 Task: Research Airbnb options in Århus, Denmark from 5th December, 2023 to 13th December, 2023 for 6 adults.3 bedrooms having 3 beds and 3 bathrooms. Property type can be house. Amenities needed are: washing machine. Booking option can be shelf check-in. Look for 5 properties as per requirement.
Action: Mouse moved to (494, 85)
Screenshot: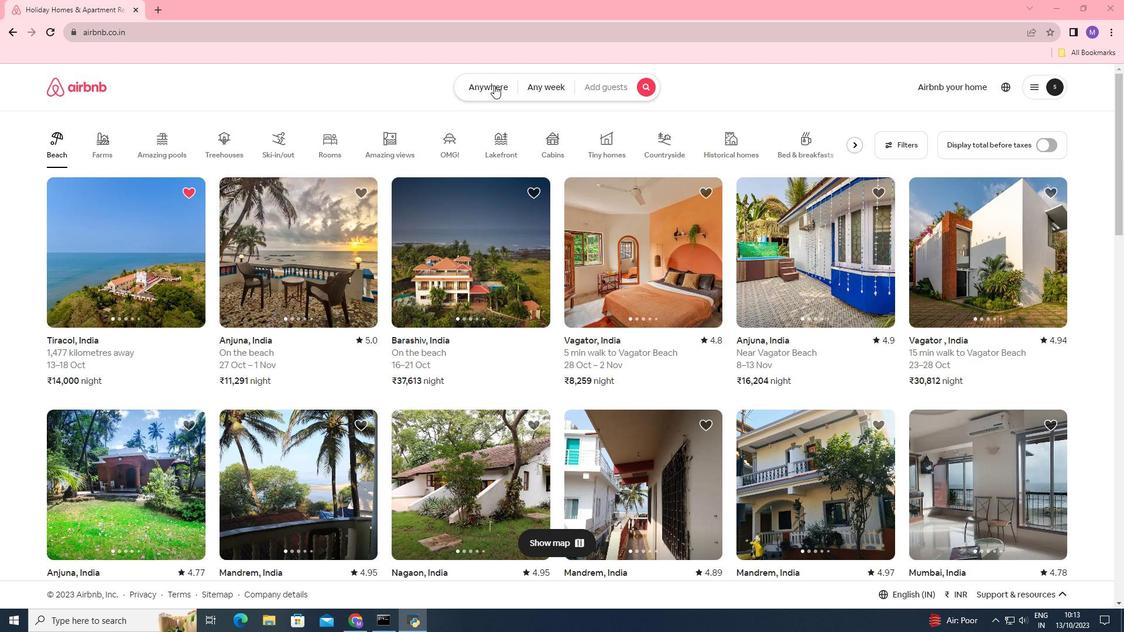 
Action: Mouse pressed left at (494, 85)
Screenshot: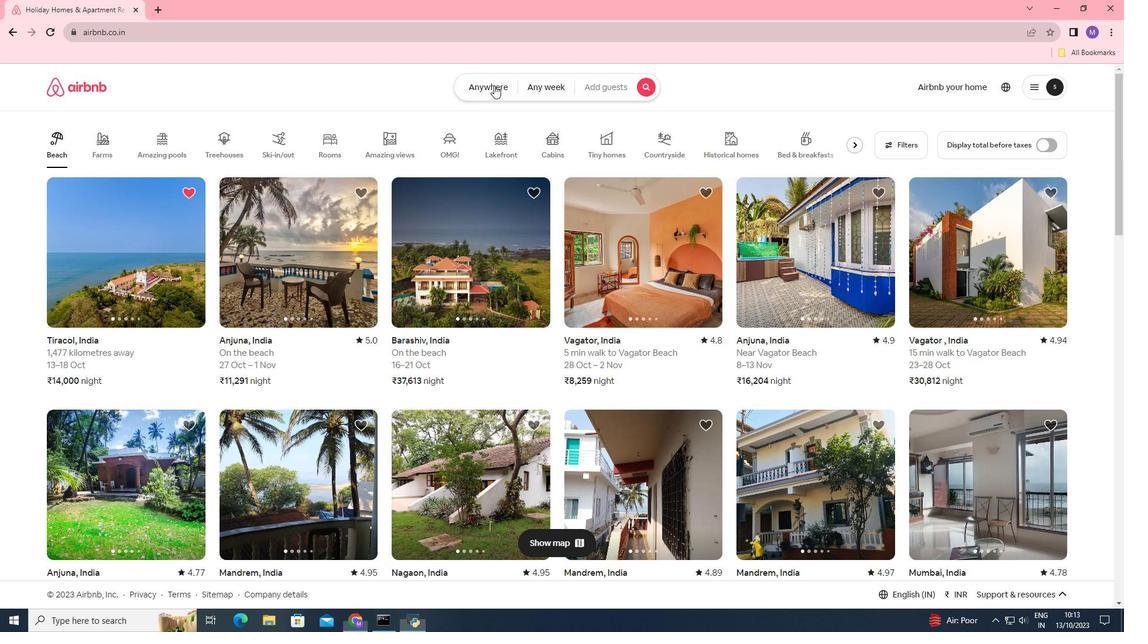 
Action: Mouse moved to (411, 126)
Screenshot: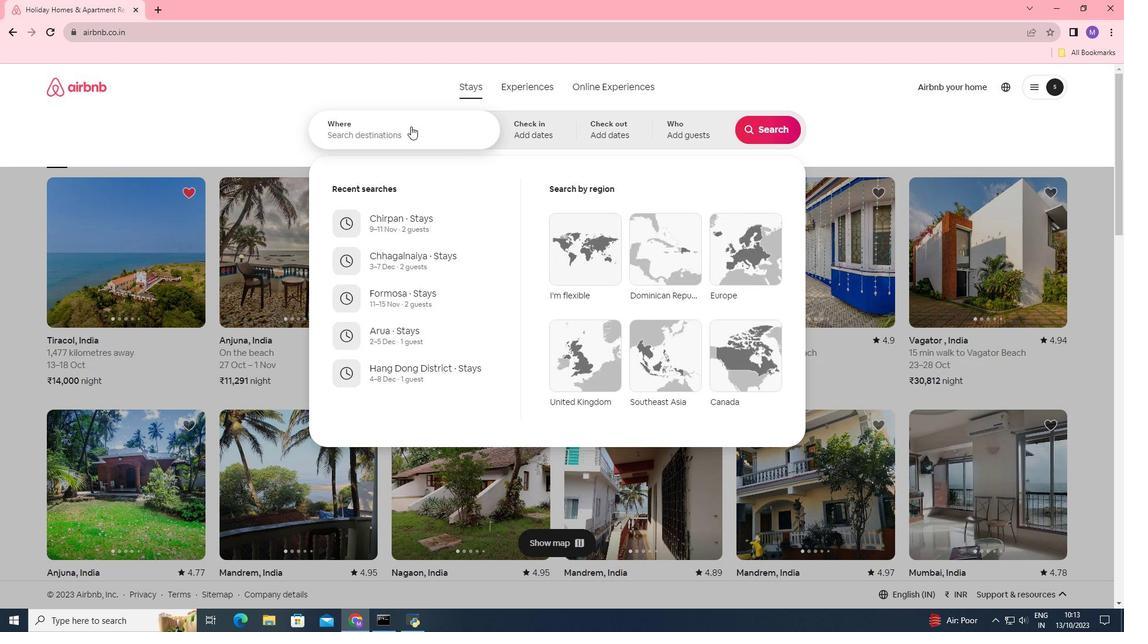 
Action: Mouse pressed left at (411, 126)
Screenshot: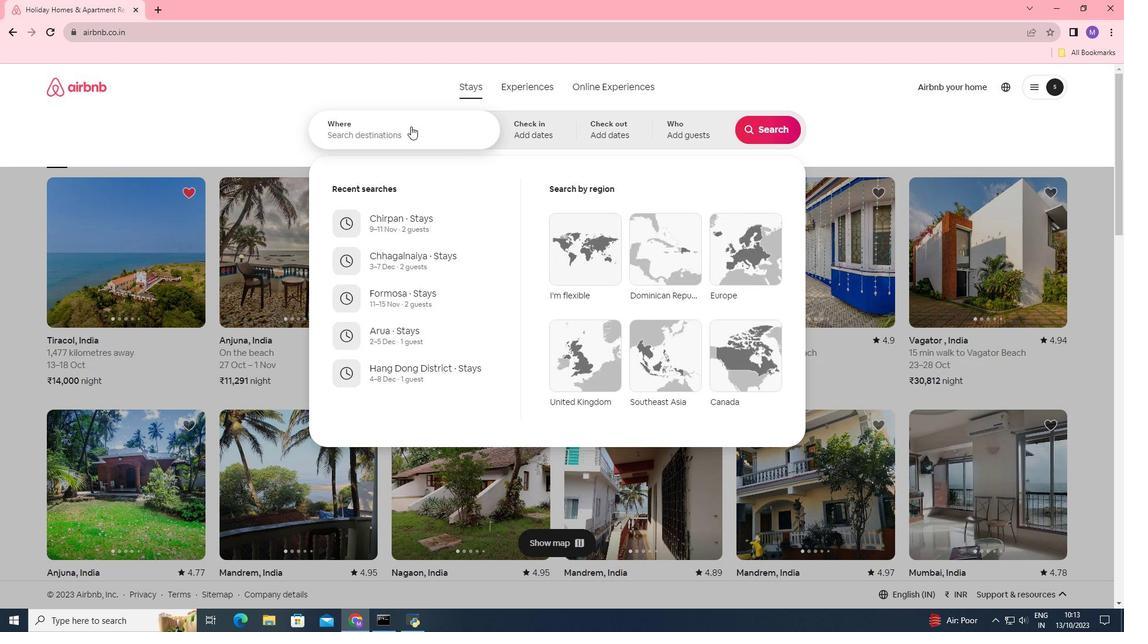 
Action: Mouse moved to (409, 127)
Screenshot: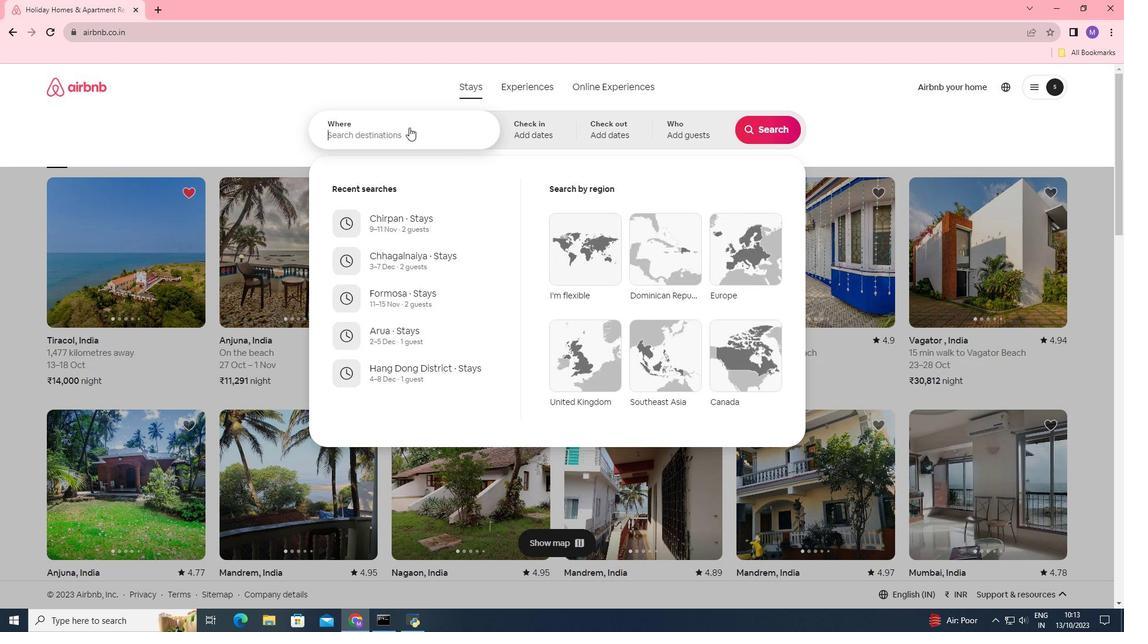 
Action: Key pressed <Key.shift>Arhus,<Key.space><Key.shift>Denmark
Screenshot: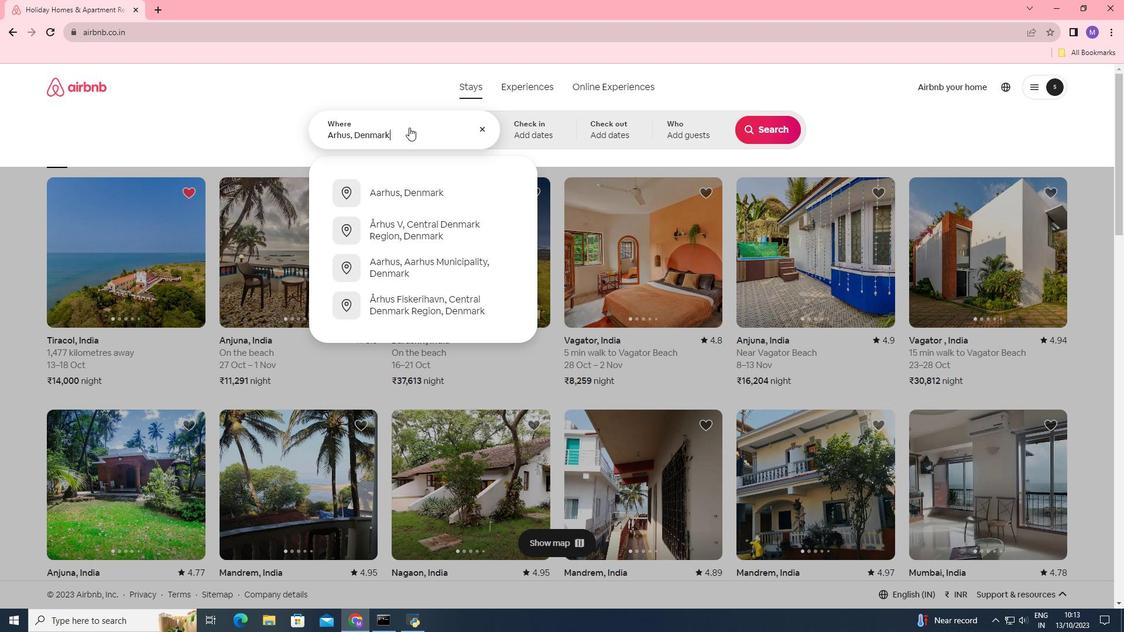 
Action: Mouse moved to (536, 132)
Screenshot: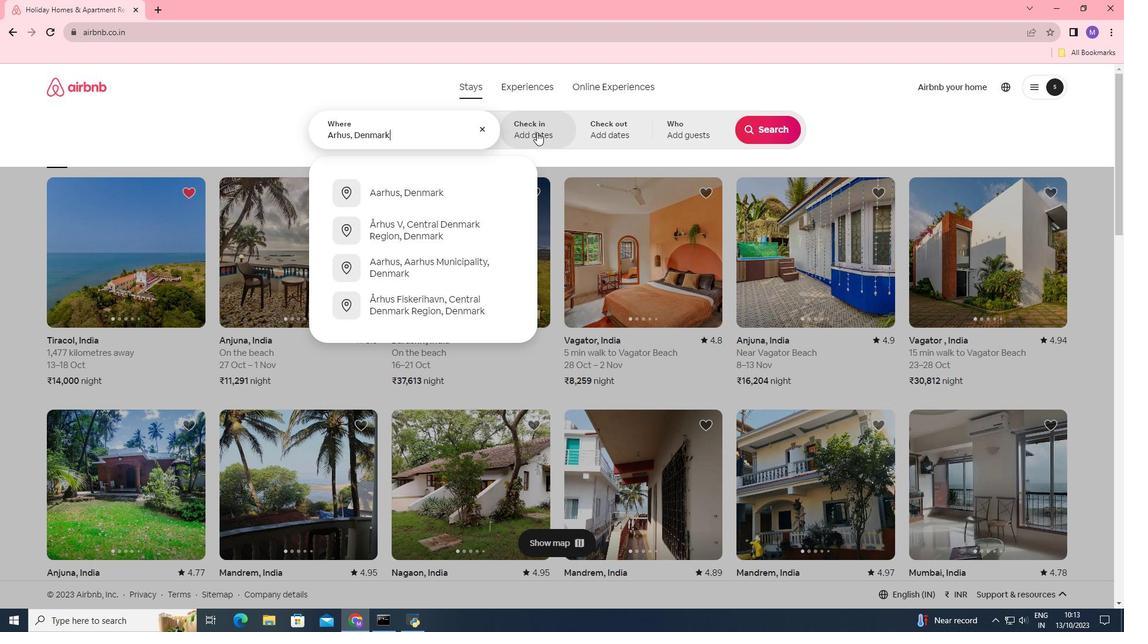 
Action: Mouse pressed left at (536, 132)
Screenshot: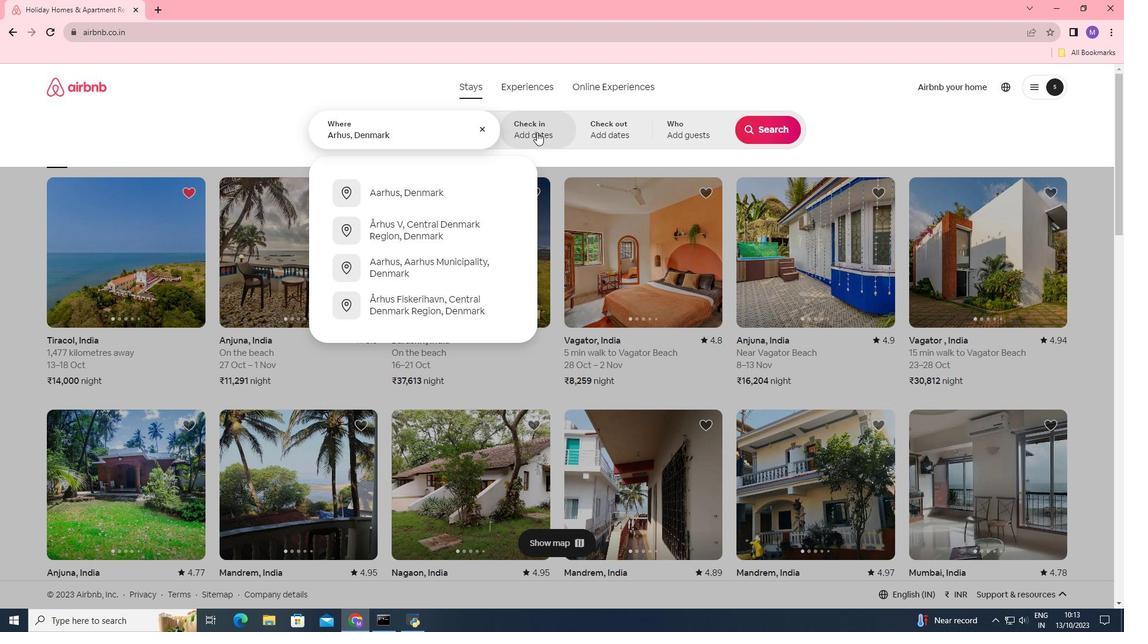 
Action: Mouse moved to (761, 222)
Screenshot: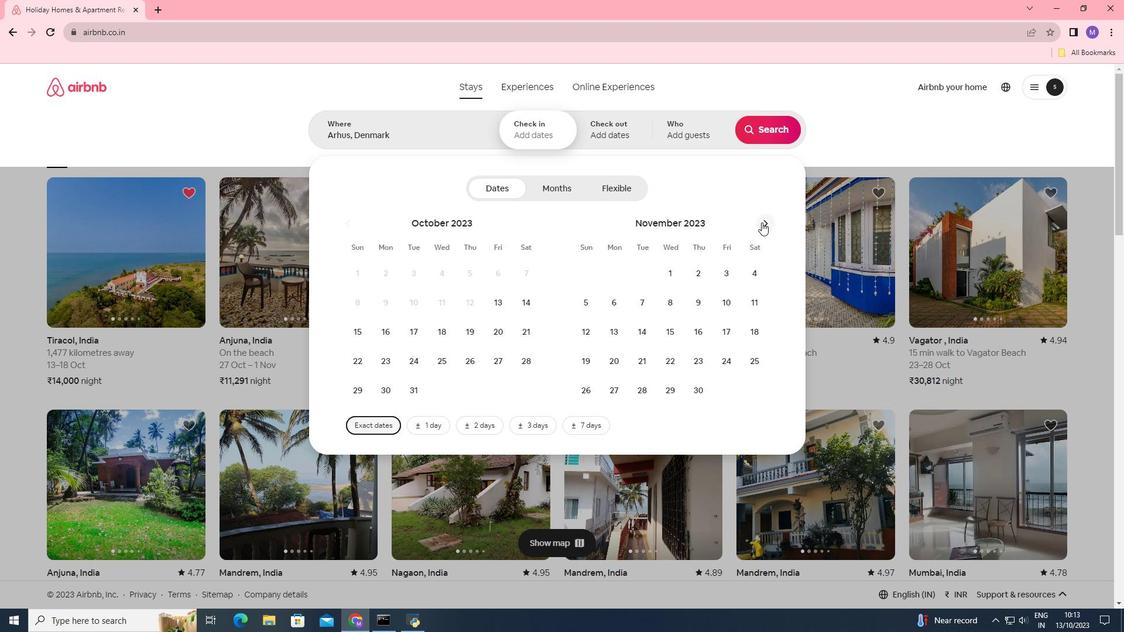 
Action: Mouse pressed left at (761, 222)
Screenshot: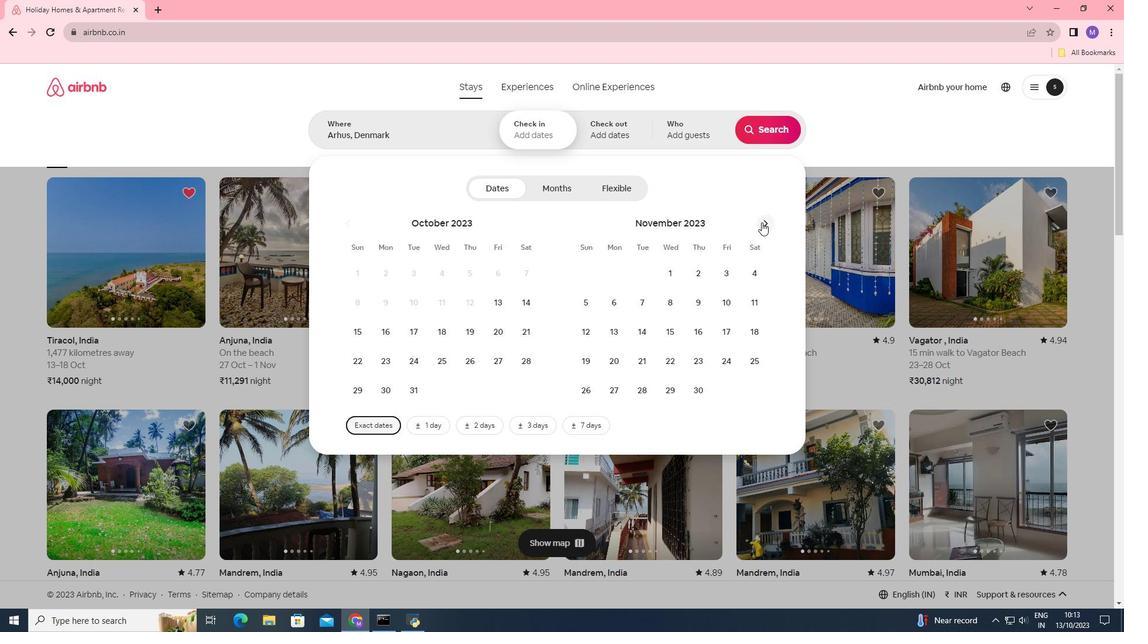 
Action: Mouse moved to (644, 300)
Screenshot: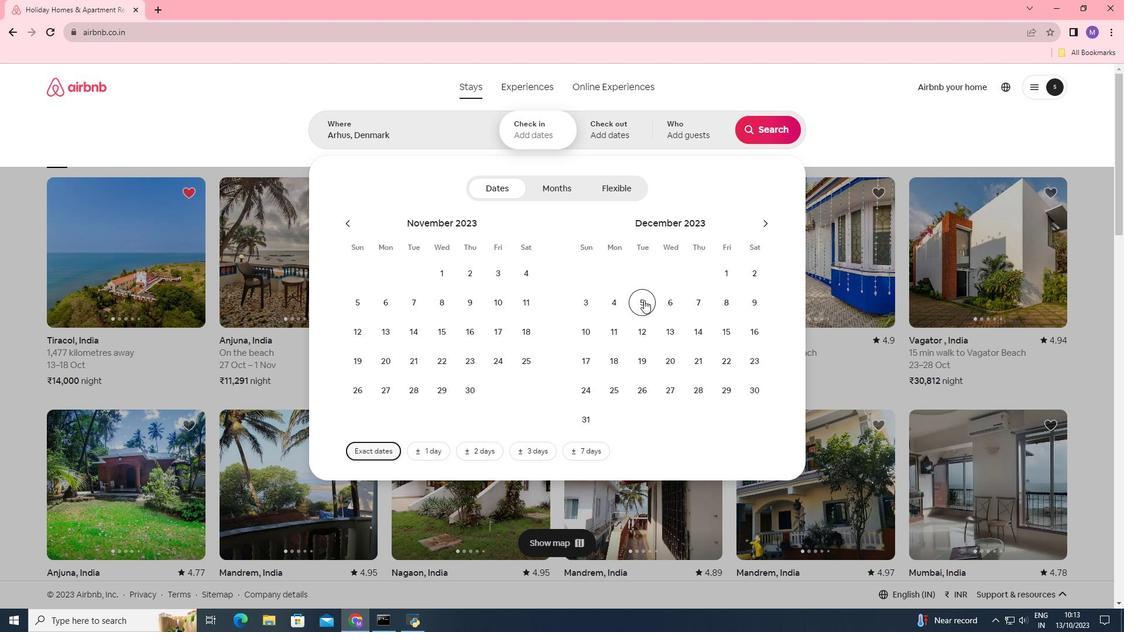 
Action: Mouse pressed left at (644, 300)
Screenshot: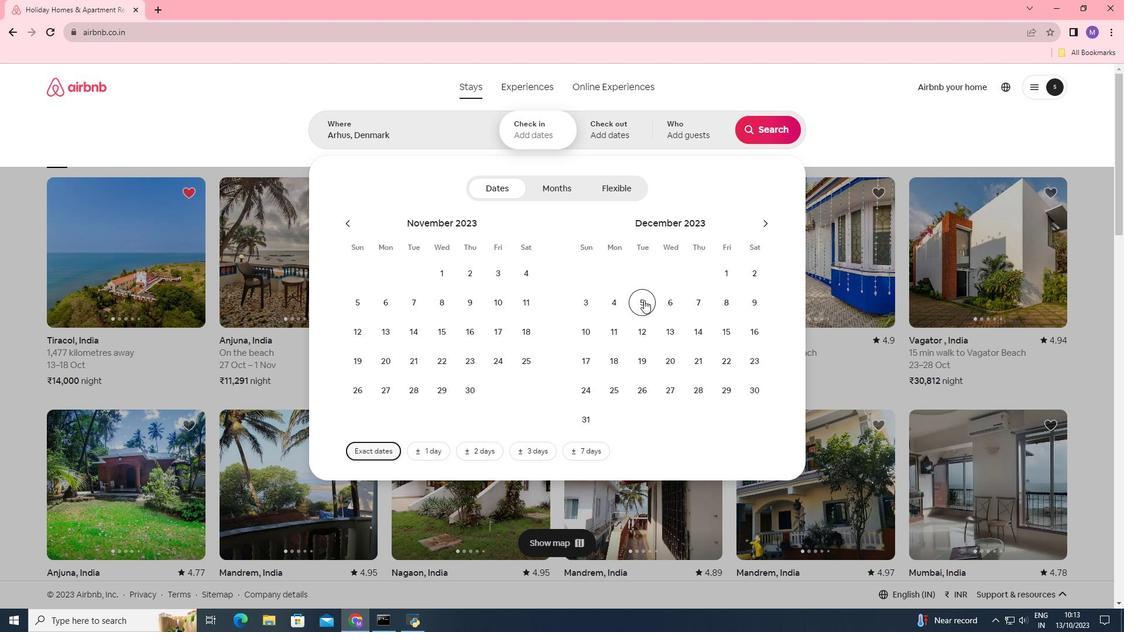 
Action: Mouse moved to (671, 326)
Screenshot: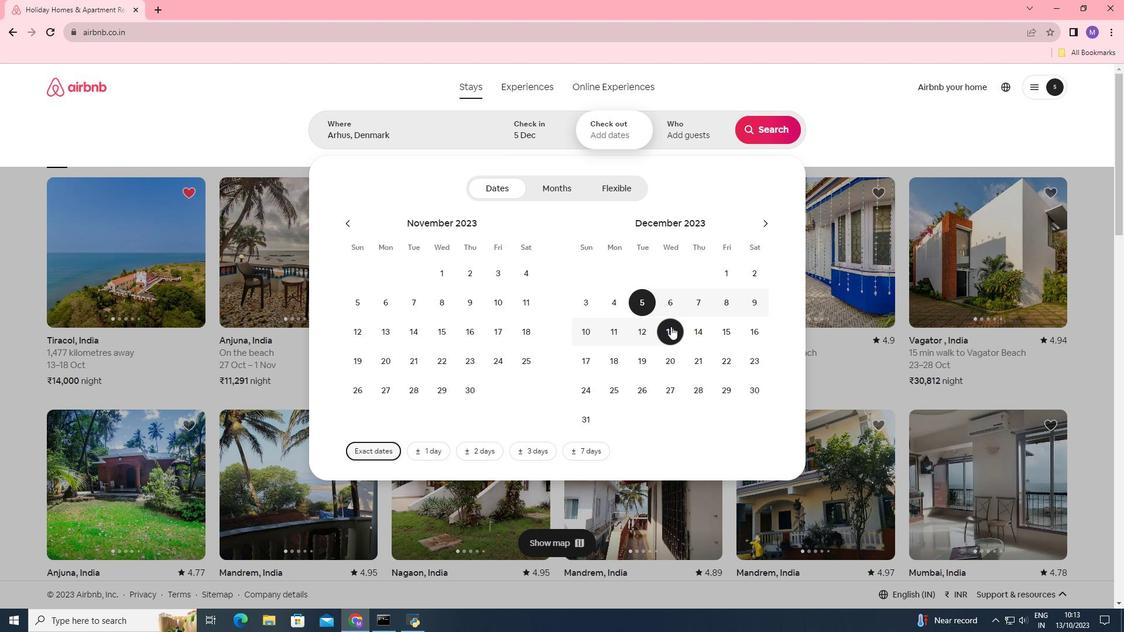 
Action: Mouse pressed left at (671, 326)
Screenshot: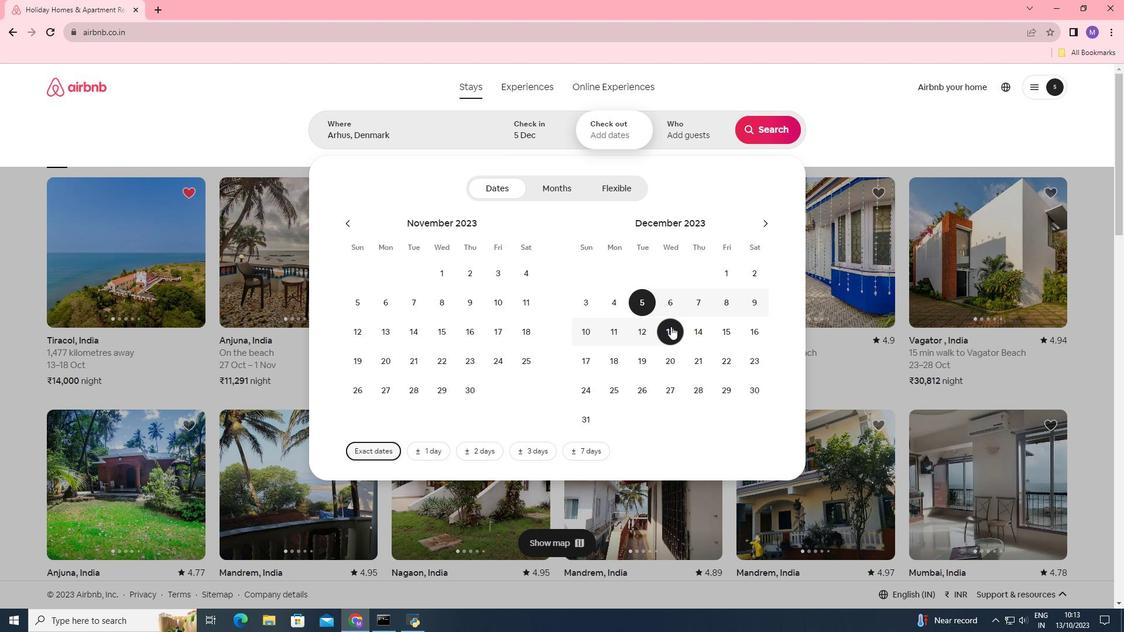 
Action: Mouse moved to (678, 141)
Screenshot: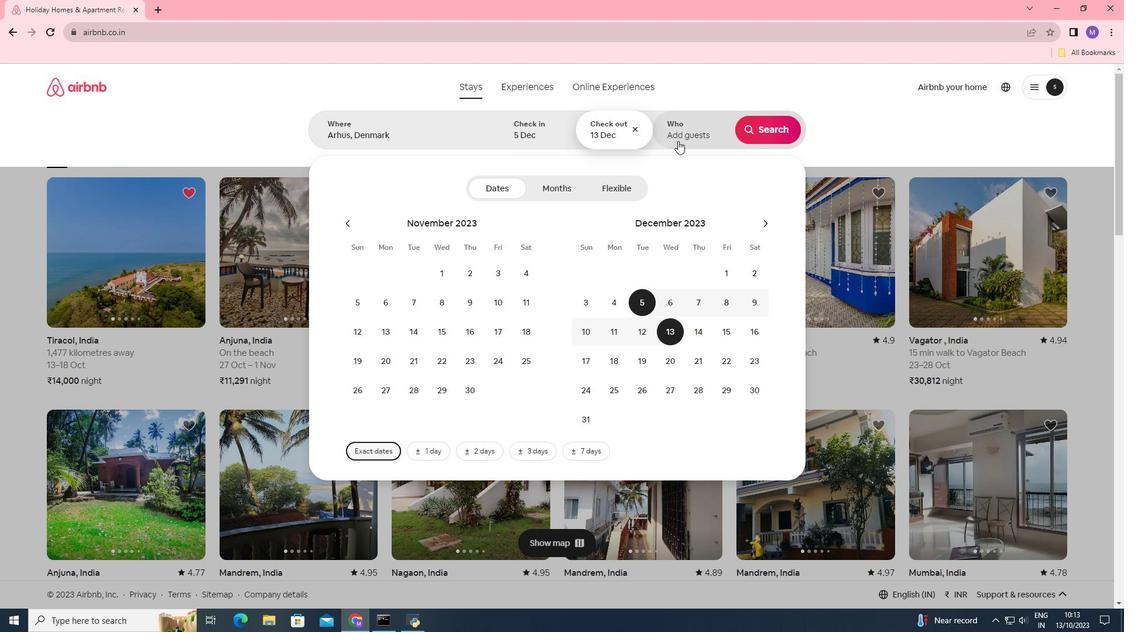 
Action: Mouse pressed left at (678, 141)
Screenshot: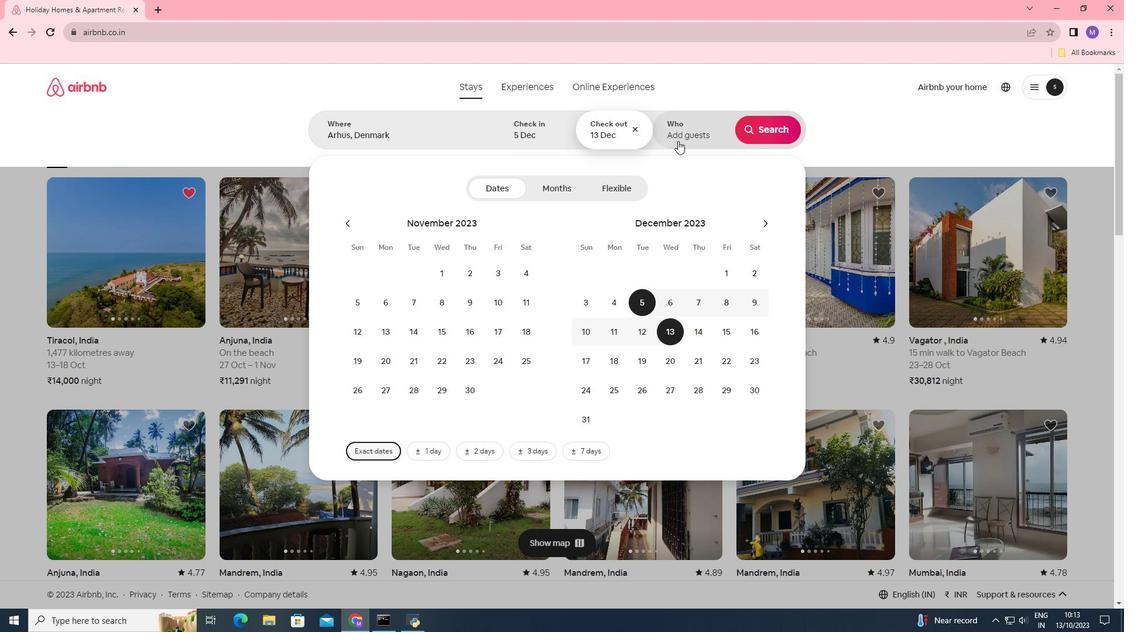 
Action: Mouse moved to (769, 196)
Screenshot: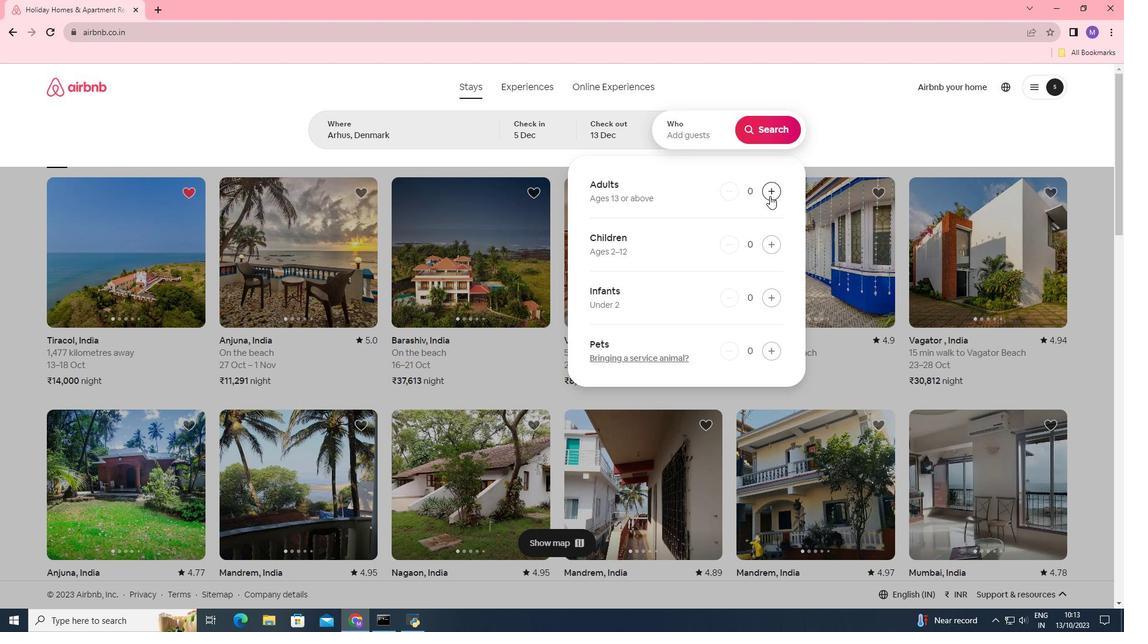 
Action: Mouse pressed left at (769, 196)
Screenshot: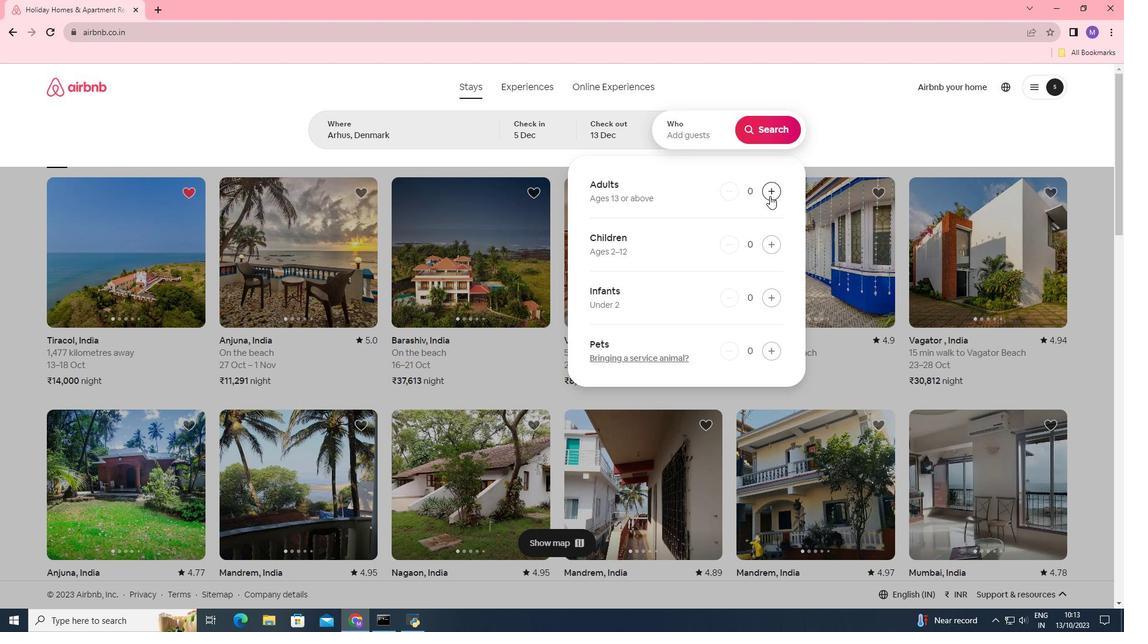 
Action: Mouse pressed left at (769, 196)
Screenshot: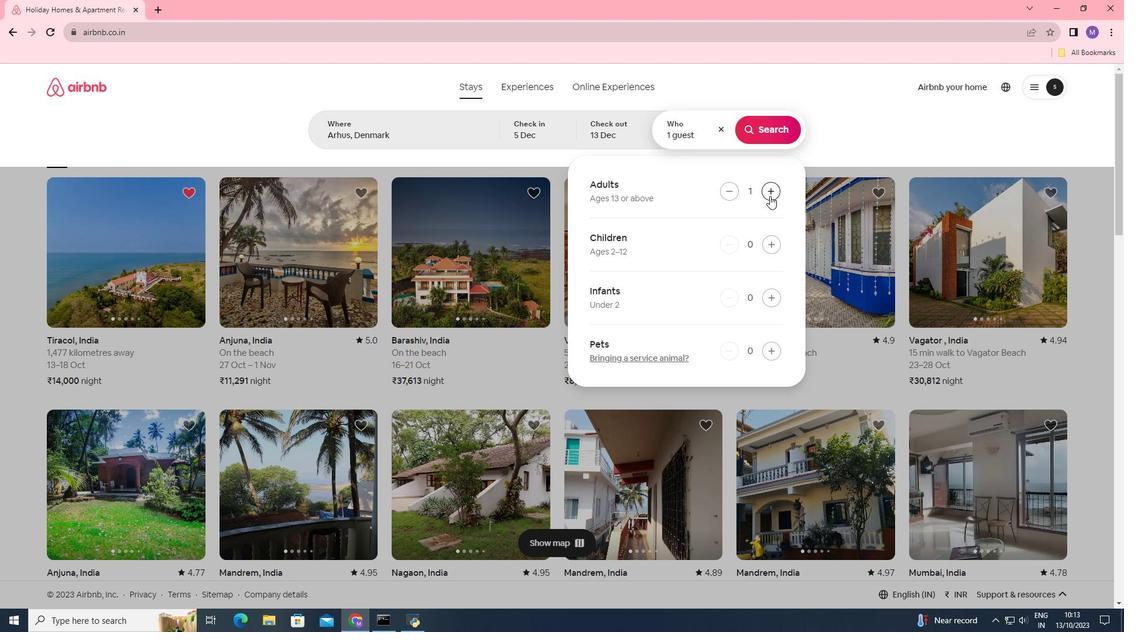 
Action: Mouse pressed left at (769, 196)
Screenshot: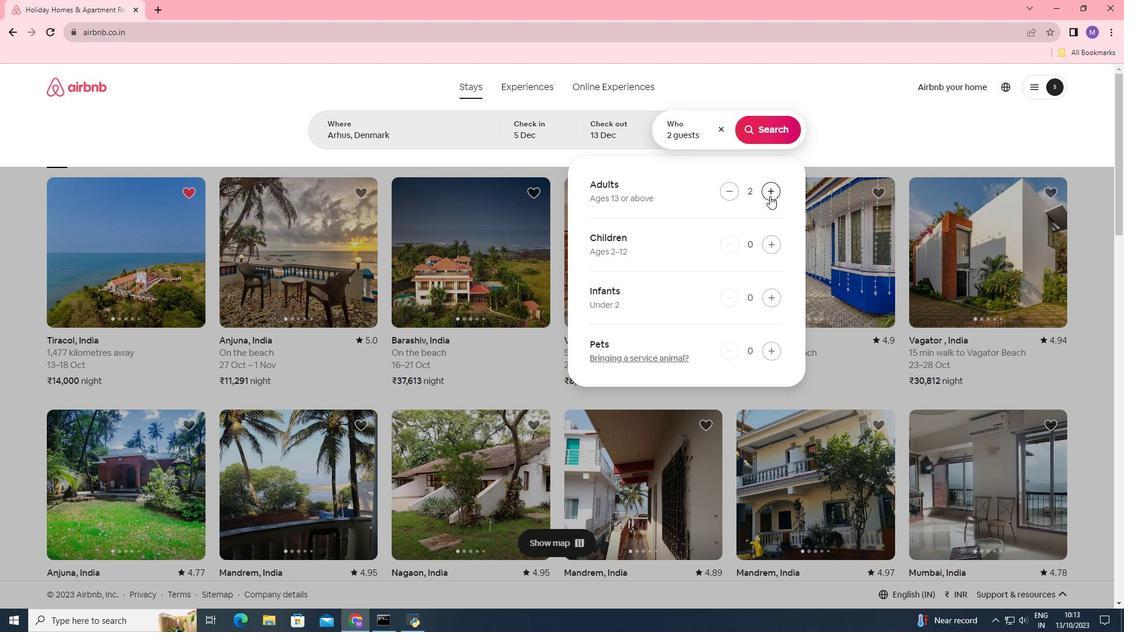 
Action: Mouse pressed left at (769, 196)
Screenshot: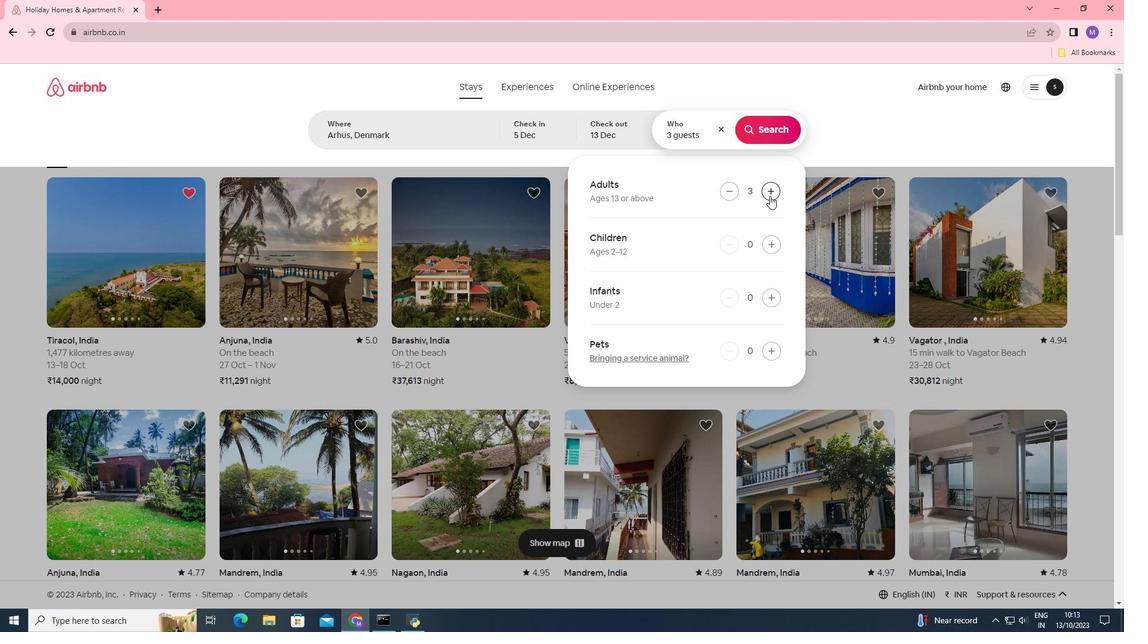 
Action: Mouse pressed left at (769, 196)
Screenshot: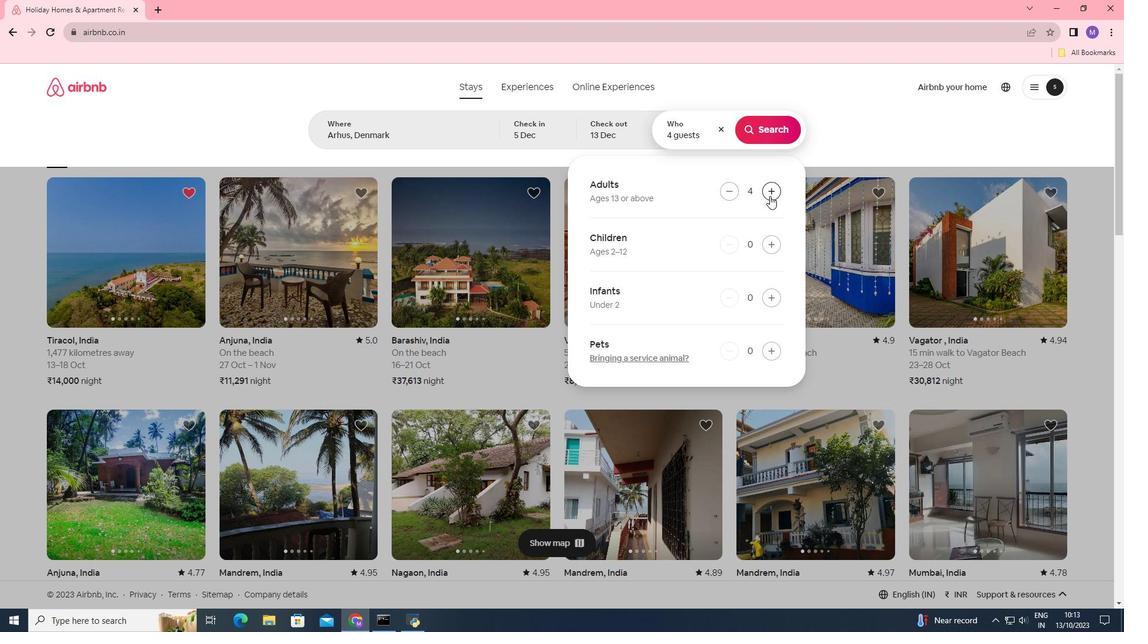 
Action: Mouse moved to (770, 196)
Screenshot: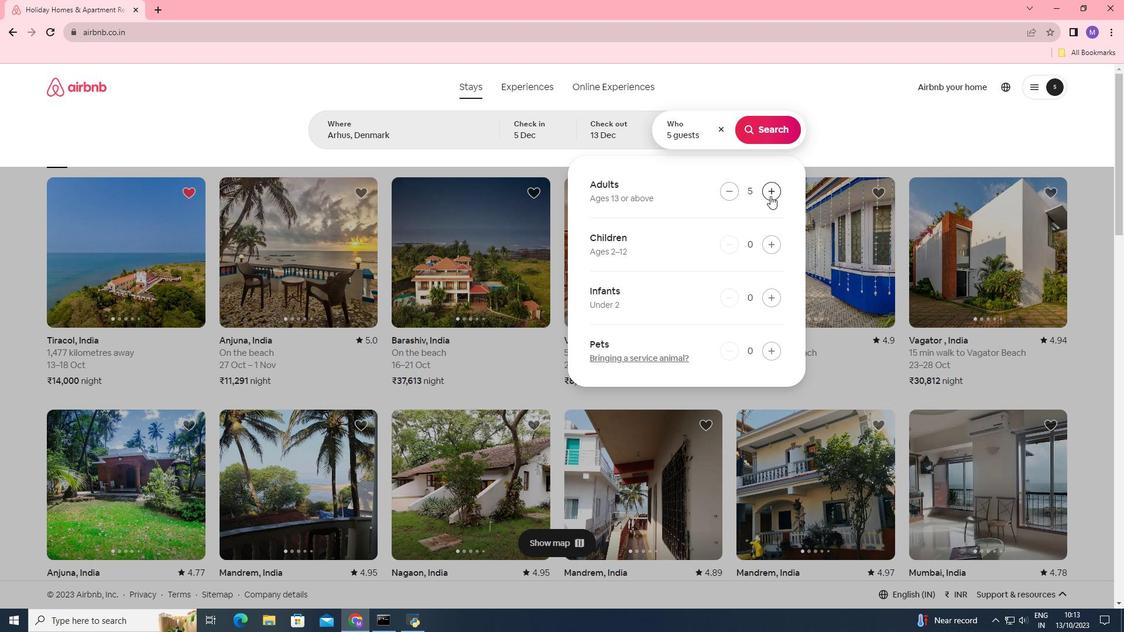 
Action: Mouse pressed left at (770, 196)
Screenshot: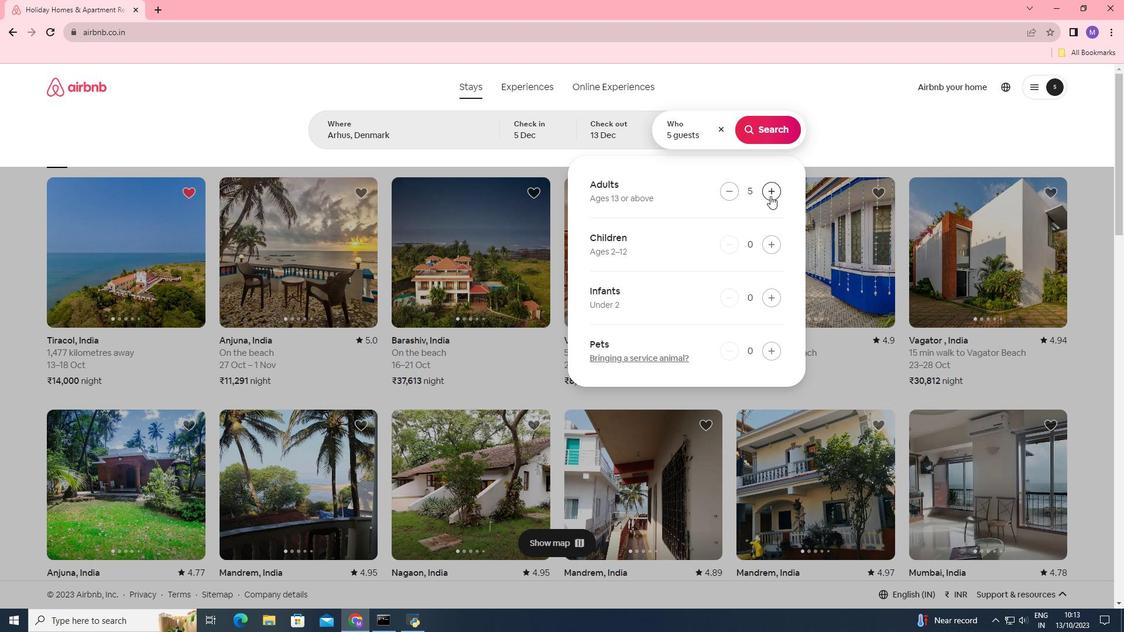 
Action: Mouse moved to (771, 124)
Screenshot: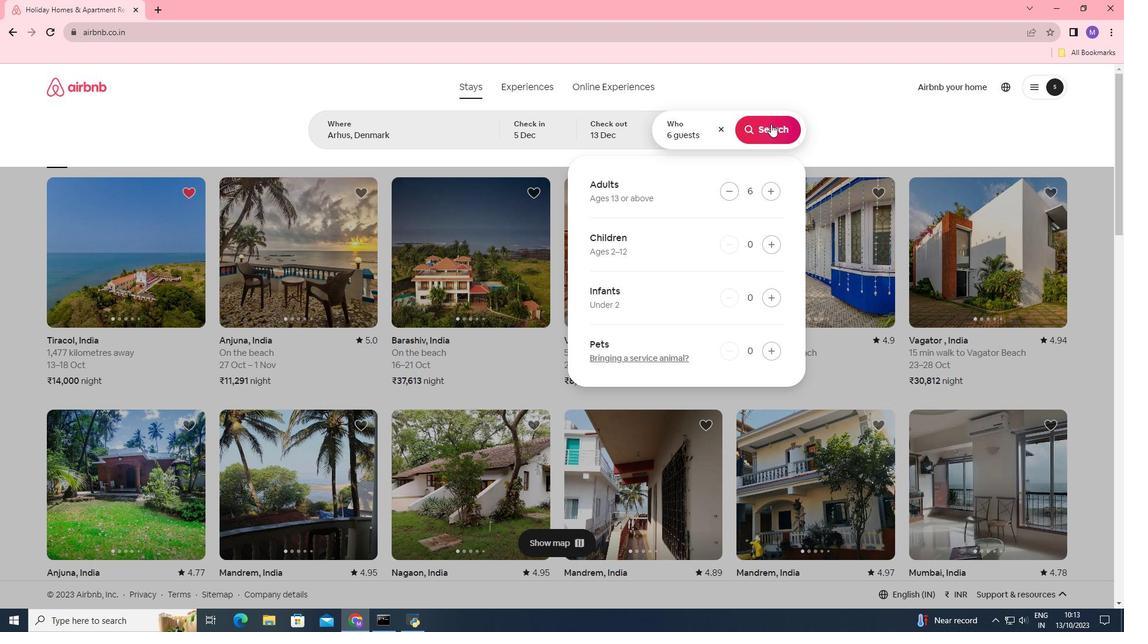 
Action: Mouse pressed left at (771, 124)
Screenshot: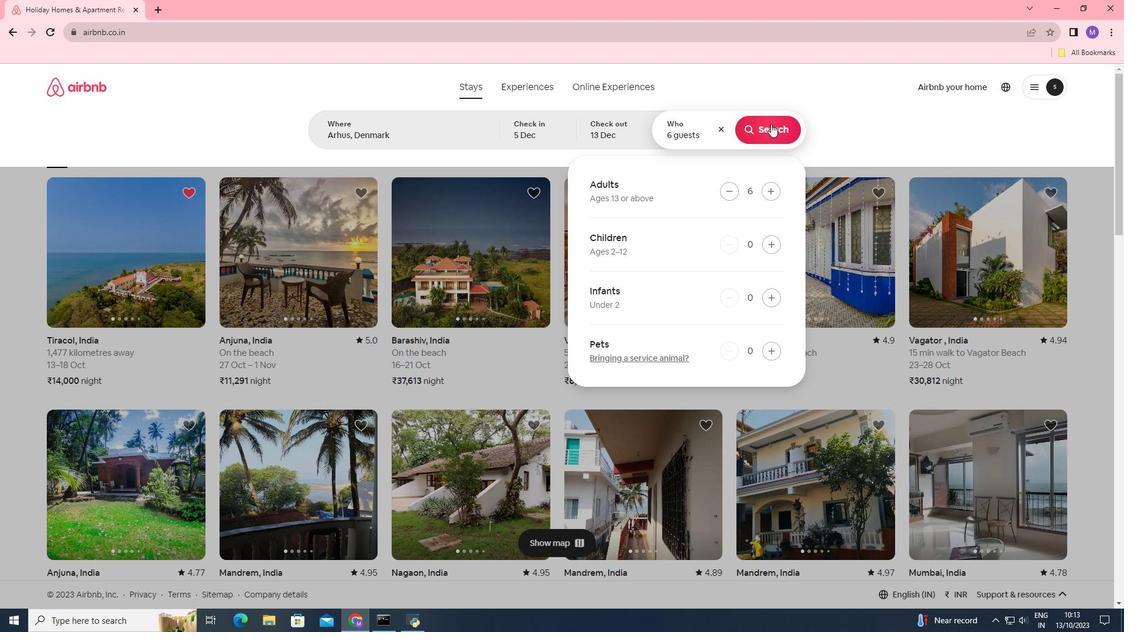 
Action: Mouse moved to (932, 129)
Screenshot: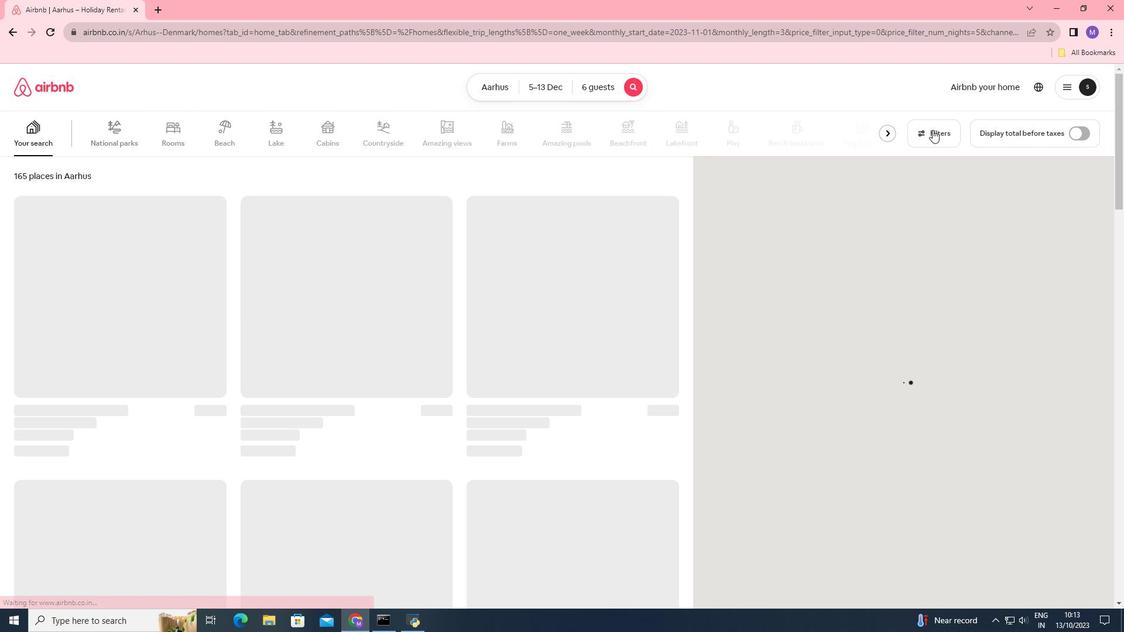 
Action: Mouse pressed left at (932, 129)
Screenshot: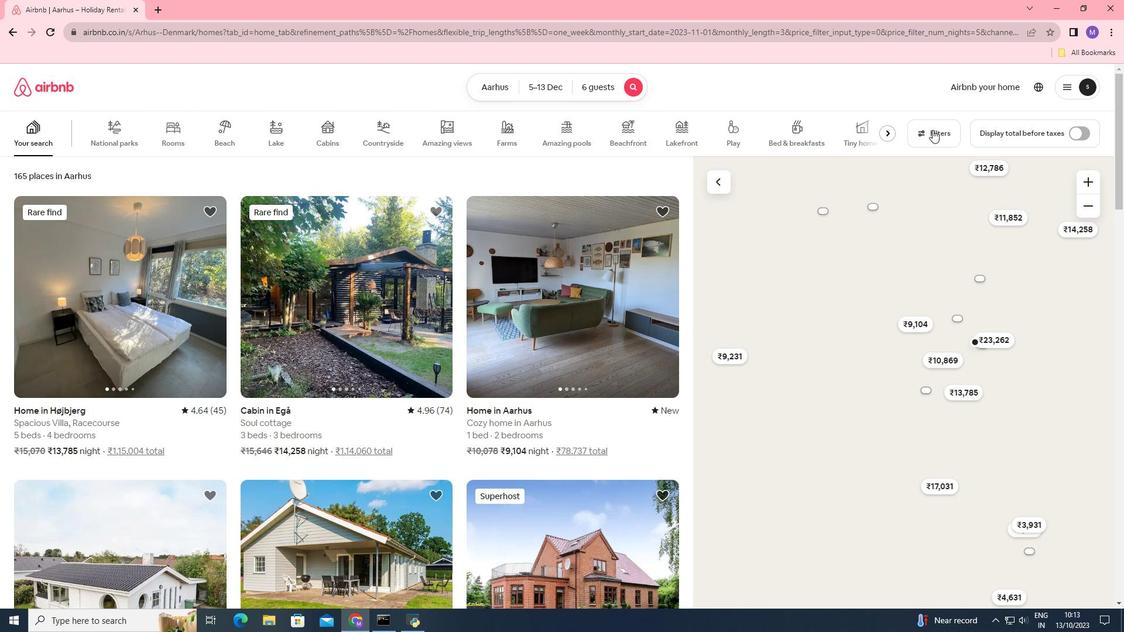 
Action: Mouse moved to (481, 433)
Screenshot: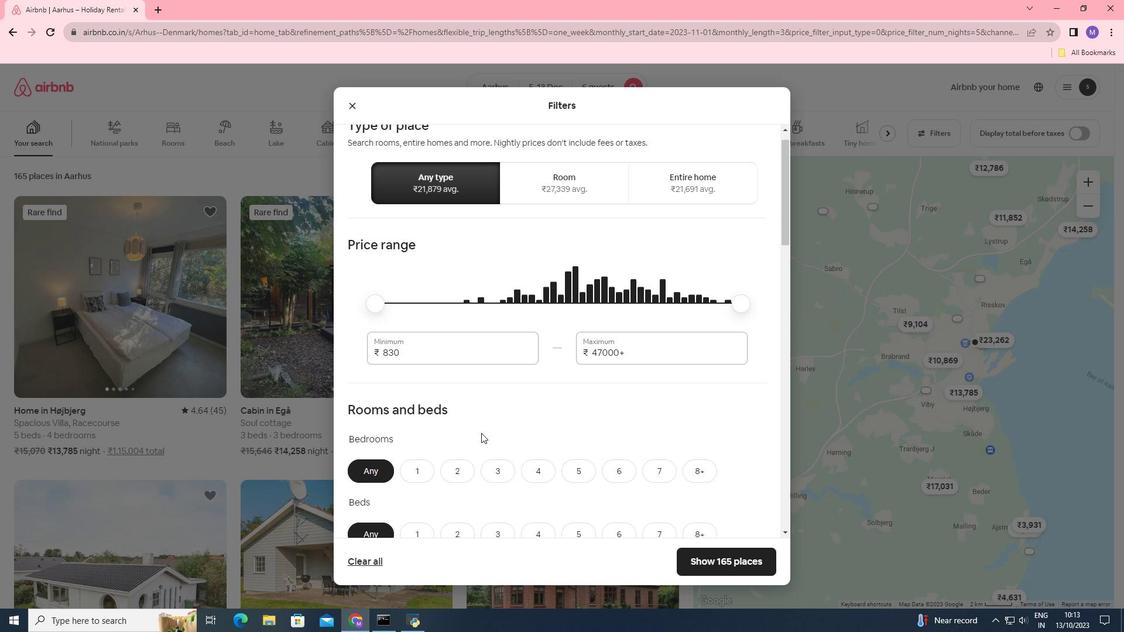 
Action: Mouse scrolled (481, 433) with delta (0, 0)
Screenshot: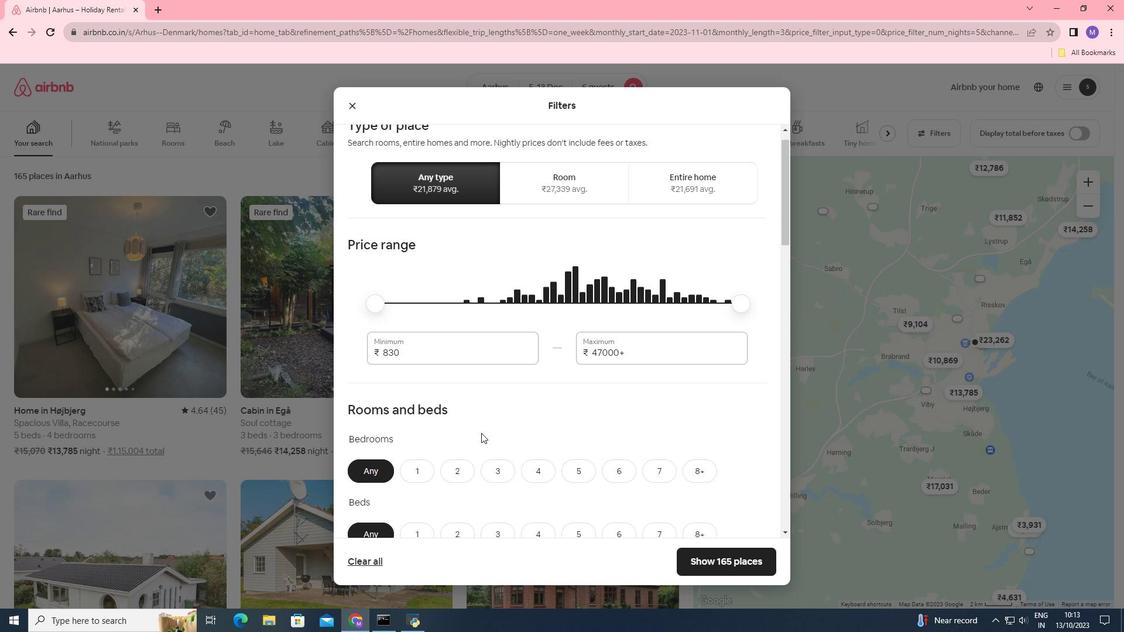 
Action: Mouse moved to (481, 433)
Screenshot: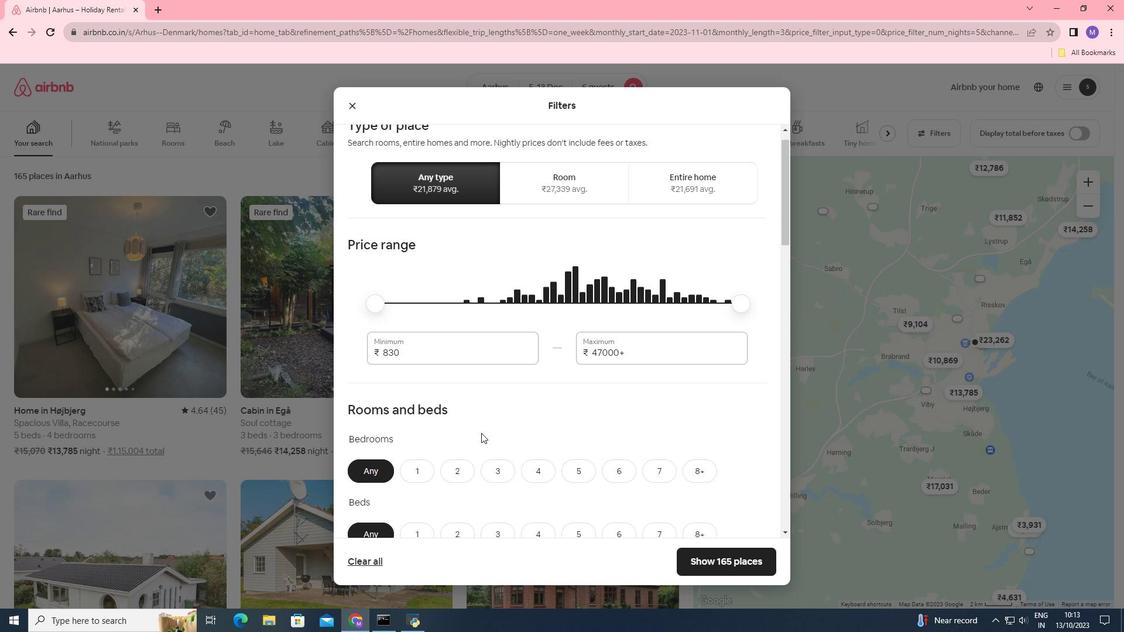 
Action: Mouse scrolled (481, 432) with delta (0, 0)
Screenshot: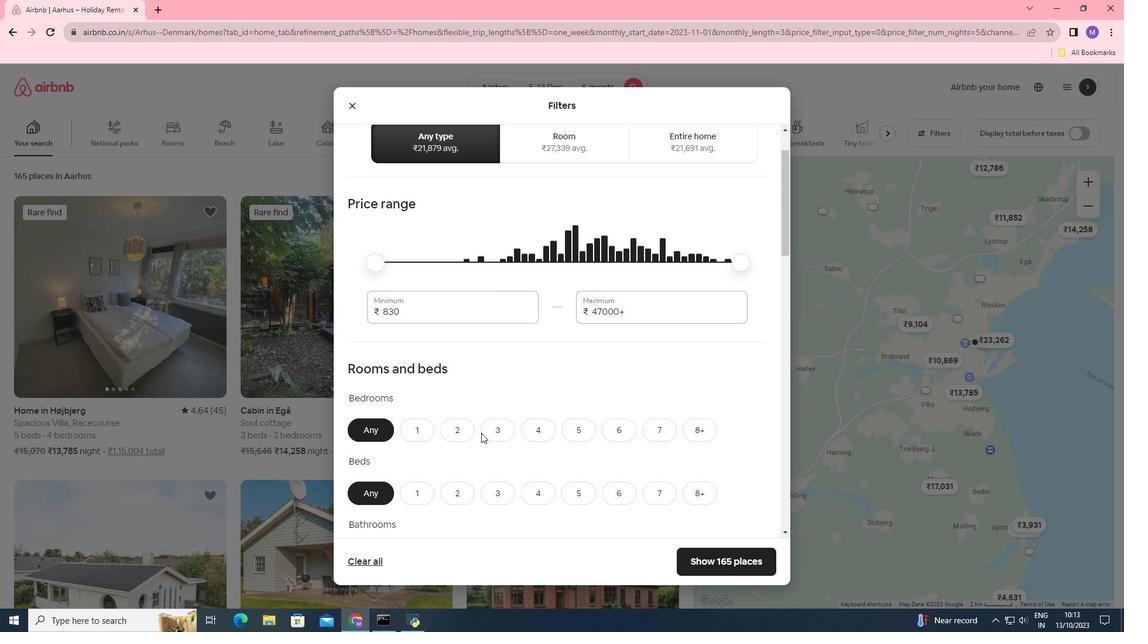 
Action: Mouse moved to (494, 378)
Screenshot: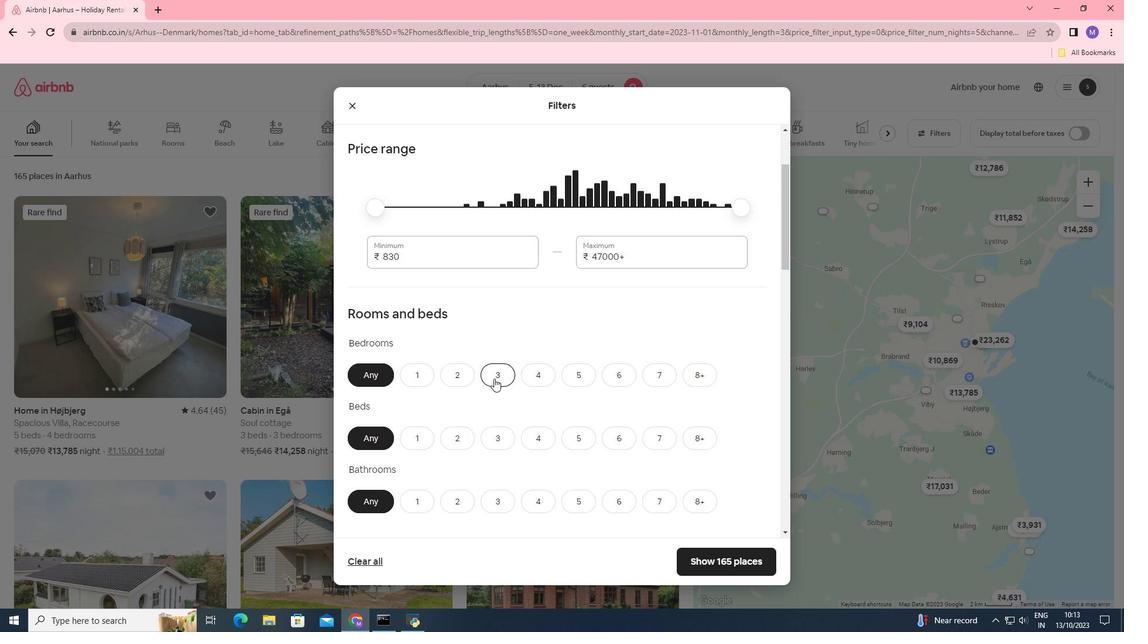
Action: Mouse pressed left at (494, 378)
Screenshot: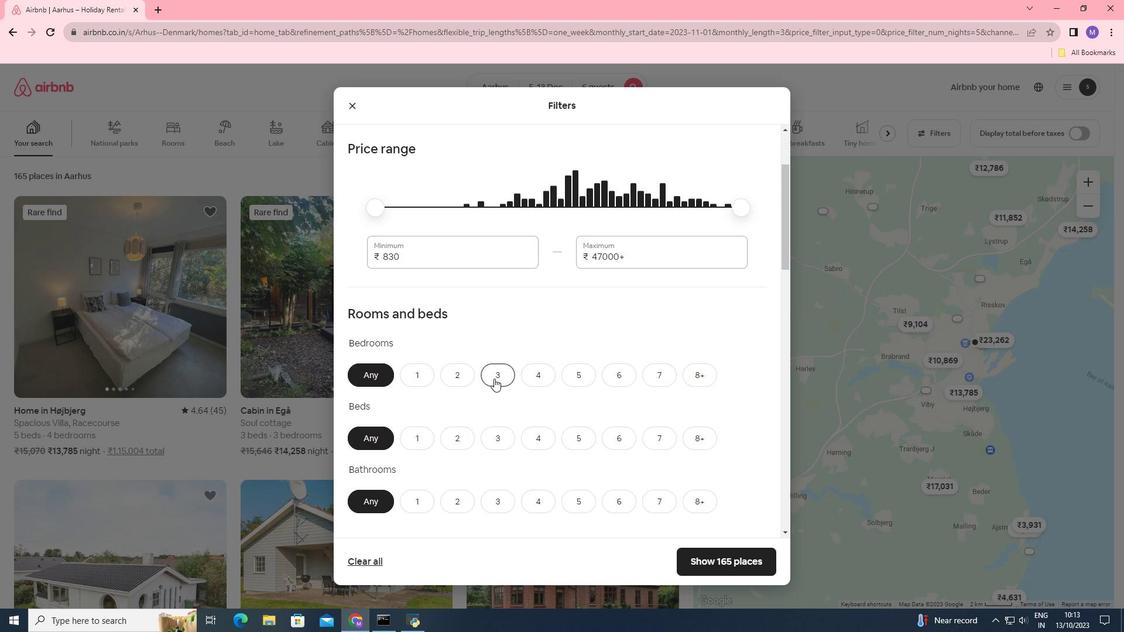 
Action: Mouse moved to (504, 437)
Screenshot: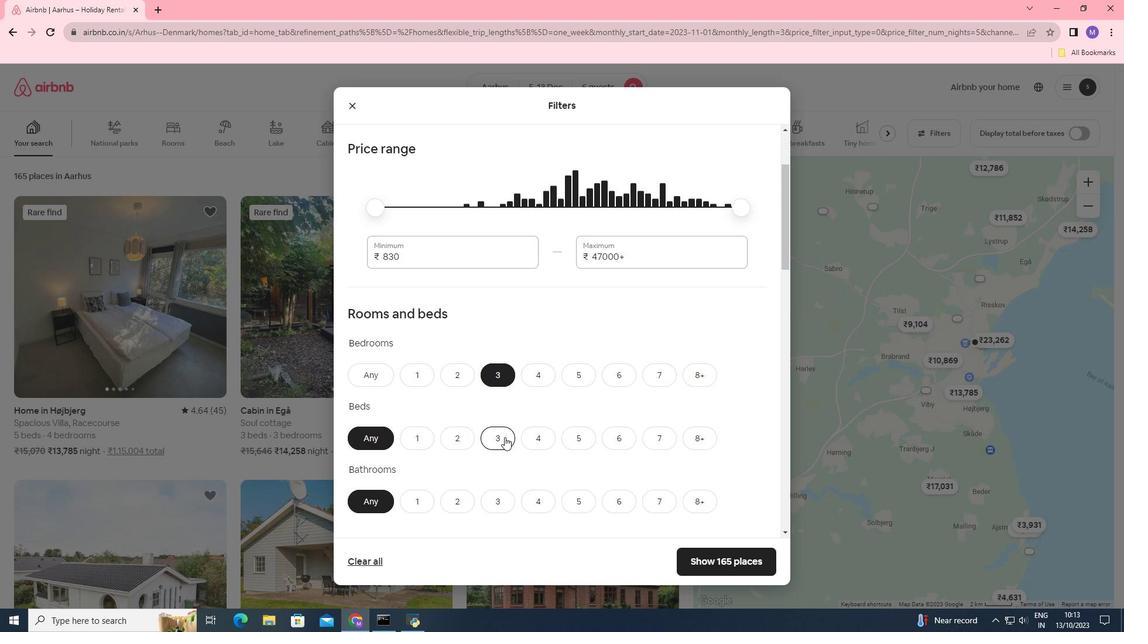 
Action: Mouse pressed left at (504, 437)
Screenshot: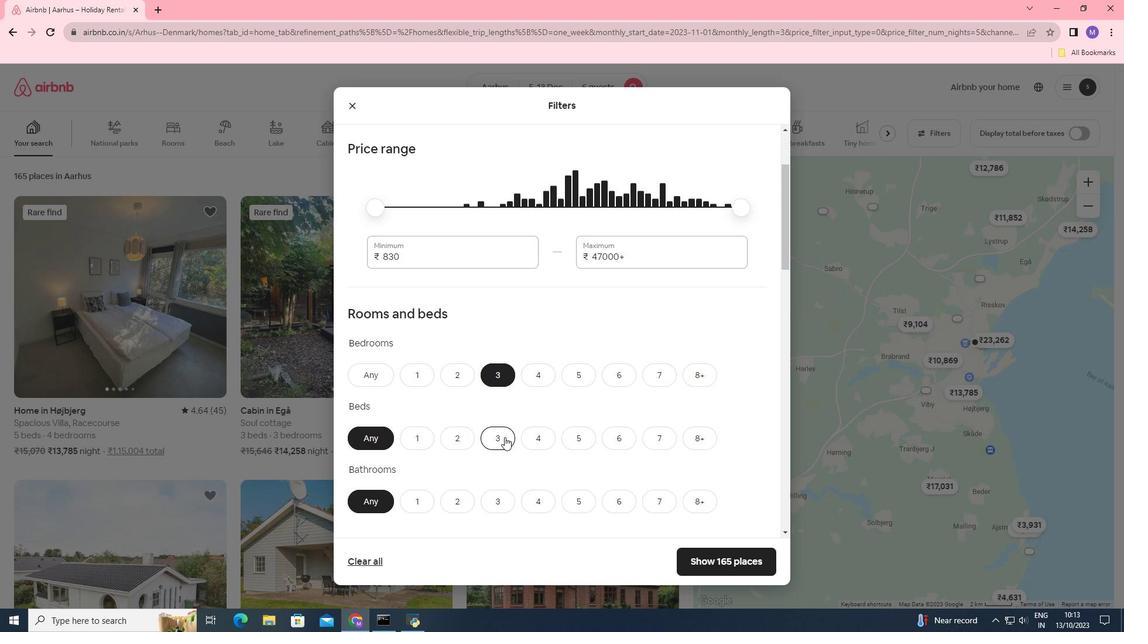 
Action: Mouse moved to (500, 501)
Screenshot: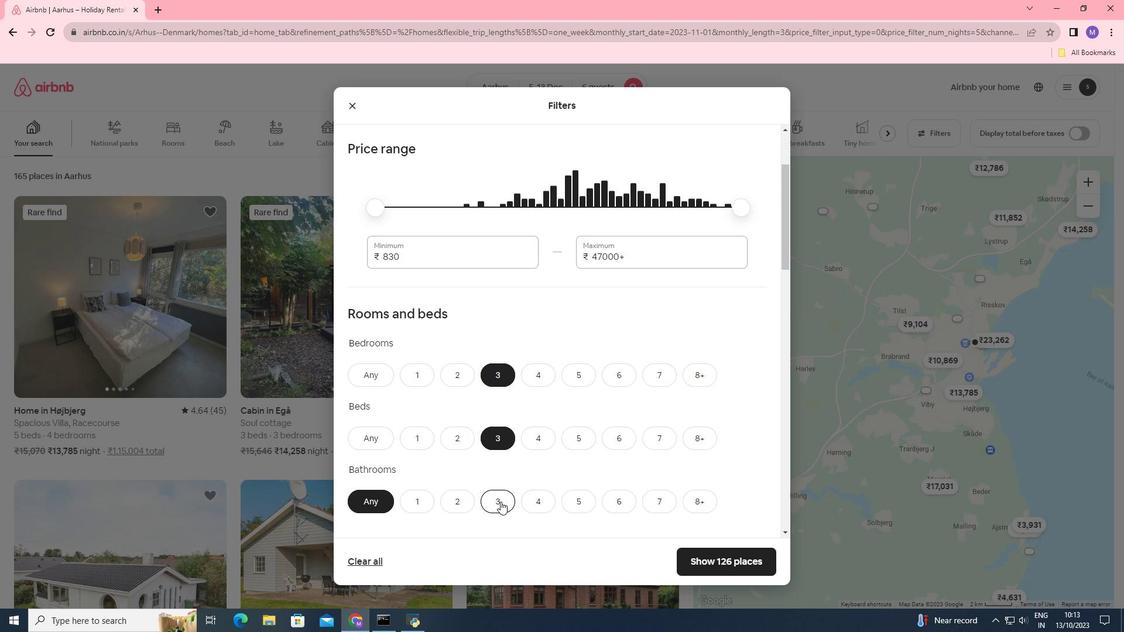 
Action: Mouse pressed left at (500, 501)
Screenshot: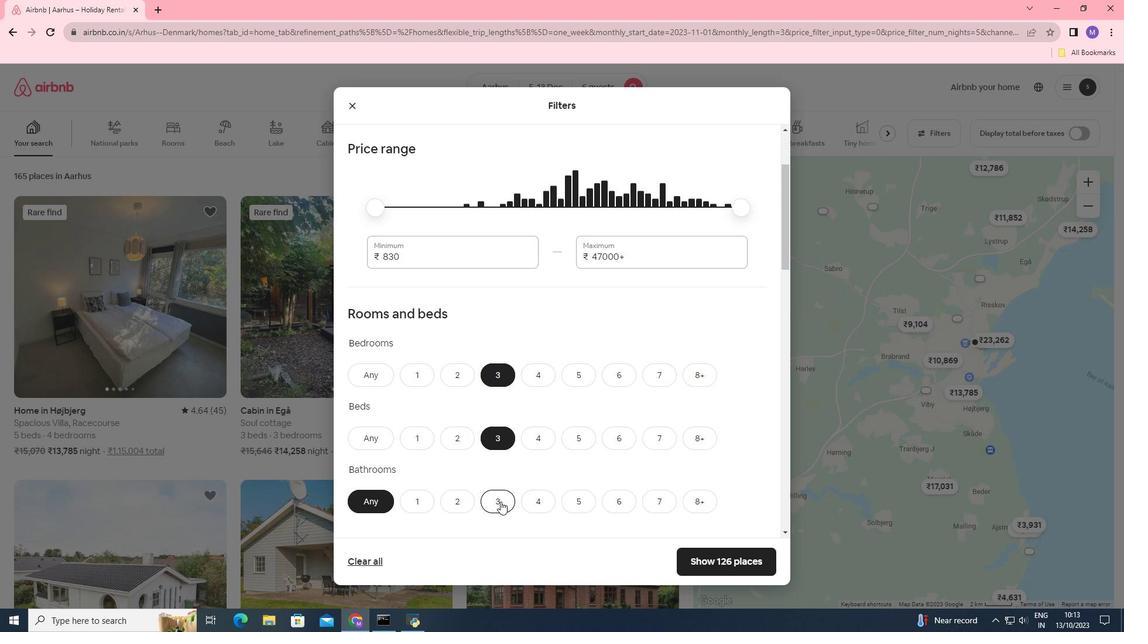 
Action: Mouse moved to (542, 372)
Screenshot: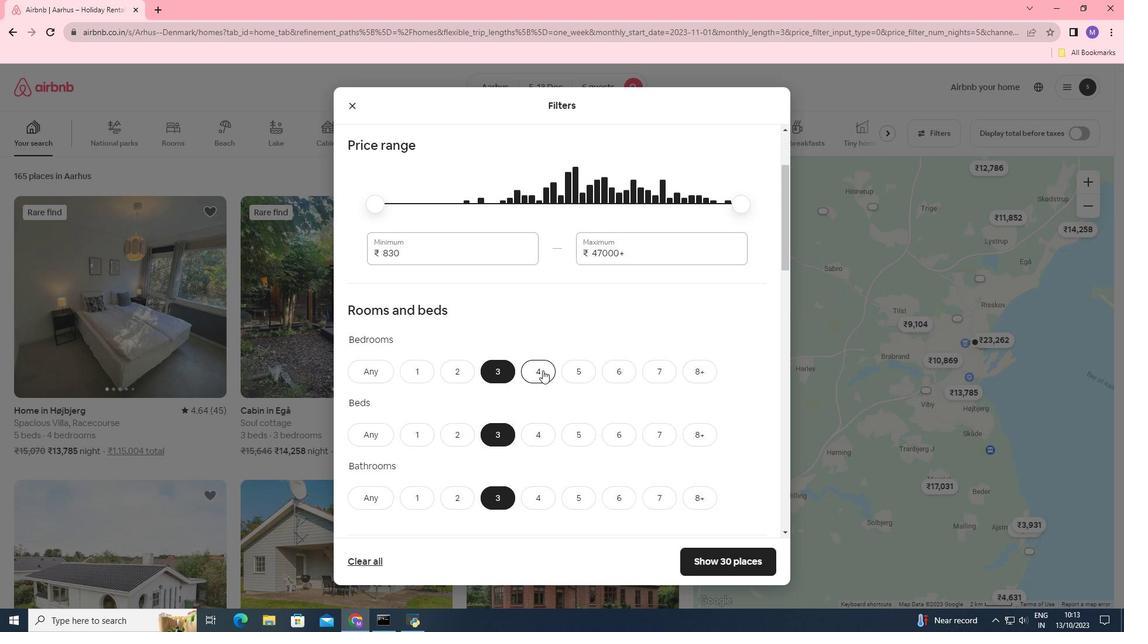 
Action: Mouse scrolled (542, 371) with delta (0, 0)
Screenshot: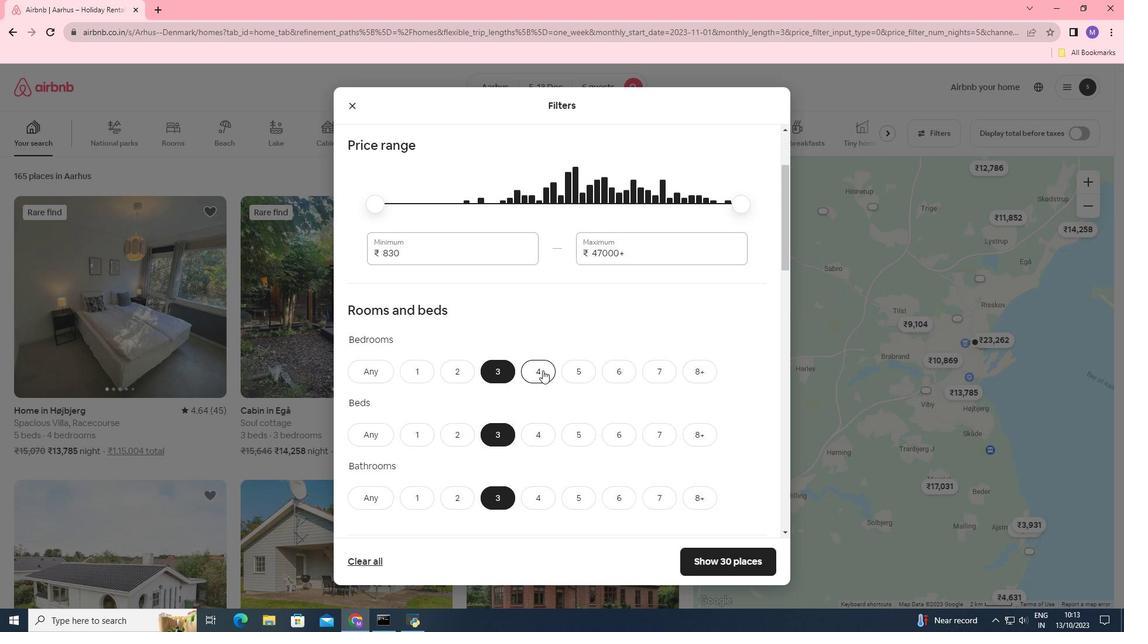 
Action: Mouse moved to (542, 370)
Screenshot: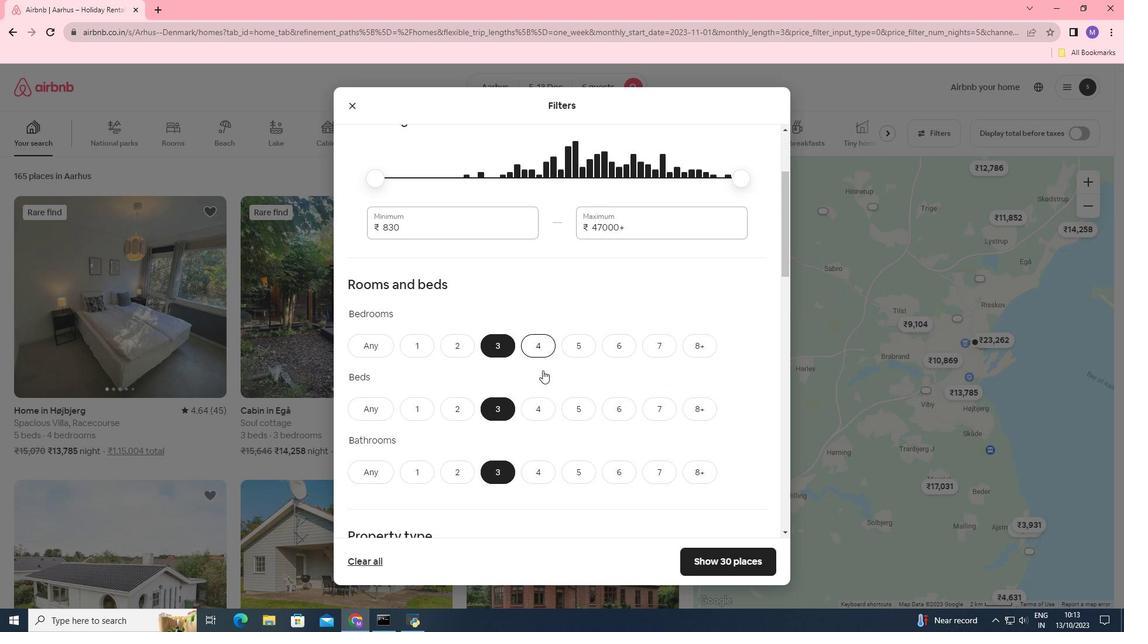 
Action: Mouse scrolled (542, 370) with delta (0, 0)
Screenshot: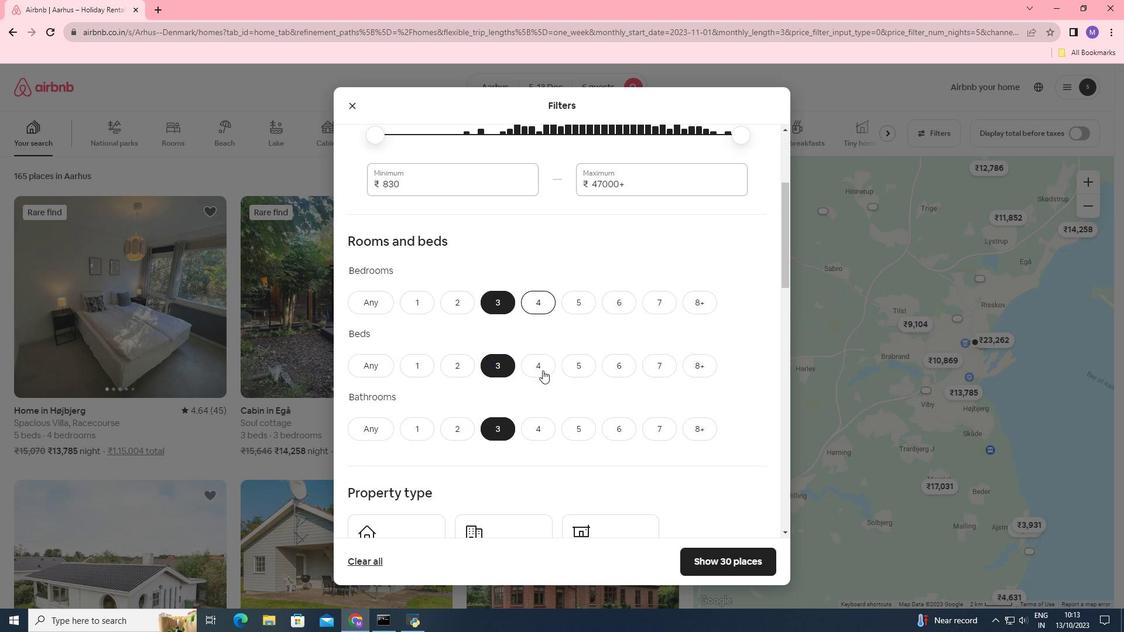 
Action: Mouse moved to (545, 364)
Screenshot: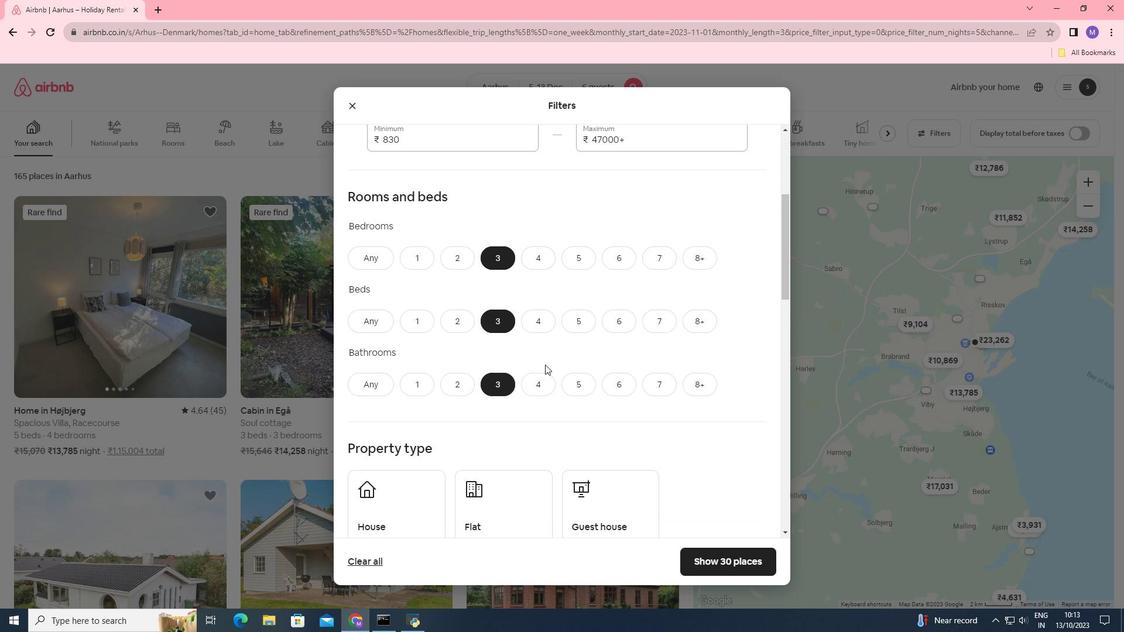 
Action: Mouse scrolled (545, 364) with delta (0, 0)
Screenshot: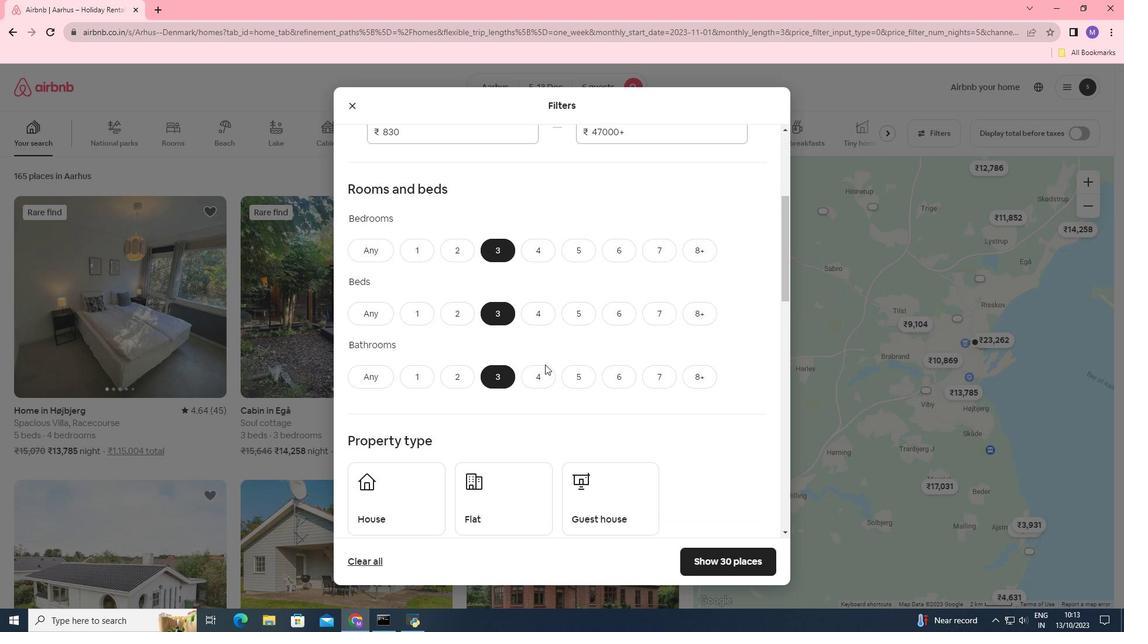 
Action: Mouse moved to (389, 435)
Screenshot: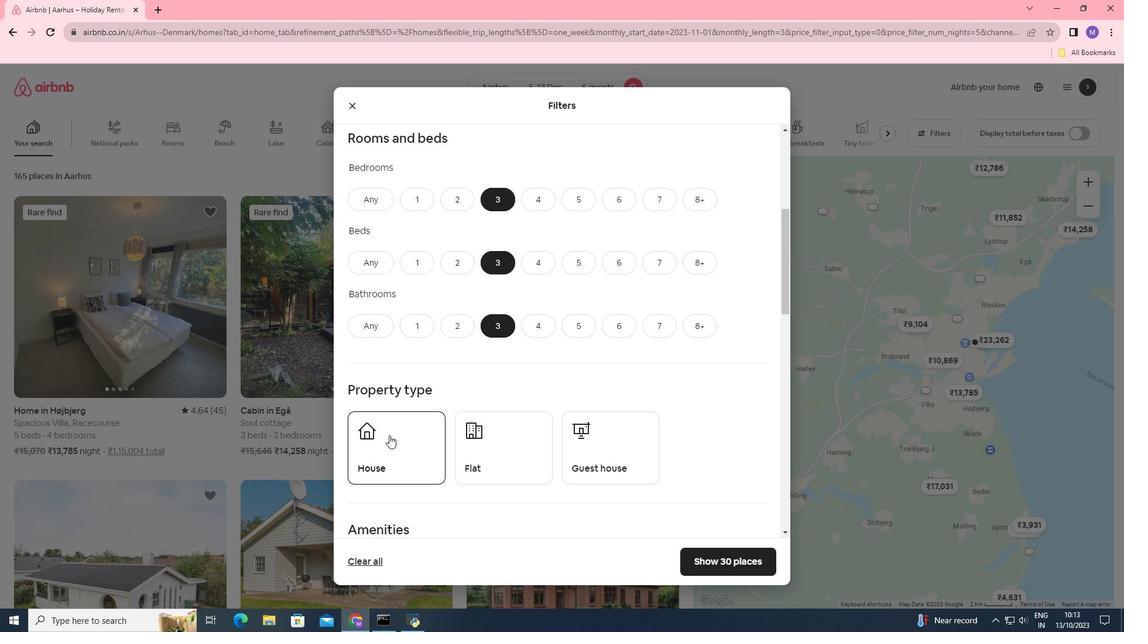 
Action: Mouse pressed left at (389, 435)
Screenshot: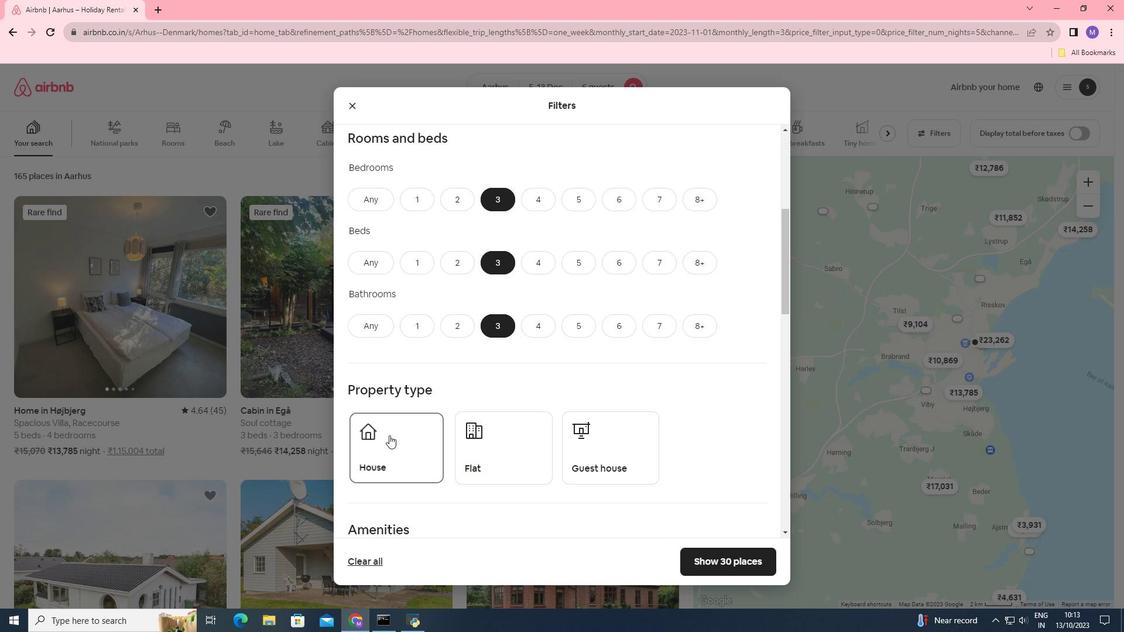 
Action: Mouse moved to (567, 364)
Screenshot: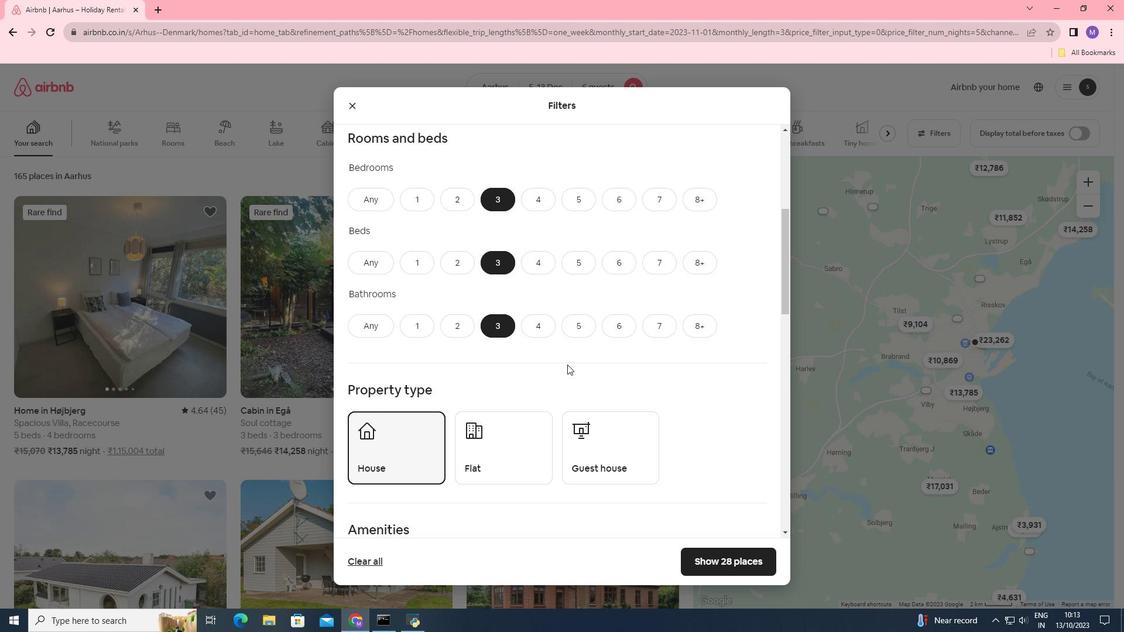 
Action: Mouse scrolled (567, 364) with delta (0, 0)
Screenshot: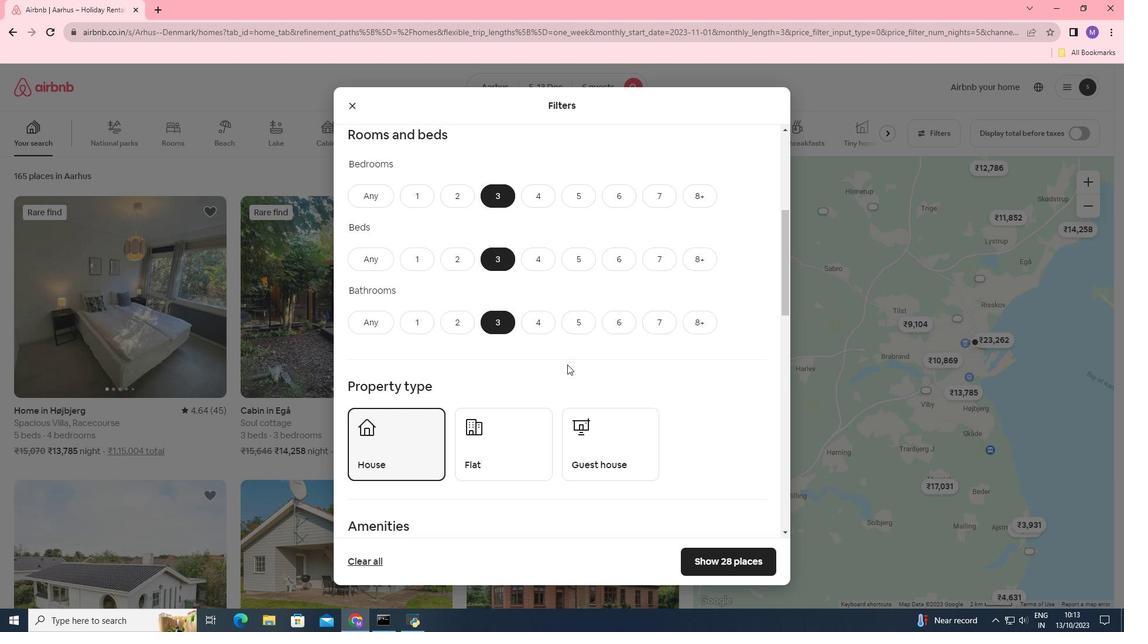 
Action: Mouse scrolled (567, 364) with delta (0, 0)
Screenshot: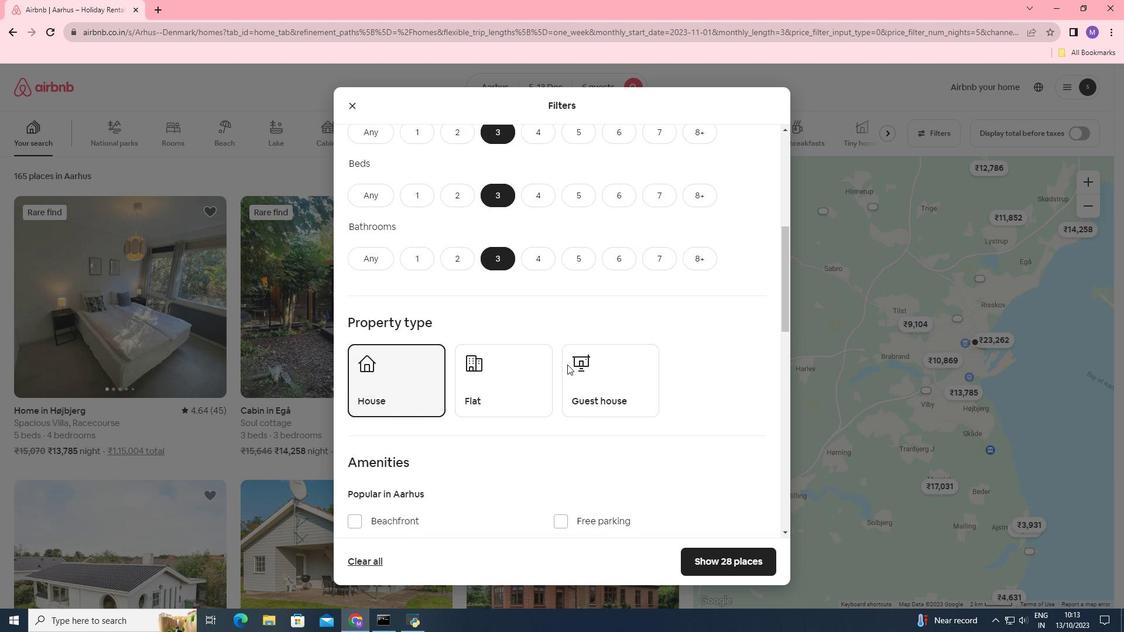 
Action: Mouse moved to (568, 355)
Screenshot: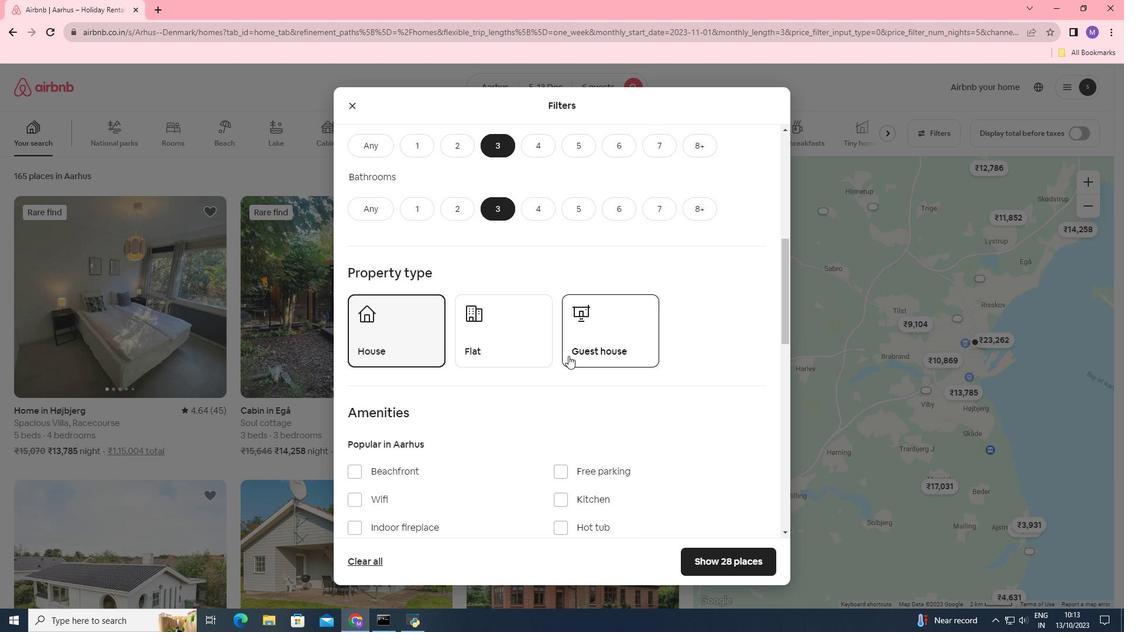 
Action: Mouse scrolled (568, 355) with delta (0, 0)
Screenshot: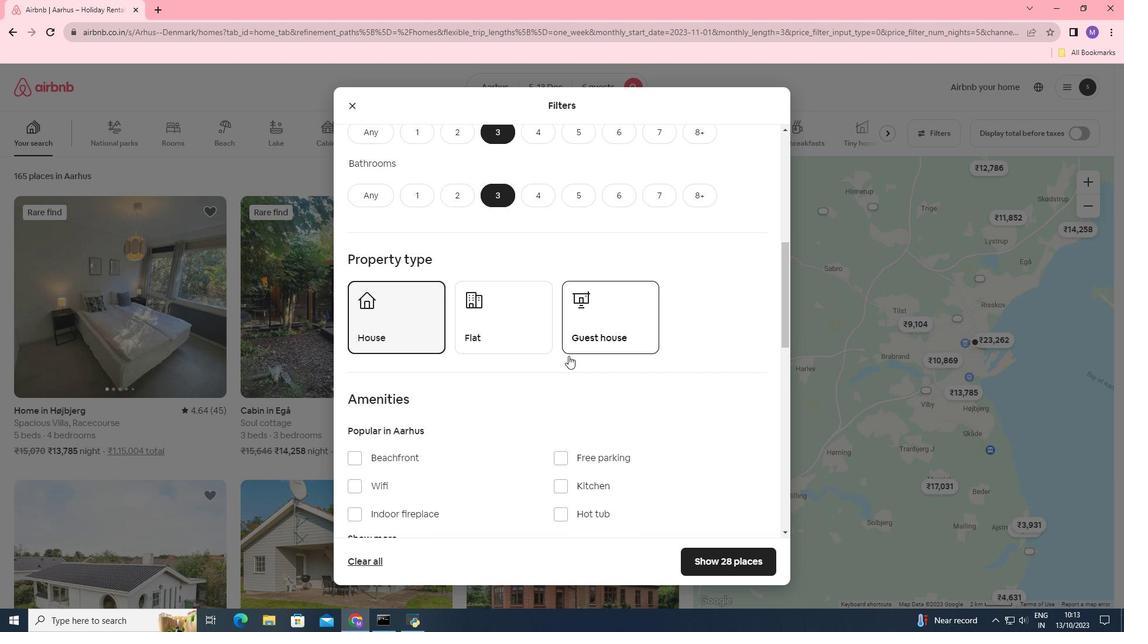 
Action: Mouse scrolled (568, 355) with delta (0, 0)
Screenshot: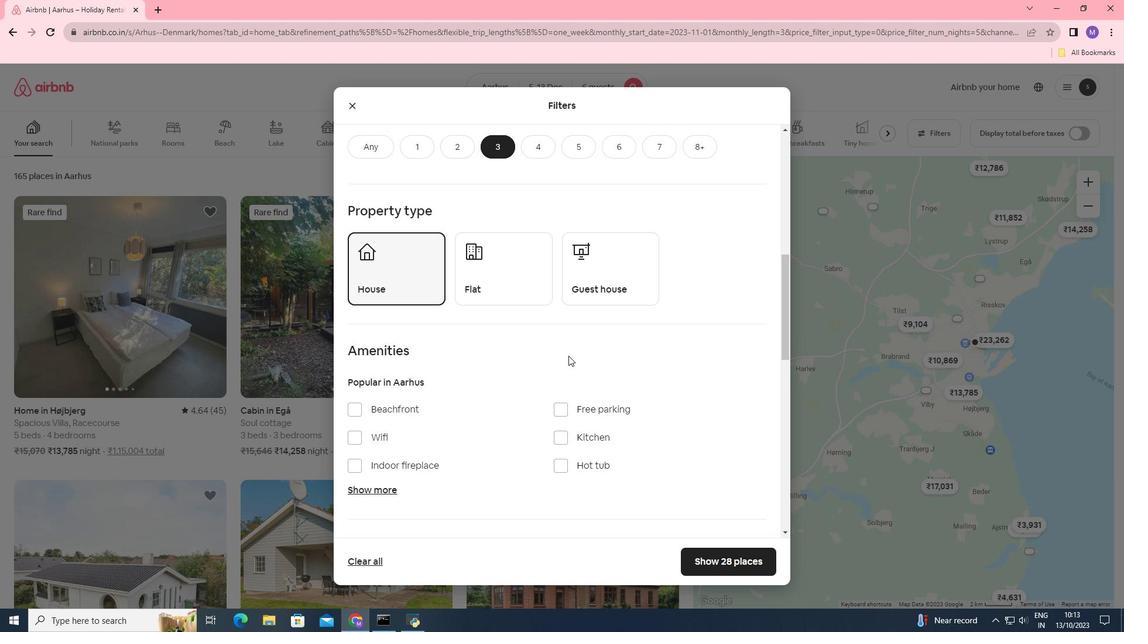 
Action: Mouse moved to (365, 432)
Screenshot: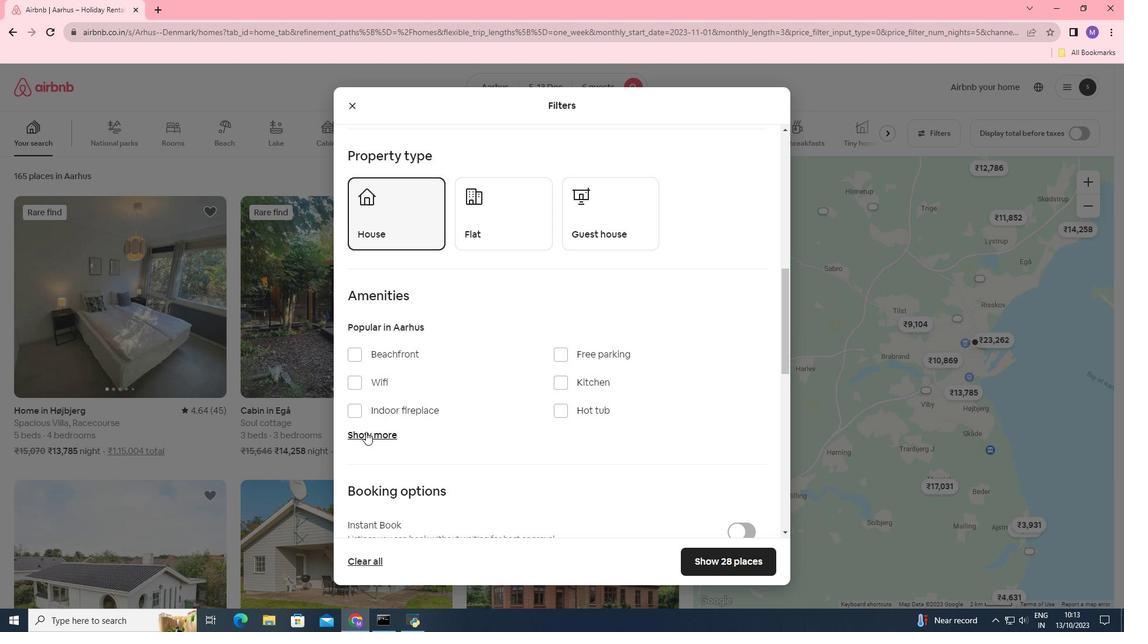 
Action: Mouse pressed left at (365, 432)
Screenshot: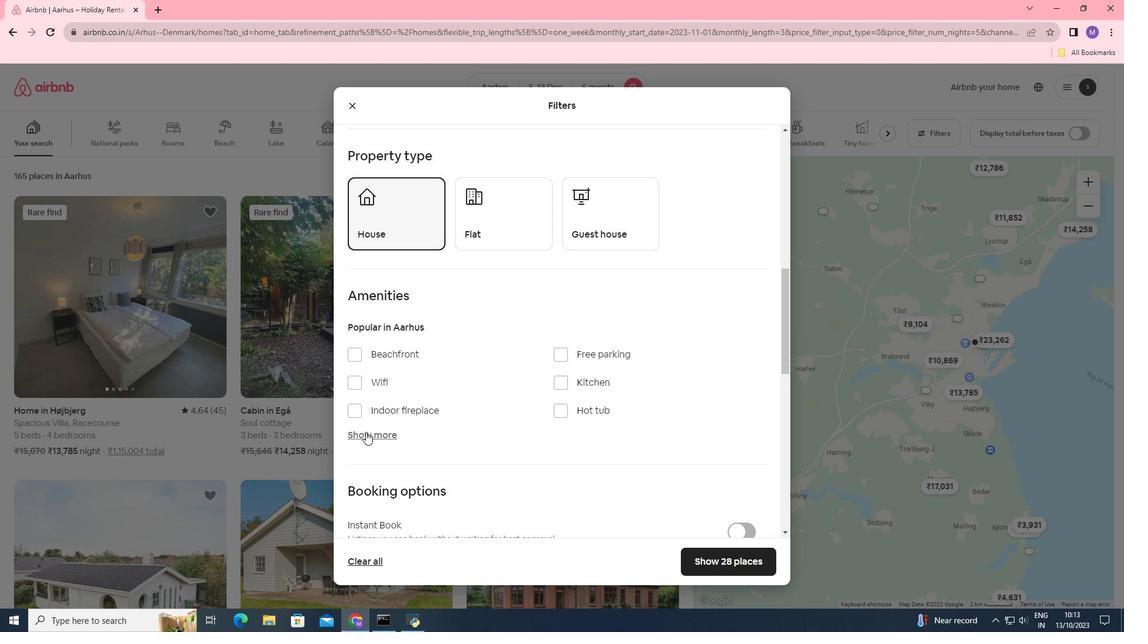 
Action: Mouse moved to (573, 408)
Screenshot: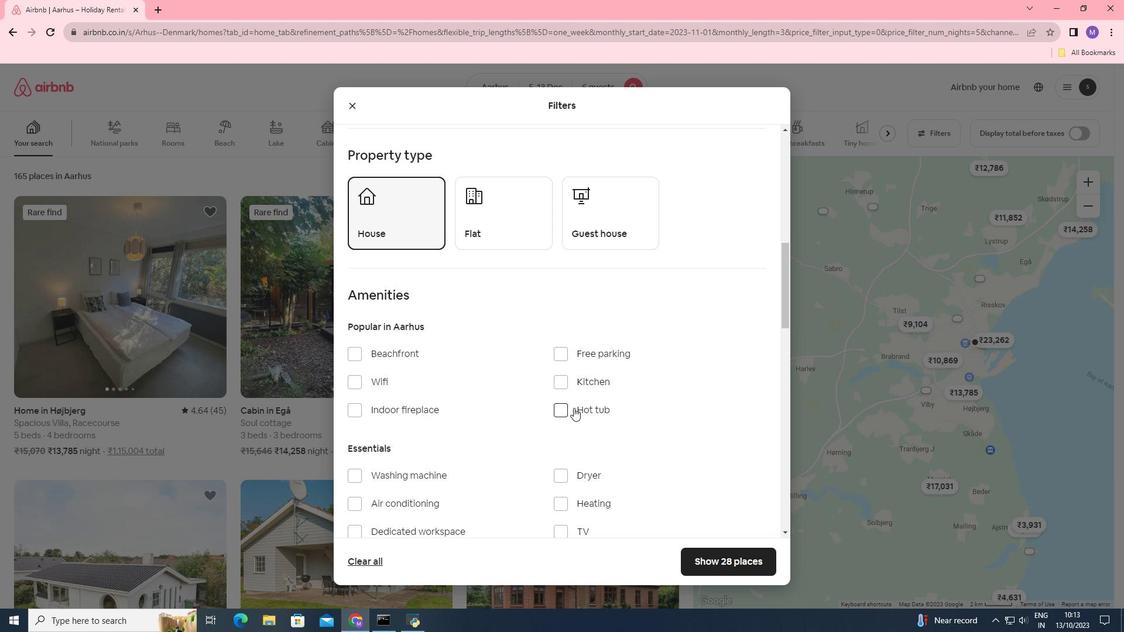 
Action: Mouse scrolled (573, 407) with delta (0, 0)
Screenshot: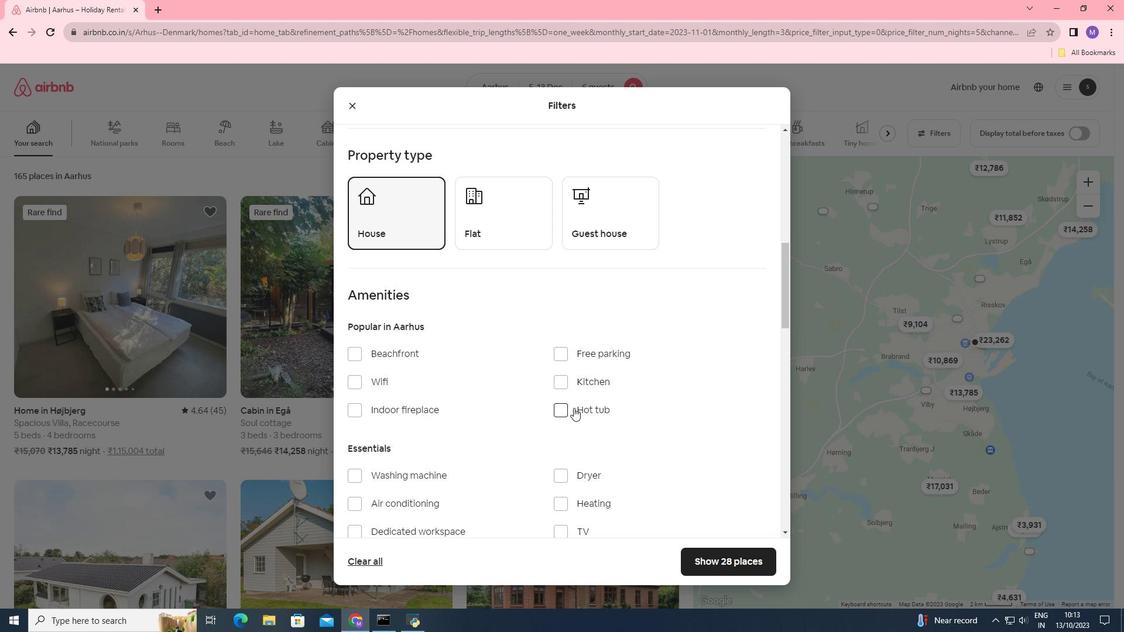 
Action: Mouse moved to (347, 419)
Screenshot: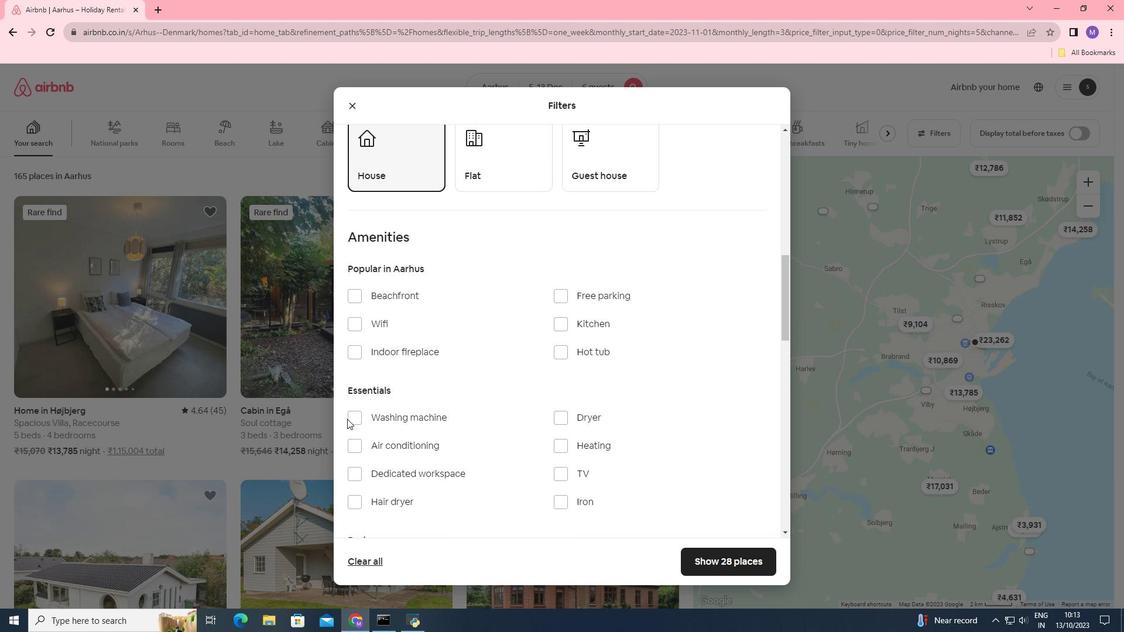 
Action: Mouse pressed left at (347, 419)
Screenshot: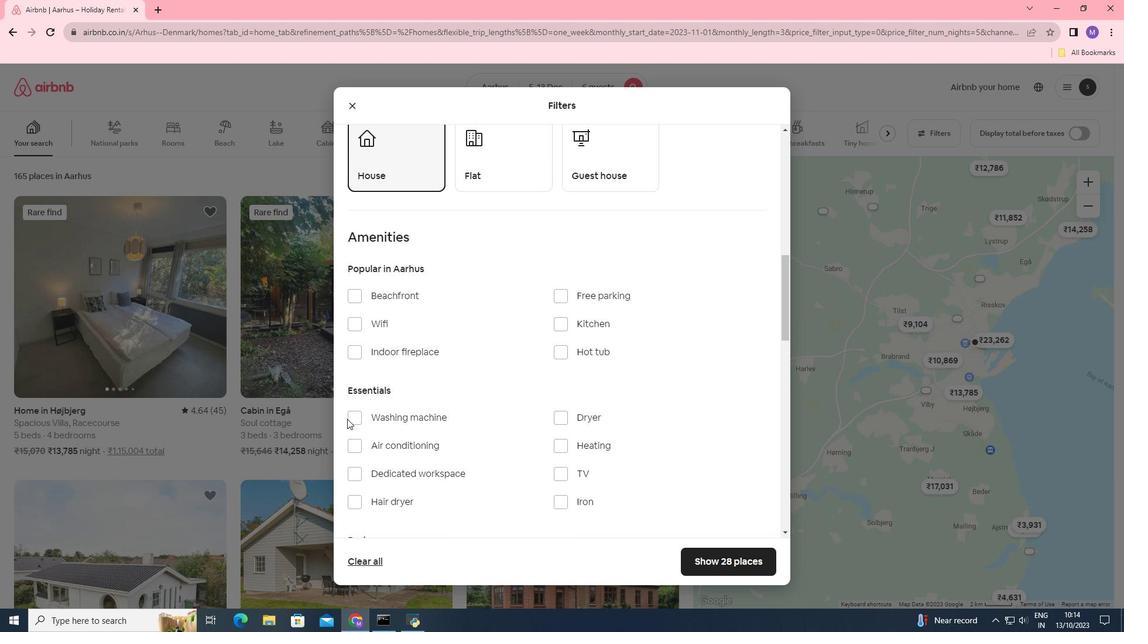 
Action: Mouse moved to (352, 419)
Screenshot: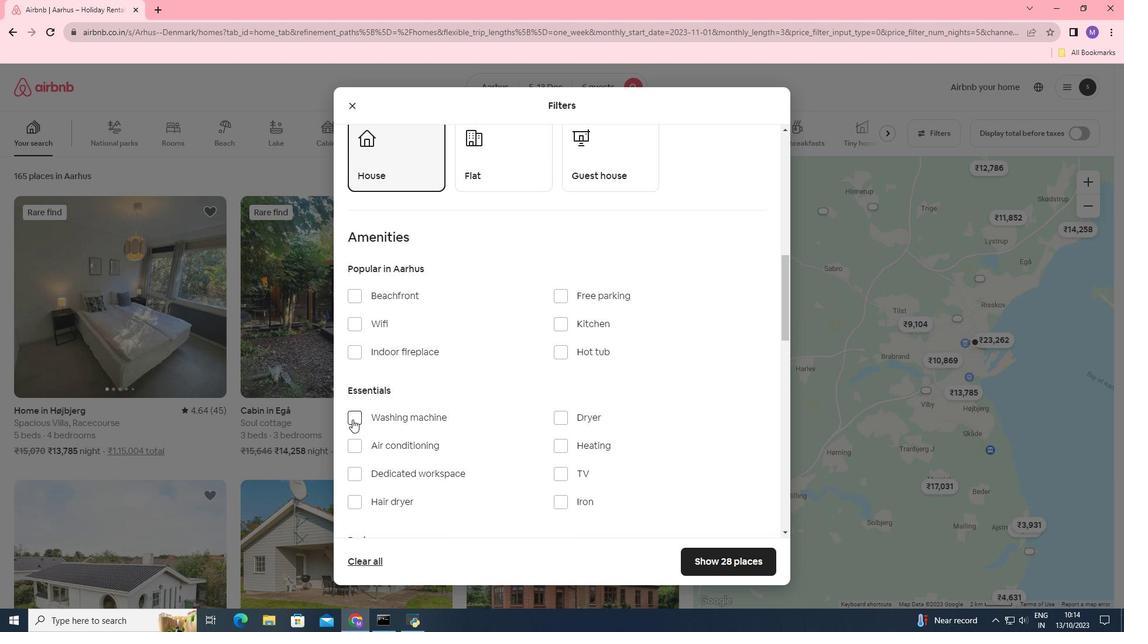 
Action: Mouse pressed left at (352, 419)
Screenshot: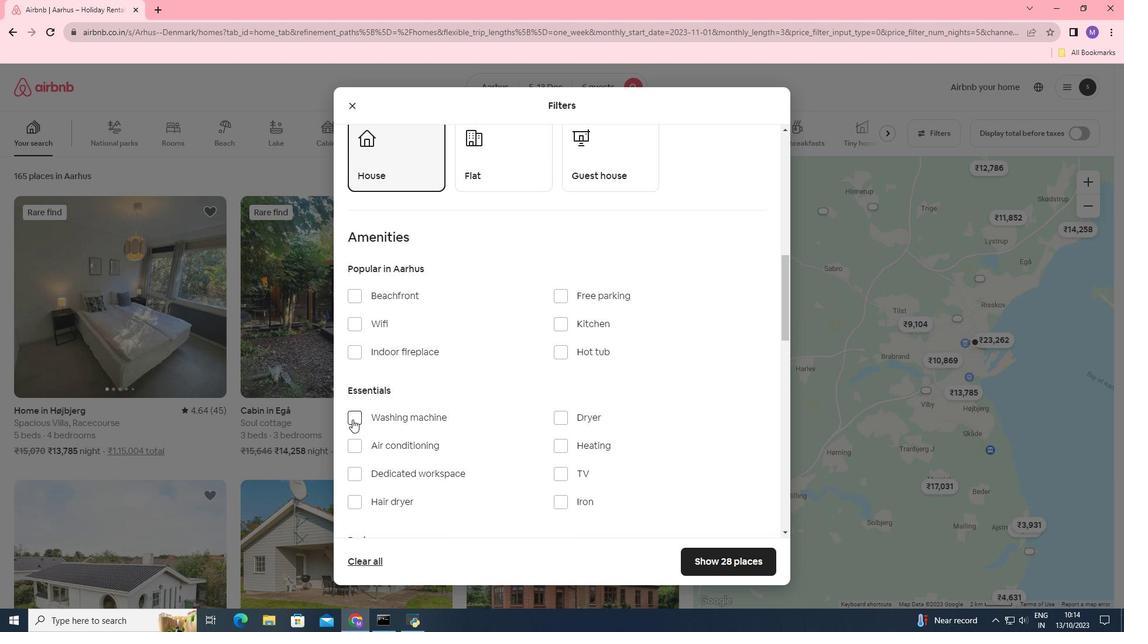 
Action: Mouse moved to (488, 402)
Screenshot: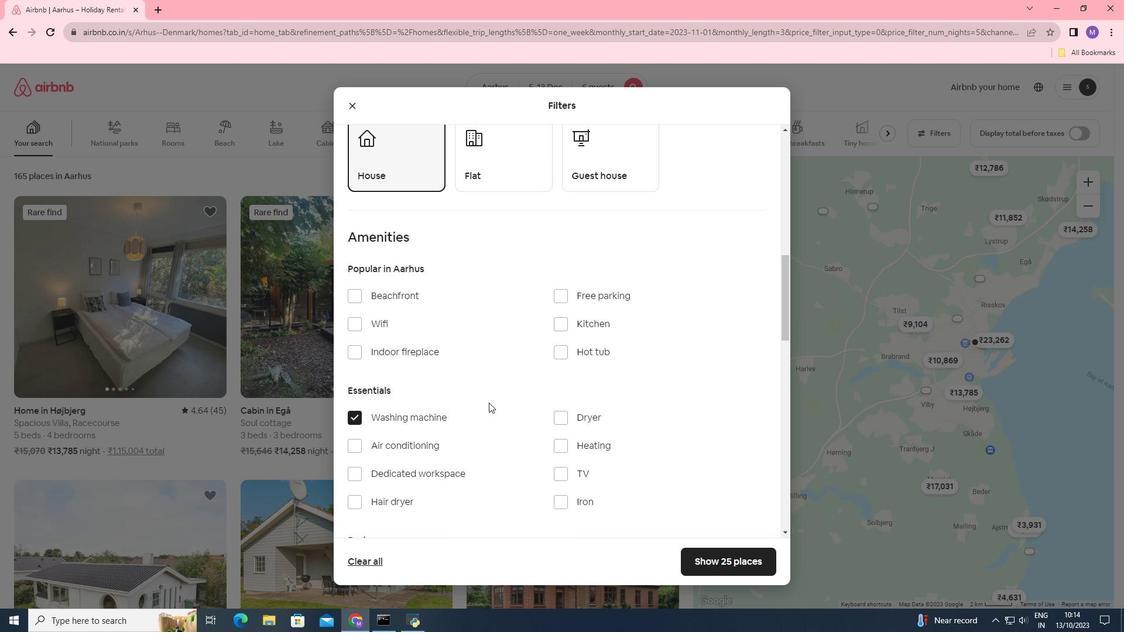 
Action: Mouse scrolled (488, 402) with delta (0, 0)
Screenshot: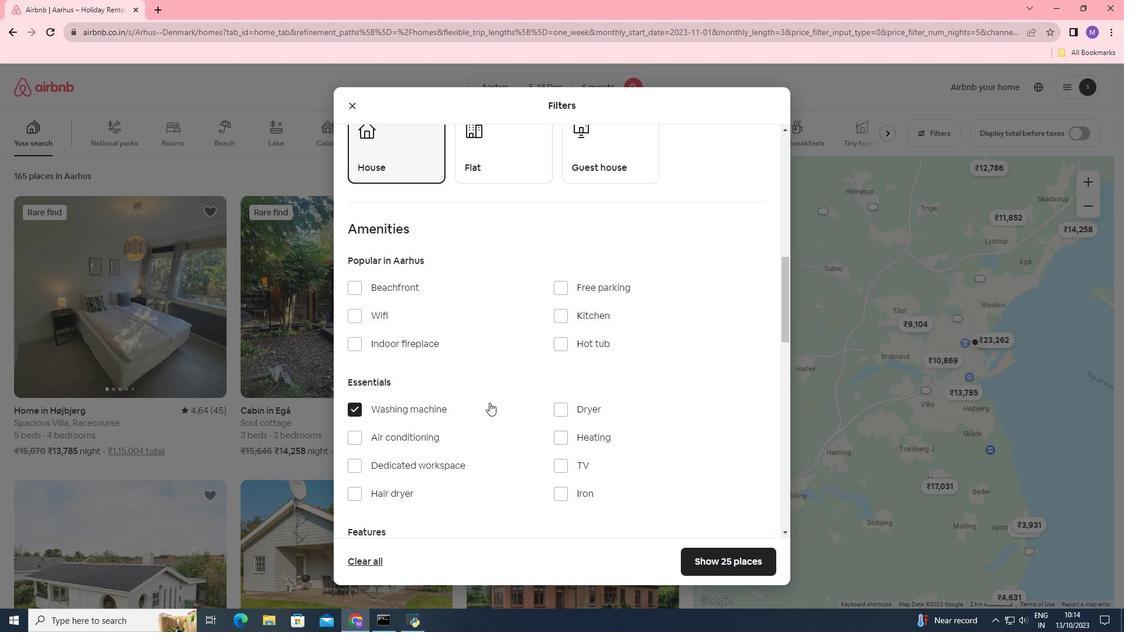 
Action: Mouse moved to (489, 402)
Screenshot: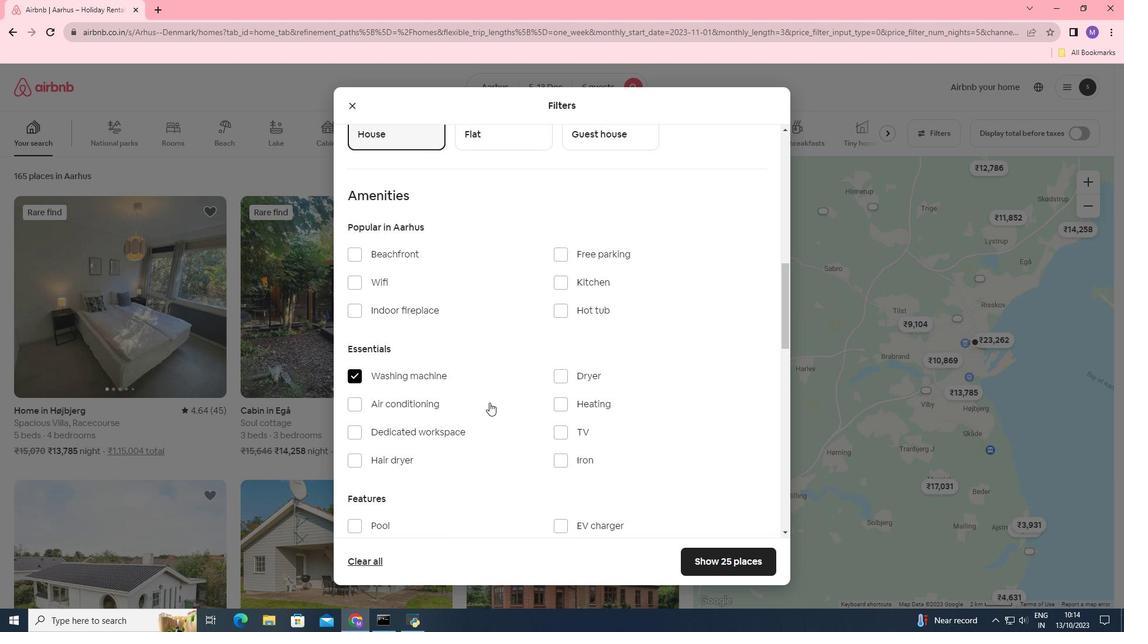 
Action: Mouse scrolled (489, 402) with delta (0, 0)
Screenshot: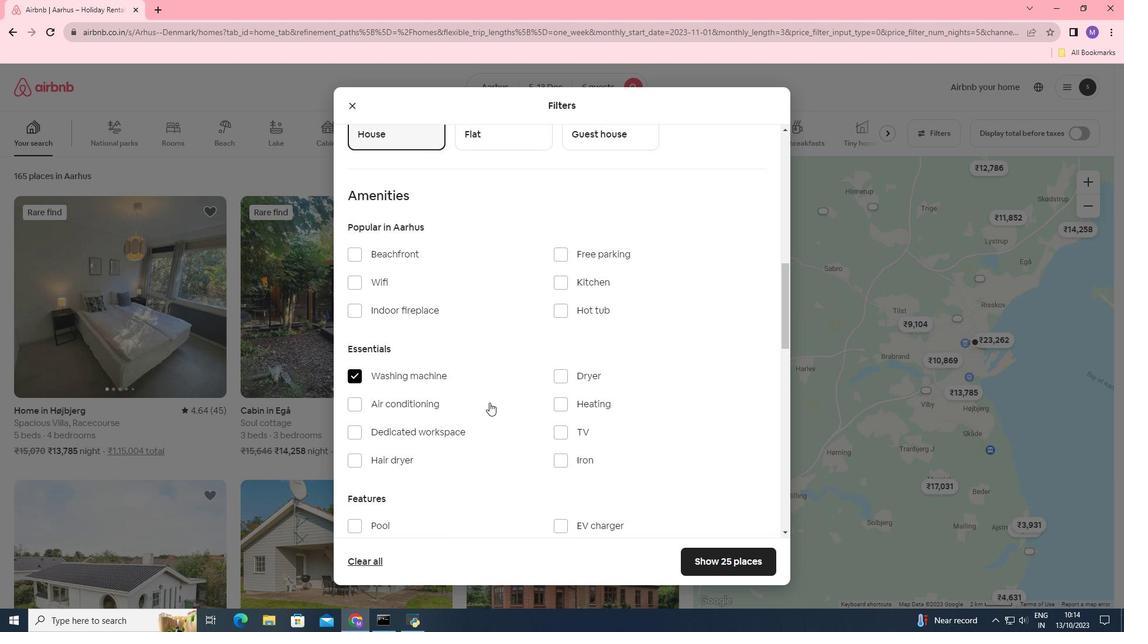 
Action: Mouse scrolled (489, 402) with delta (0, 0)
Screenshot: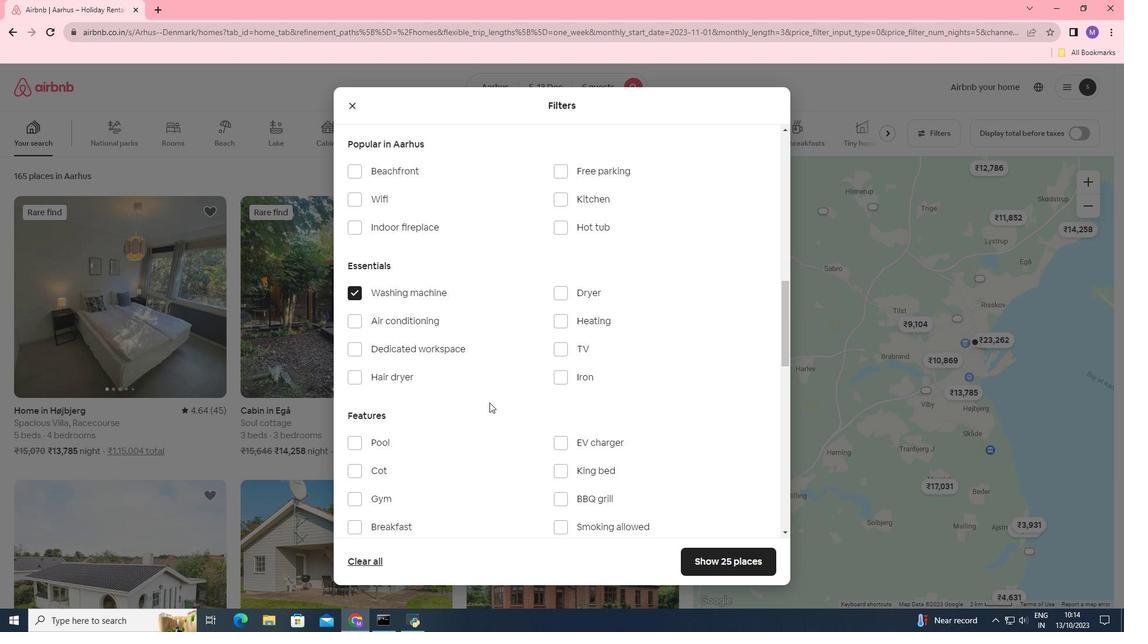 
Action: Mouse scrolled (489, 402) with delta (0, 0)
Screenshot: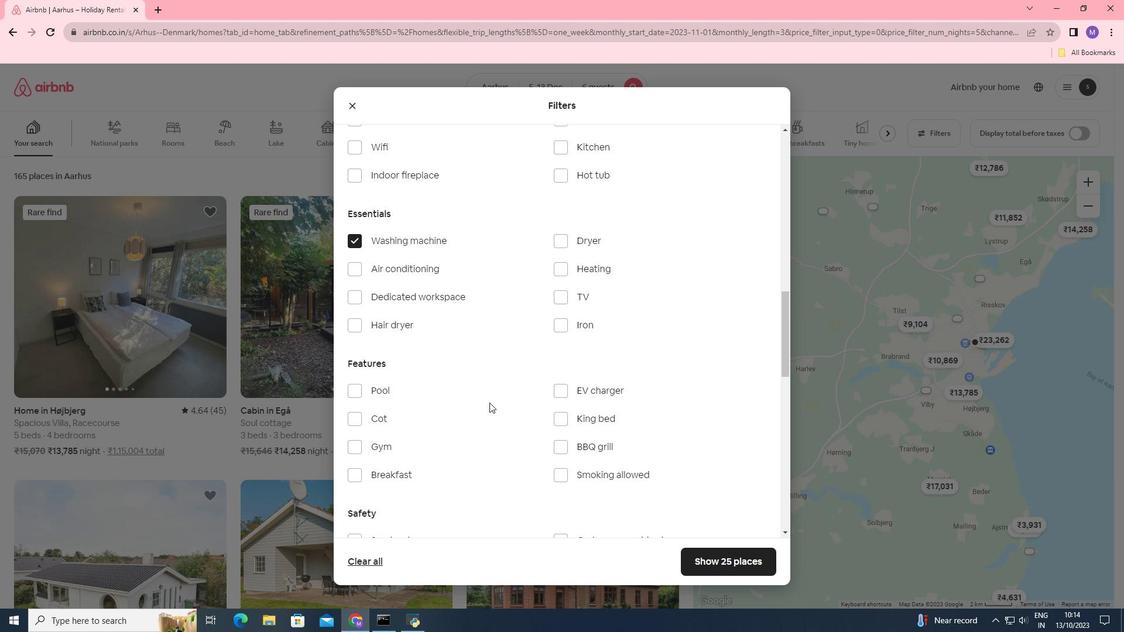 
Action: Mouse moved to (755, 442)
Screenshot: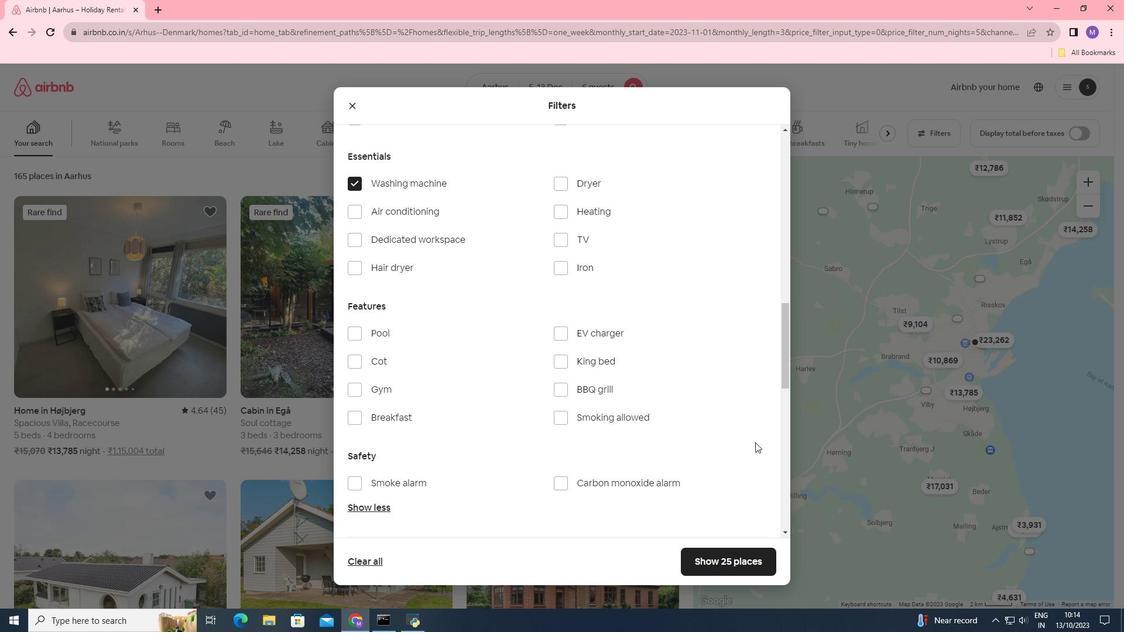 
Action: Mouse scrolled (755, 442) with delta (0, 0)
Screenshot: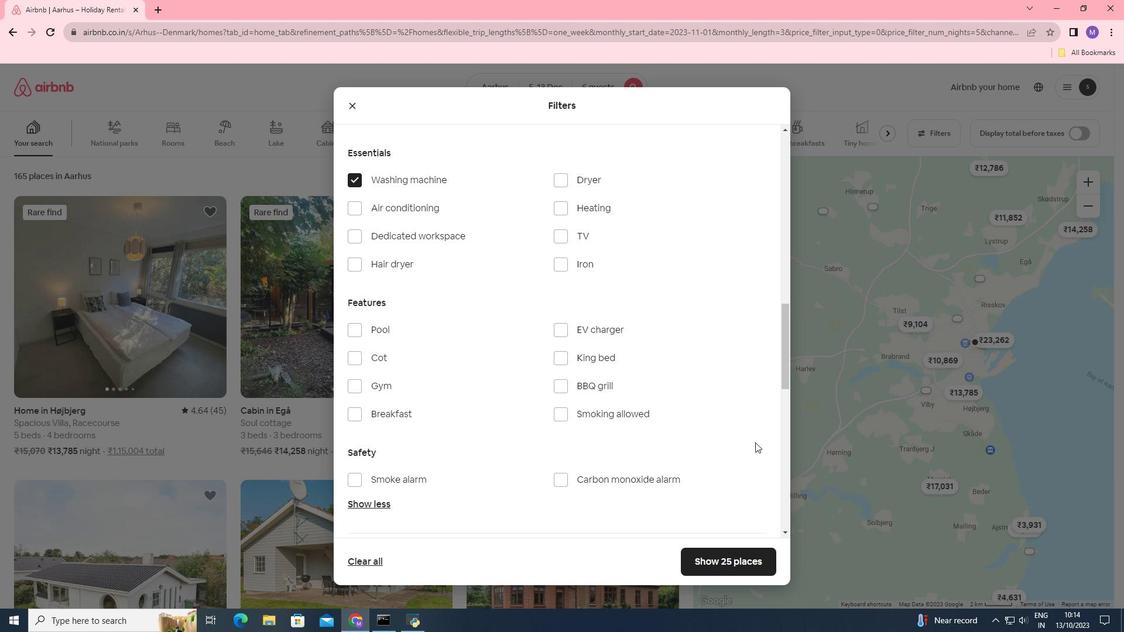 
Action: Mouse scrolled (755, 442) with delta (0, 0)
Screenshot: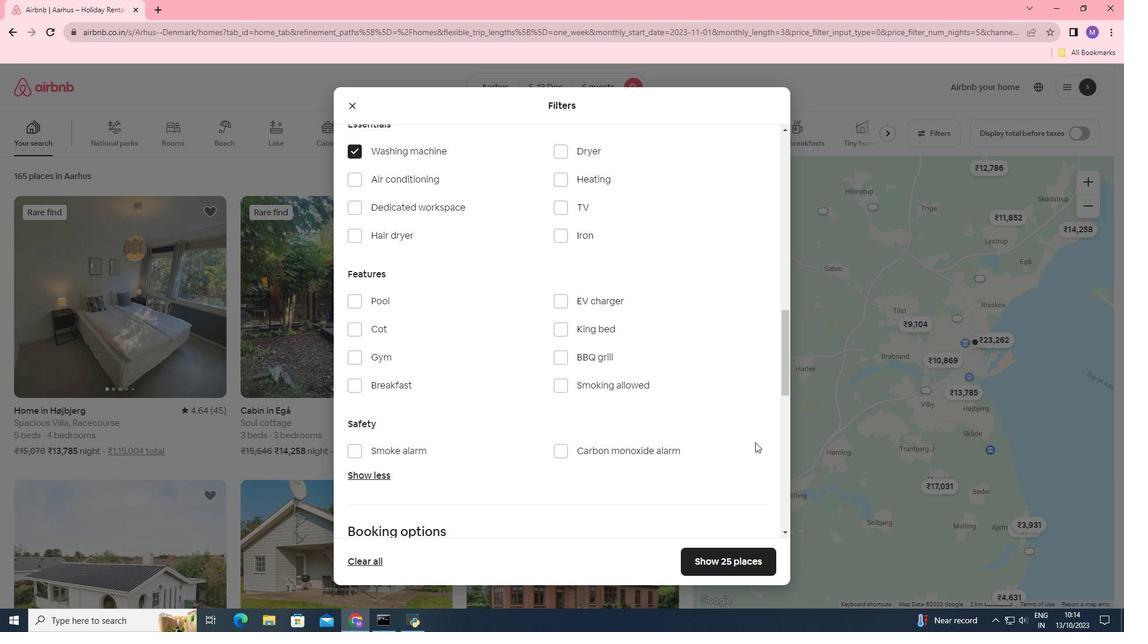 
Action: Mouse scrolled (755, 442) with delta (0, 0)
Screenshot: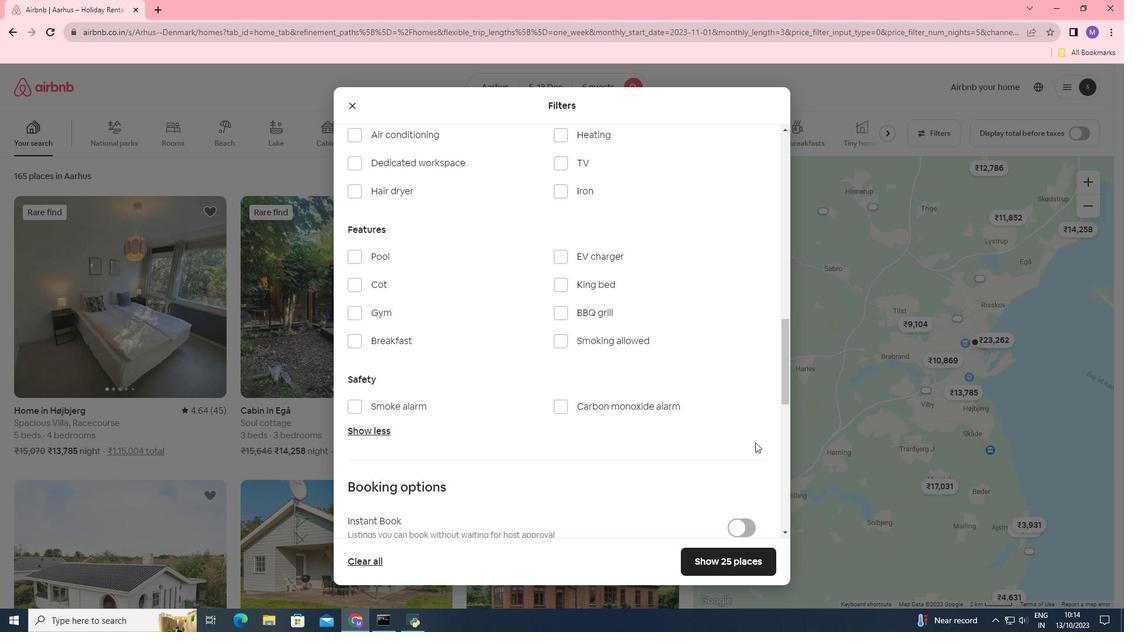 
Action: Mouse moved to (740, 464)
Screenshot: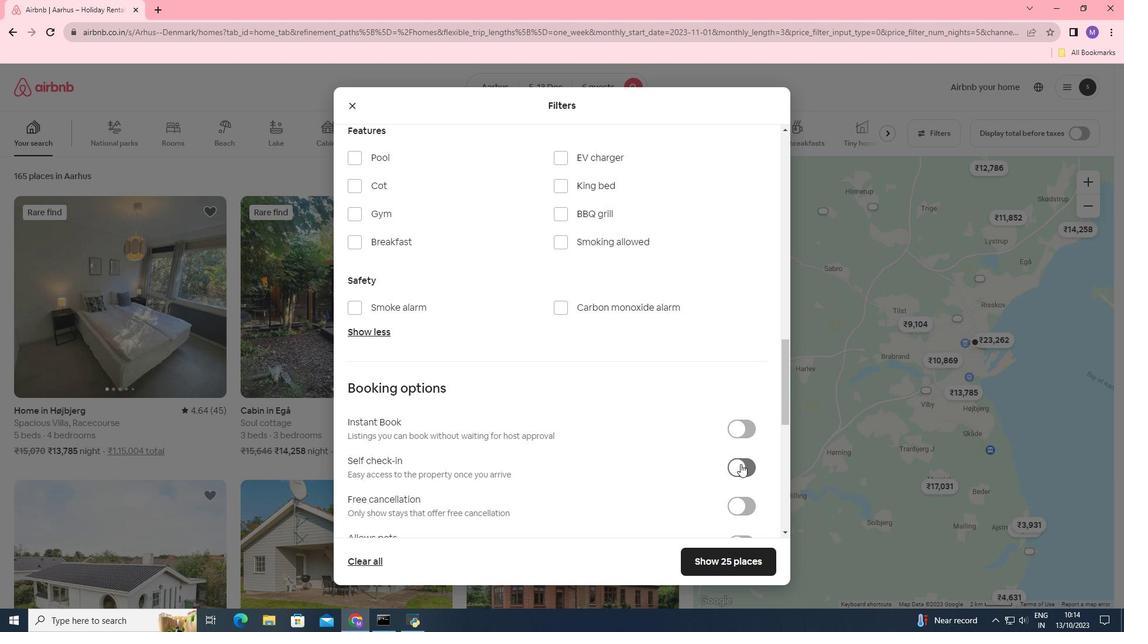 
Action: Mouse pressed left at (740, 464)
Screenshot: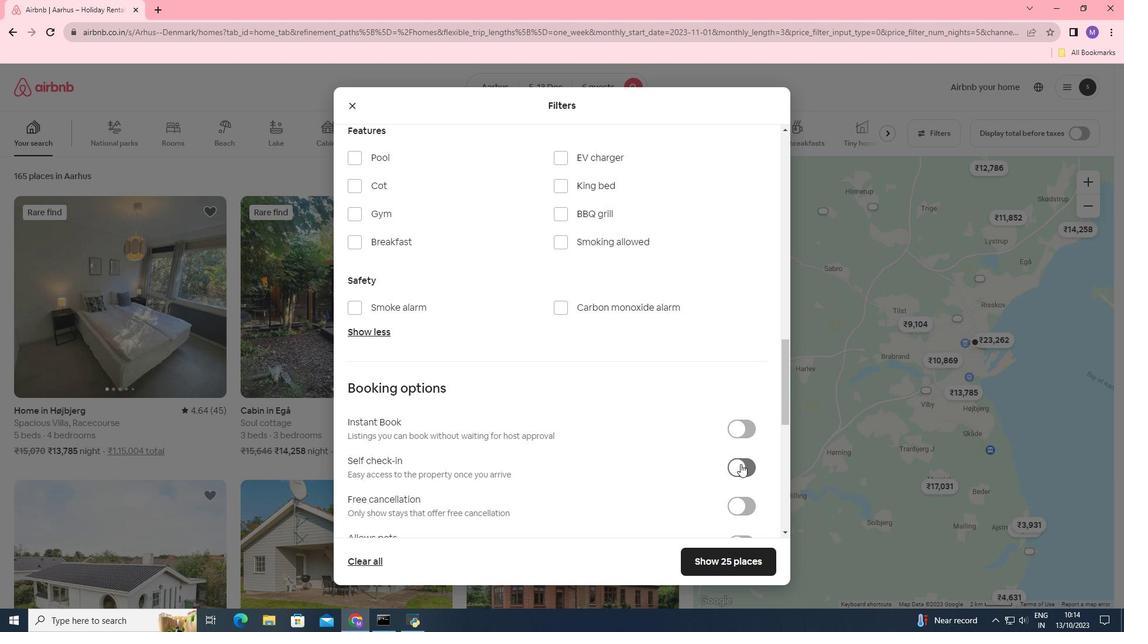 
Action: Mouse moved to (715, 443)
Screenshot: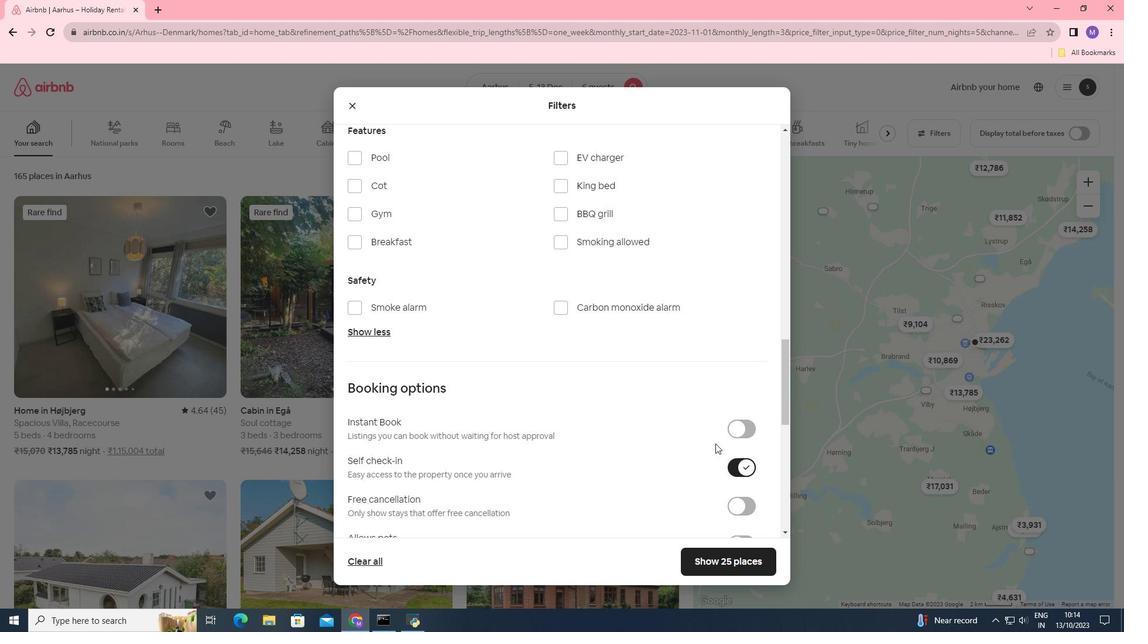 
Action: Mouse scrolled (715, 443) with delta (0, 0)
Screenshot: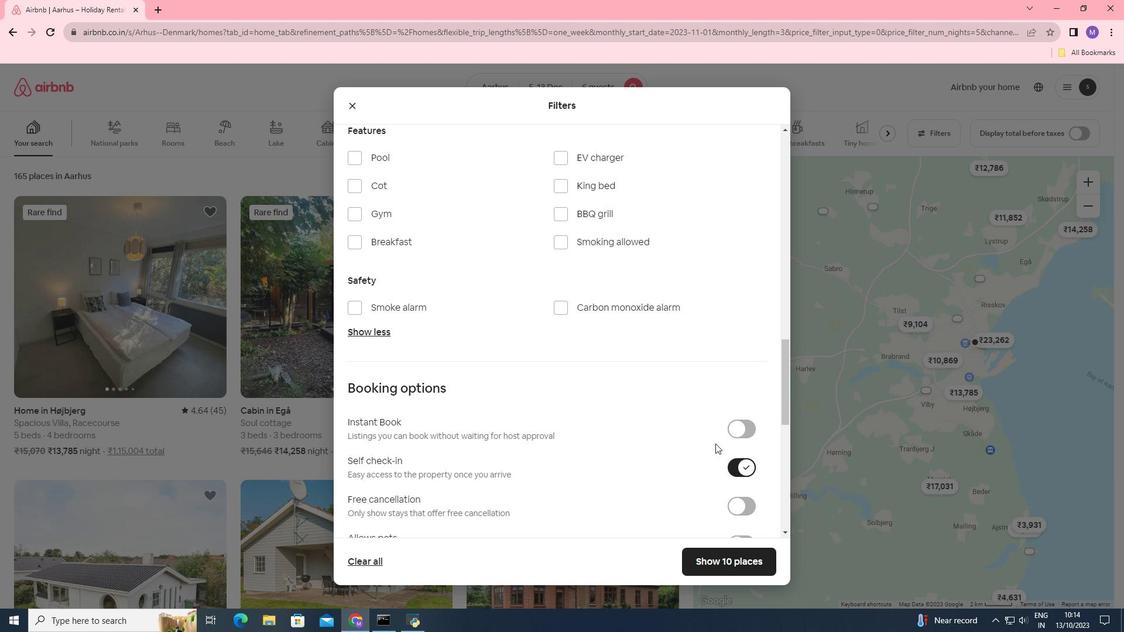 
Action: Mouse moved to (741, 557)
Screenshot: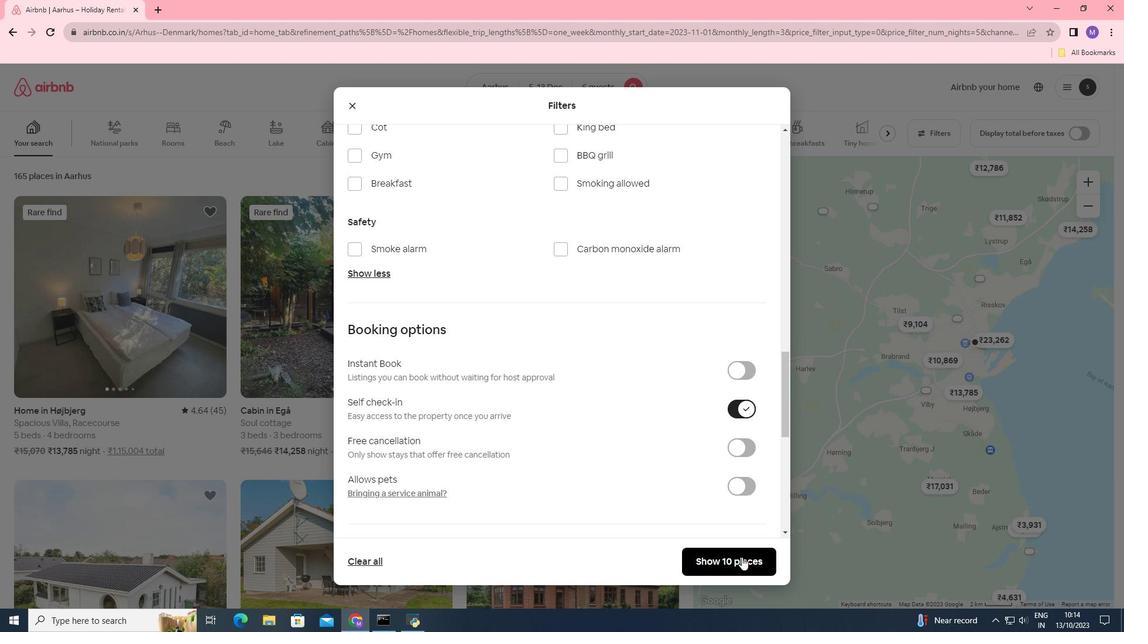 
Action: Mouse pressed left at (741, 557)
Screenshot: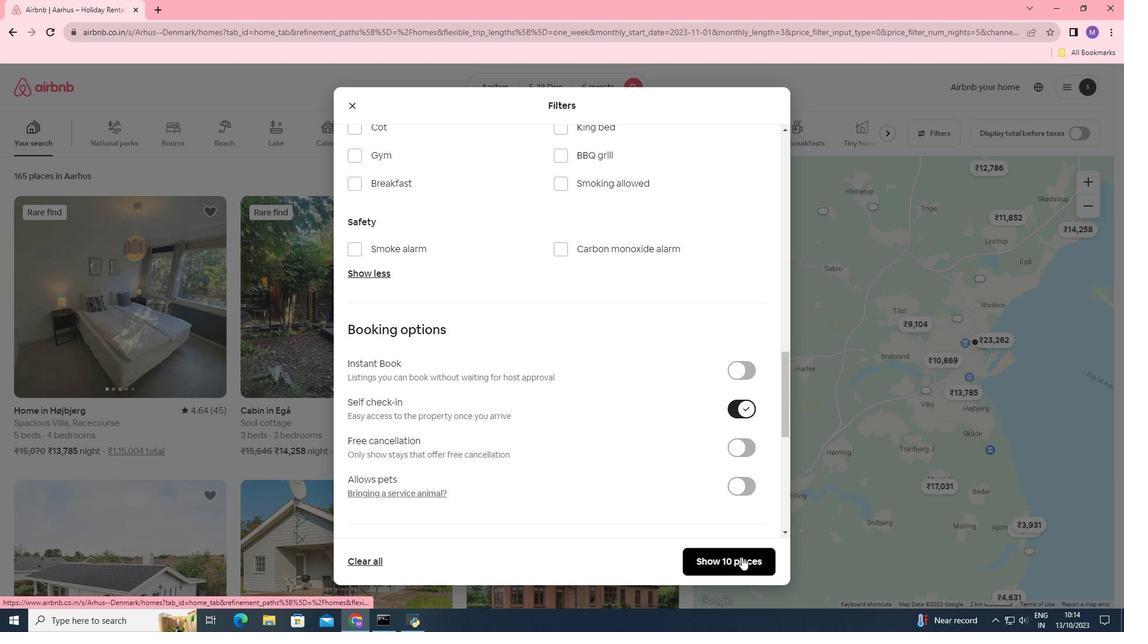 
Action: Mouse moved to (164, 315)
Screenshot: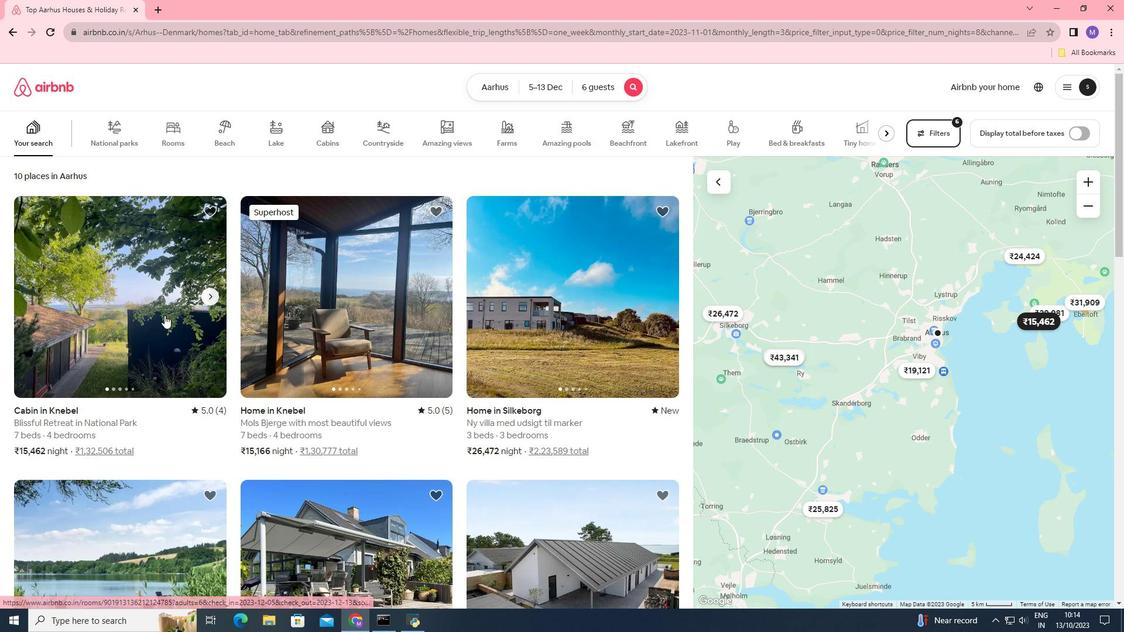 
Action: Mouse pressed left at (164, 315)
Screenshot: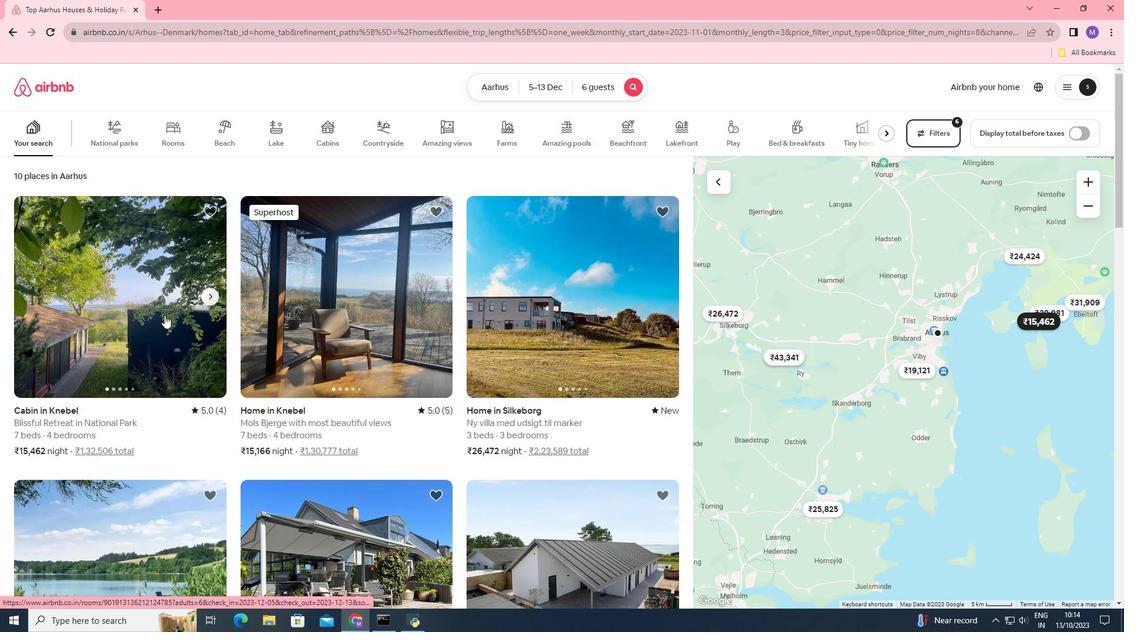 
Action: Mouse moved to (837, 443)
Screenshot: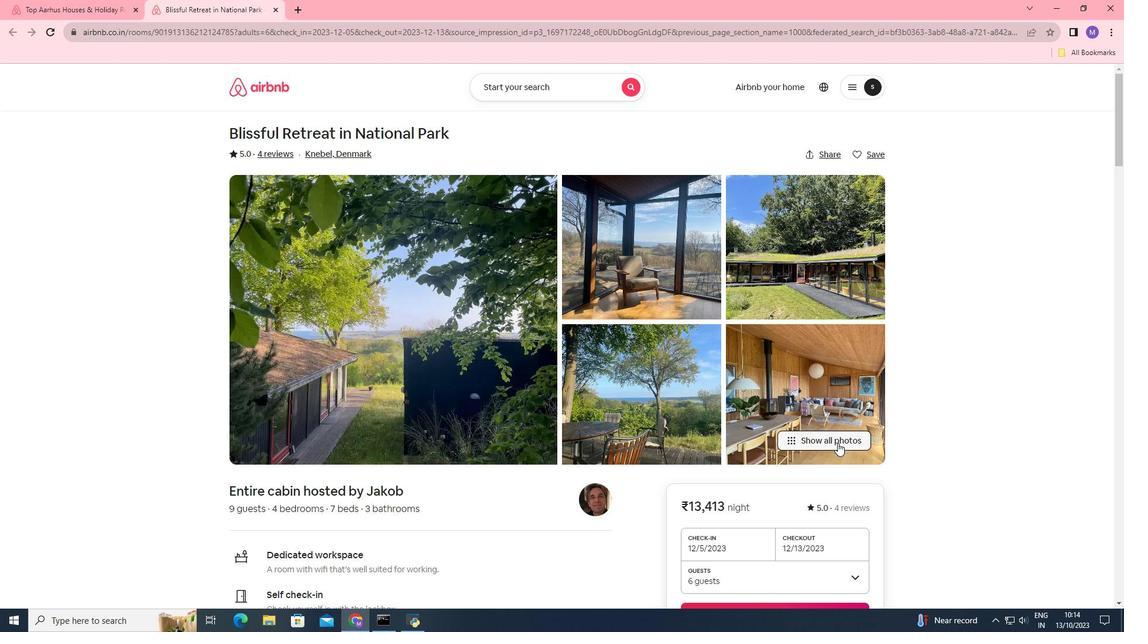 
Action: Mouse pressed left at (837, 443)
Screenshot: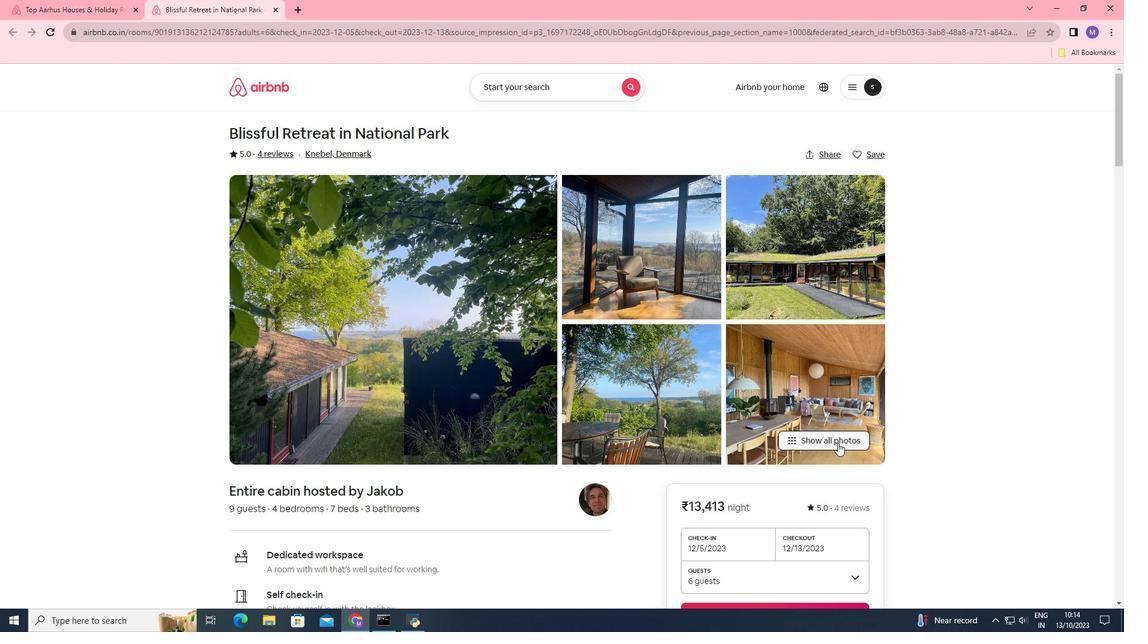 
Action: Mouse moved to (536, 351)
Screenshot: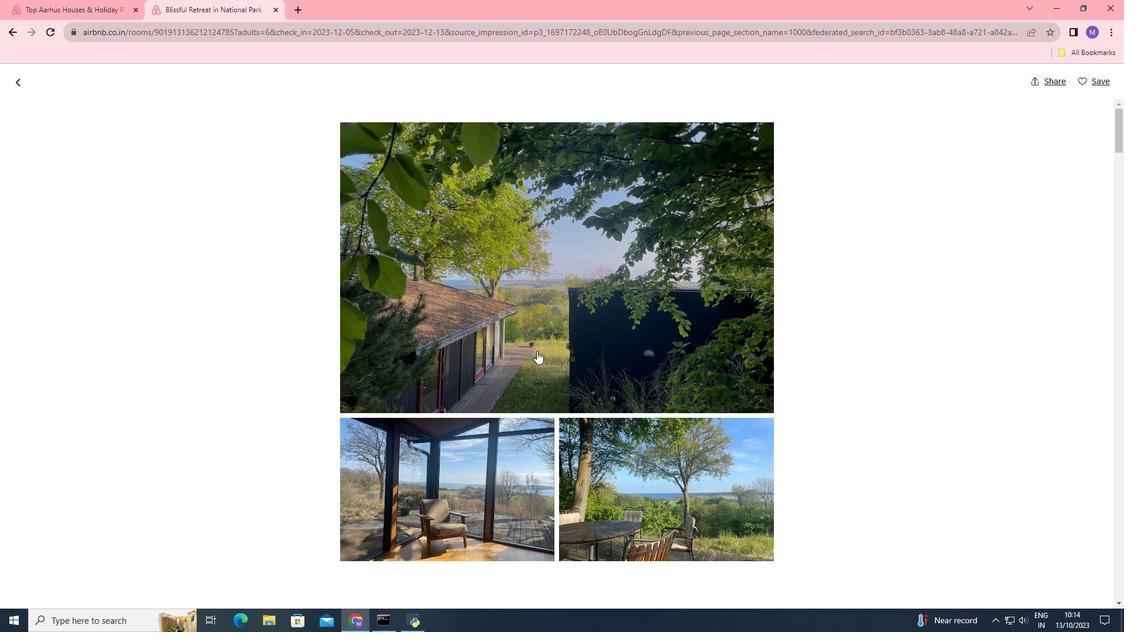
Action: Mouse scrolled (536, 350) with delta (0, 0)
Screenshot: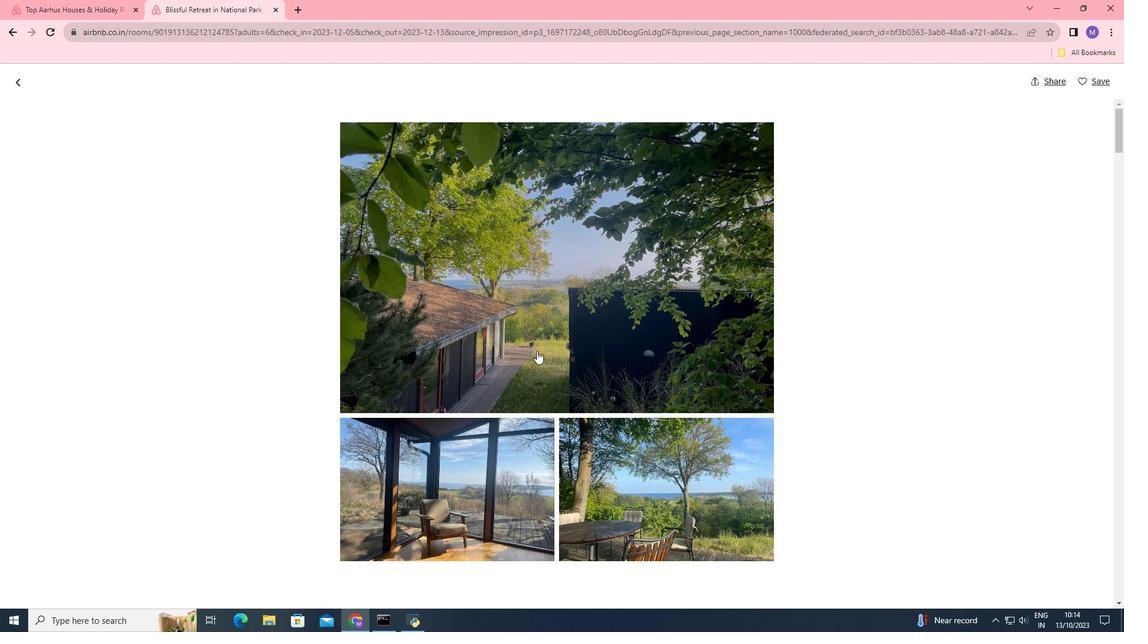 
Action: Mouse scrolled (536, 350) with delta (0, 0)
Screenshot: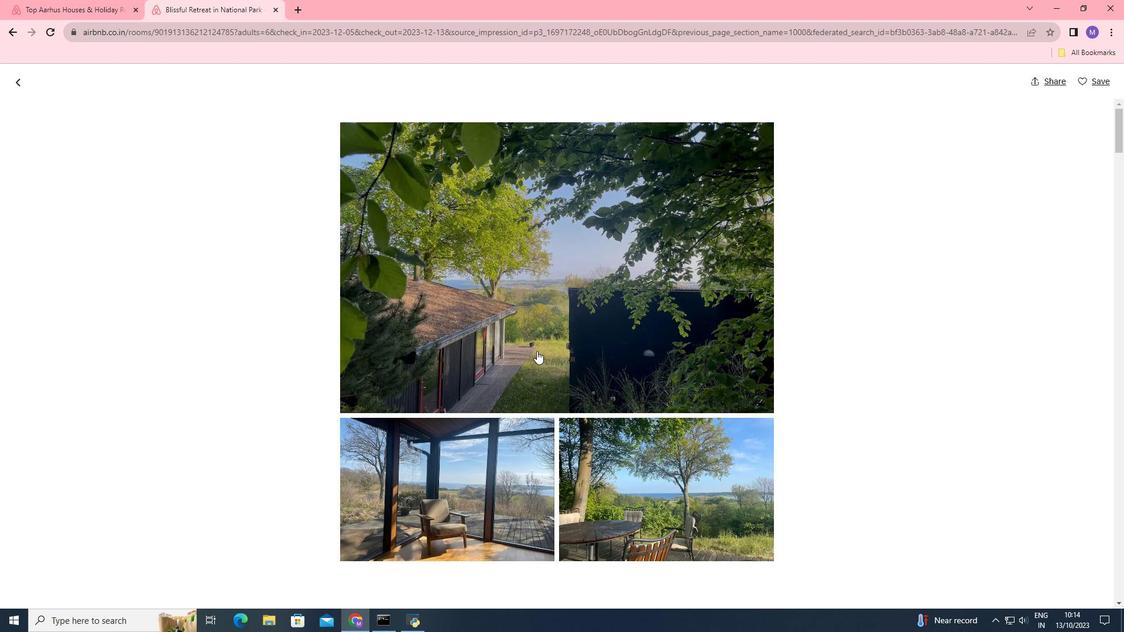 
Action: Mouse scrolled (536, 350) with delta (0, 0)
Screenshot: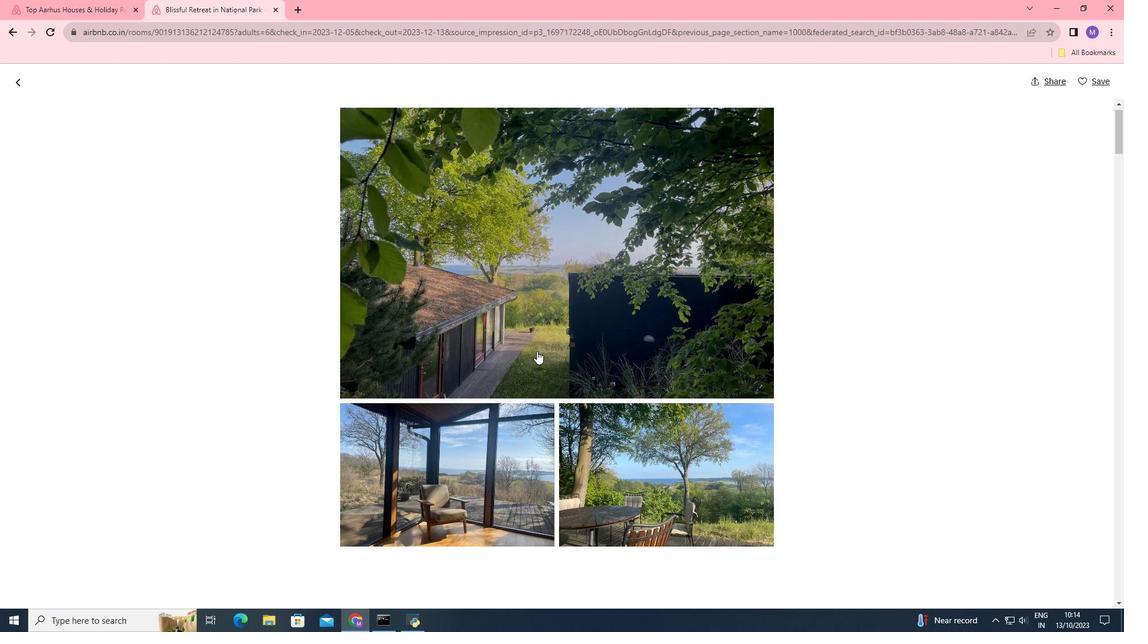 
Action: Mouse scrolled (536, 350) with delta (0, 0)
Screenshot: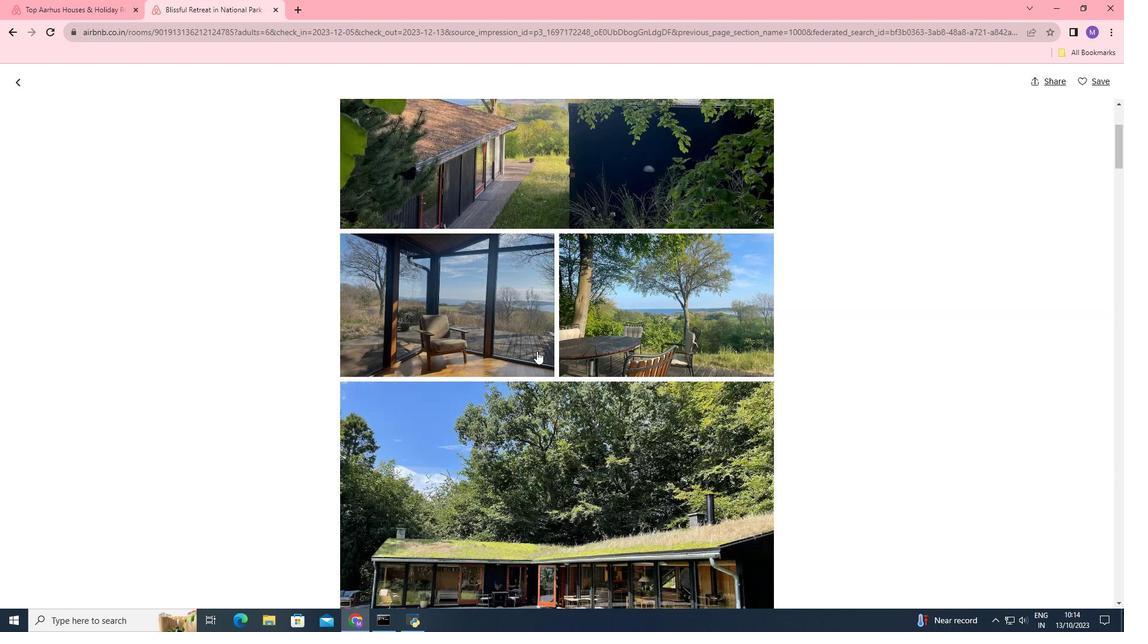 
Action: Mouse scrolled (536, 350) with delta (0, 0)
Screenshot: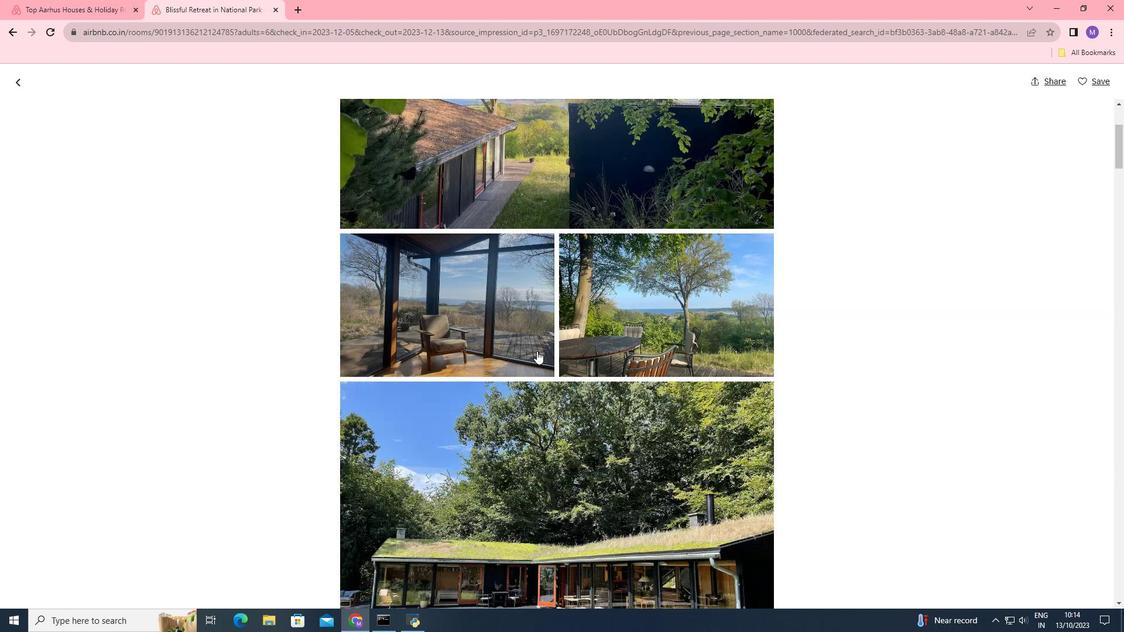 
Action: Mouse scrolled (536, 350) with delta (0, 0)
Screenshot: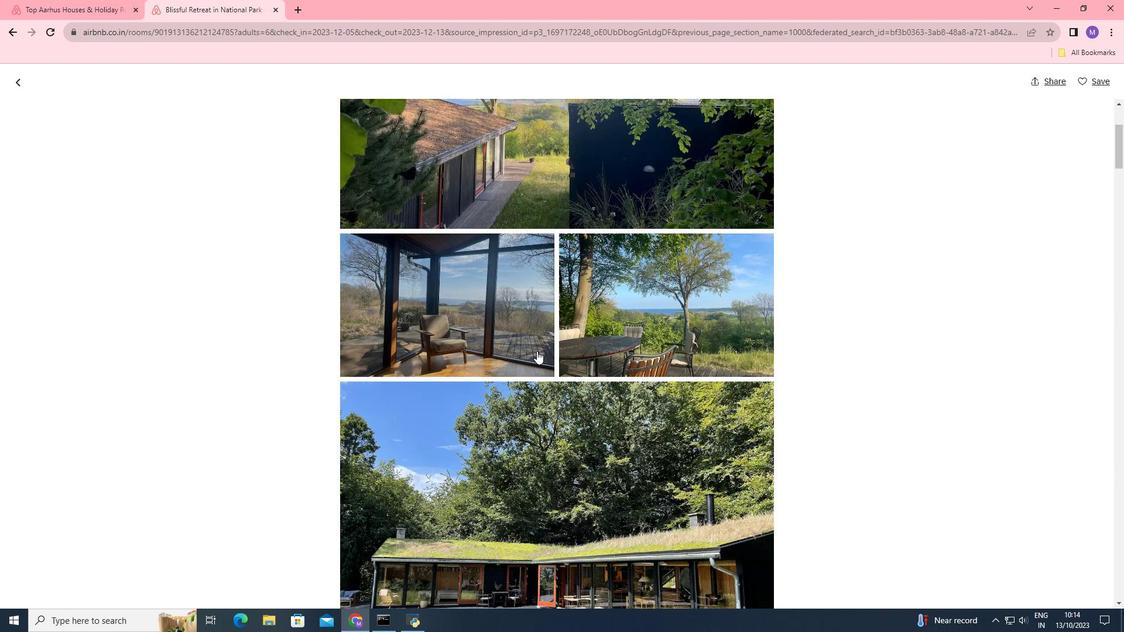 
Action: Mouse scrolled (536, 350) with delta (0, 0)
Screenshot: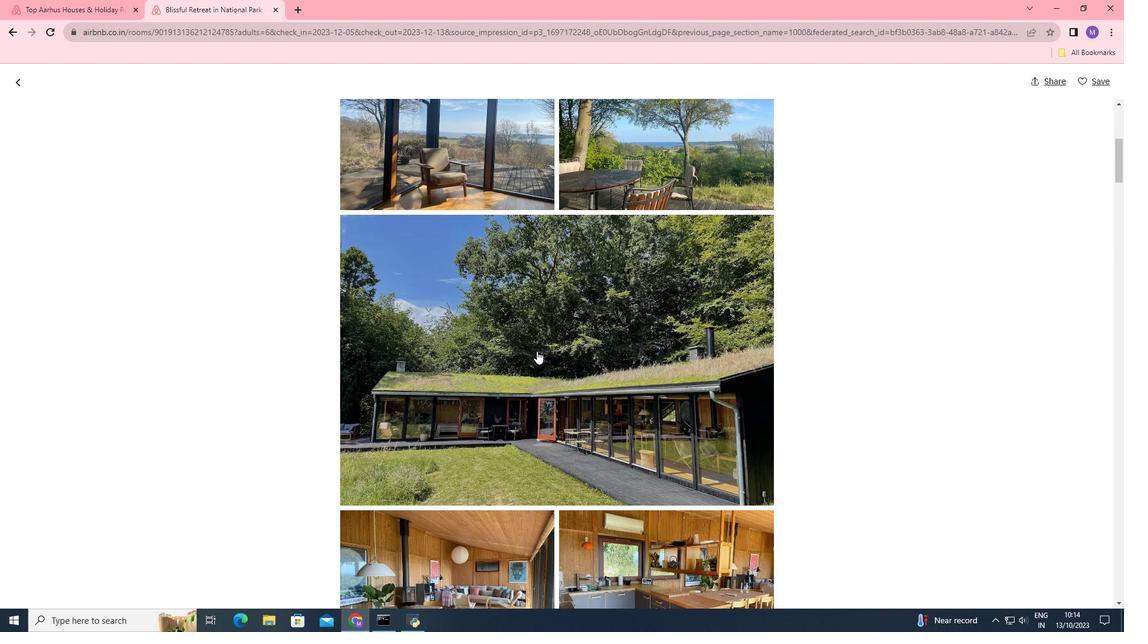 
Action: Mouse scrolled (536, 350) with delta (0, 0)
Screenshot: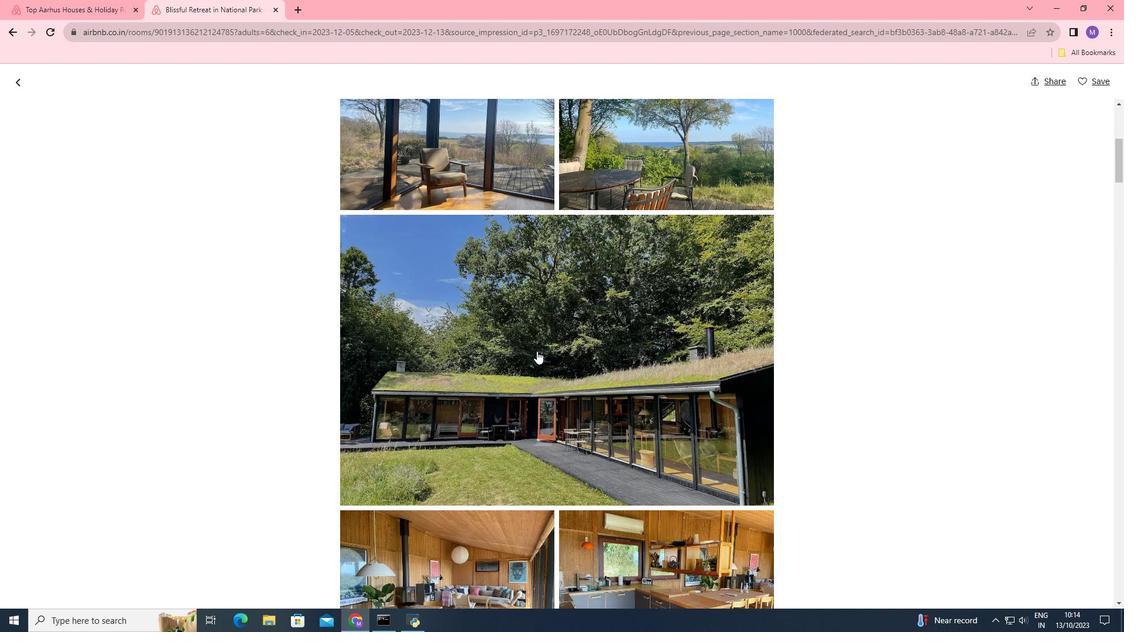 
Action: Mouse scrolled (536, 350) with delta (0, 0)
Screenshot: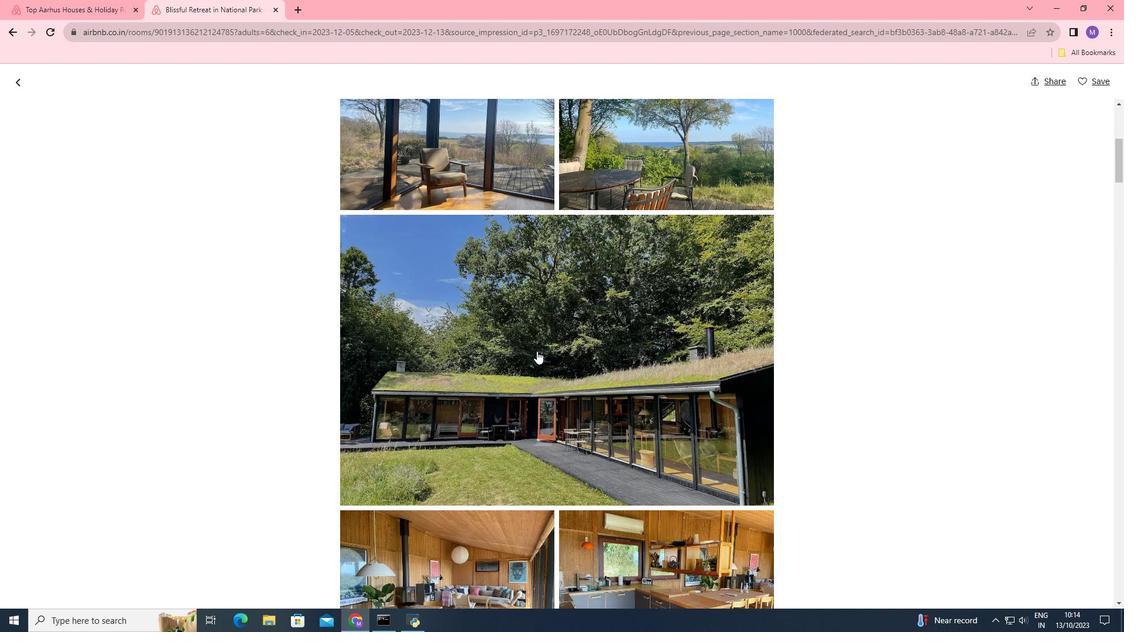 
Action: Mouse scrolled (536, 350) with delta (0, 0)
Screenshot: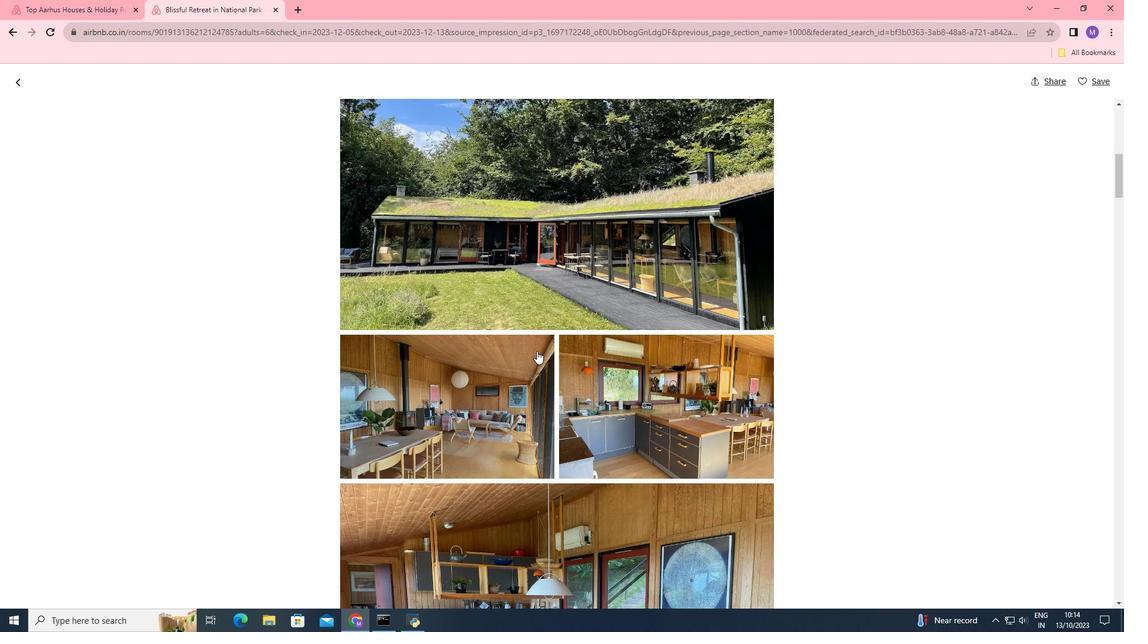
Action: Mouse scrolled (536, 350) with delta (0, 0)
Screenshot: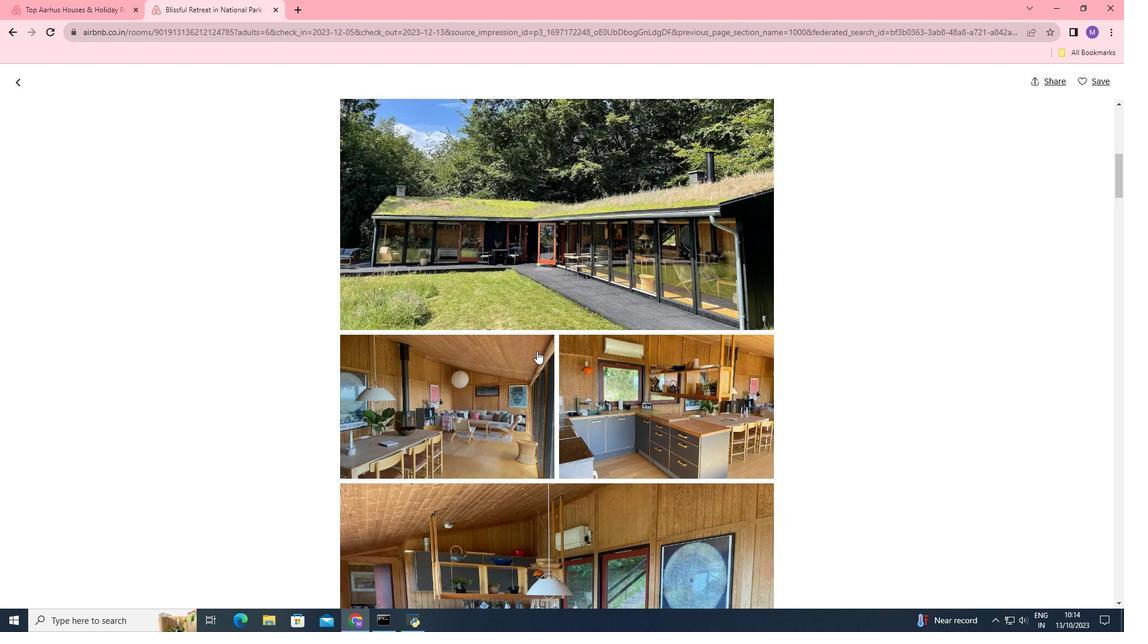 
Action: Mouse scrolled (536, 350) with delta (0, 0)
Screenshot: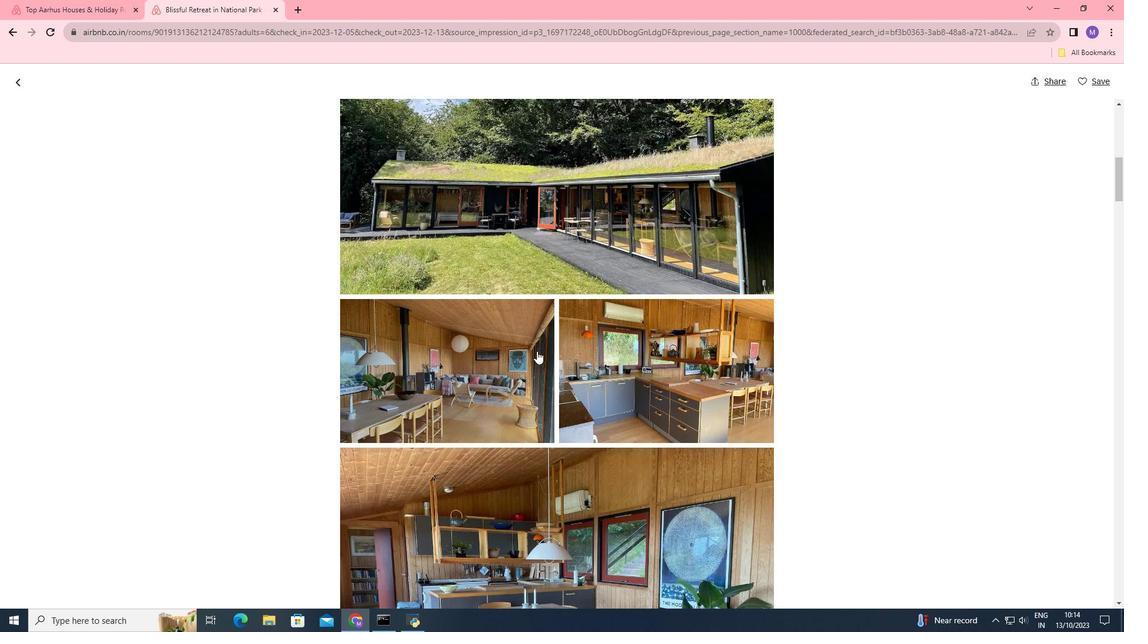 
Action: Mouse scrolled (536, 350) with delta (0, 0)
Screenshot: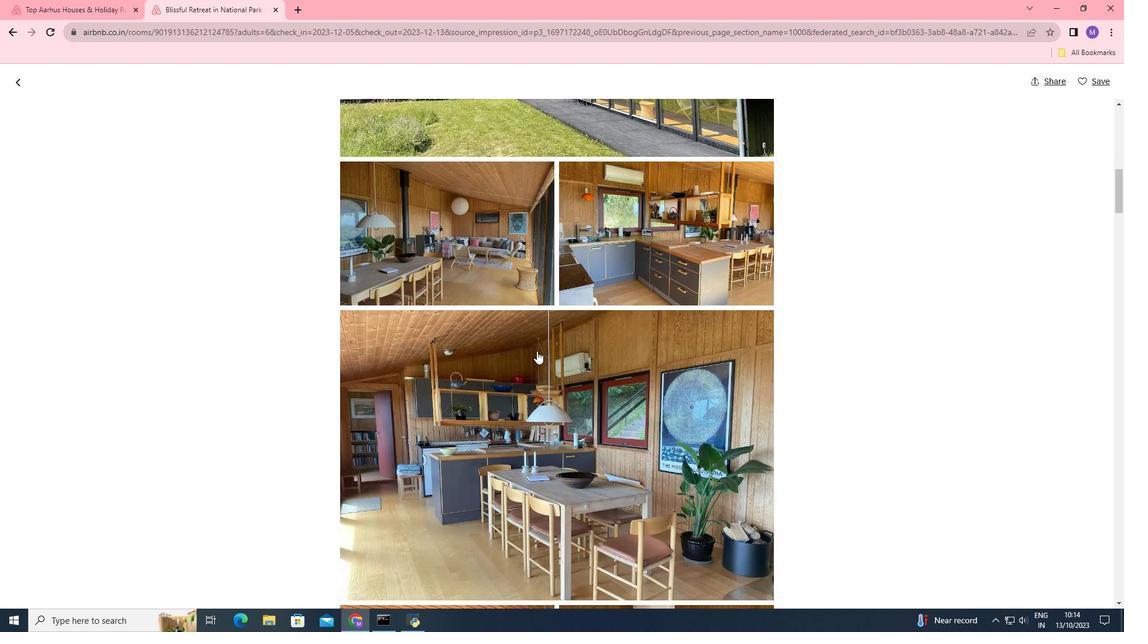
Action: Mouse scrolled (536, 350) with delta (0, 0)
Screenshot: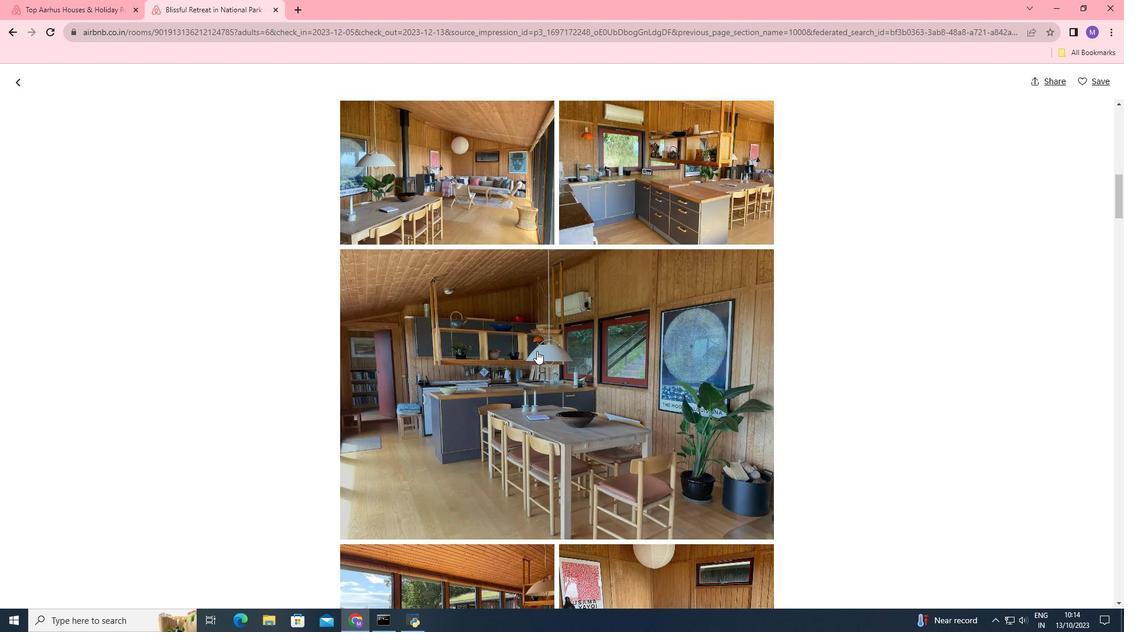 
Action: Mouse scrolled (536, 350) with delta (0, 0)
Screenshot: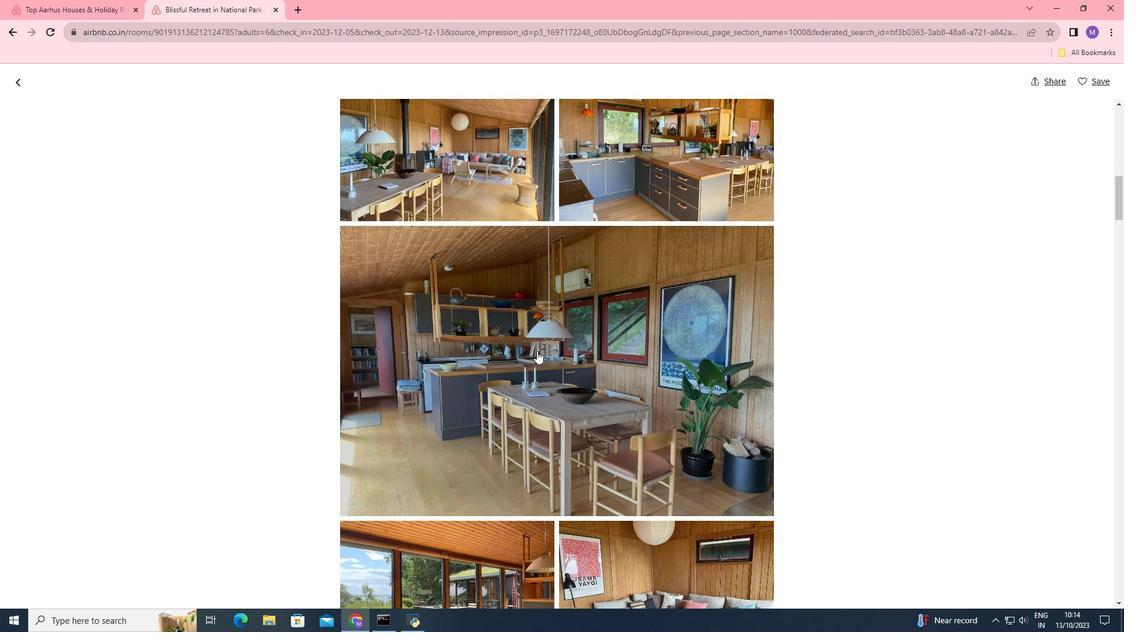 
Action: Mouse scrolled (536, 350) with delta (0, 0)
Screenshot: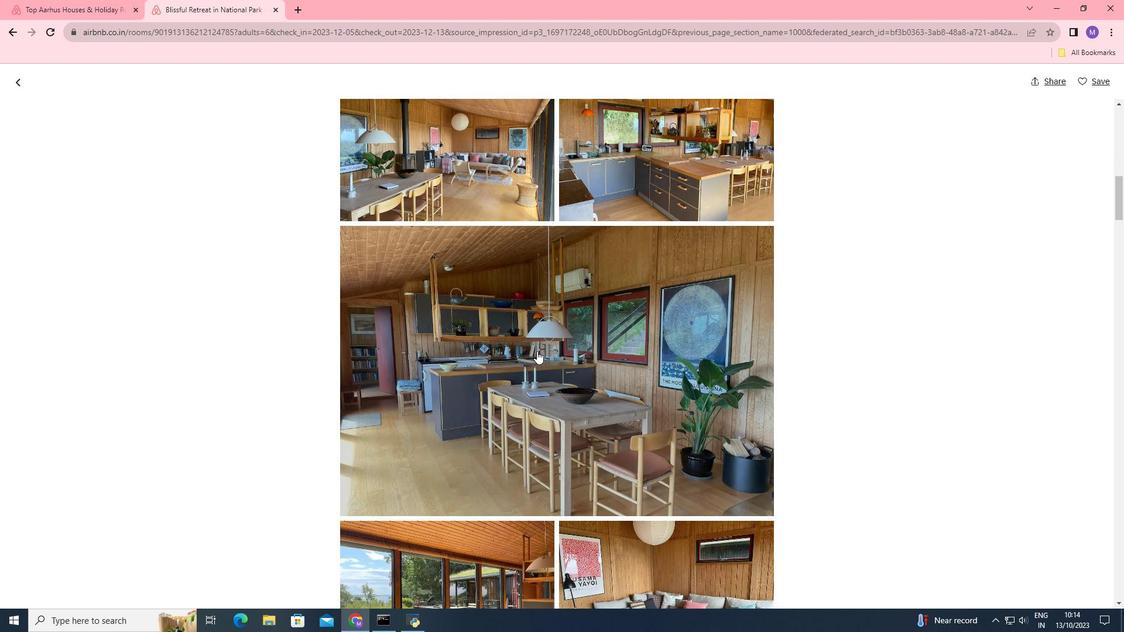 
Action: Mouse scrolled (536, 350) with delta (0, 0)
Screenshot: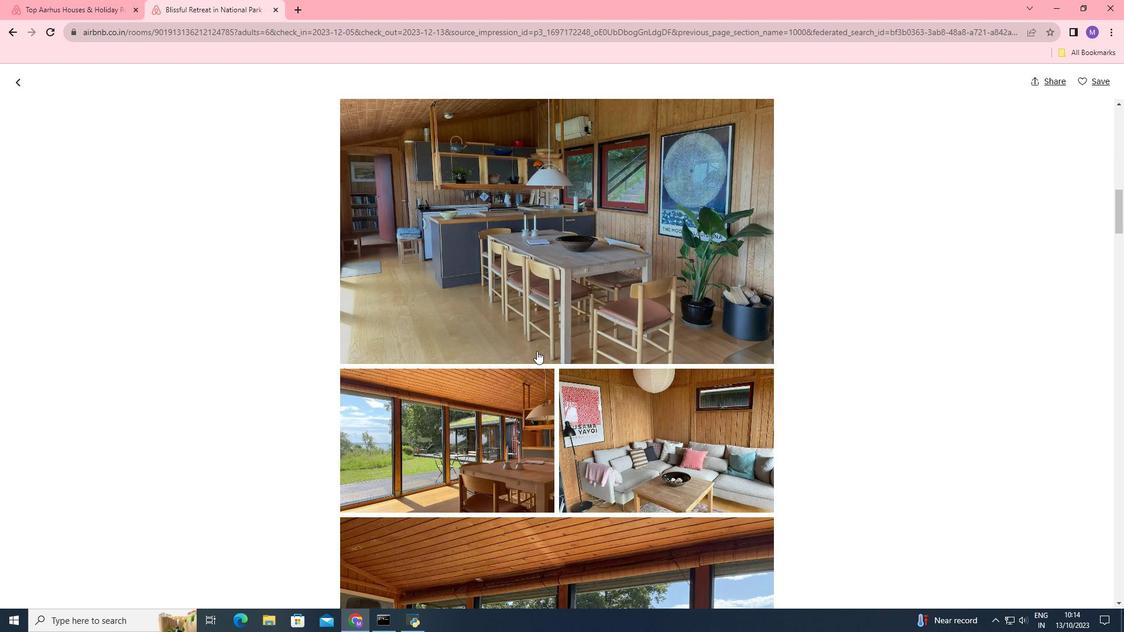 
Action: Mouse scrolled (536, 350) with delta (0, 0)
Screenshot: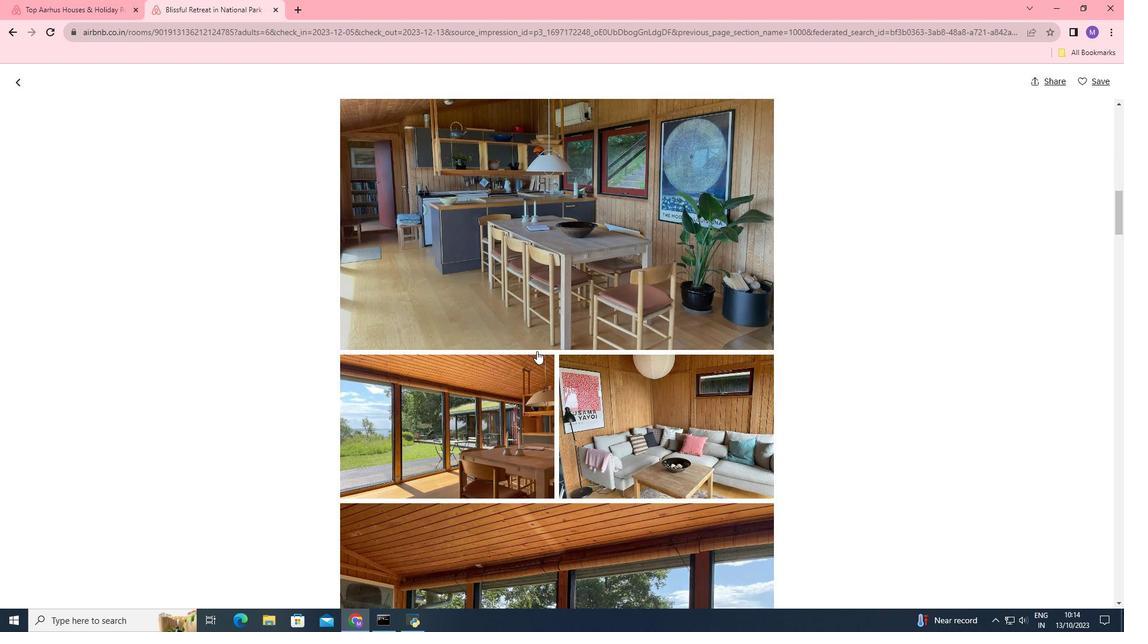 
Action: Mouse scrolled (536, 350) with delta (0, 0)
Screenshot: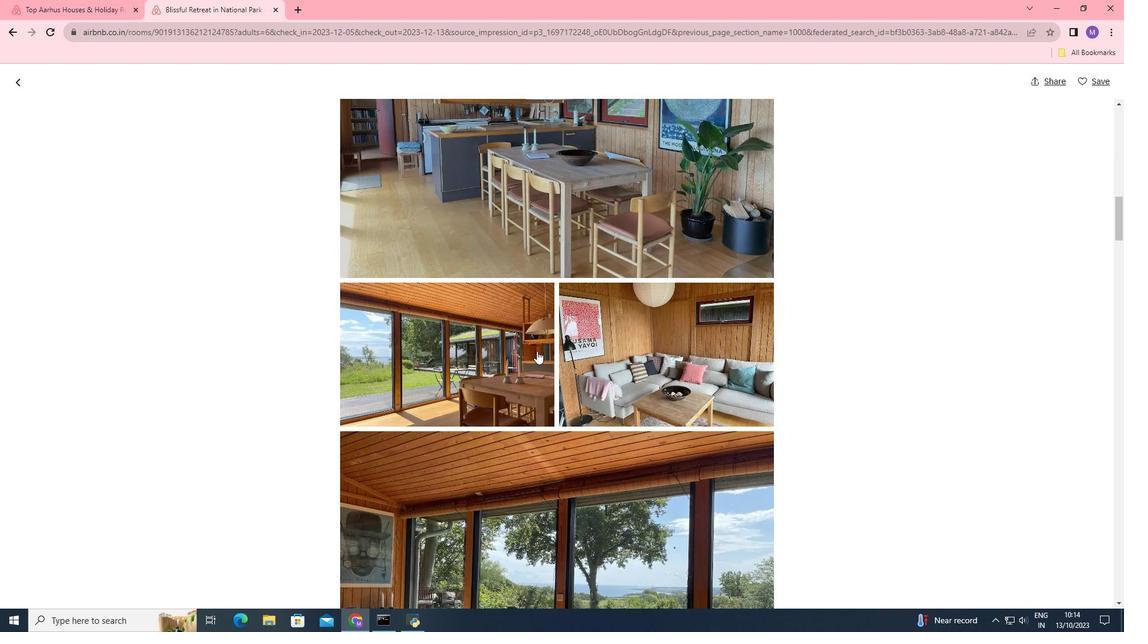 
Action: Mouse scrolled (536, 350) with delta (0, 0)
Screenshot: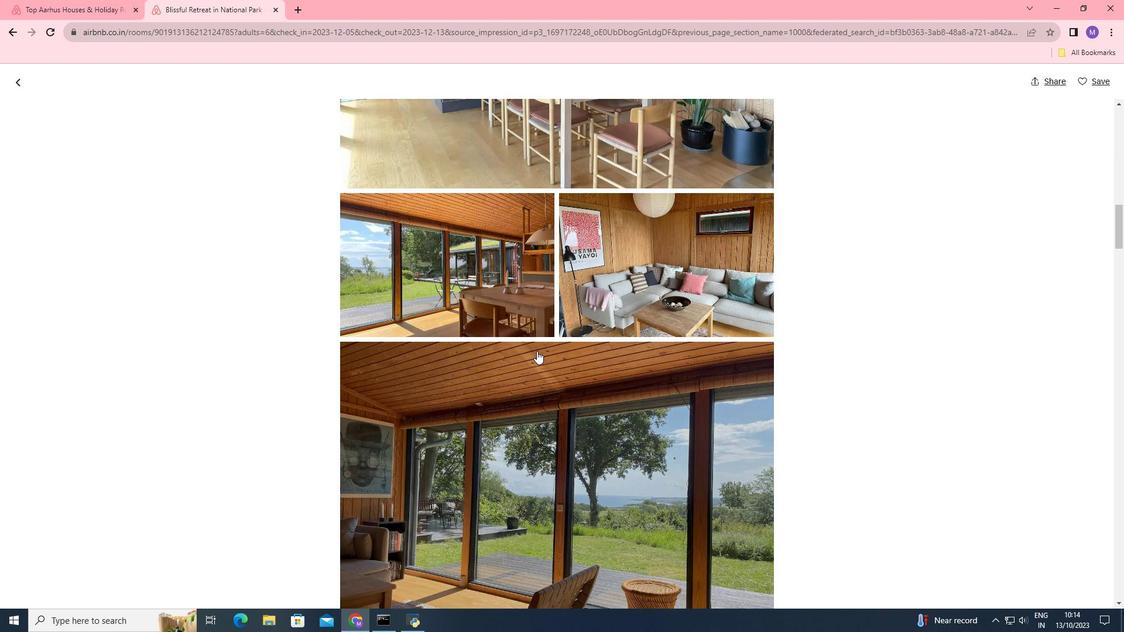 
Action: Mouse scrolled (536, 350) with delta (0, 0)
Screenshot: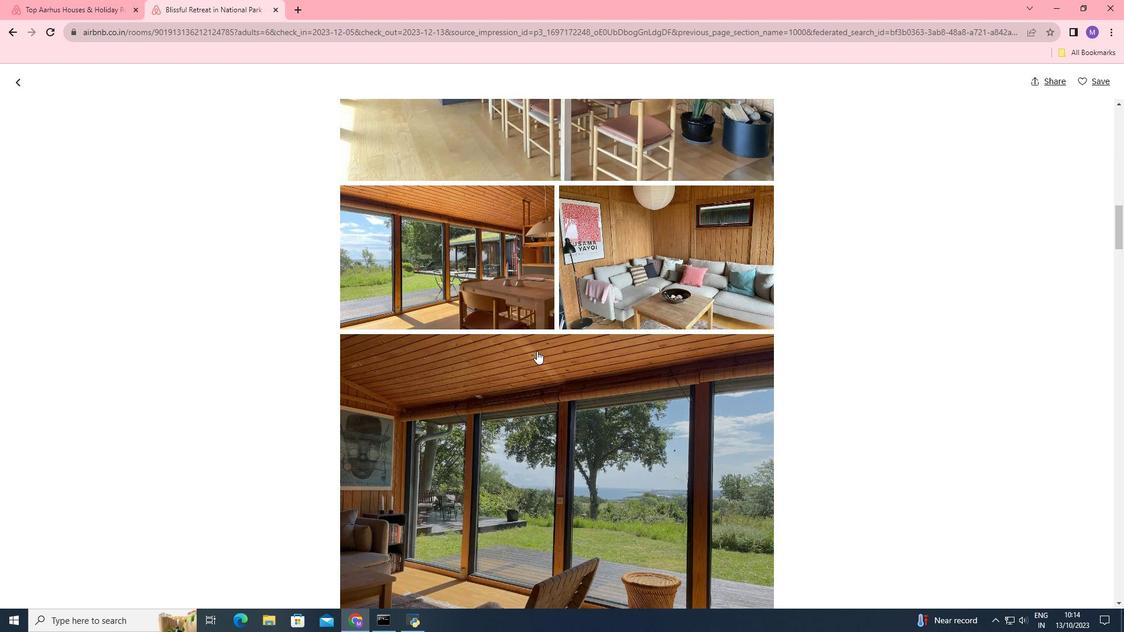 
Action: Mouse scrolled (536, 350) with delta (0, 0)
Screenshot: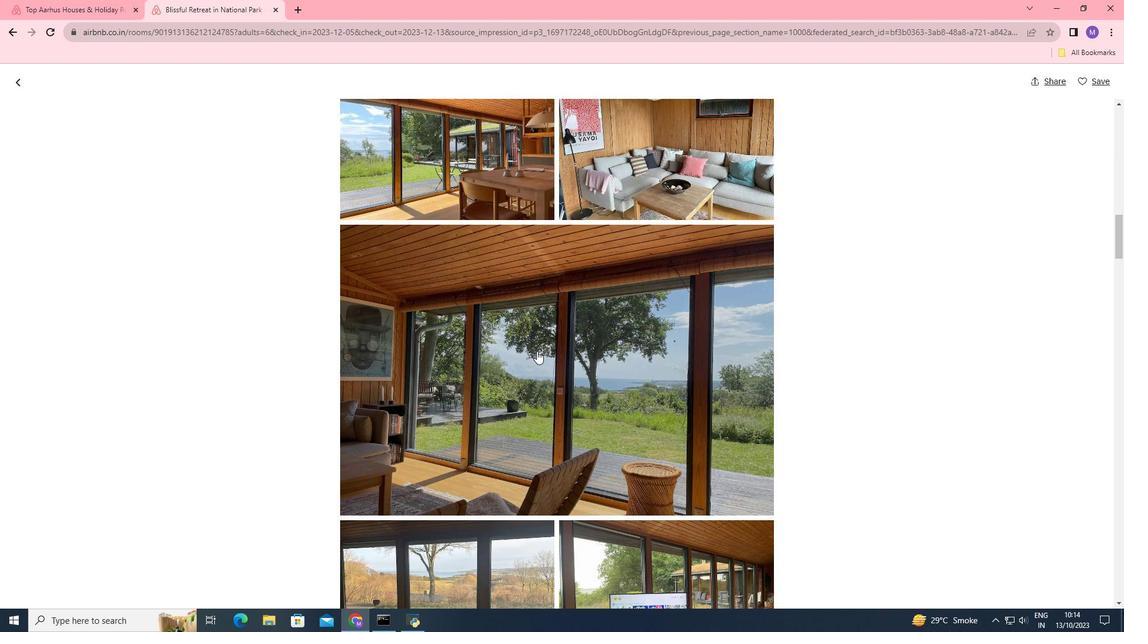 
Action: Mouse scrolled (536, 350) with delta (0, 0)
Screenshot: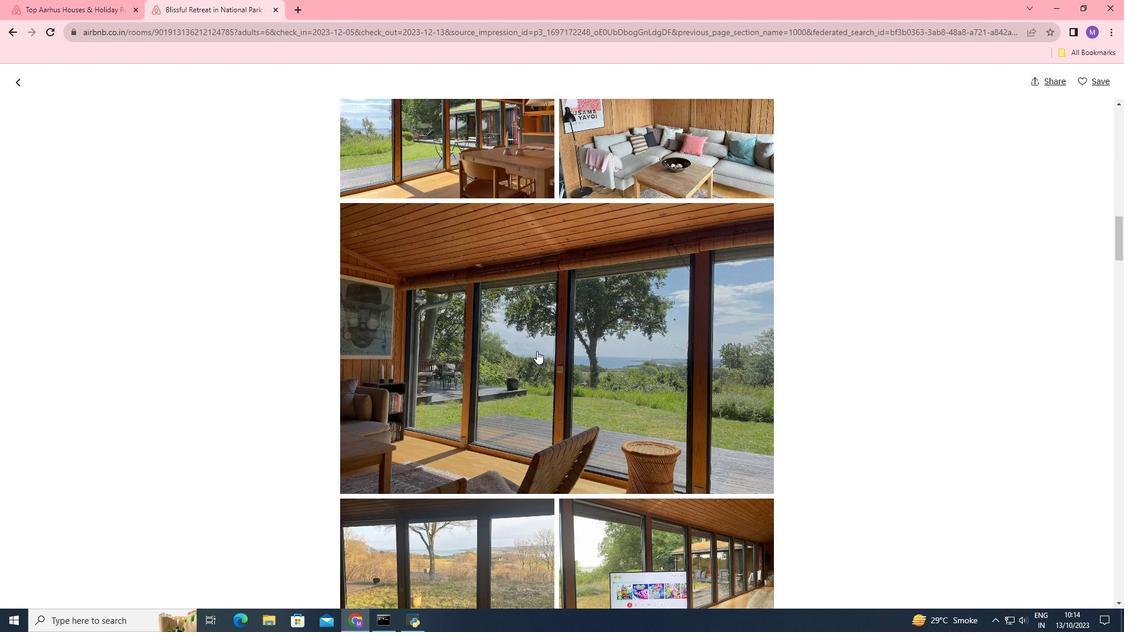 
Action: Mouse scrolled (536, 350) with delta (0, 0)
Screenshot: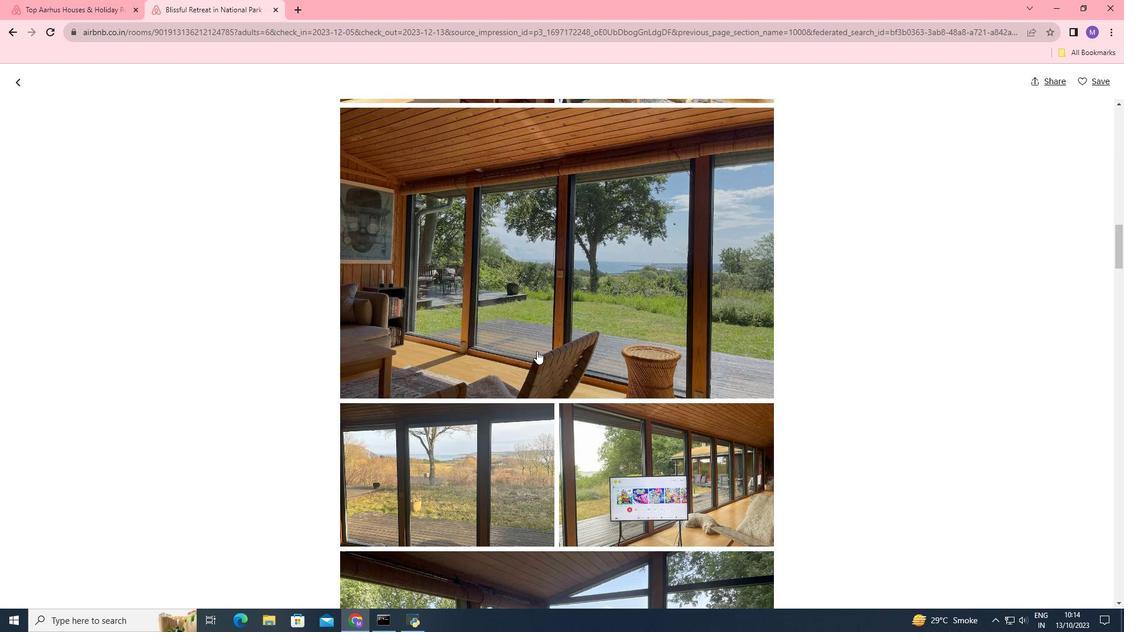 
Action: Mouse scrolled (536, 350) with delta (0, 0)
Screenshot: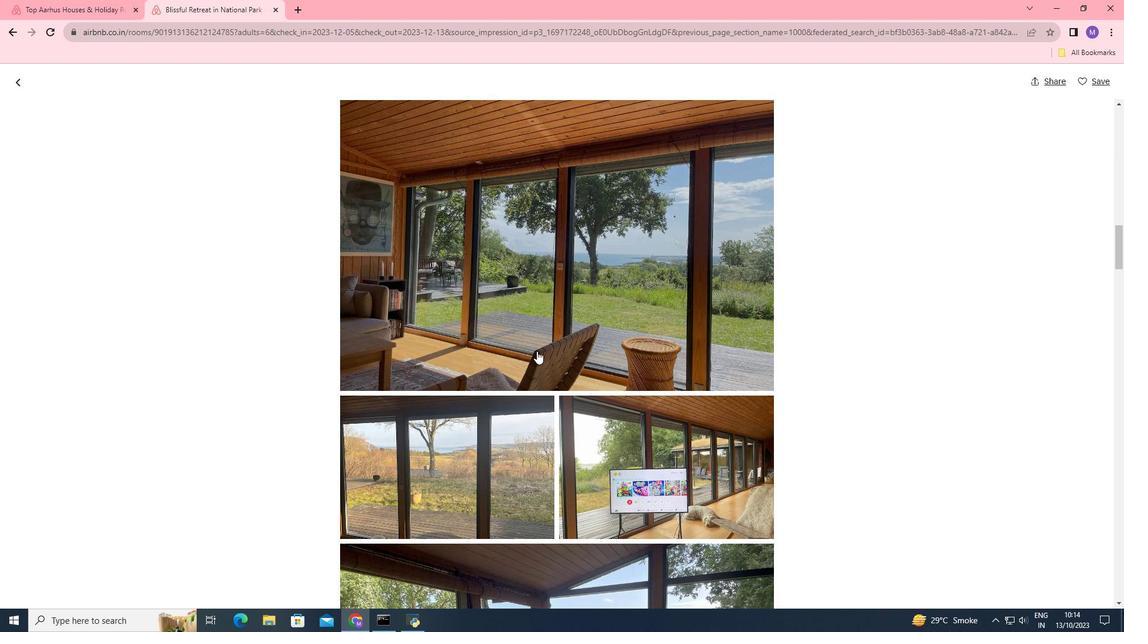 
Action: Mouse scrolled (536, 350) with delta (0, 0)
Screenshot: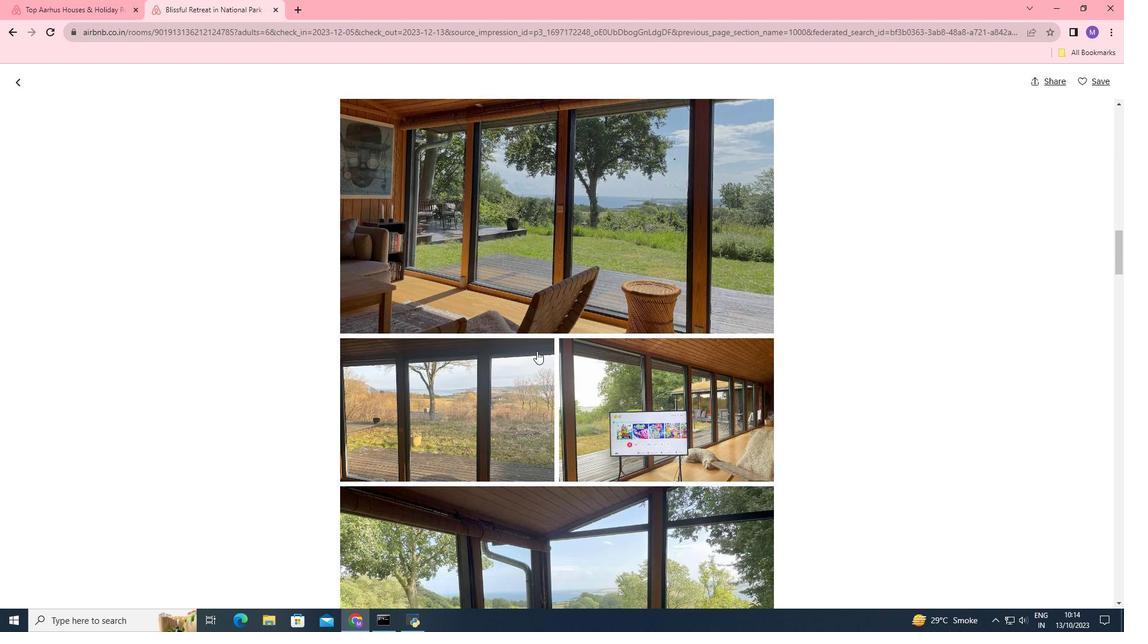 
Action: Mouse scrolled (536, 350) with delta (0, 0)
Screenshot: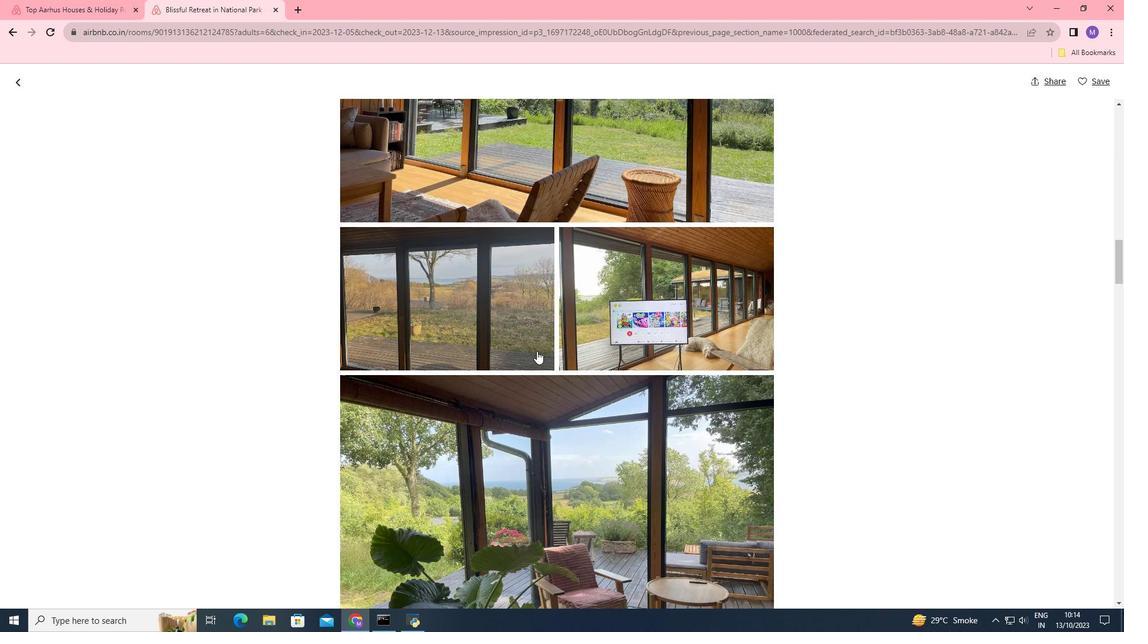 
Action: Mouse scrolled (536, 350) with delta (0, 0)
Screenshot: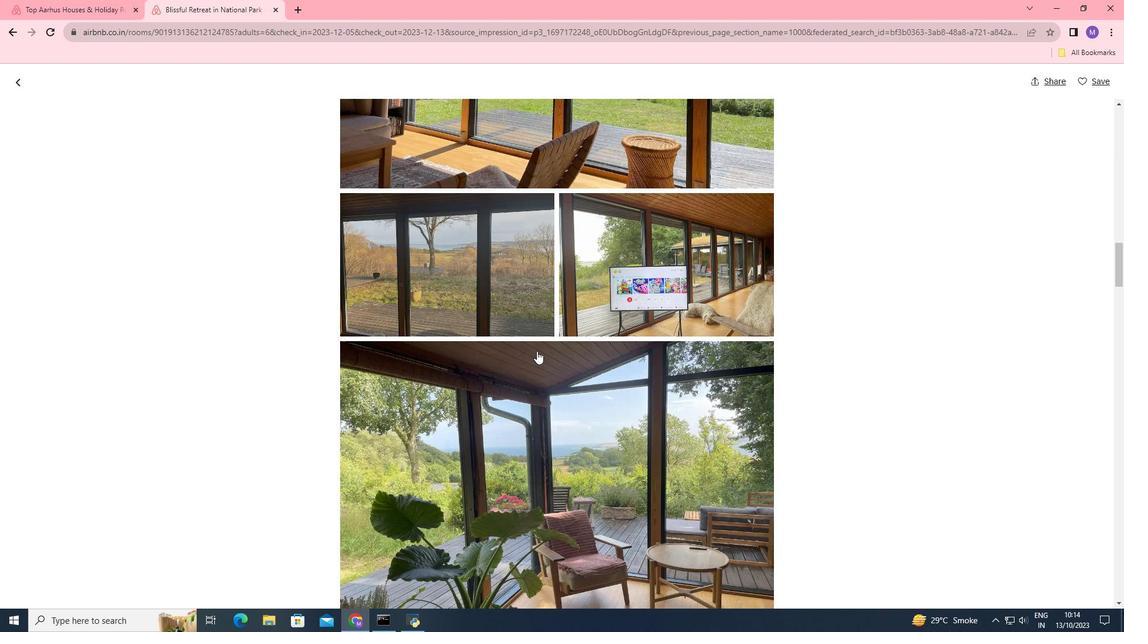 
Action: Mouse scrolled (536, 350) with delta (0, 0)
Screenshot: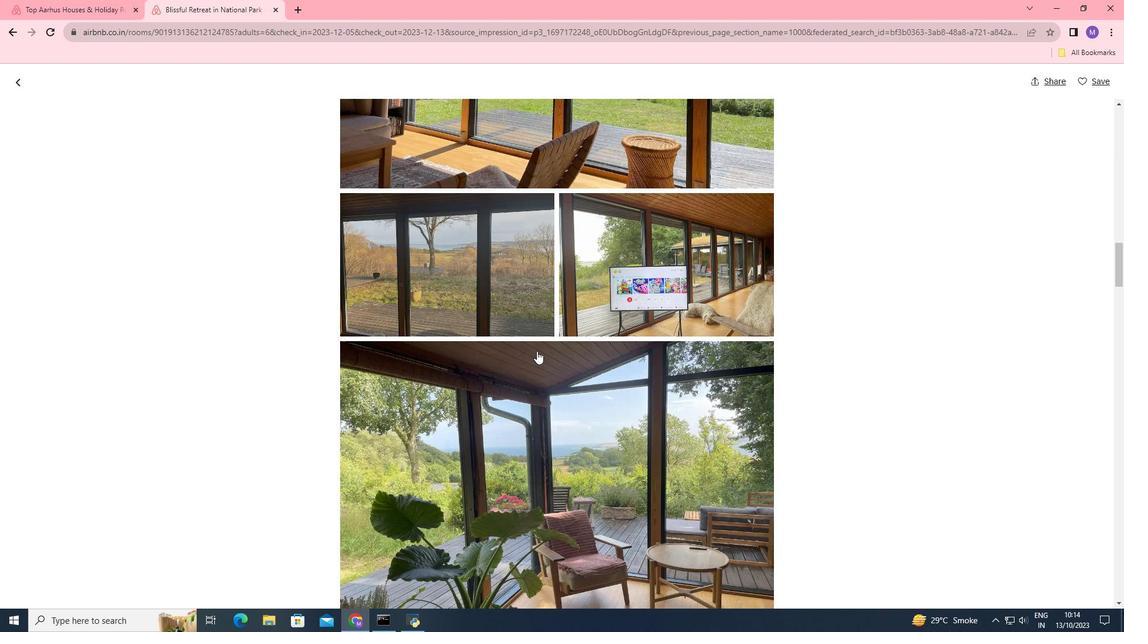 
Action: Mouse scrolled (536, 350) with delta (0, 0)
Screenshot: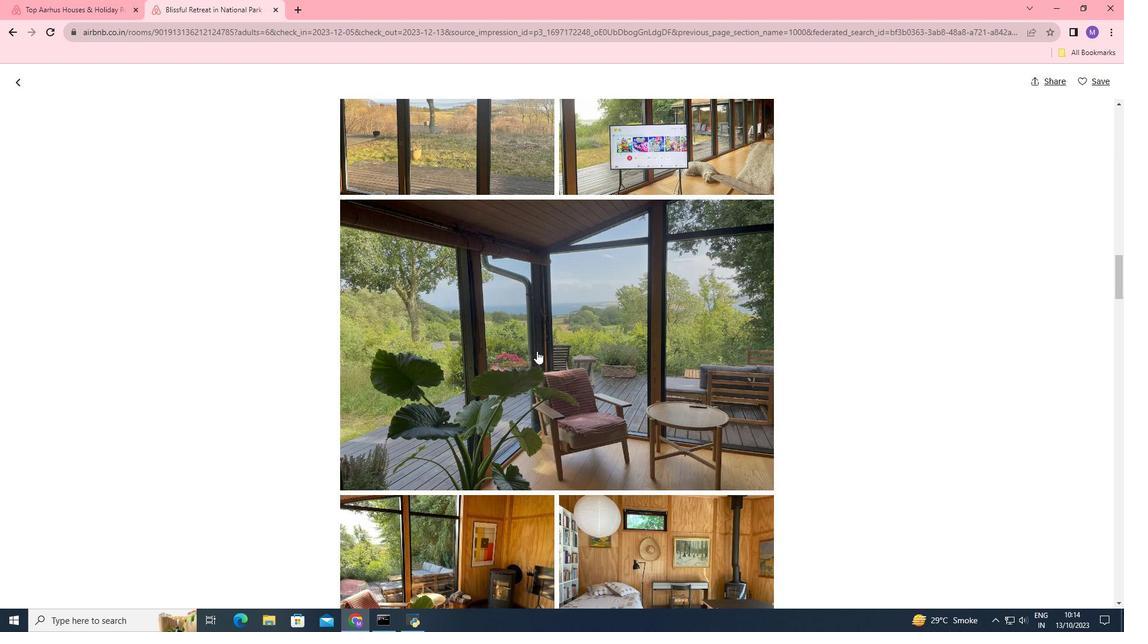 
Action: Mouse scrolled (536, 350) with delta (0, 0)
Screenshot: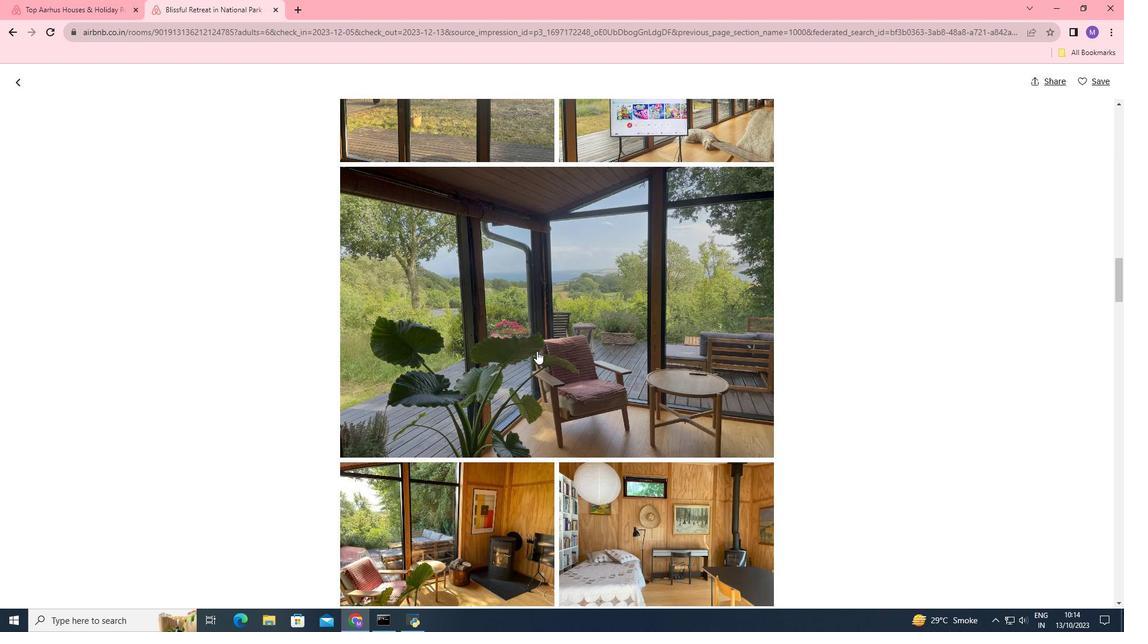 
Action: Mouse scrolled (536, 350) with delta (0, 0)
Screenshot: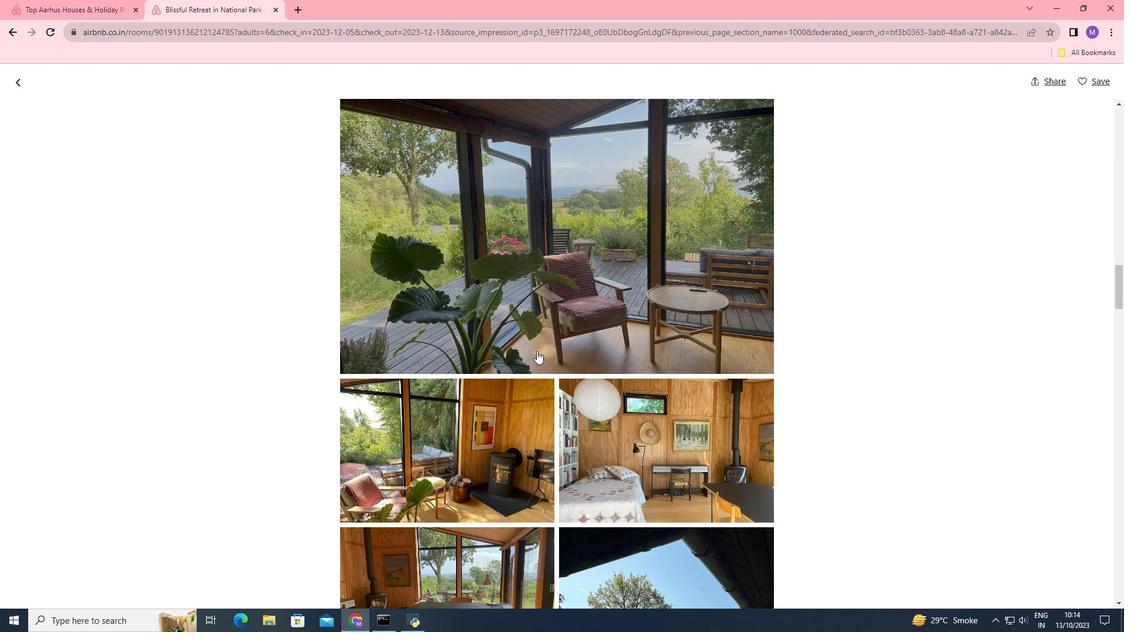 
Action: Mouse scrolled (536, 350) with delta (0, 0)
Screenshot: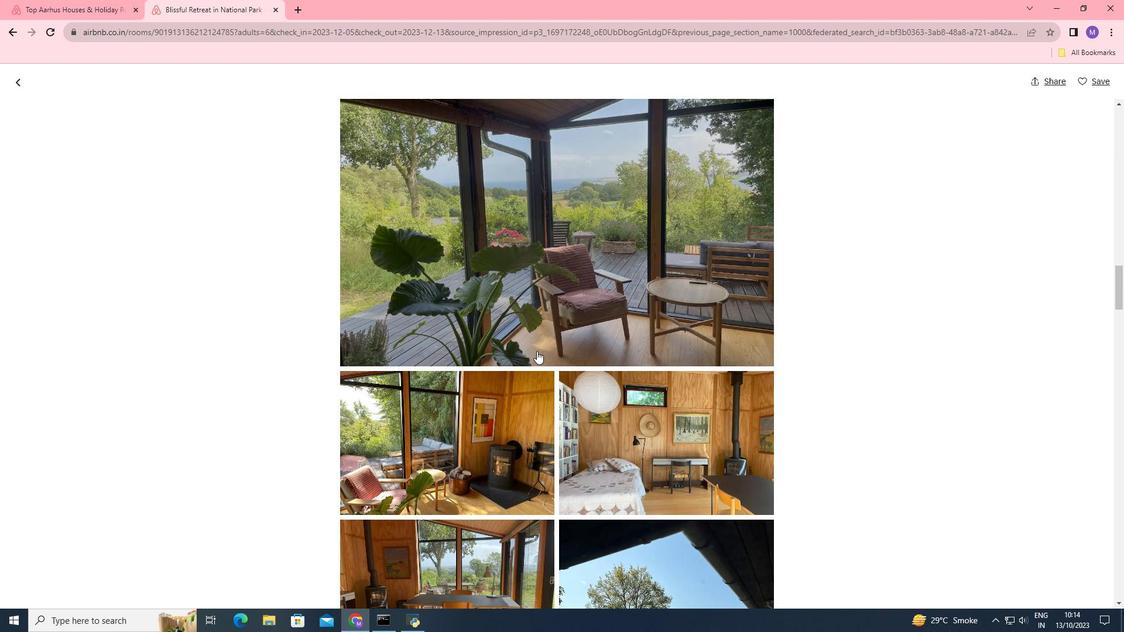 
Action: Mouse scrolled (536, 350) with delta (0, 0)
Screenshot: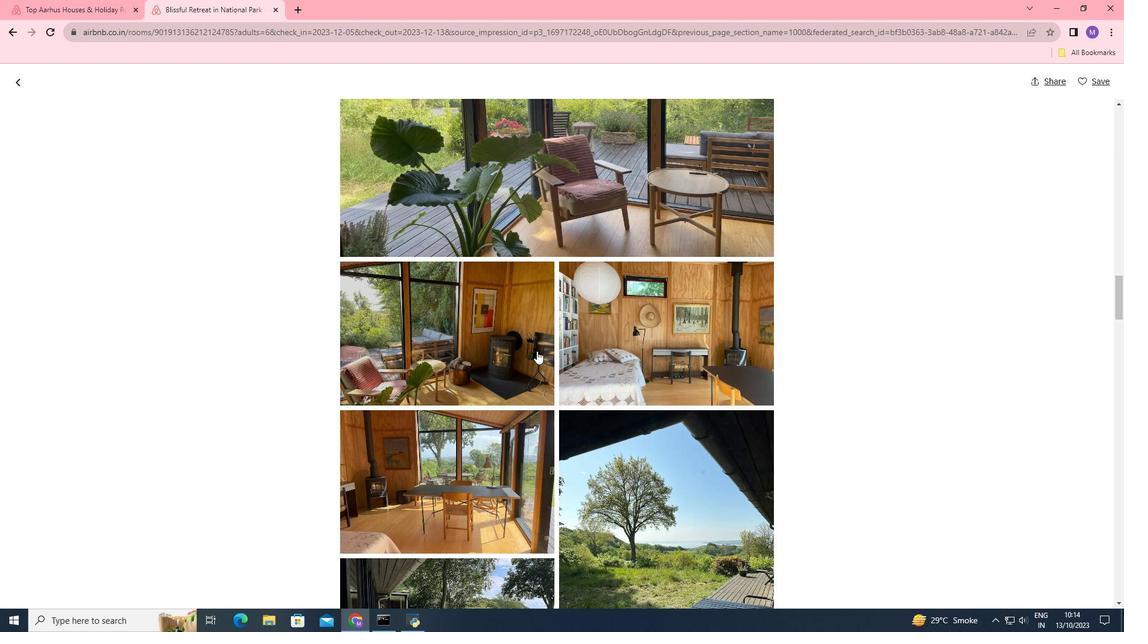 
Action: Mouse scrolled (536, 350) with delta (0, 0)
Screenshot: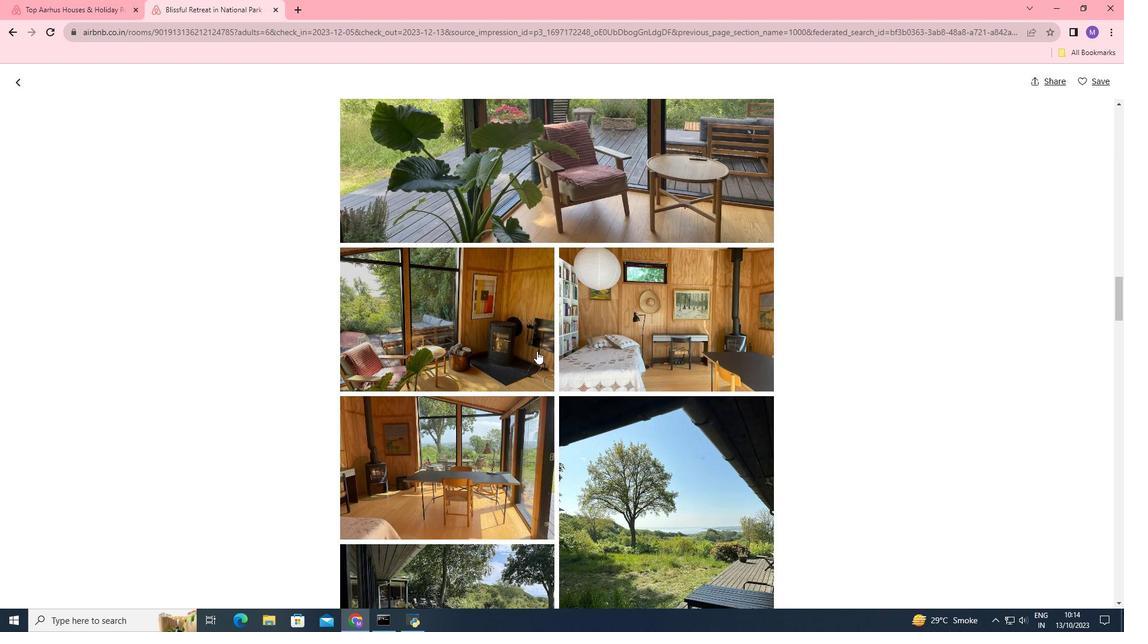 
Action: Mouse scrolled (536, 350) with delta (0, 0)
Screenshot: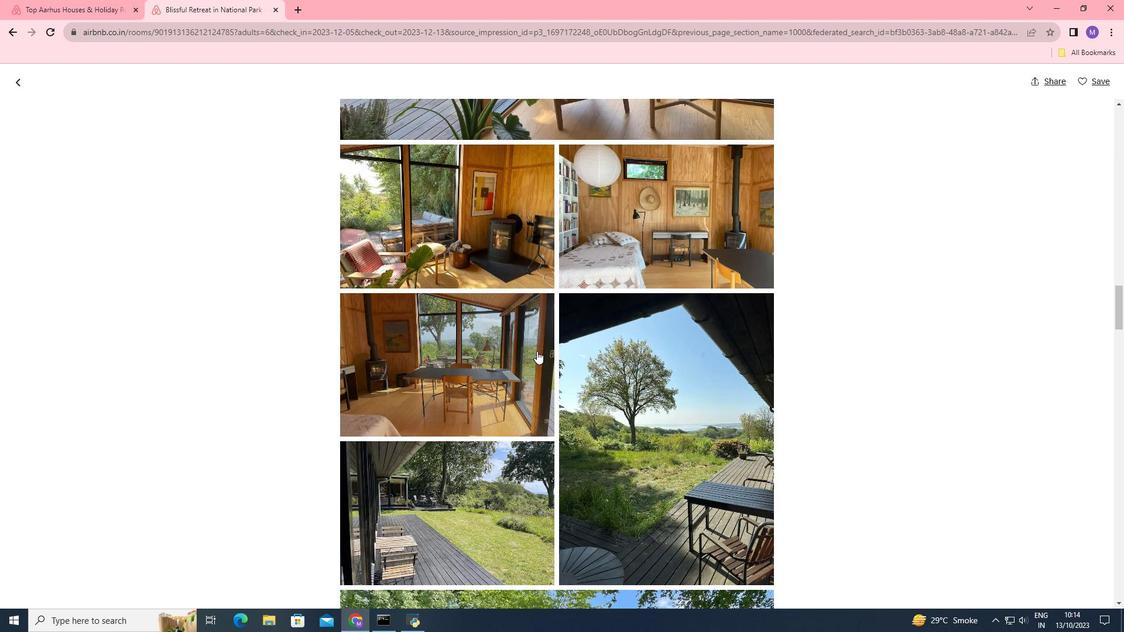 
Action: Mouse scrolled (536, 350) with delta (0, 0)
Screenshot: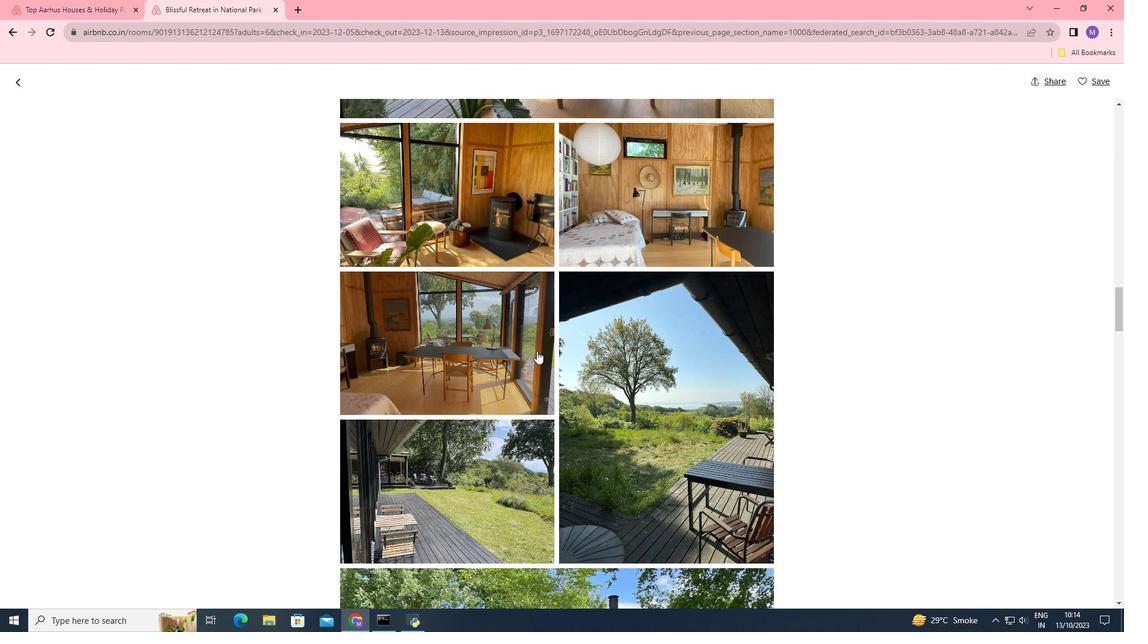 
Action: Mouse scrolled (536, 350) with delta (0, 0)
Screenshot: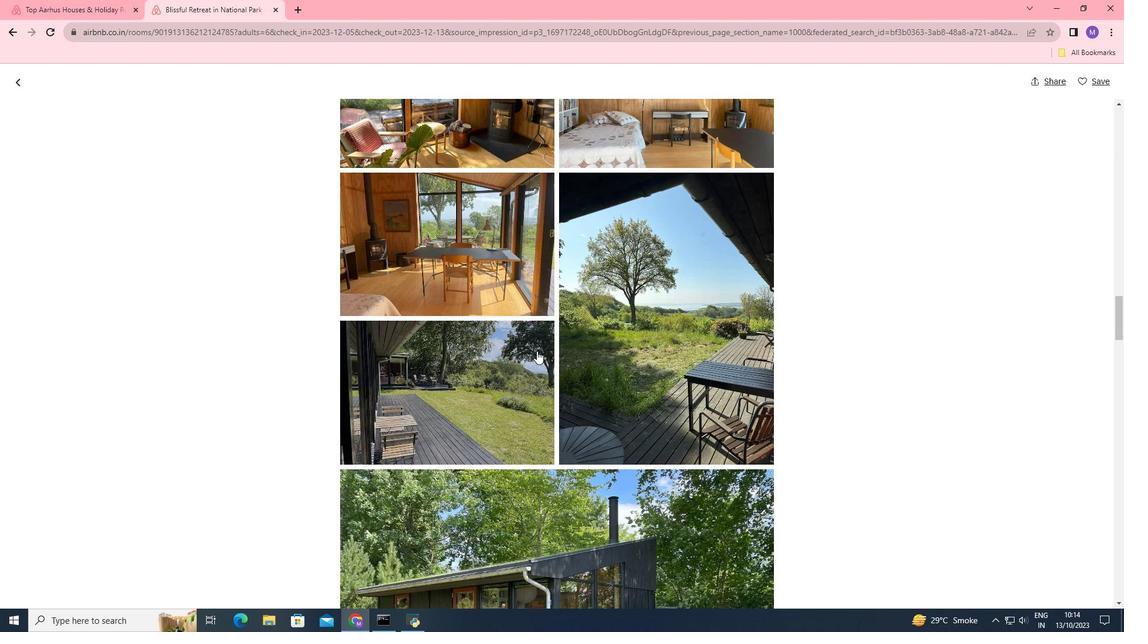 
Action: Mouse scrolled (536, 350) with delta (0, 0)
Screenshot: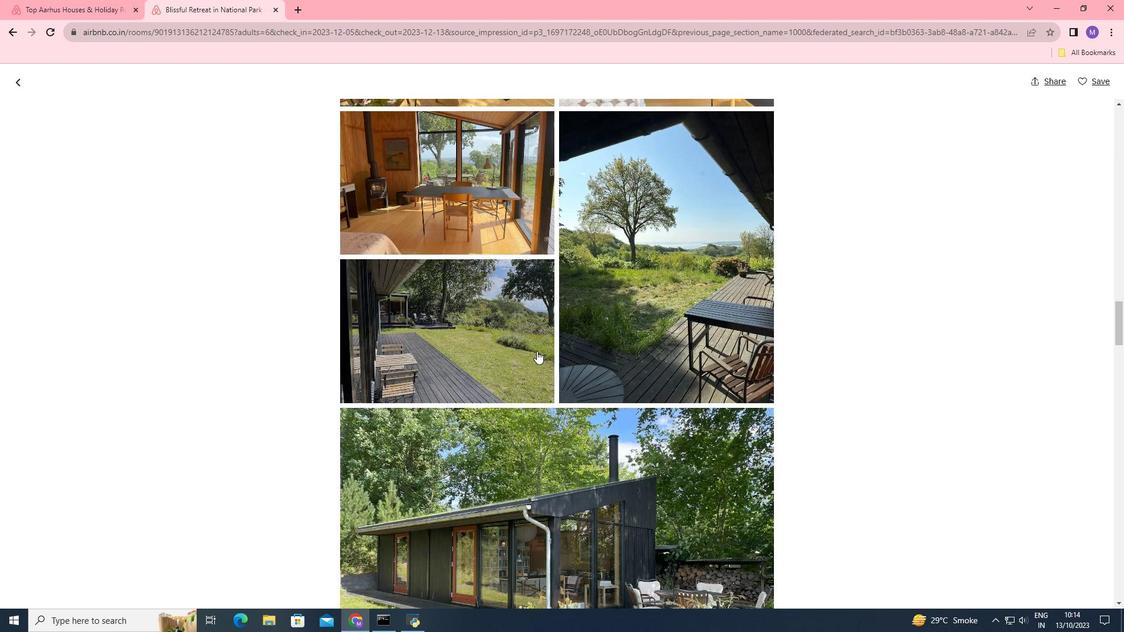 
Action: Mouse scrolled (536, 350) with delta (0, 0)
Screenshot: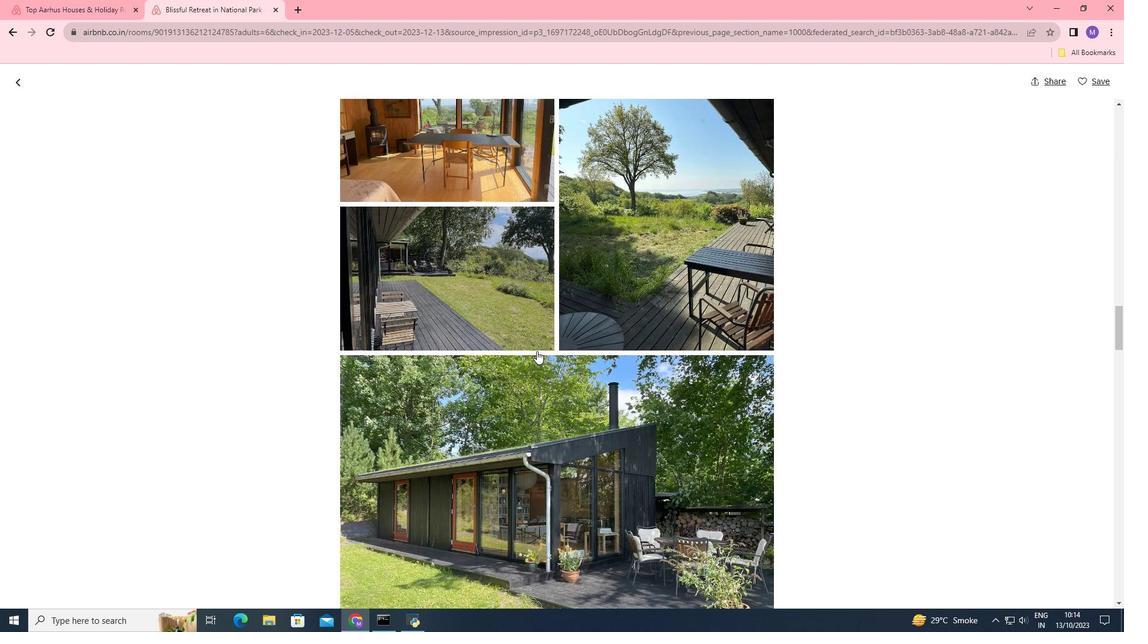 
Action: Mouse scrolled (536, 350) with delta (0, 0)
Screenshot: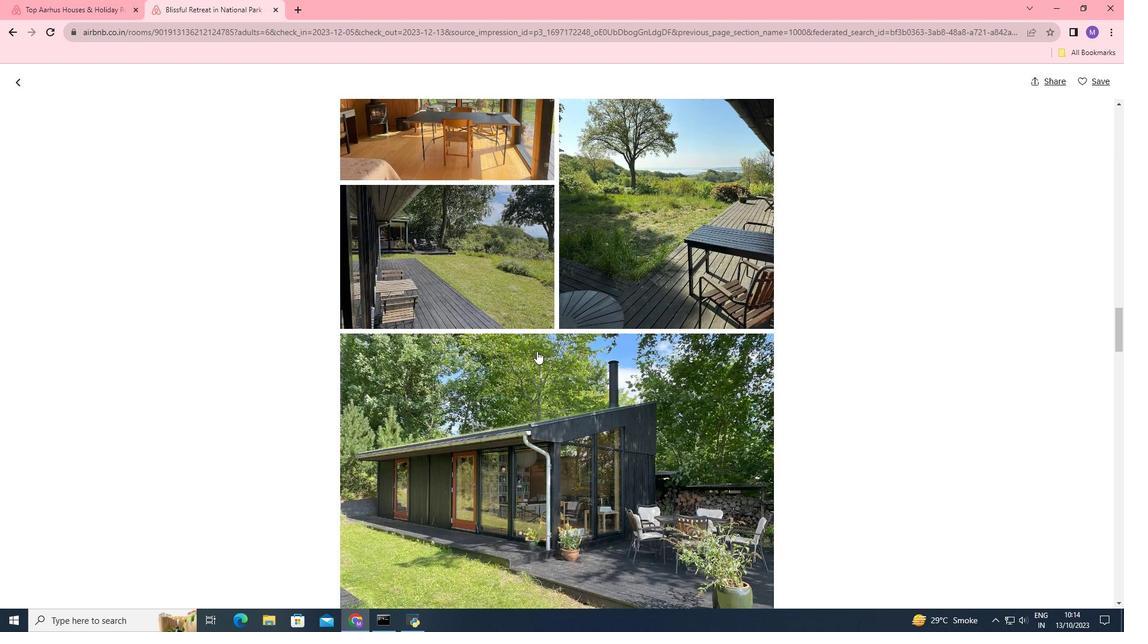 
Action: Mouse scrolled (536, 350) with delta (0, 0)
Screenshot: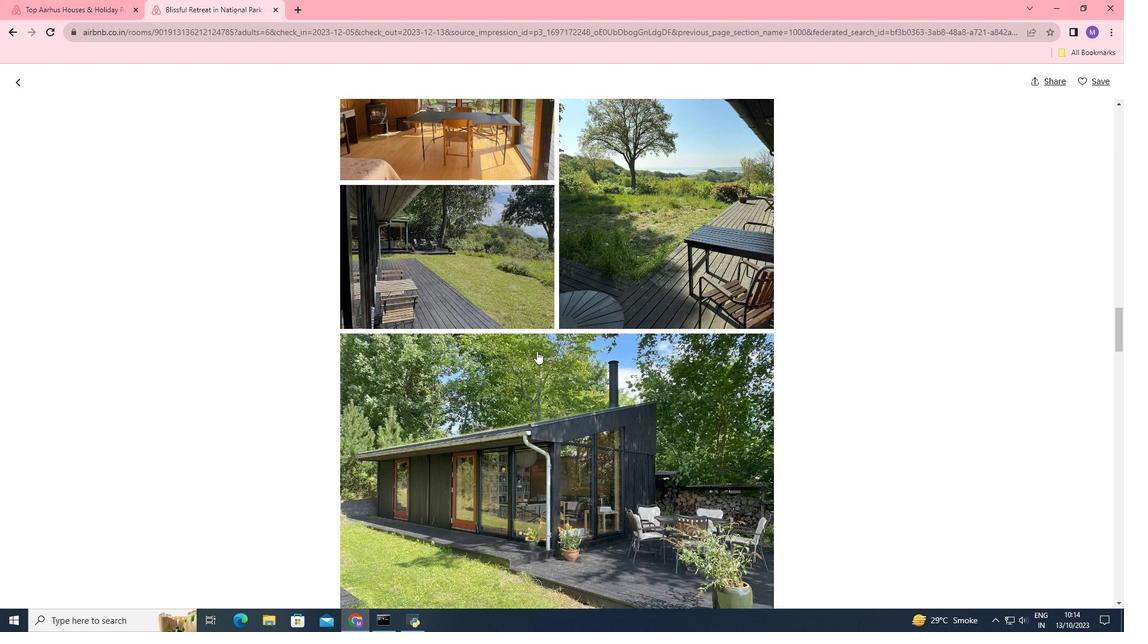 
Action: Mouse moved to (541, 353)
Screenshot: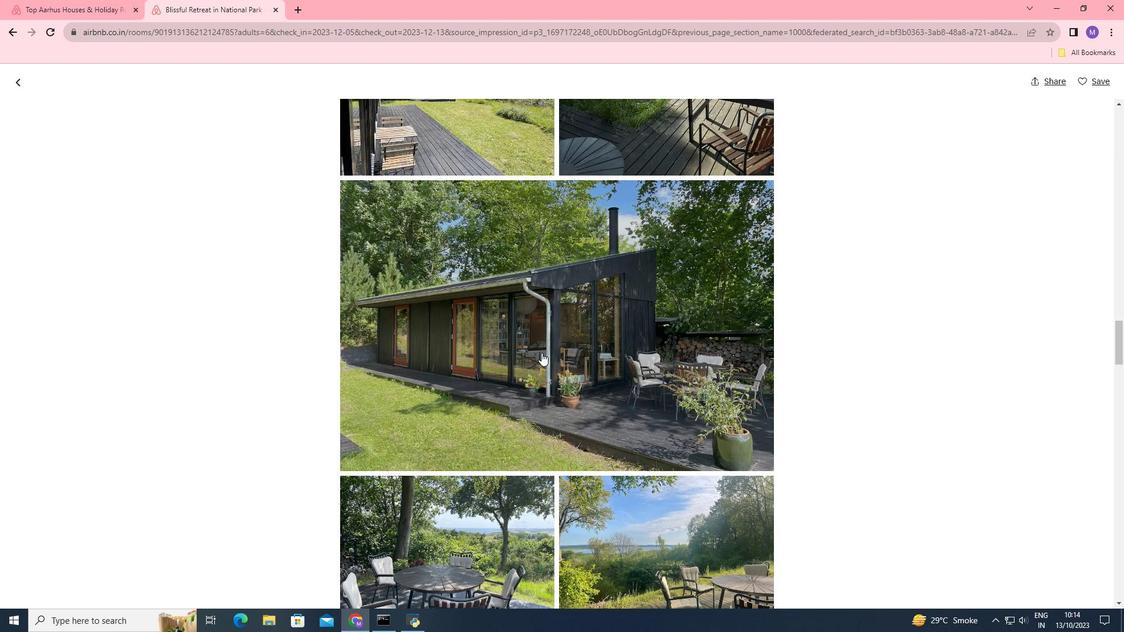 
Action: Mouse scrolled (541, 352) with delta (0, 0)
Screenshot: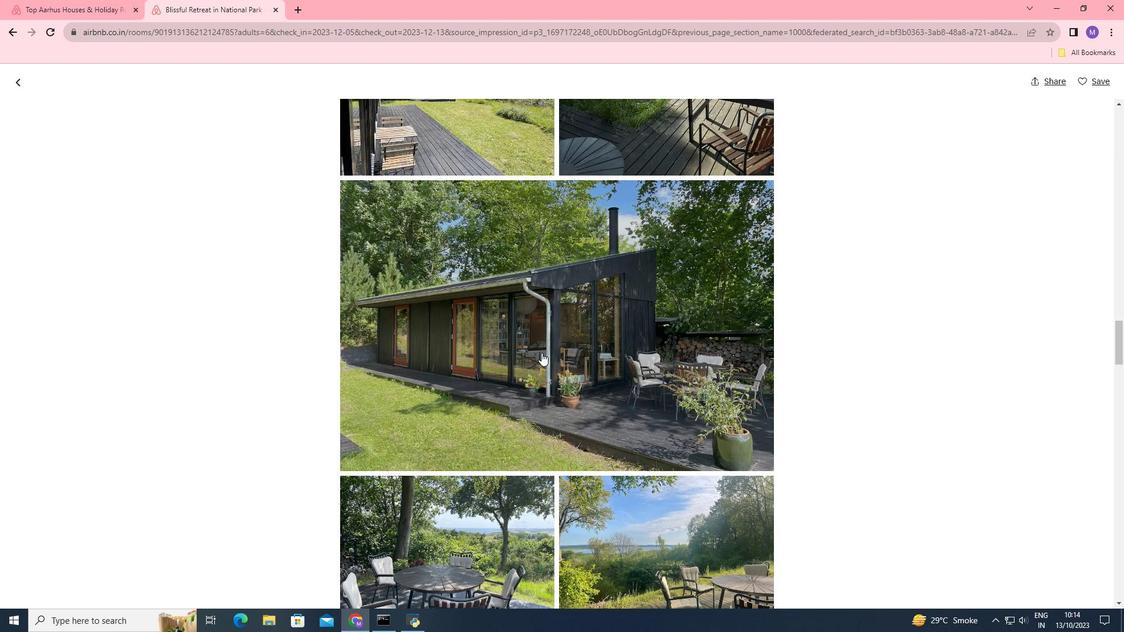 
Action: Mouse scrolled (541, 352) with delta (0, 0)
Screenshot: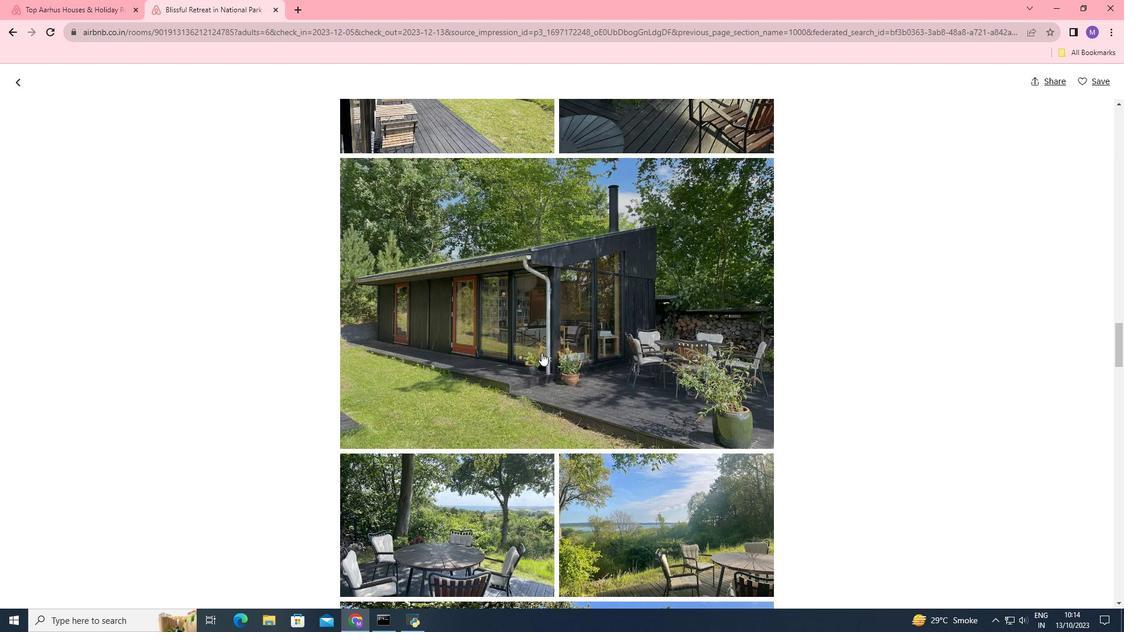 
Action: Mouse scrolled (541, 352) with delta (0, 0)
Screenshot: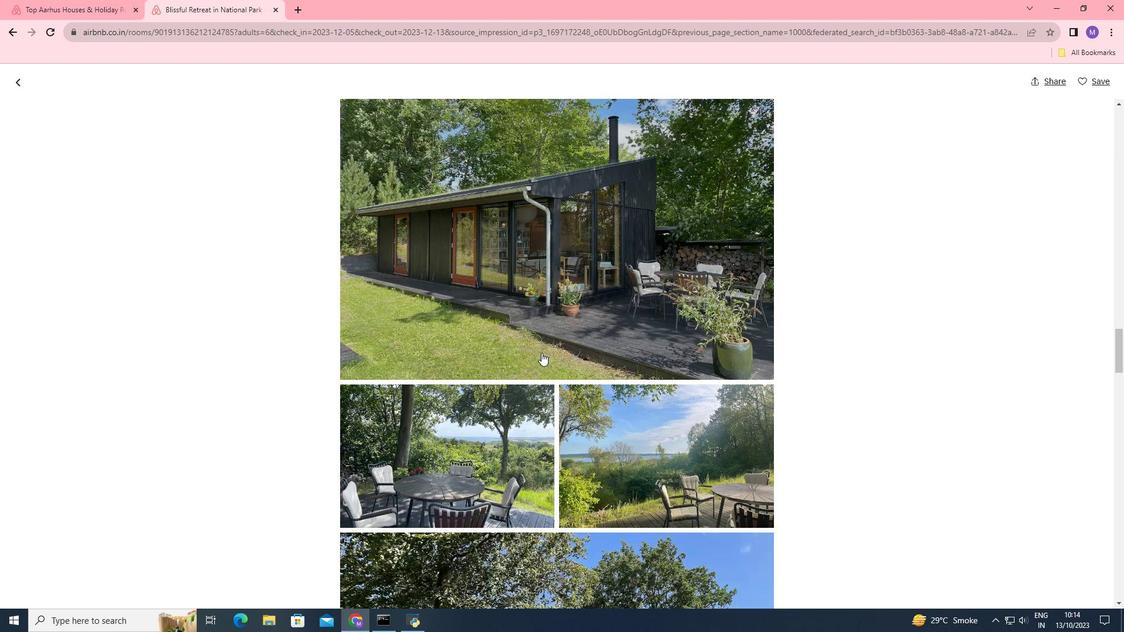 
Action: Mouse moved to (543, 354)
Screenshot: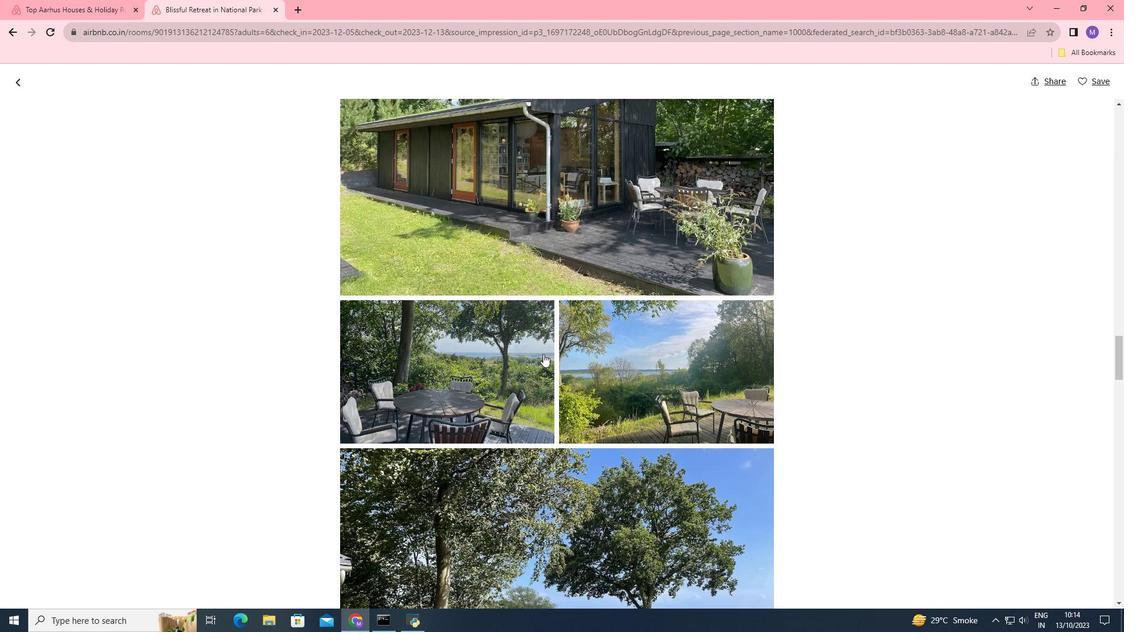 
Action: Mouse scrolled (543, 353) with delta (0, 0)
Screenshot: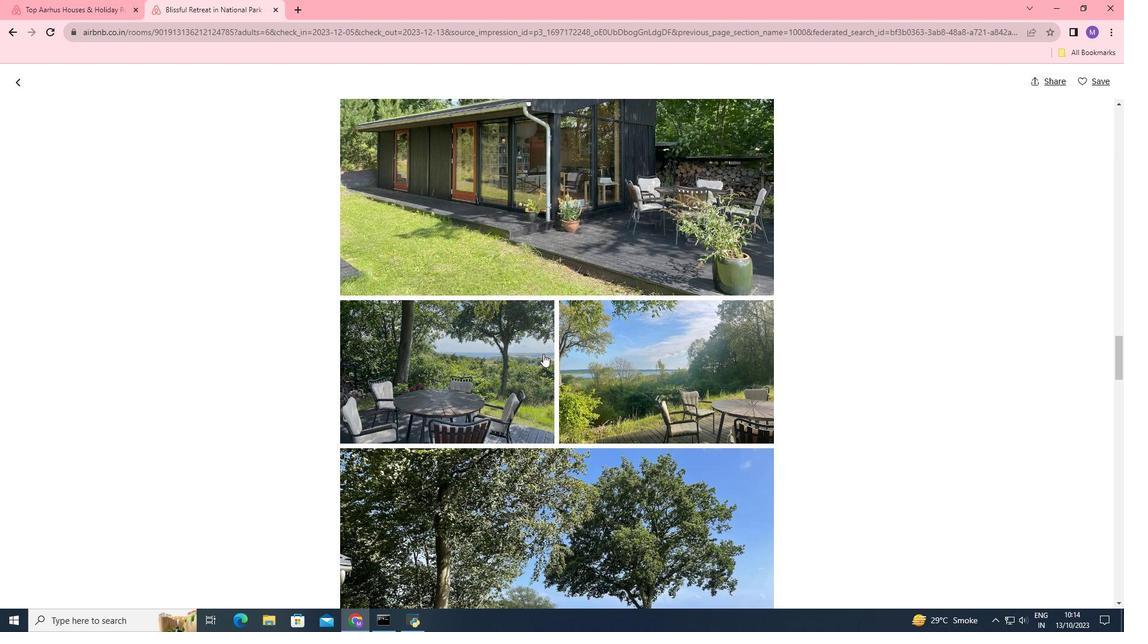 
Action: Mouse scrolled (543, 353) with delta (0, 0)
Screenshot: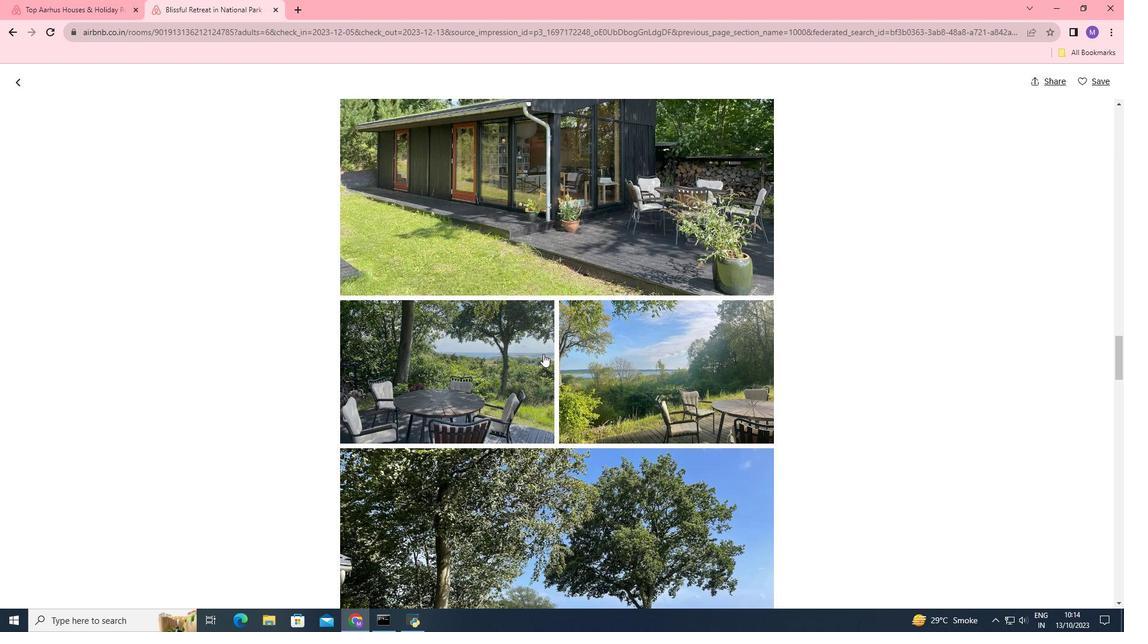 
Action: Mouse scrolled (543, 353) with delta (0, 0)
Screenshot: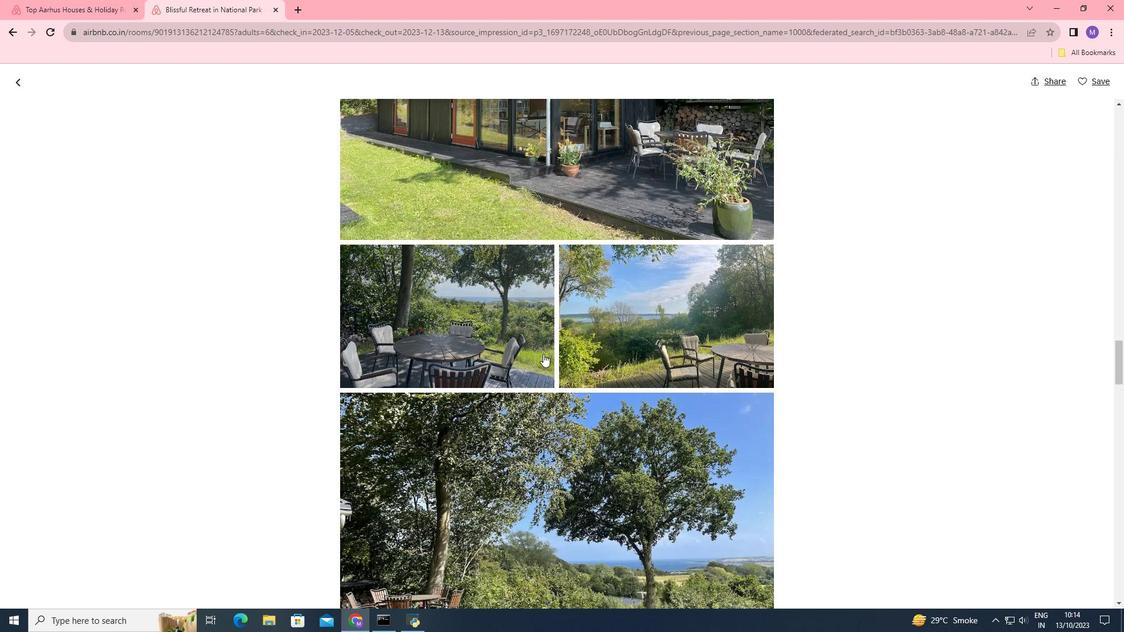 
Action: Mouse scrolled (543, 353) with delta (0, 0)
Screenshot: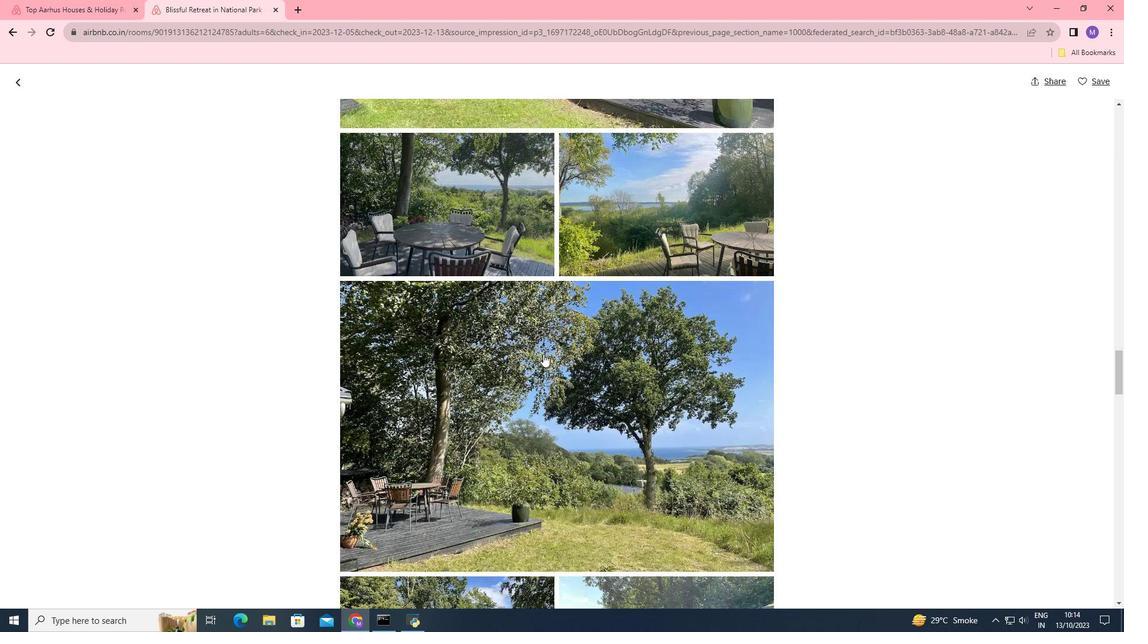 
Action: Mouse scrolled (543, 353) with delta (0, 0)
Screenshot: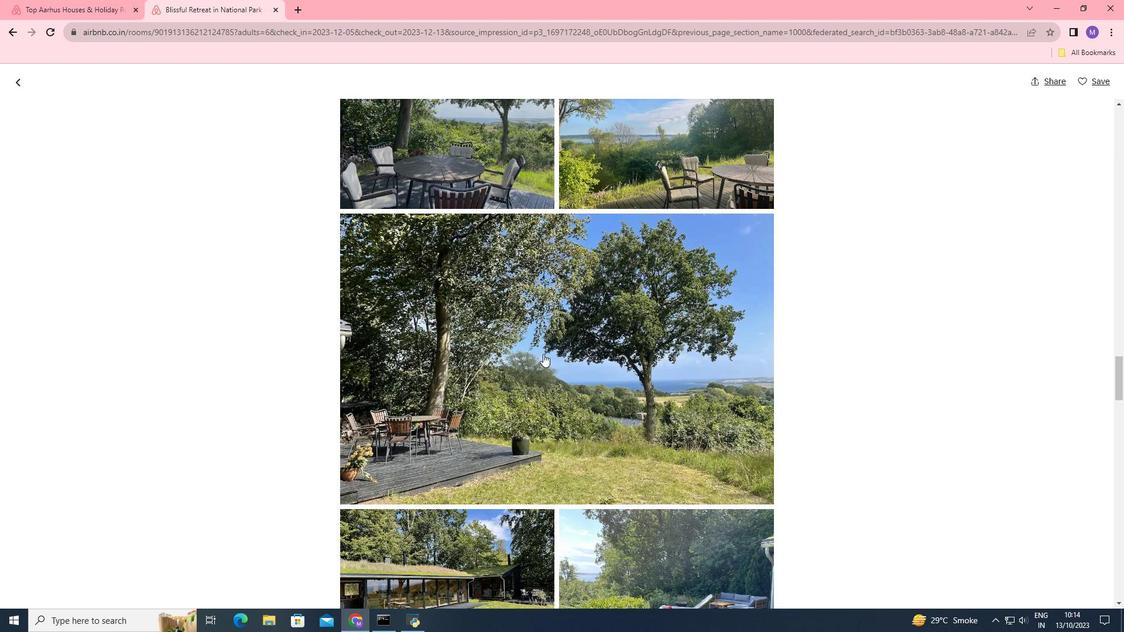 
Action: Mouse scrolled (543, 353) with delta (0, 0)
Screenshot: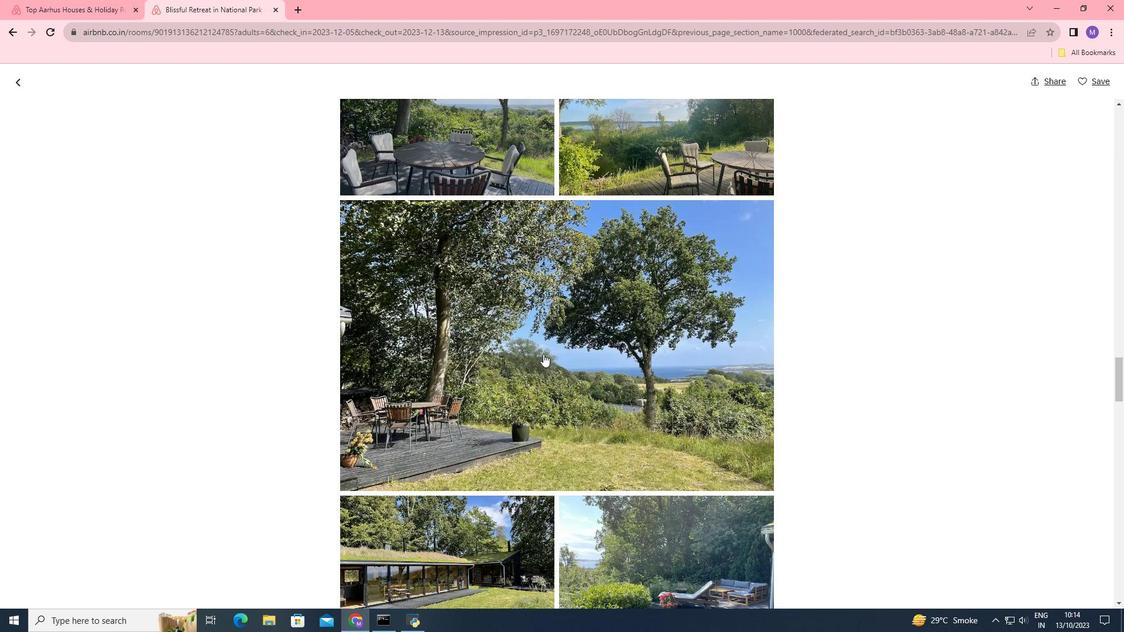 
Action: Mouse scrolled (543, 353) with delta (0, 0)
Screenshot: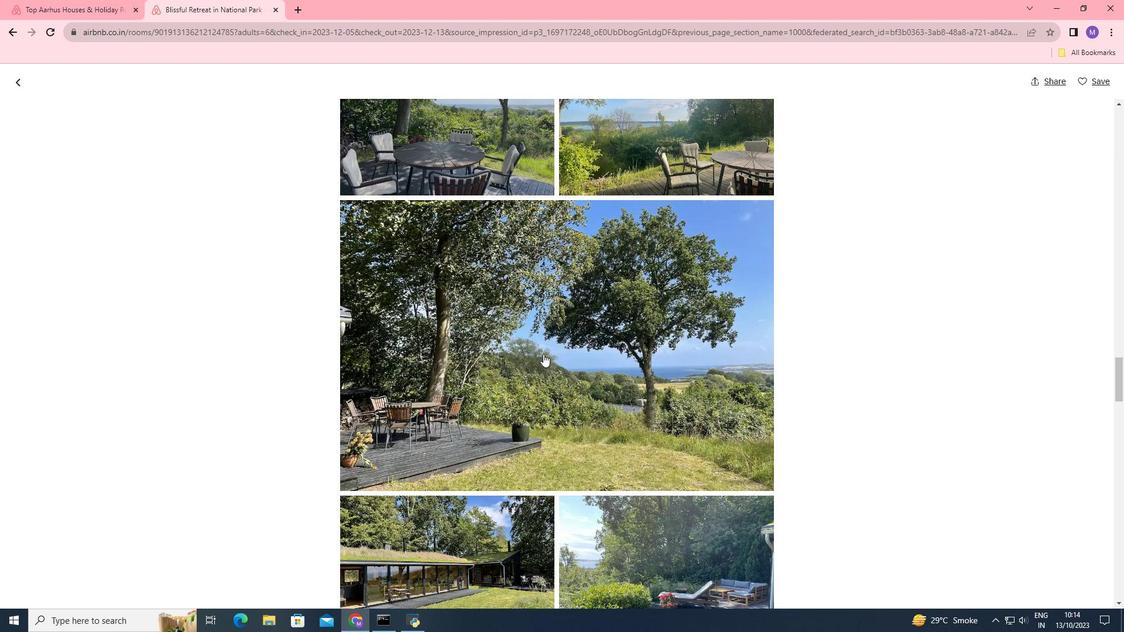 
Action: Mouse scrolled (543, 353) with delta (0, 0)
Screenshot: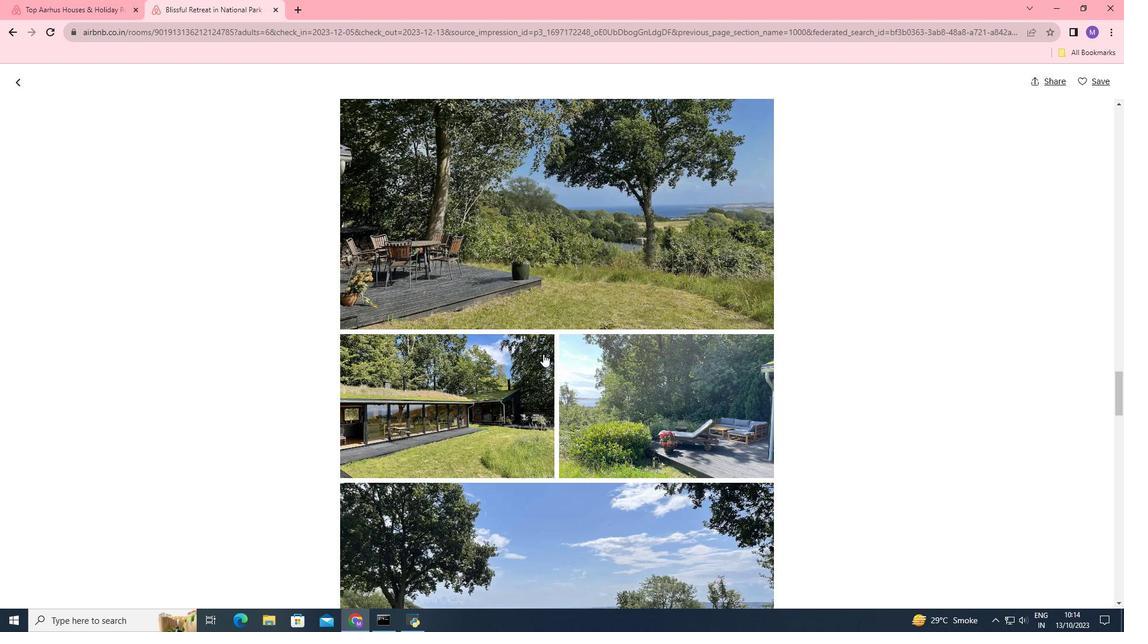 
Action: Mouse scrolled (543, 353) with delta (0, 0)
Screenshot: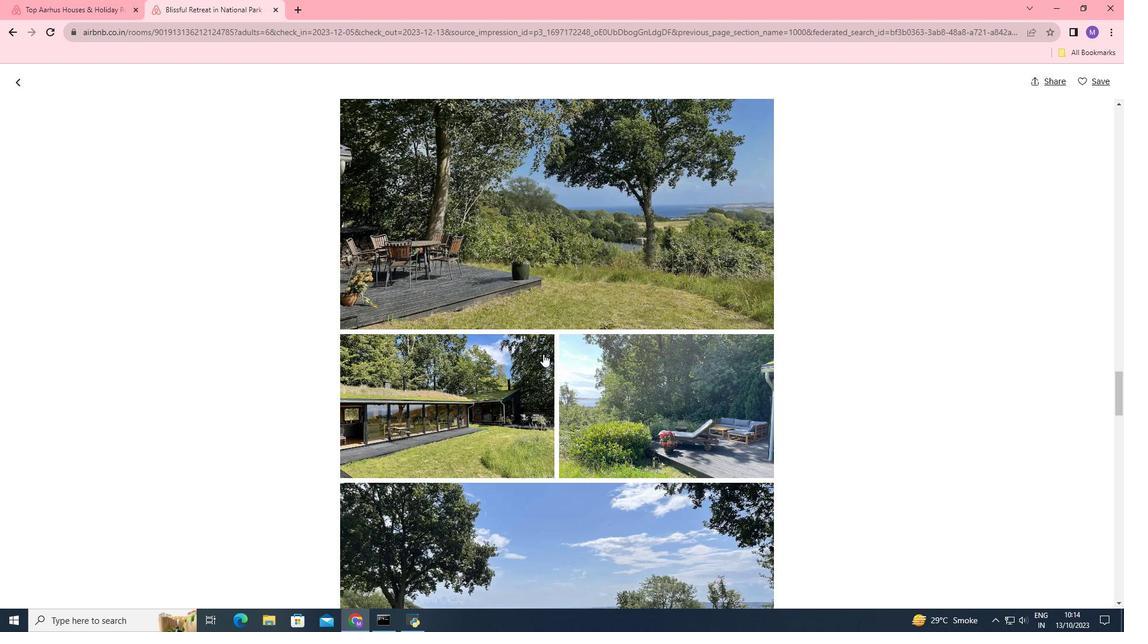 
Action: Mouse scrolled (543, 353) with delta (0, 0)
Screenshot: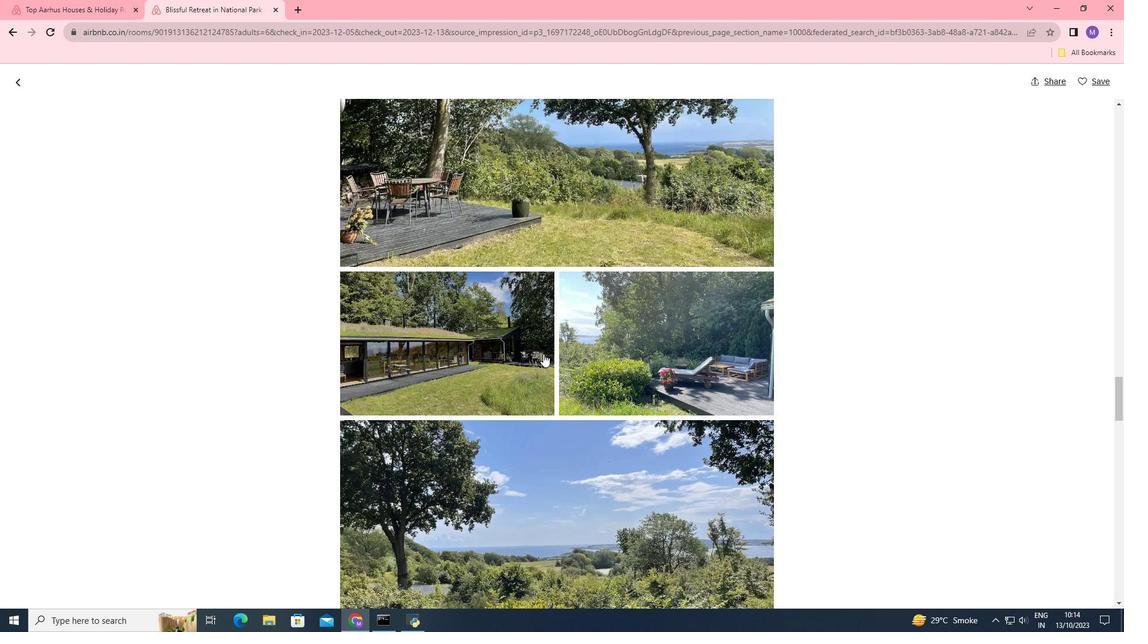 
Action: Mouse scrolled (543, 353) with delta (0, 0)
Screenshot: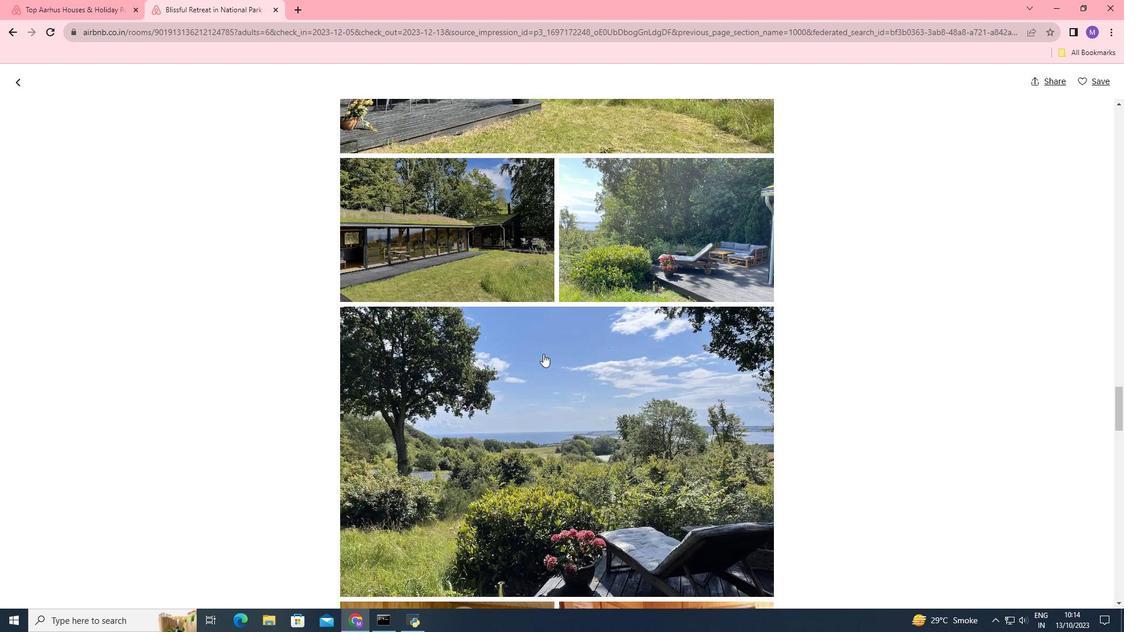 
Action: Mouse scrolled (543, 353) with delta (0, 0)
Screenshot: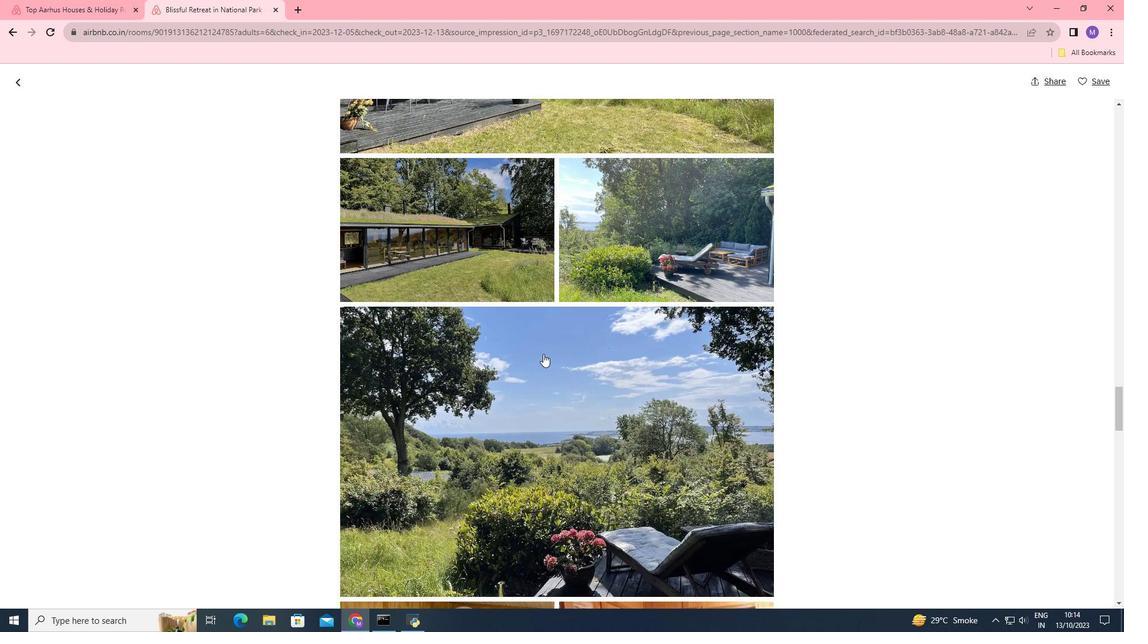 
Action: Mouse scrolled (543, 353) with delta (0, 0)
Screenshot: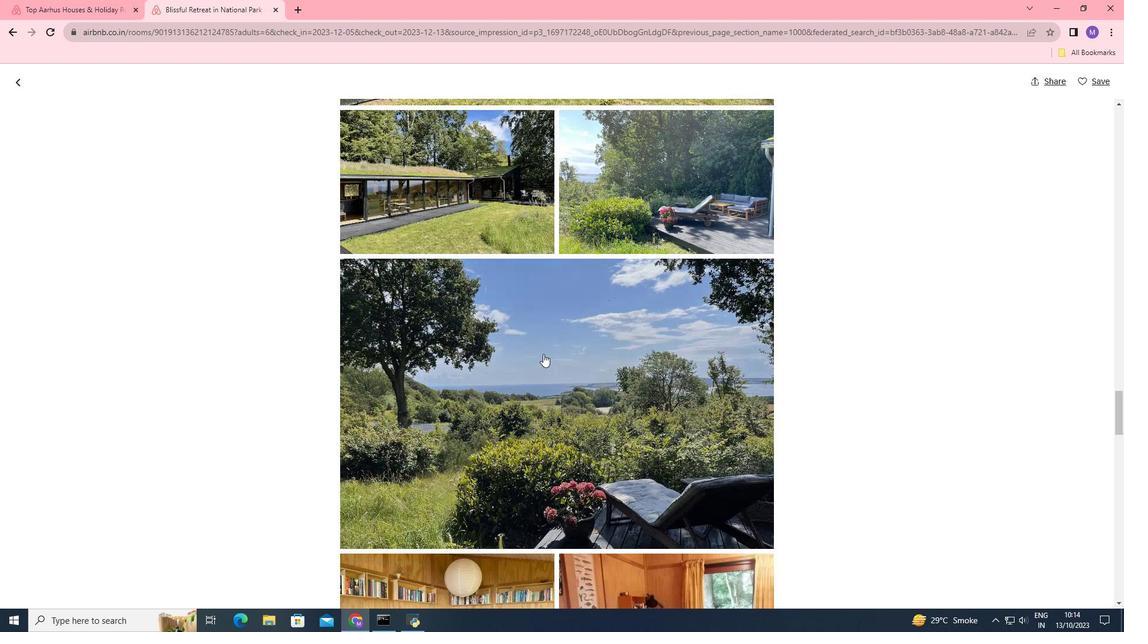 
Action: Mouse scrolled (543, 353) with delta (0, 0)
Screenshot: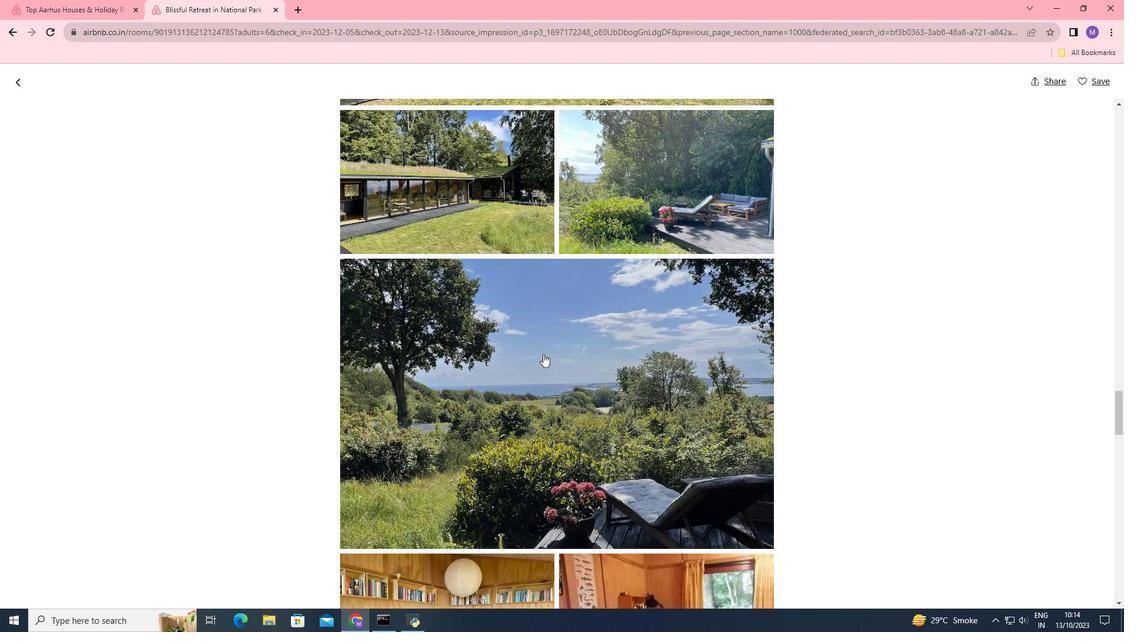 
Action: Mouse scrolled (543, 353) with delta (0, 0)
Screenshot: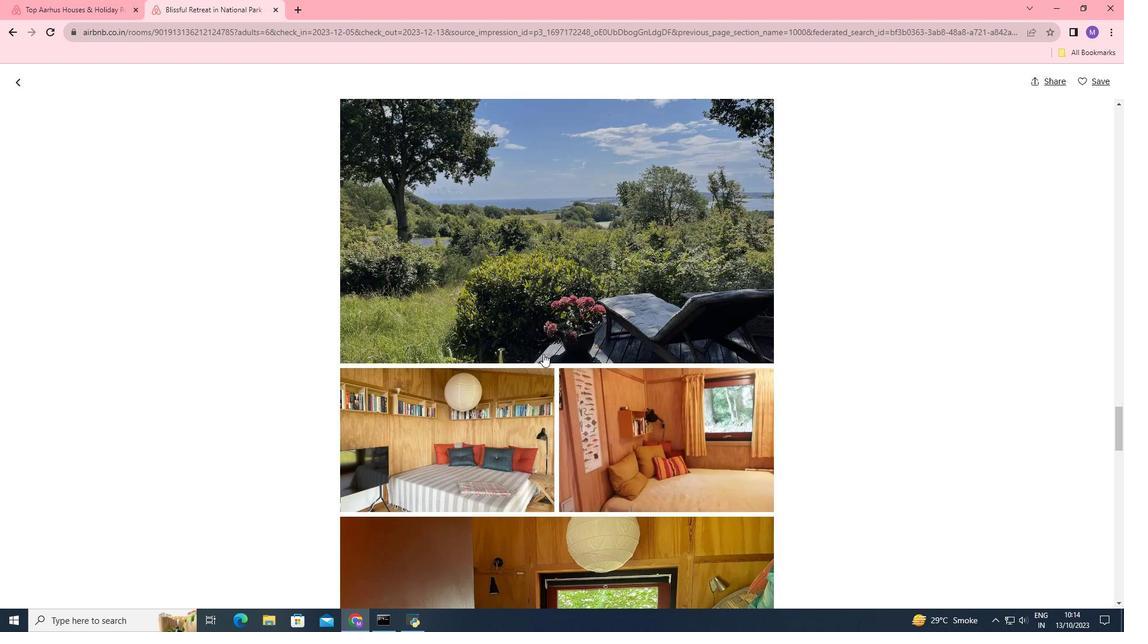 
Action: Mouse scrolled (543, 353) with delta (0, 0)
Screenshot: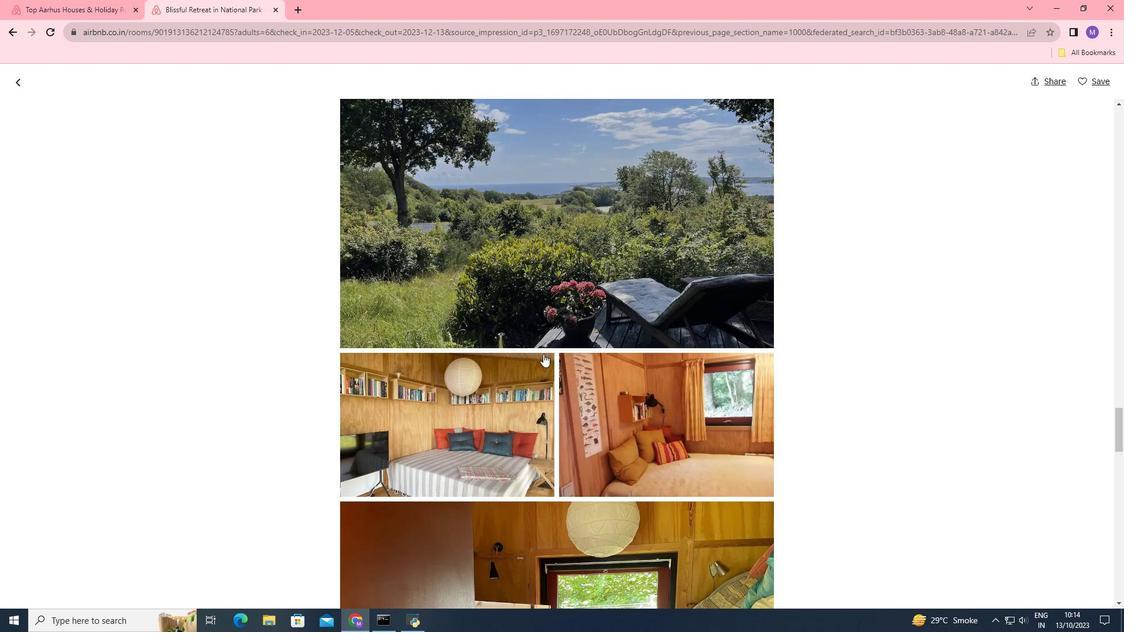 
Action: Mouse scrolled (543, 353) with delta (0, 0)
Screenshot: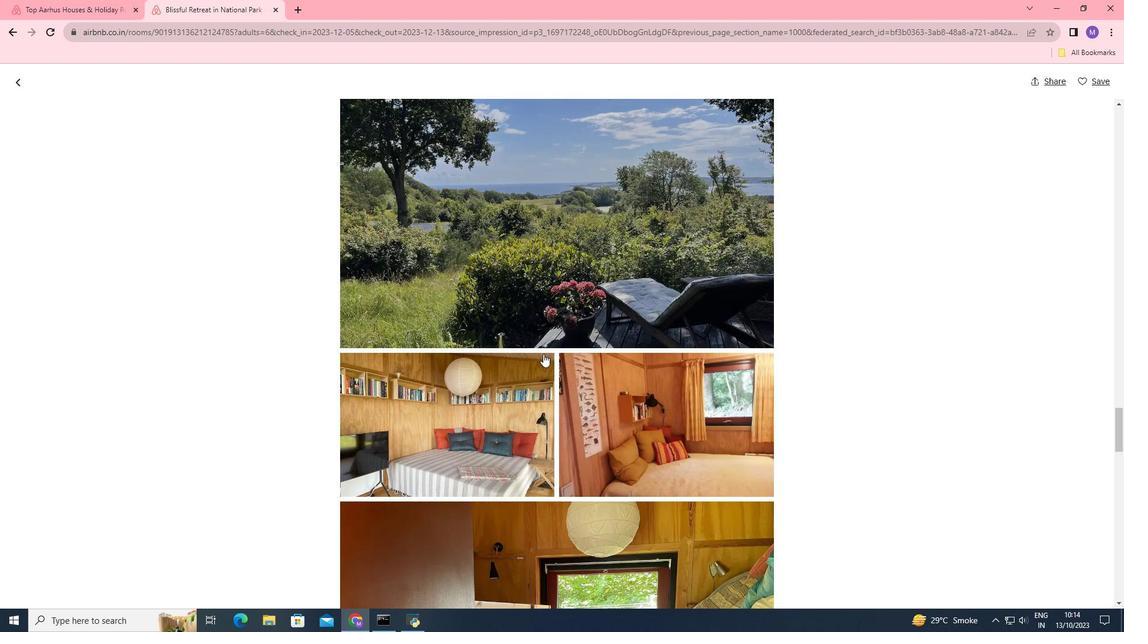 
Action: Mouse scrolled (543, 353) with delta (0, 0)
Screenshot: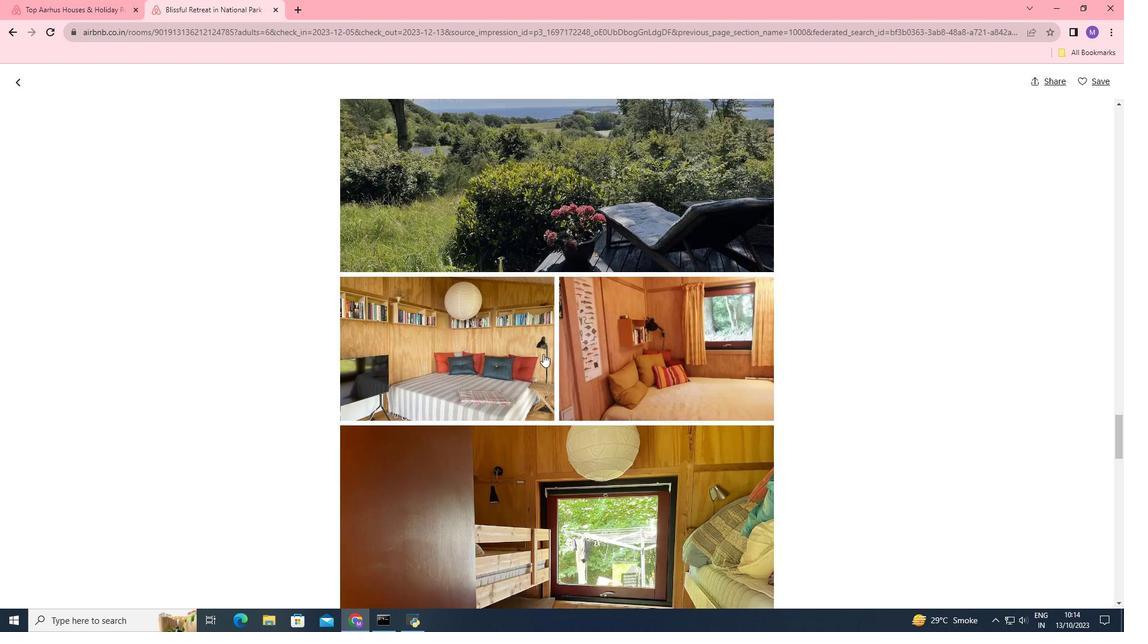 
Action: Mouse scrolled (543, 353) with delta (0, 0)
Screenshot: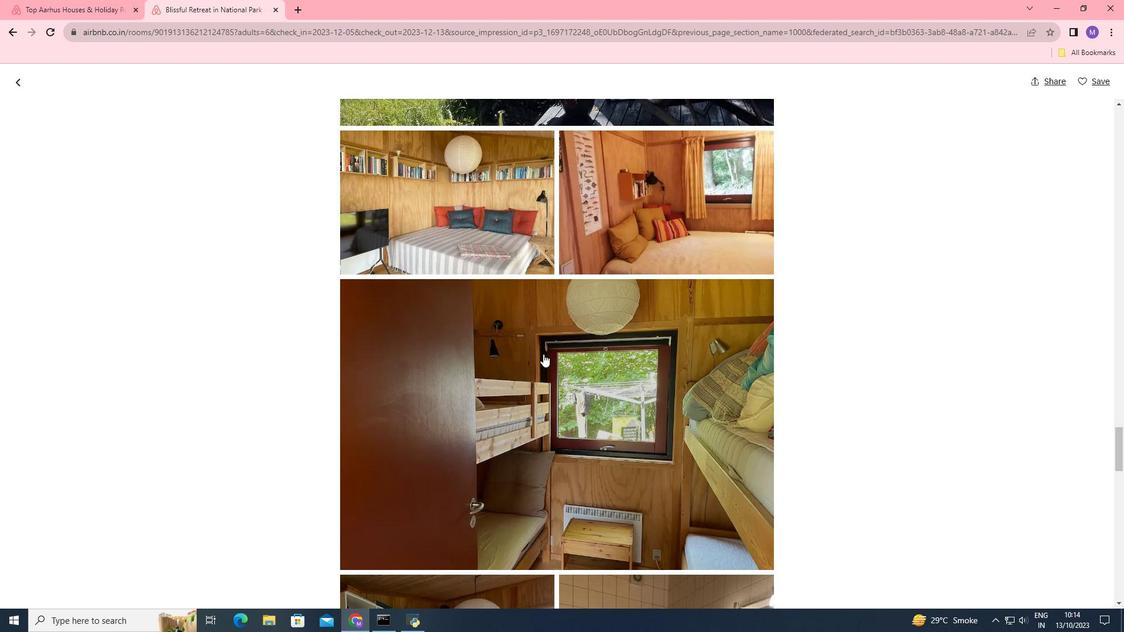 
Action: Mouse scrolled (543, 353) with delta (0, 0)
Screenshot: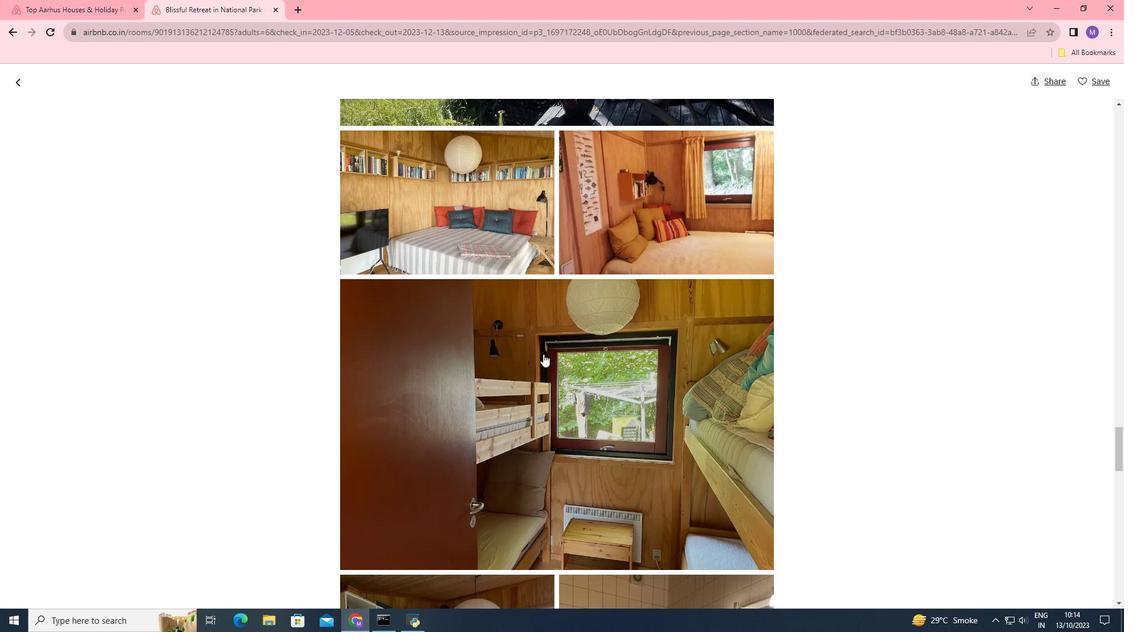 
Action: Mouse scrolled (543, 353) with delta (0, 0)
Screenshot: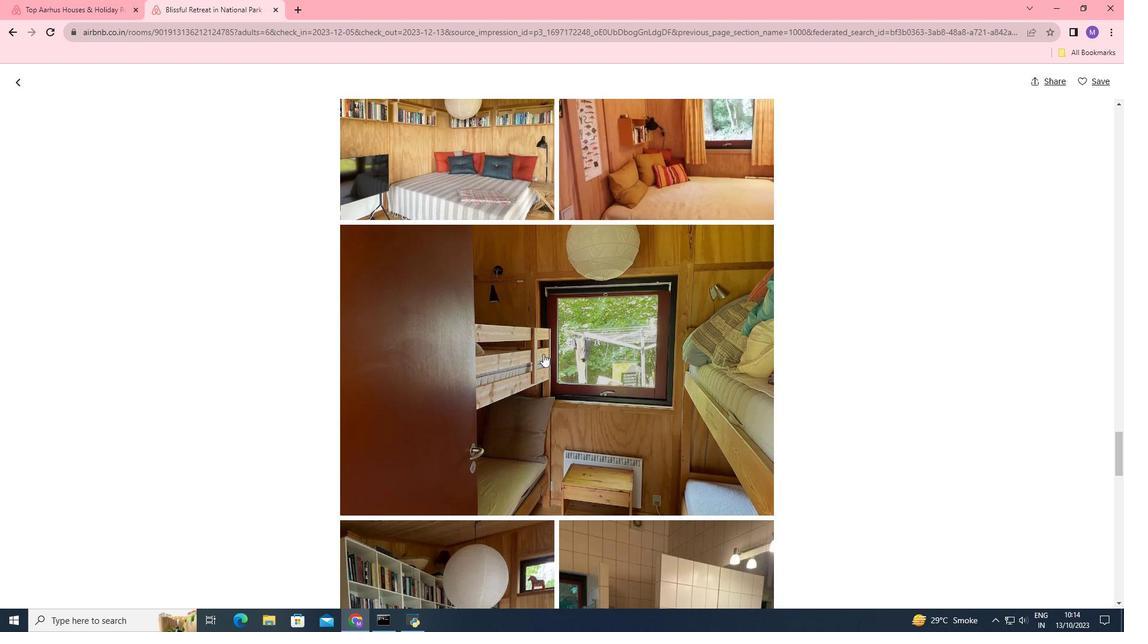 
Action: Mouse scrolled (543, 353) with delta (0, 0)
Screenshot: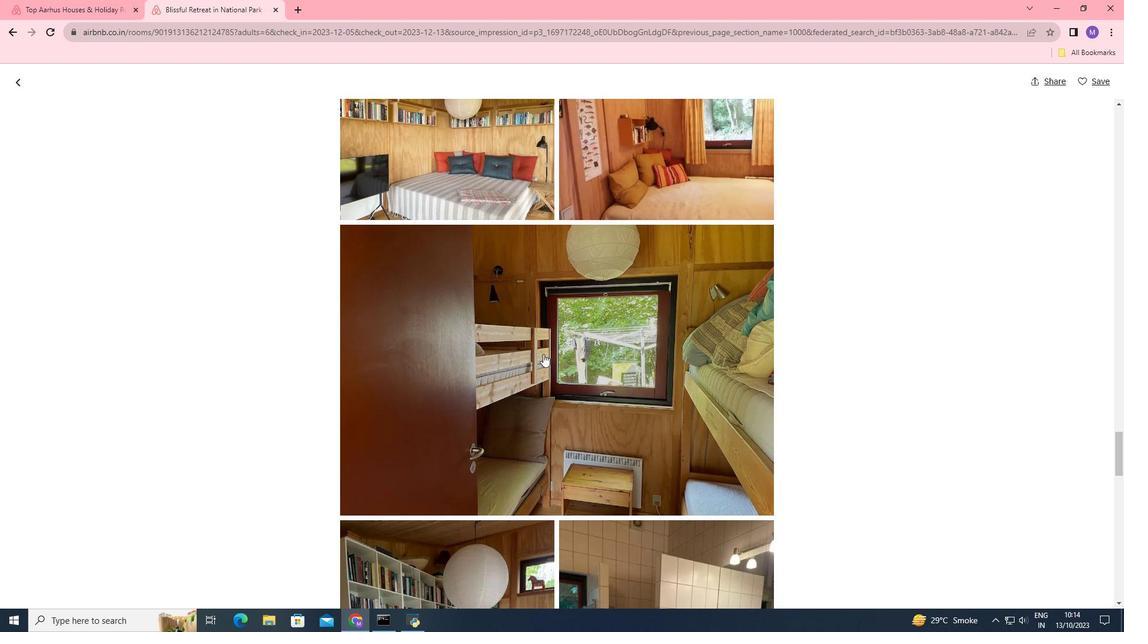 
Action: Mouse scrolled (543, 353) with delta (0, 0)
Screenshot: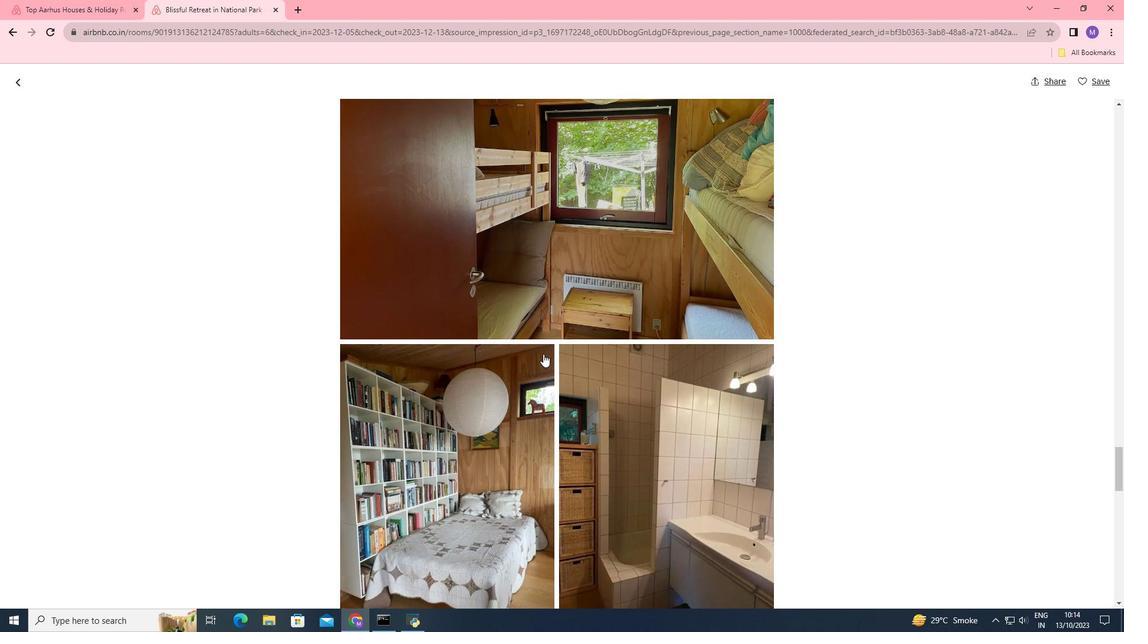 
Action: Mouse scrolled (543, 353) with delta (0, 0)
Screenshot: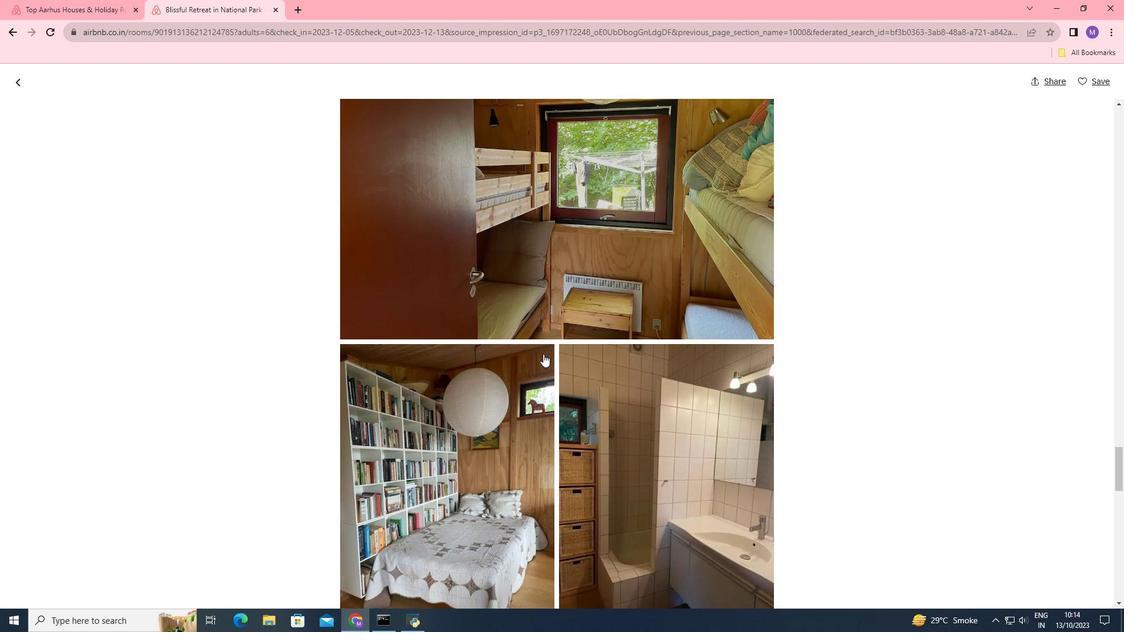 
Action: Mouse scrolled (543, 353) with delta (0, 0)
Screenshot: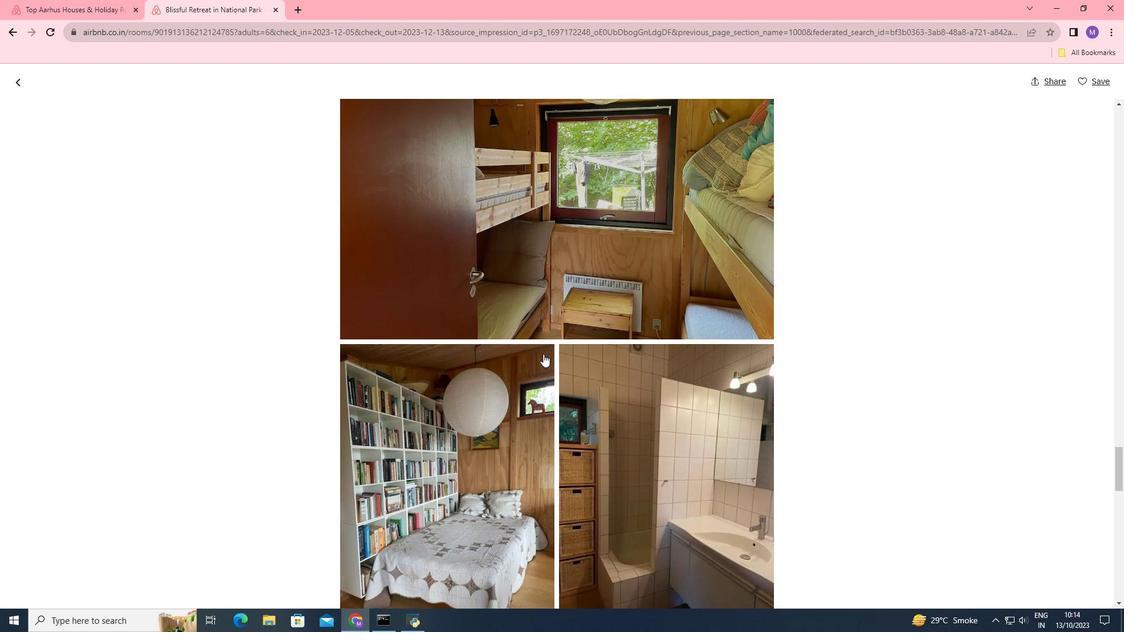 
Action: Mouse scrolled (543, 353) with delta (0, 0)
Screenshot: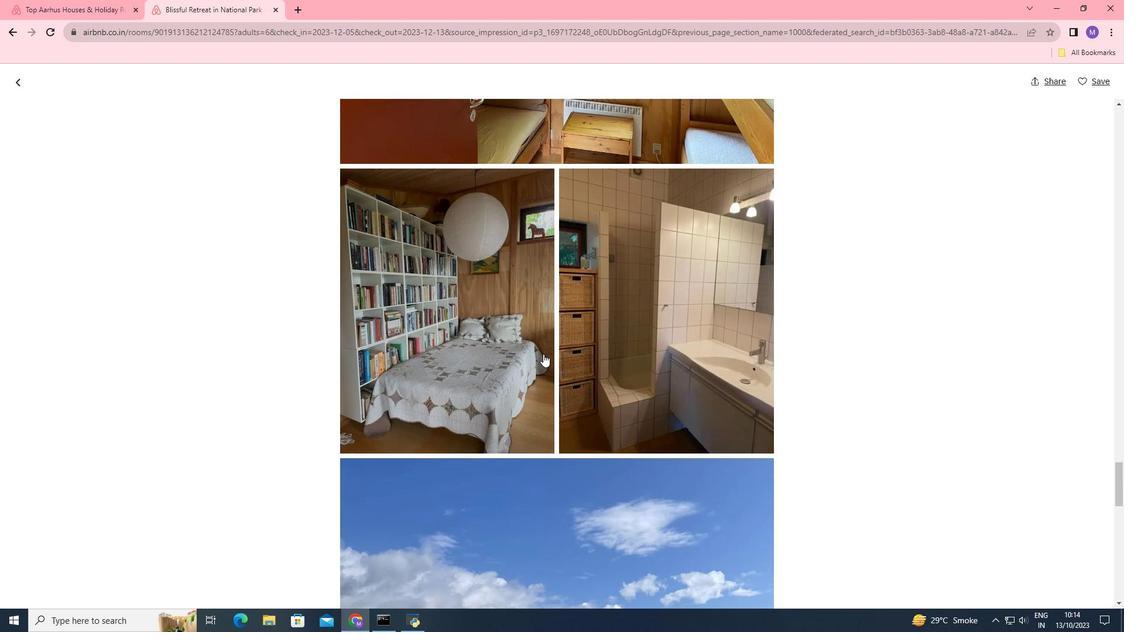 
Action: Mouse scrolled (543, 353) with delta (0, 0)
Screenshot: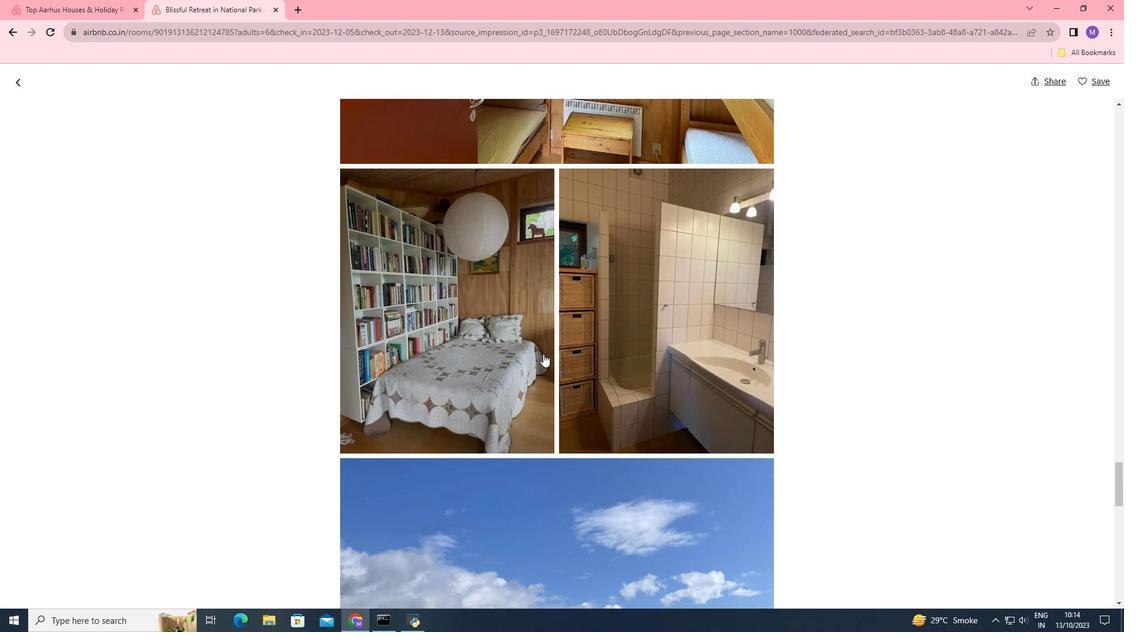 
Action: Mouse scrolled (543, 353) with delta (0, 0)
Screenshot: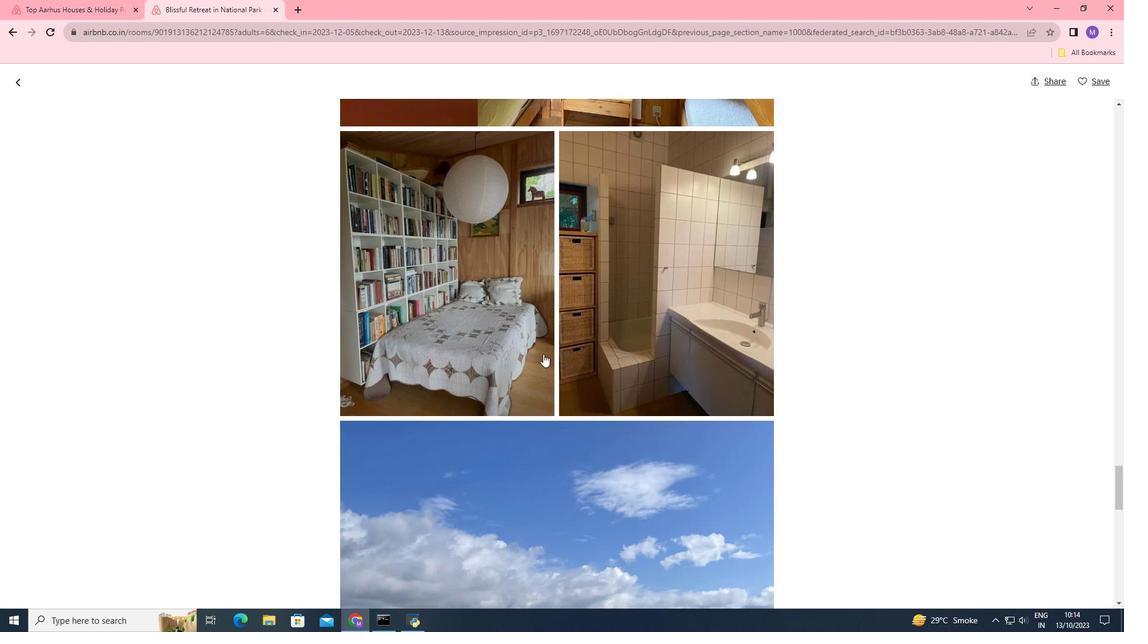 
Action: Mouse scrolled (543, 353) with delta (0, 0)
Screenshot: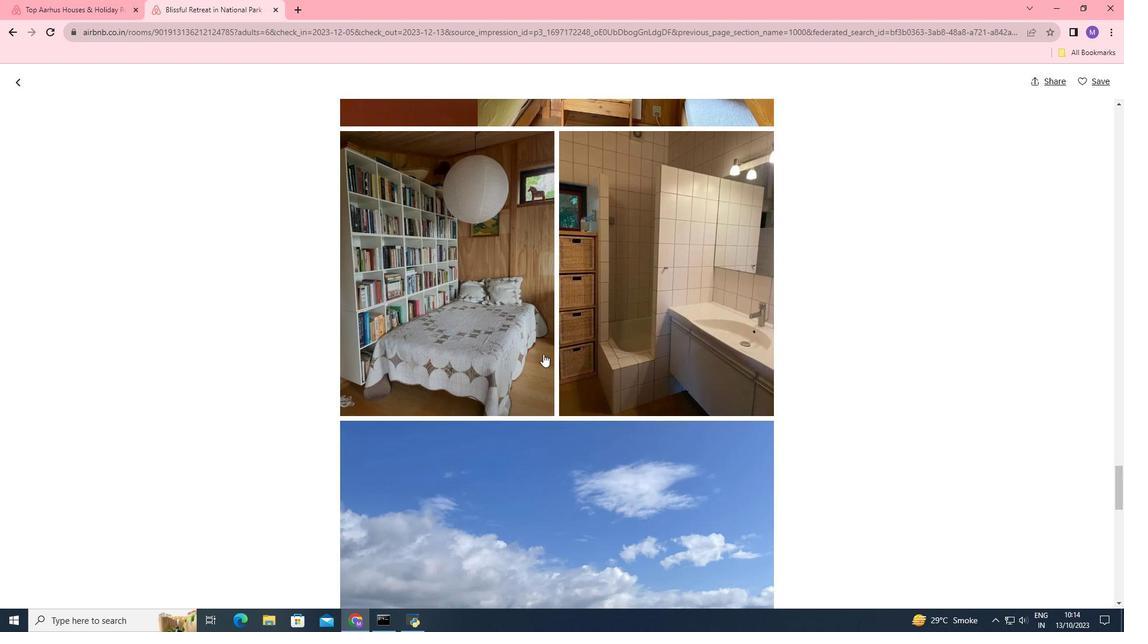 
Action: Mouse scrolled (543, 353) with delta (0, 0)
Screenshot: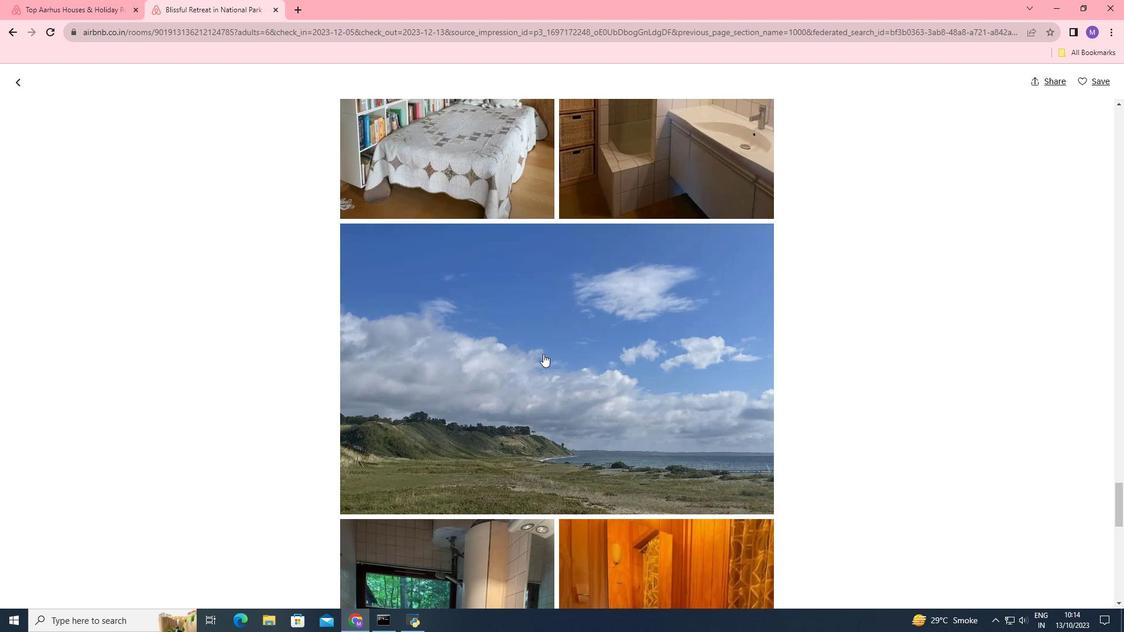 
Action: Mouse scrolled (543, 353) with delta (0, 0)
Screenshot: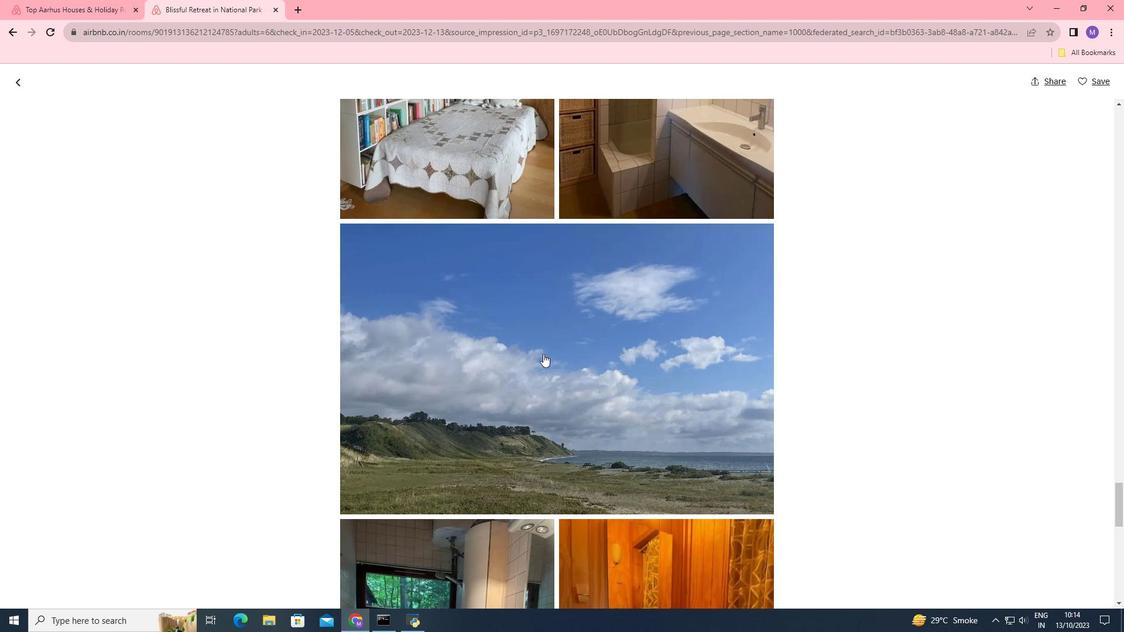 
Action: Mouse scrolled (543, 353) with delta (0, 0)
Screenshot: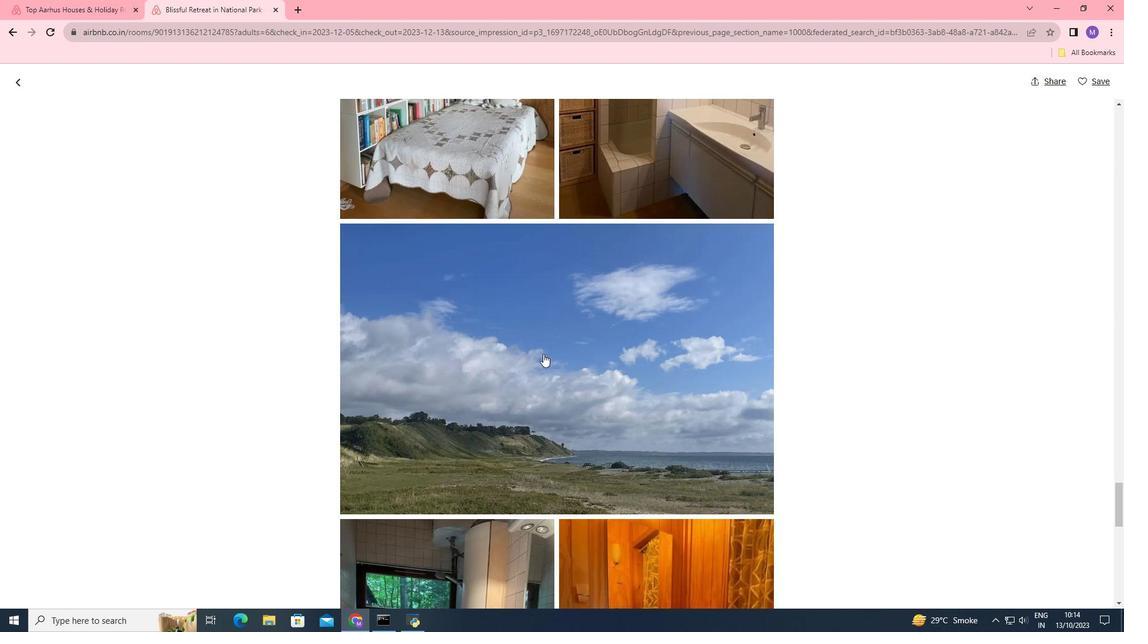 
Action: Mouse scrolled (543, 353) with delta (0, 0)
Screenshot: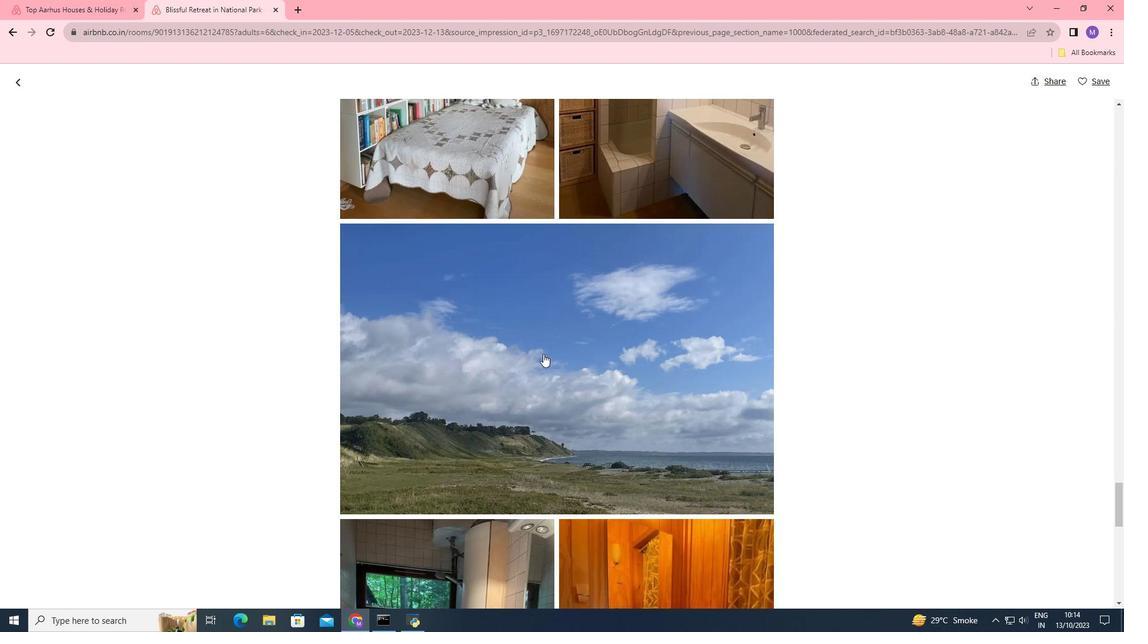 
Action: Mouse scrolled (543, 353) with delta (0, 0)
Screenshot: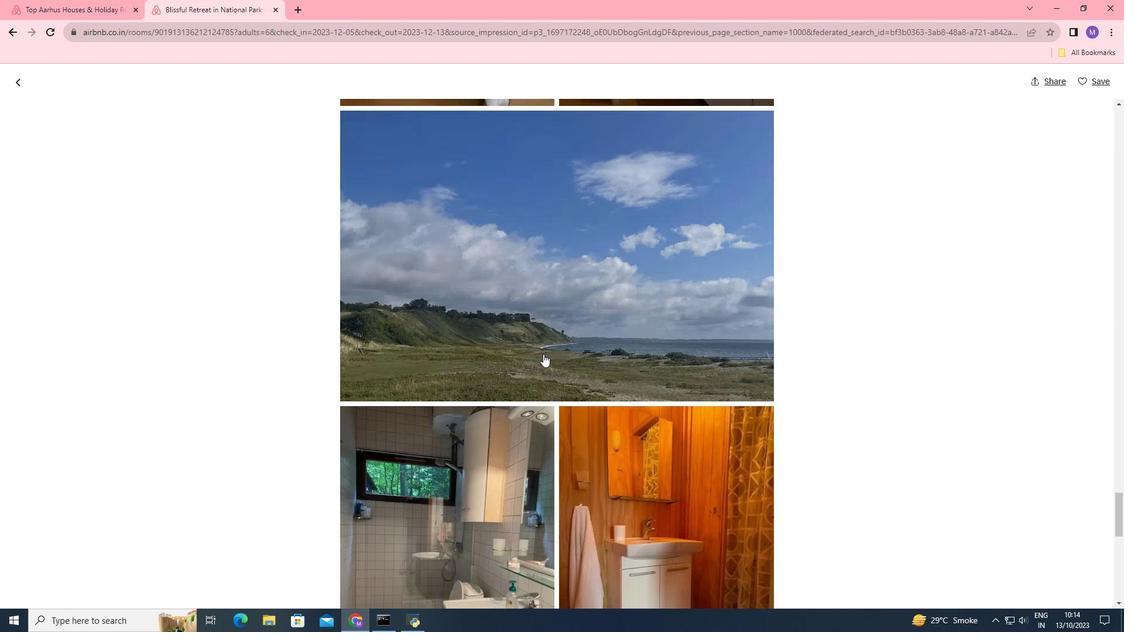 
Action: Mouse scrolled (543, 353) with delta (0, 0)
Screenshot: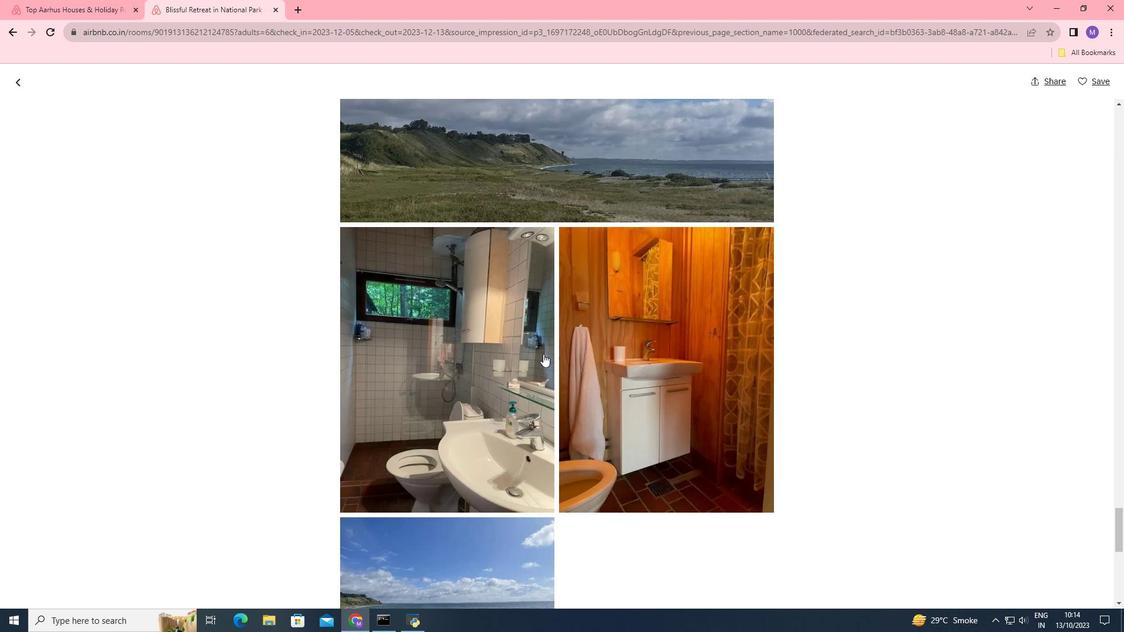 
Action: Mouse scrolled (543, 353) with delta (0, 0)
Screenshot: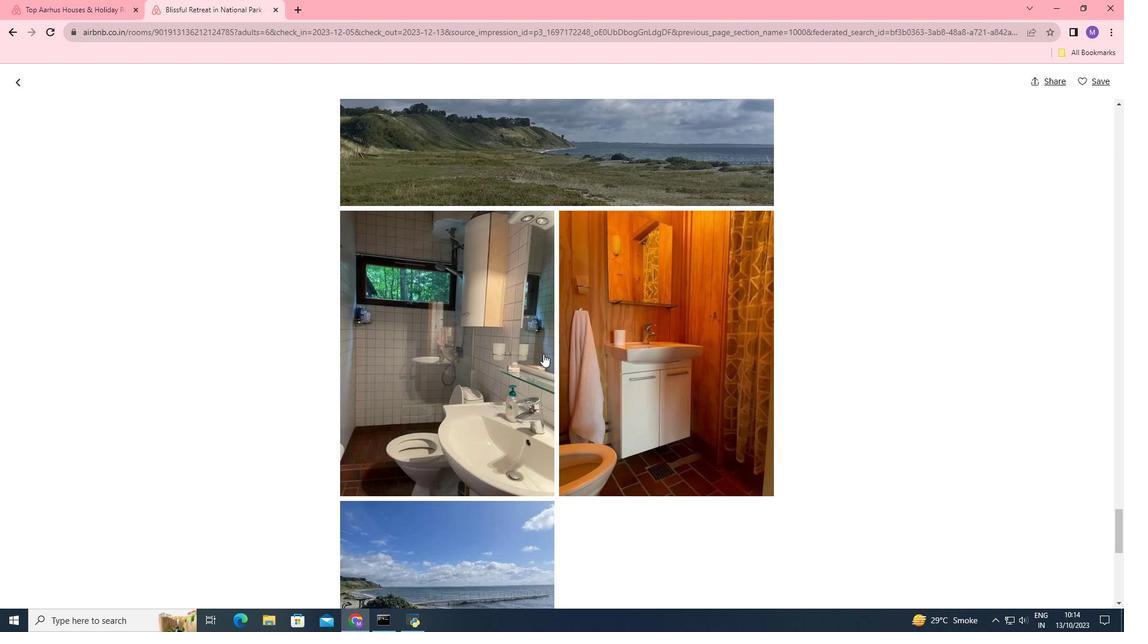
Action: Mouse scrolled (543, 353) with delta (0, 0)
Screenshot: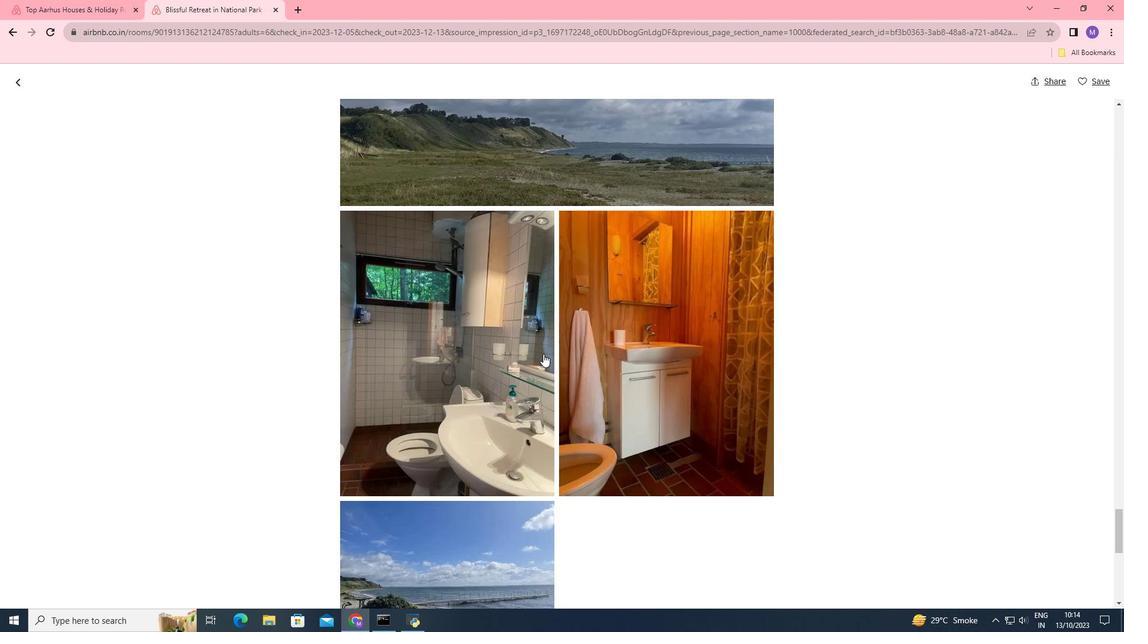 
Action: Mouse scrolled (543, 353) with delta (0, 0)
Screenshot: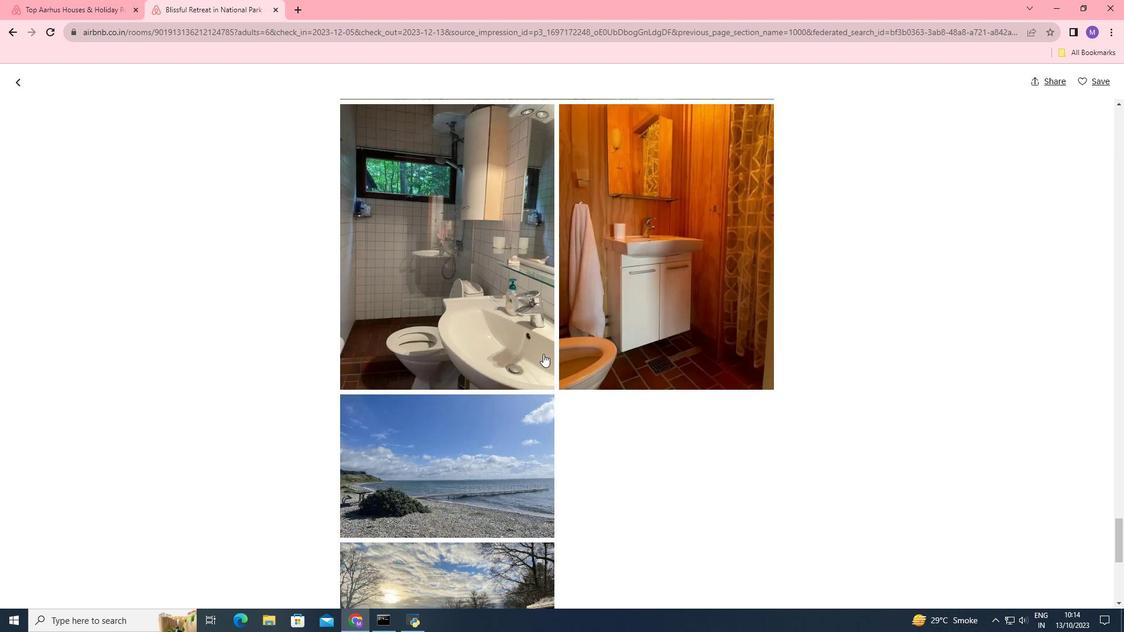 
Action: Mouse moved to (19, 83)
Screenshot: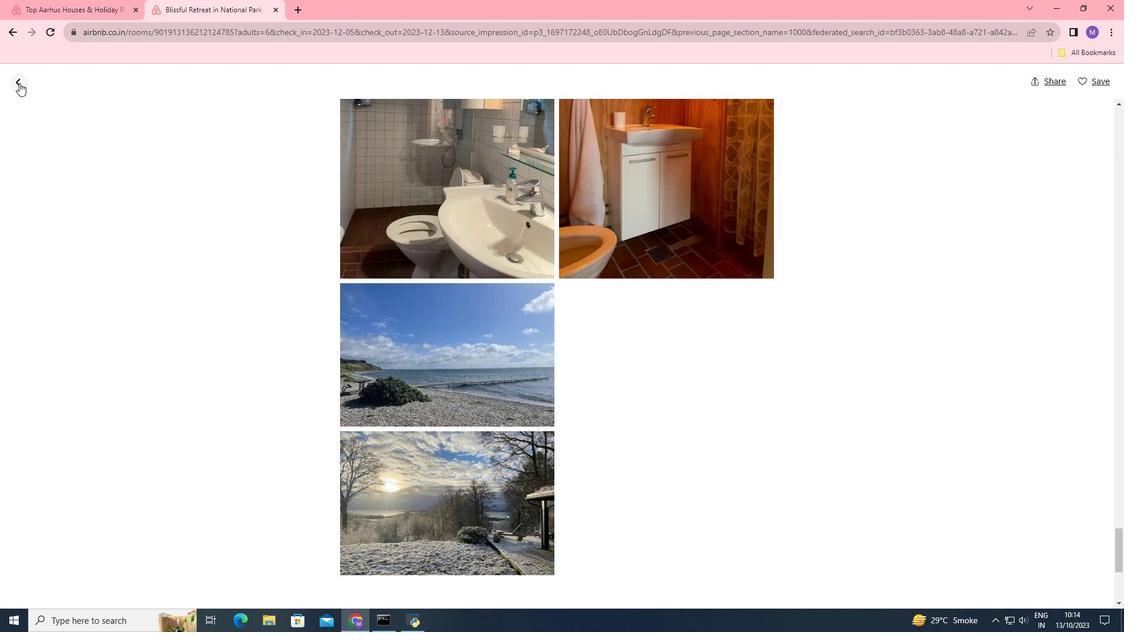 
Action: Mouse pressed left at (19, 83)
Screenshot: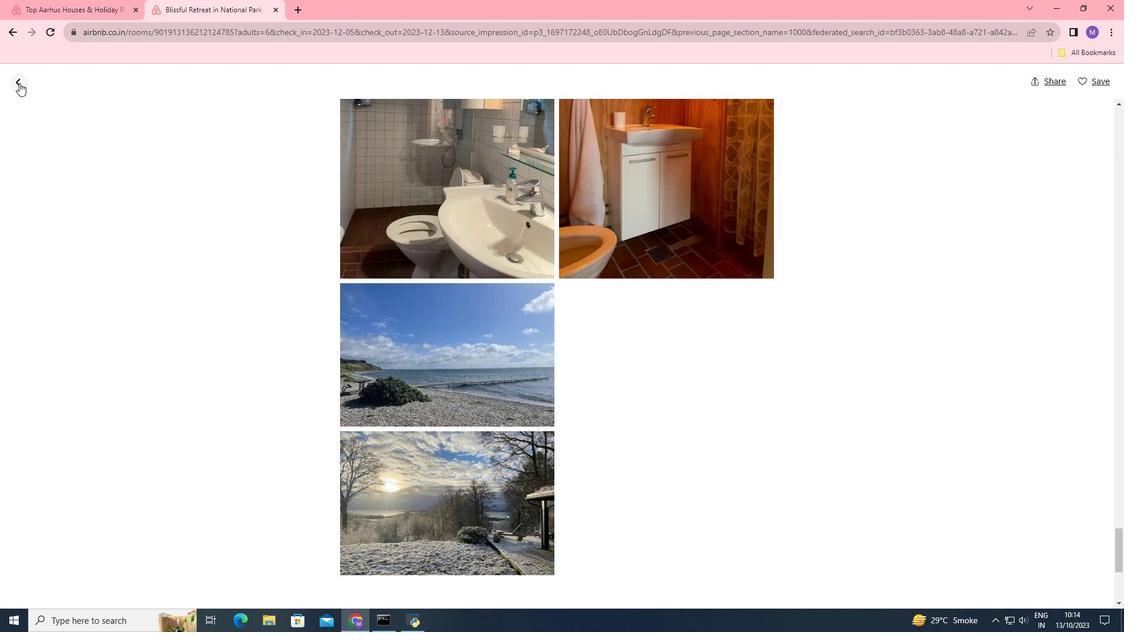 
Action: Mouse moved to (548, 425)
Screenshot: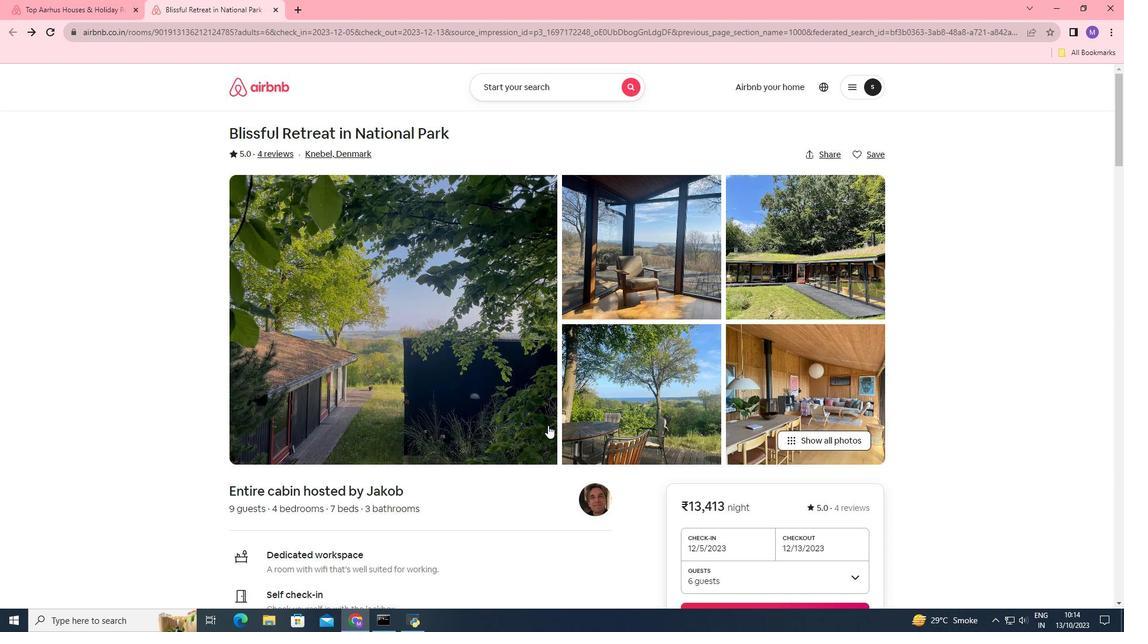 
Action: Mouse scrolled (548, 425) with delta (0, 0)
Screenshot: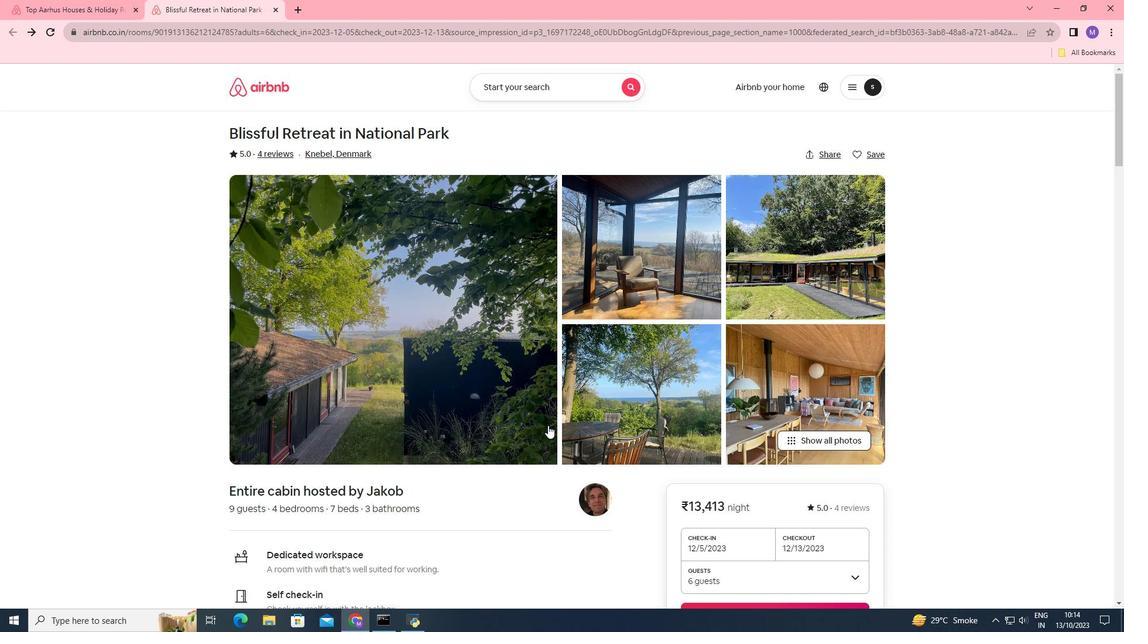 
Action: Mouse scrolled (548, 425) with delta (0, 0)
Screenshot: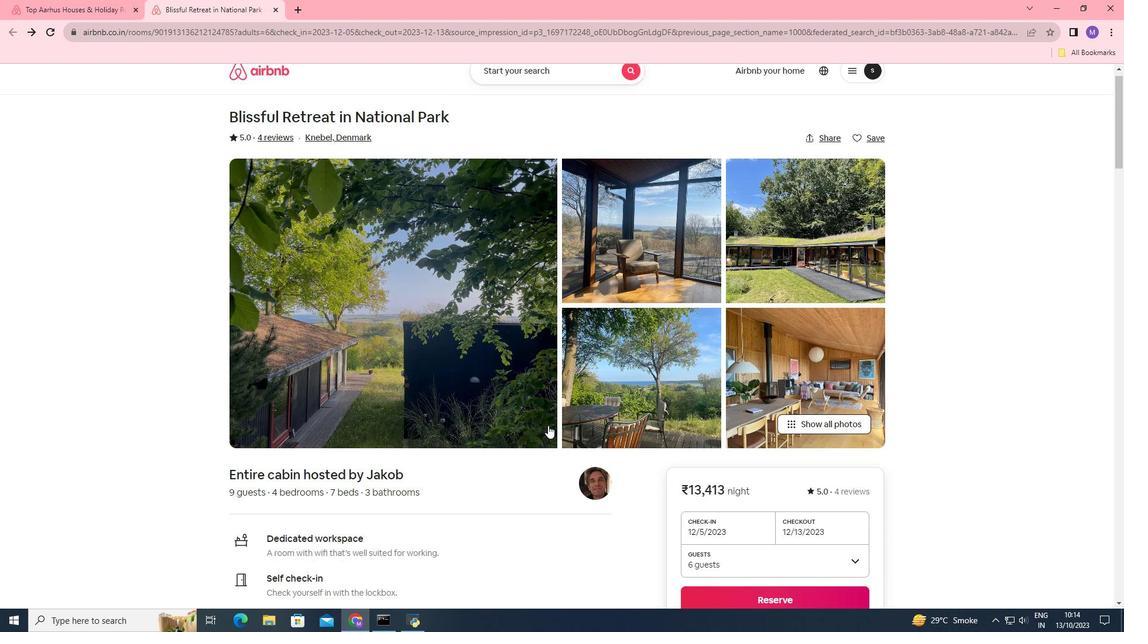 
Action: Mouse scrolled (548, 425) with delta (0, 0)
Screenshot: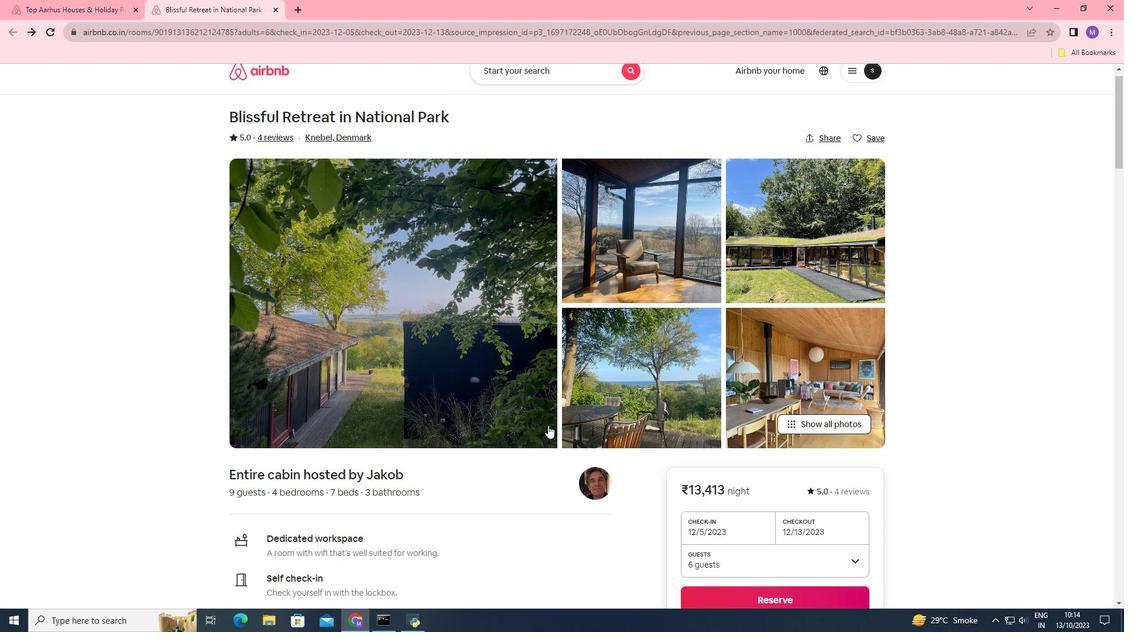 
Action: Mouse moved to (444, 407)
Screenshot: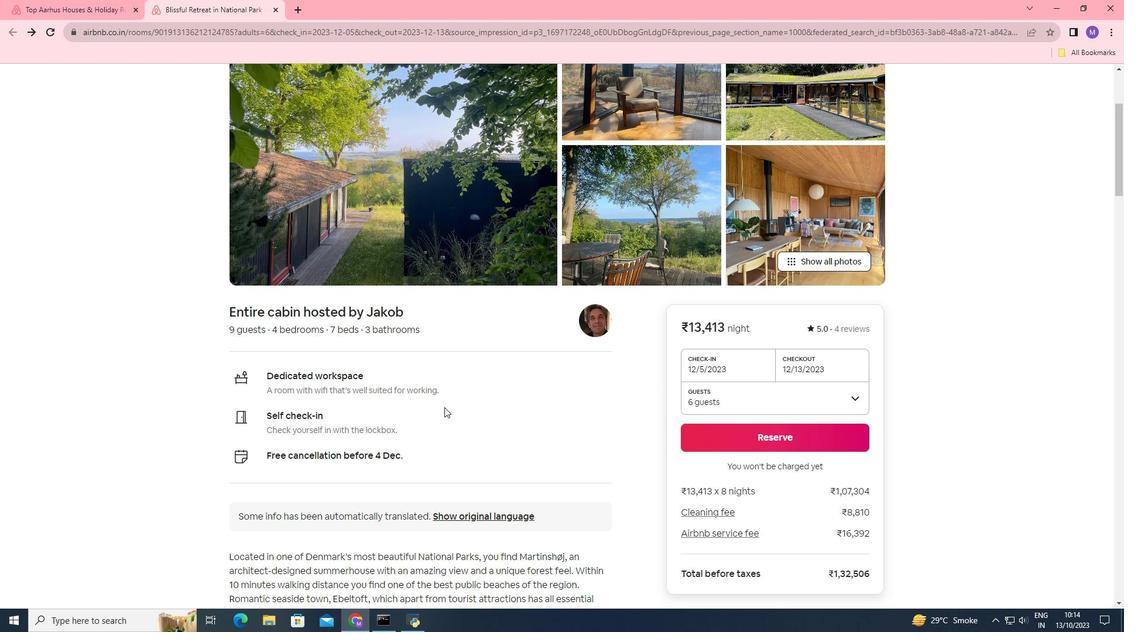 
Action: Mouse scrolled (444, 406) with delta (0, 0)
Screenshot: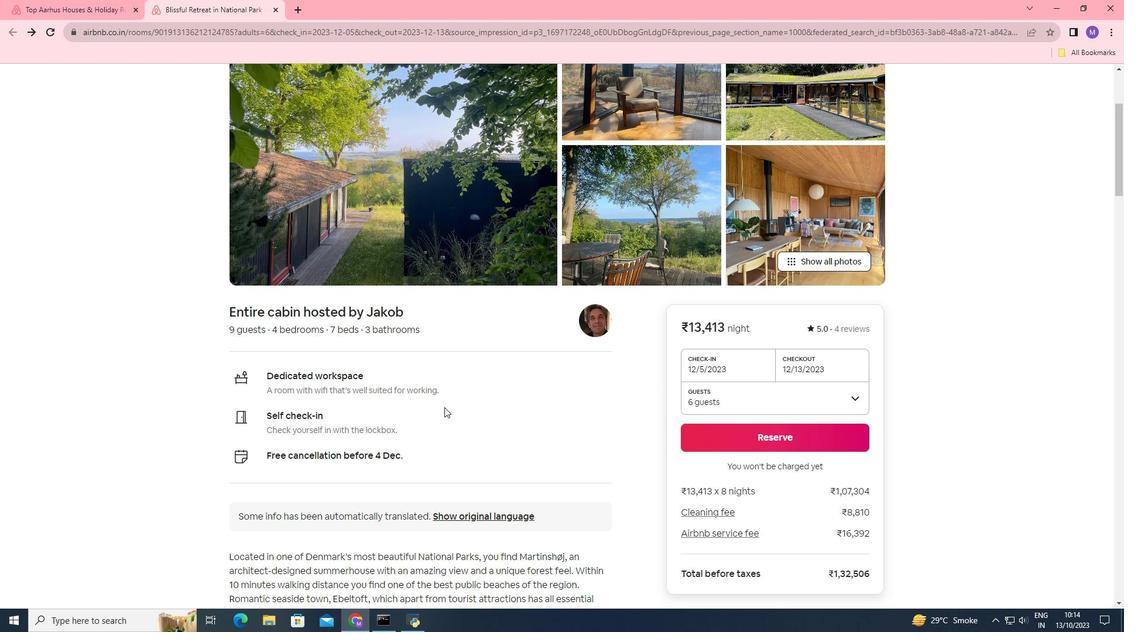 
Action: Mouse scrolled (444, 406) with delta (0, 0)
Screenshot: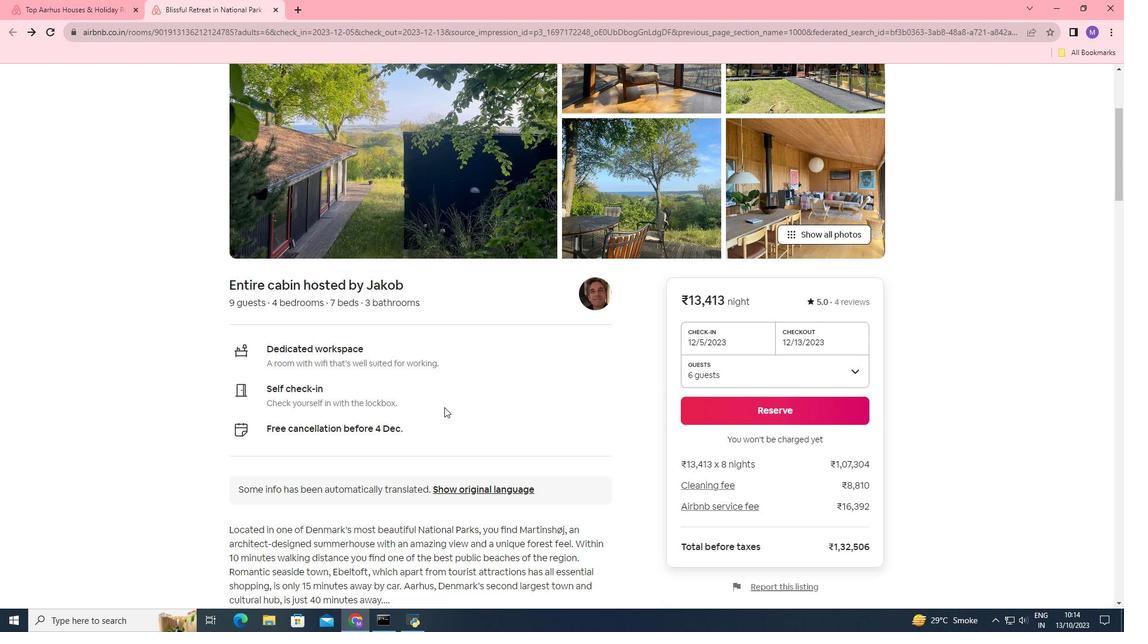 
Action: Mouse moved to (429, 401)
Screenshot: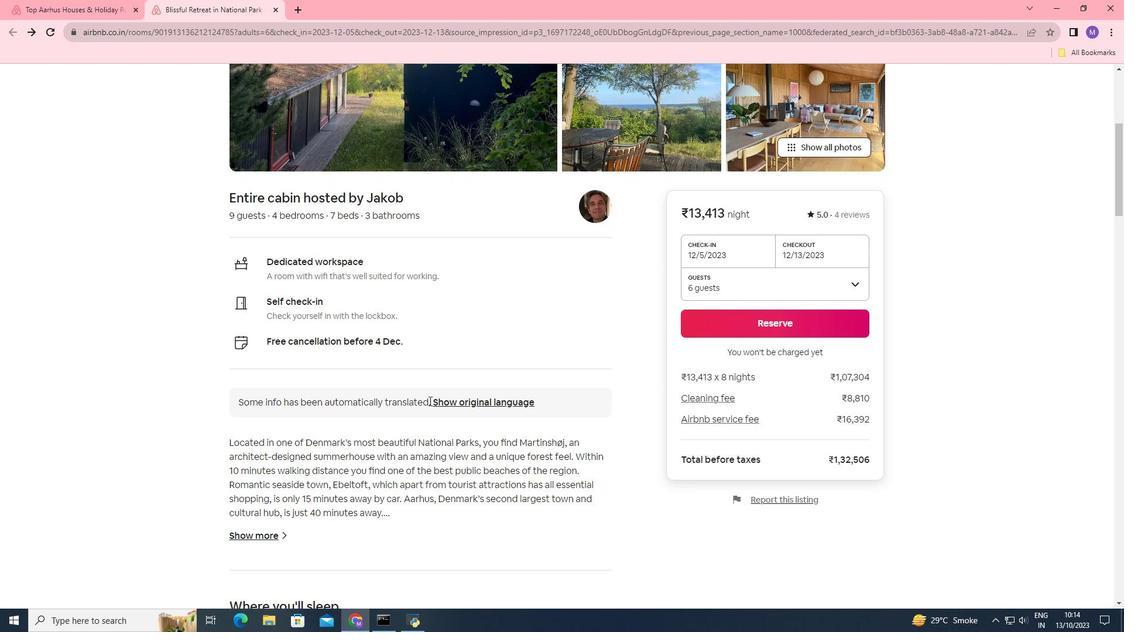 
Action: Mouse scrolled (429, 401) with delta (0, 0)
Screenshot: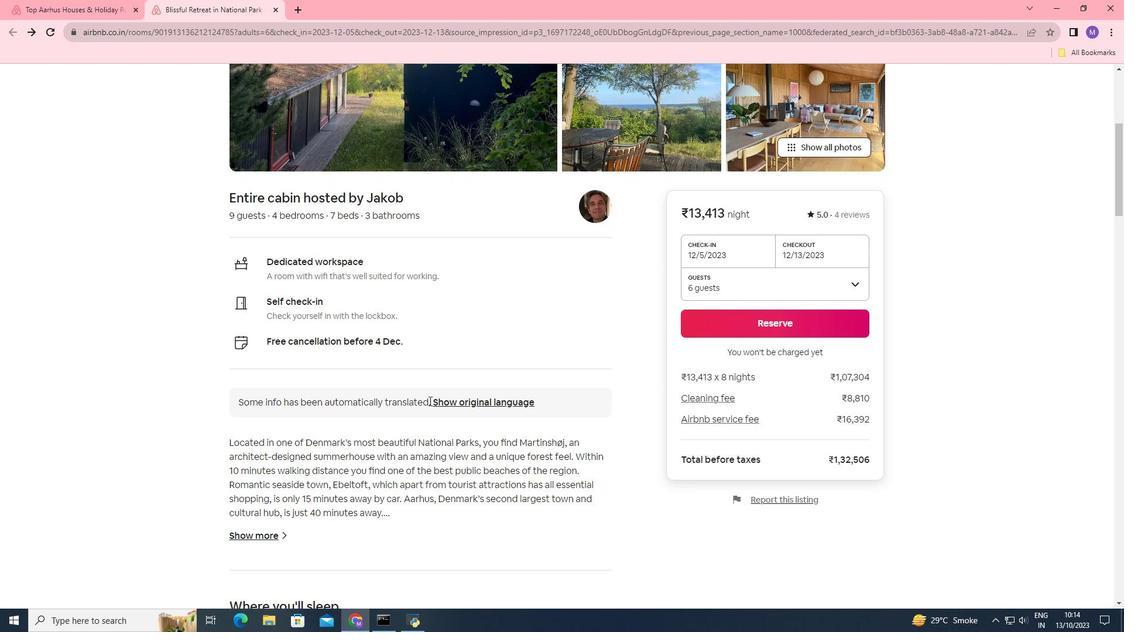 
Action: Mouse moved to (429, 401)
Screenshot: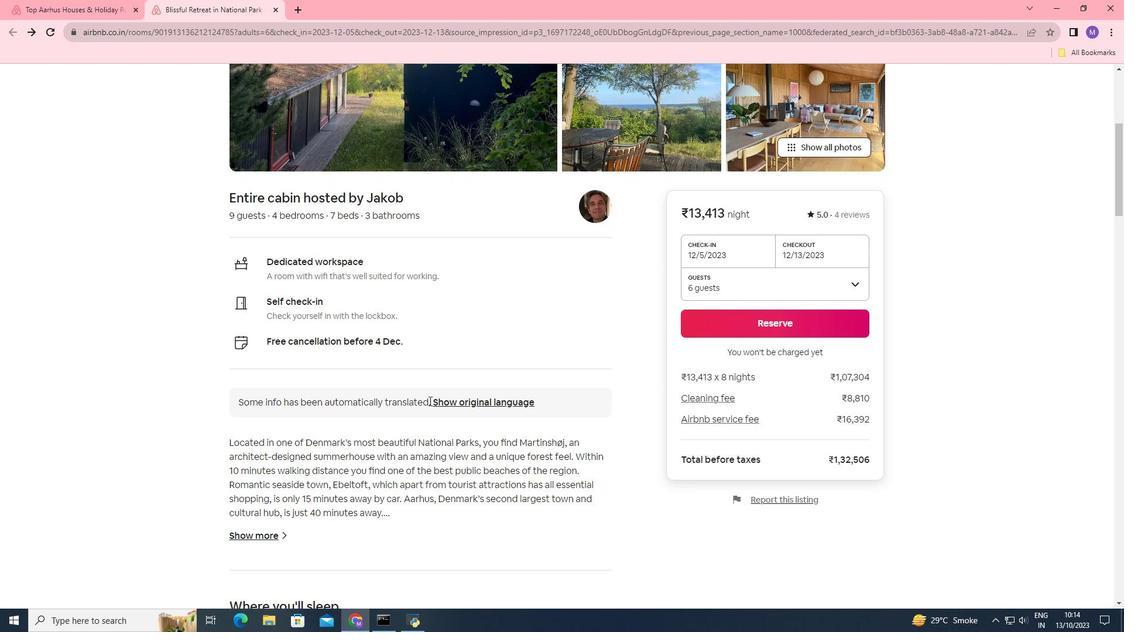 
Action: Mouse scrolled (429, 400) with delta (0, 0)
Screenshot: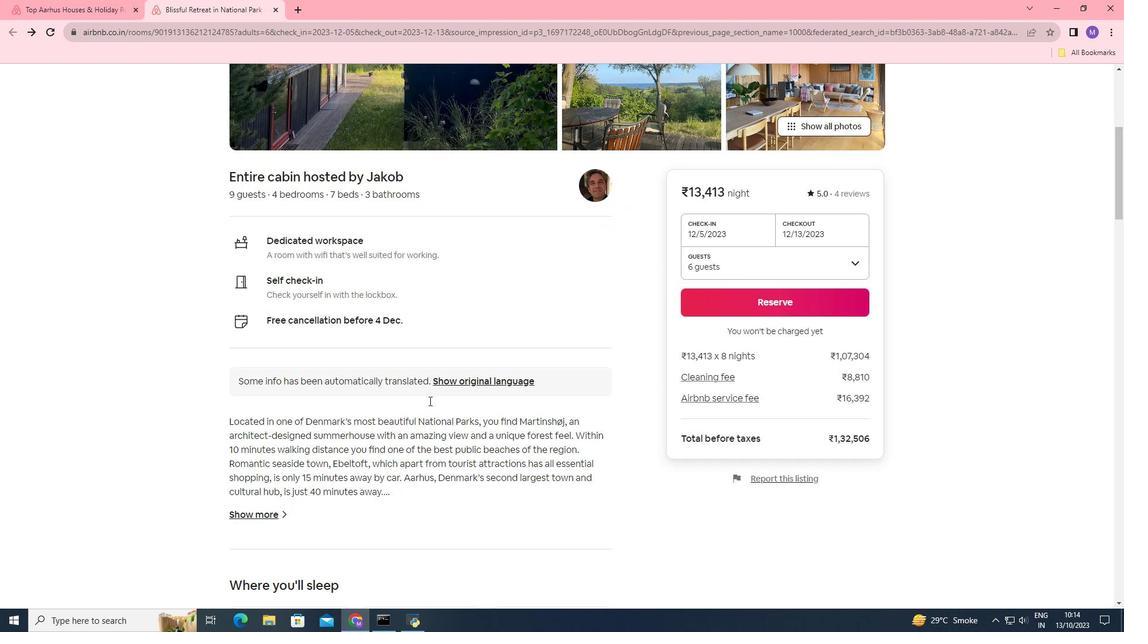 
Action: Mouse moved to (254, 416)
Screenshot: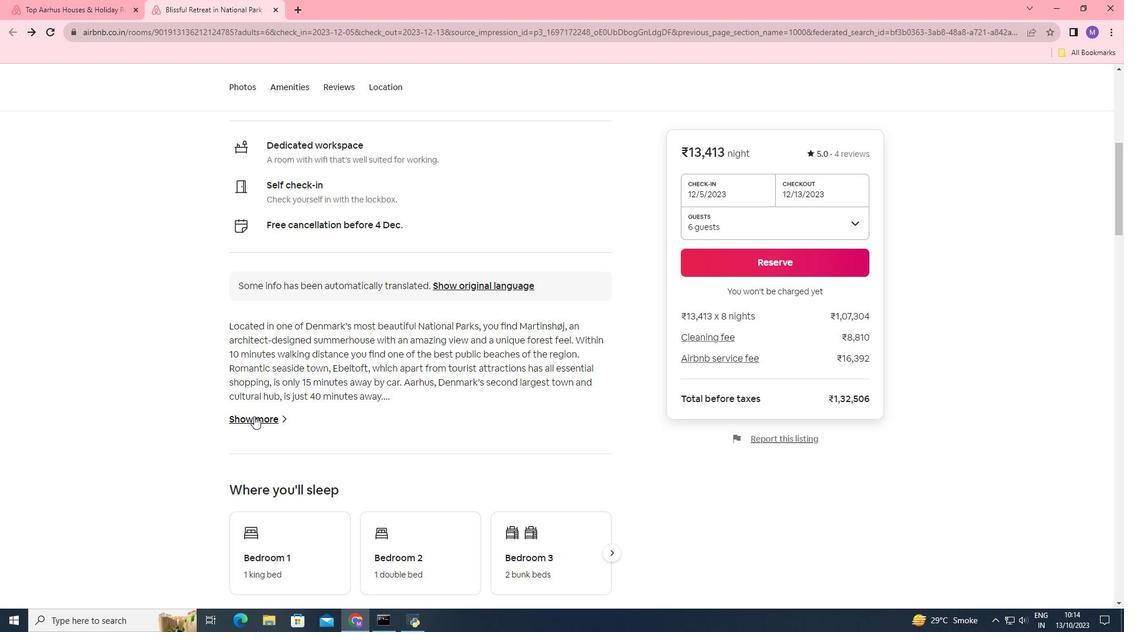 
Action: Mouse pressed left at (254, 416)
Screenshot: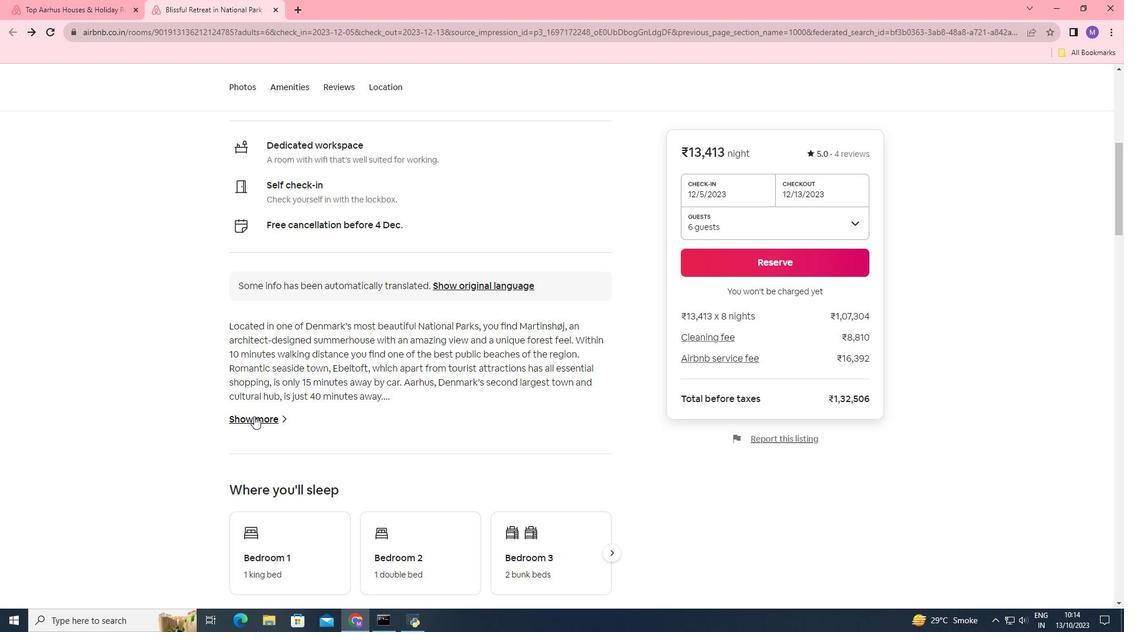 
Action: Mouse moved to (346, 230)
Screenshot: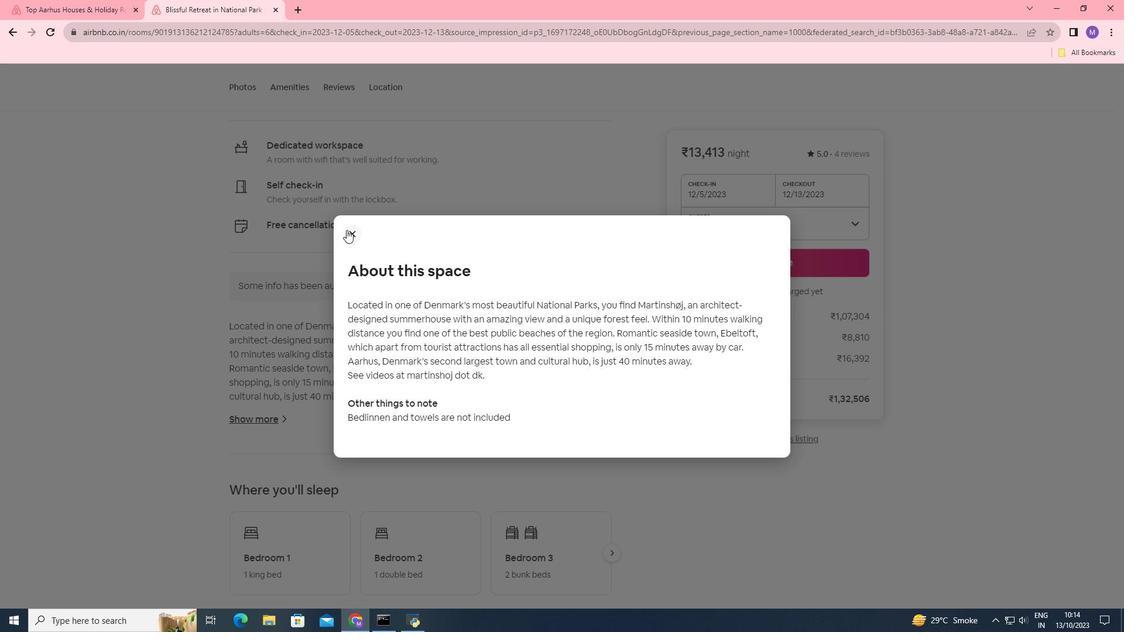 
Action: Mouse pressed left at (346, 230)
Screenshot: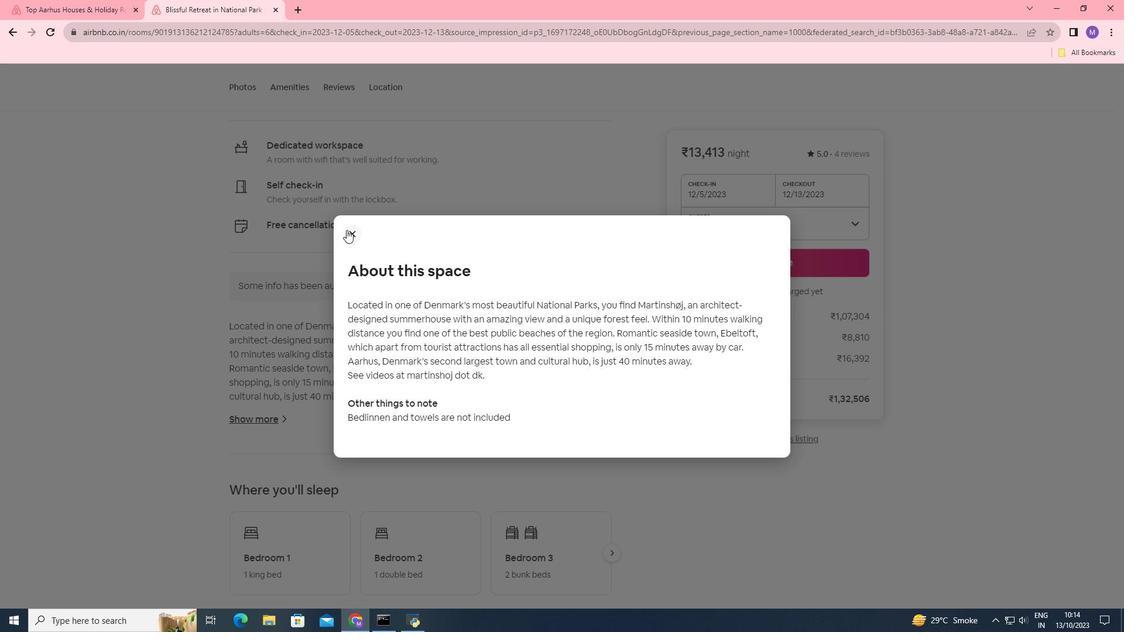 
Action: Mouse moved to (388, 326)
Screenshot: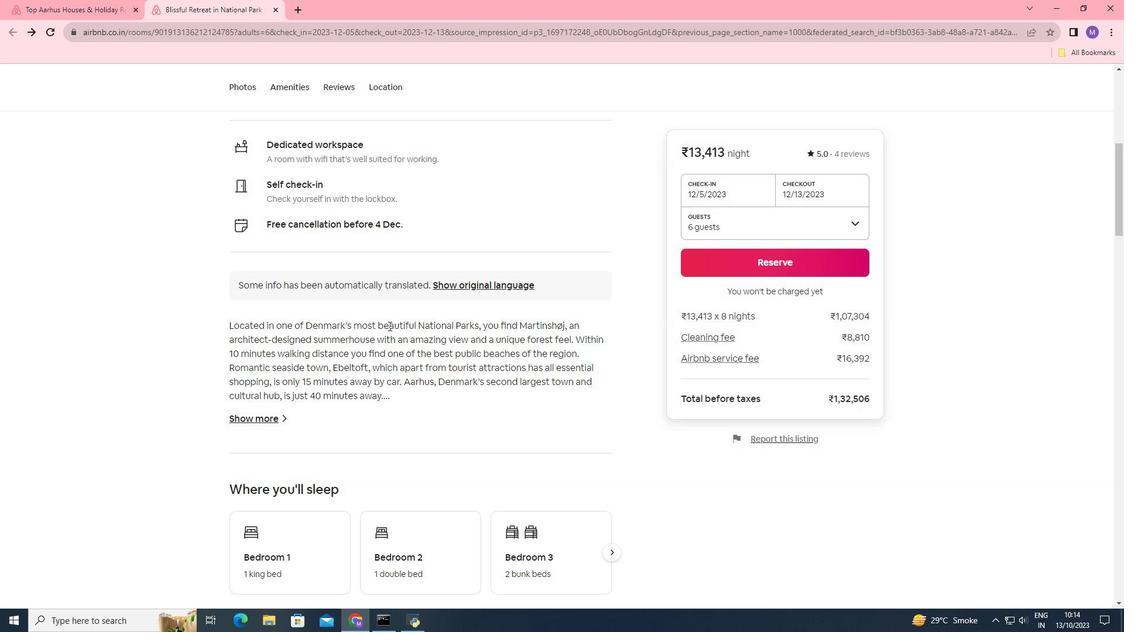 
Action: Mouse scrolled (388, 325) with delta (0, 0)
Screenshot: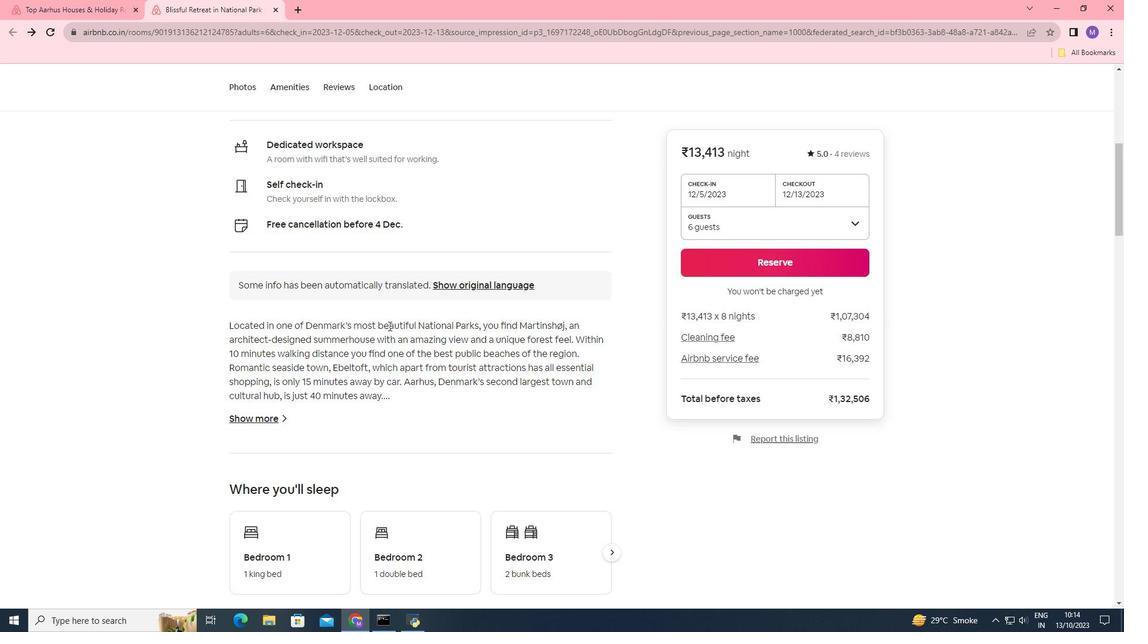 
Action: Mouse scrolled (388, 325) with delta (0, 0)
Screenshot: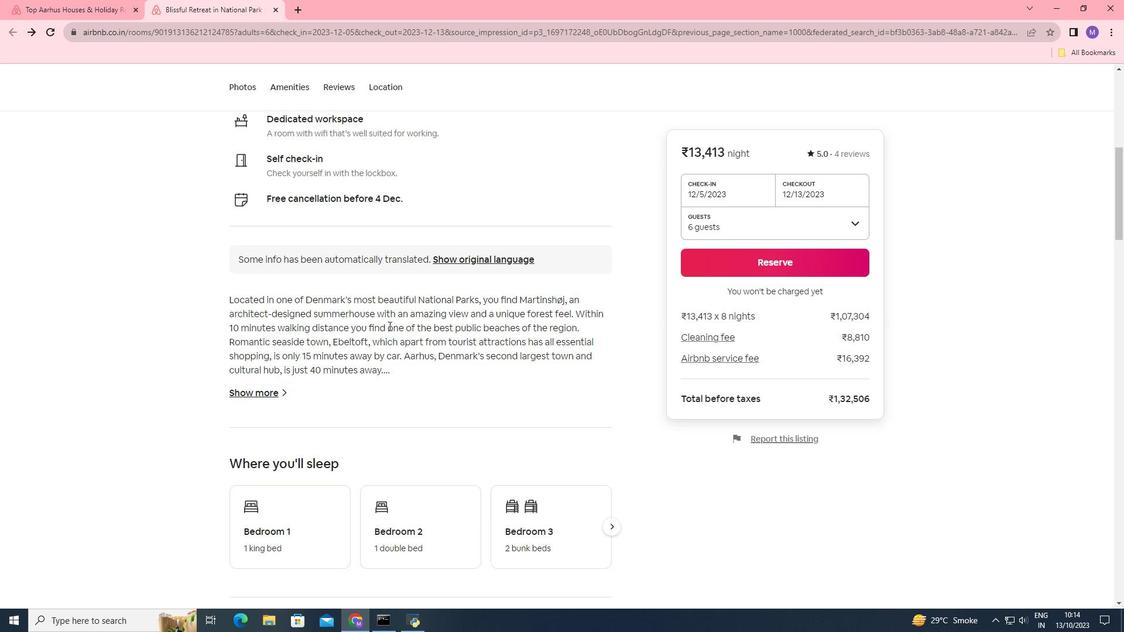 
Action: Mouse scrolled (388, 325) with delta (0, 0)
Screenshot: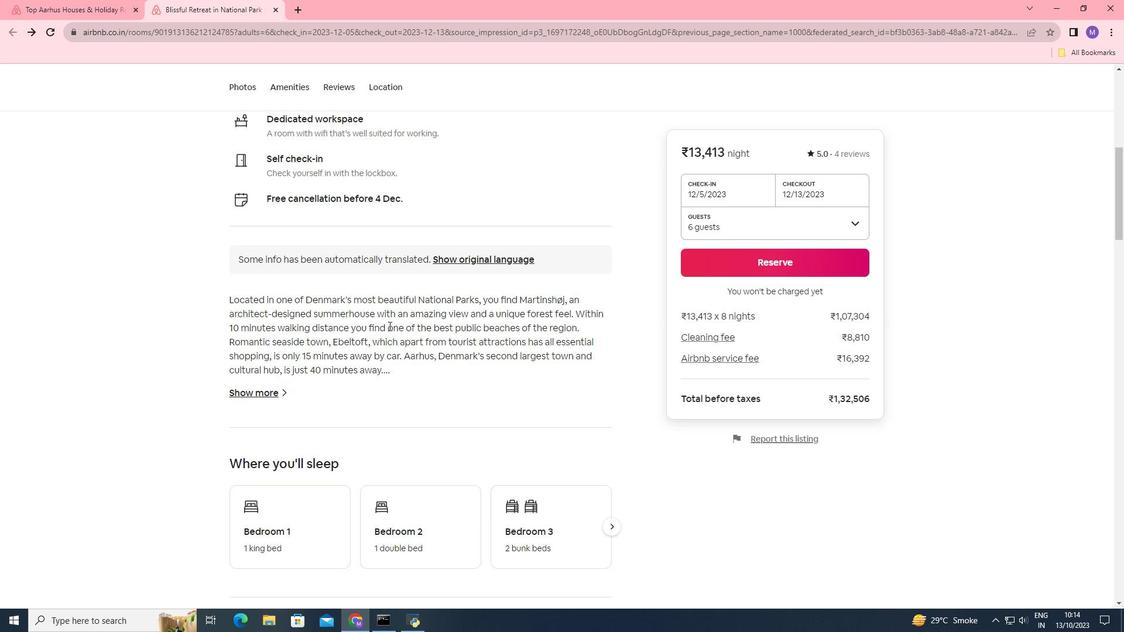 
Action: Mouse scrolled (388, 325) with delta (0, 0)
Screenshot: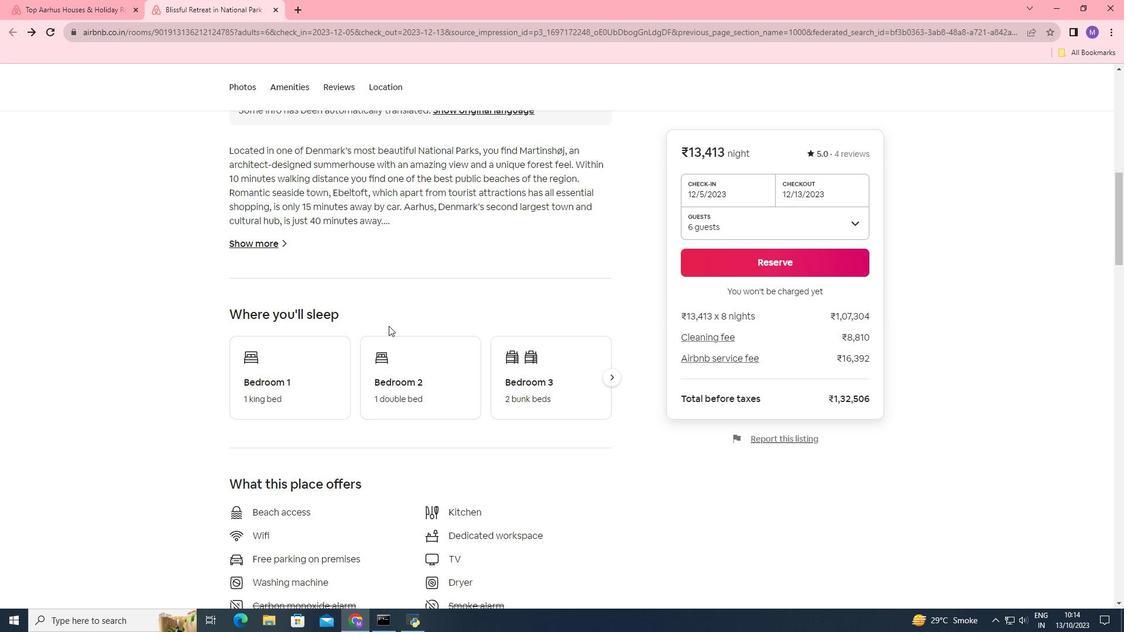 
Action: Mouse scrolled (388, 325) with delta (0, 0)
Screenshot: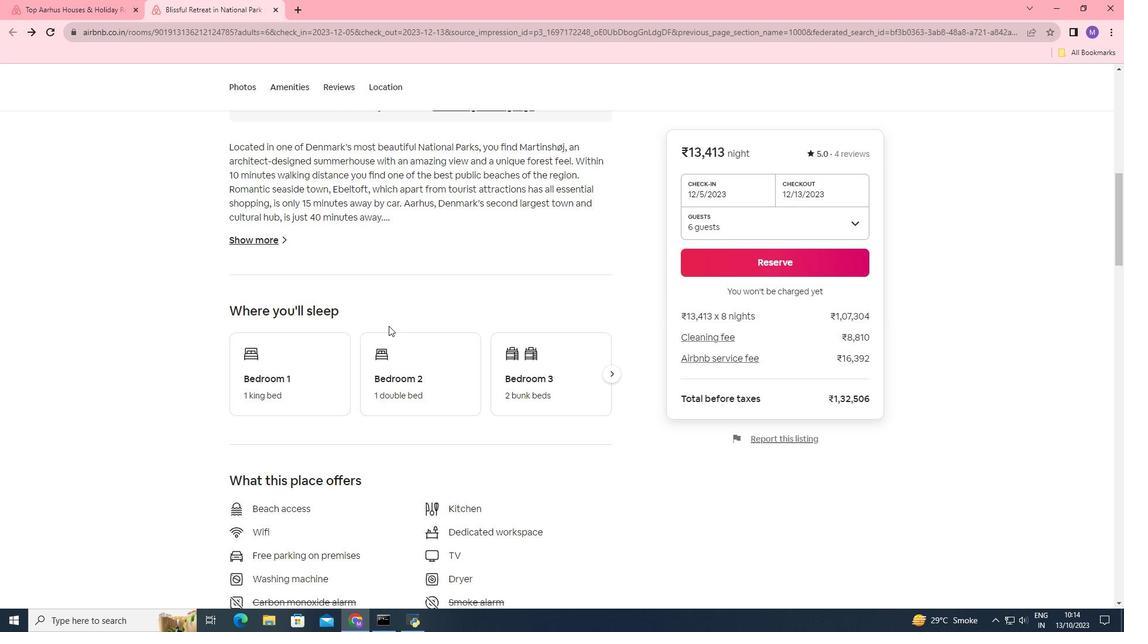 
Action: Mouse scrolled (388, 325) with delta (0, 0)
Screenshot: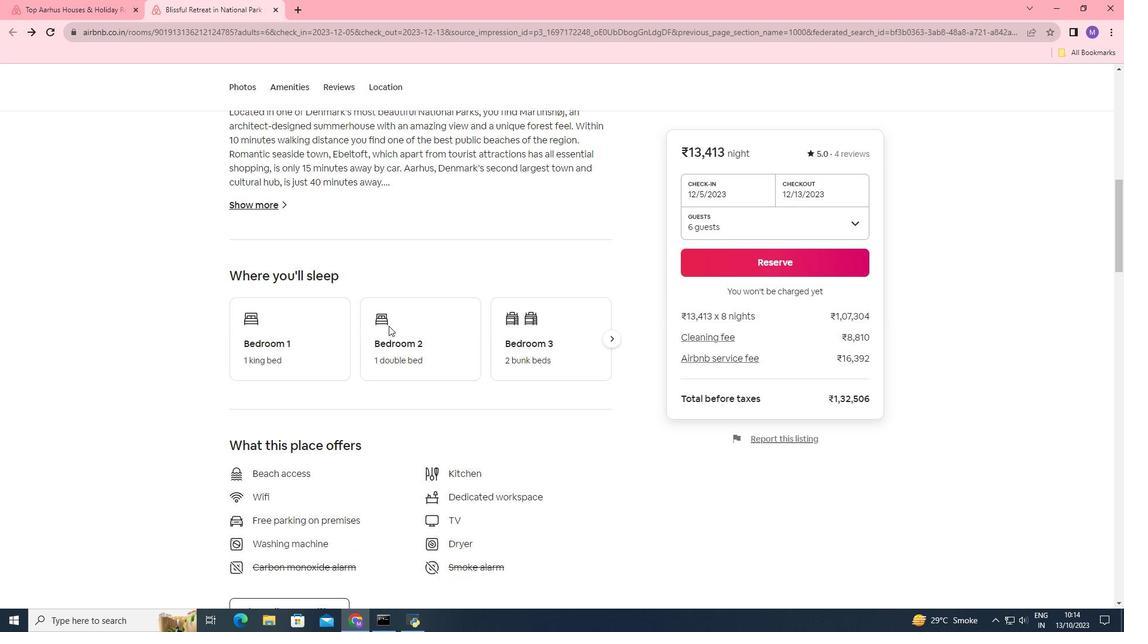 
Action: Mouse moved to (324, 475)
Screenshot: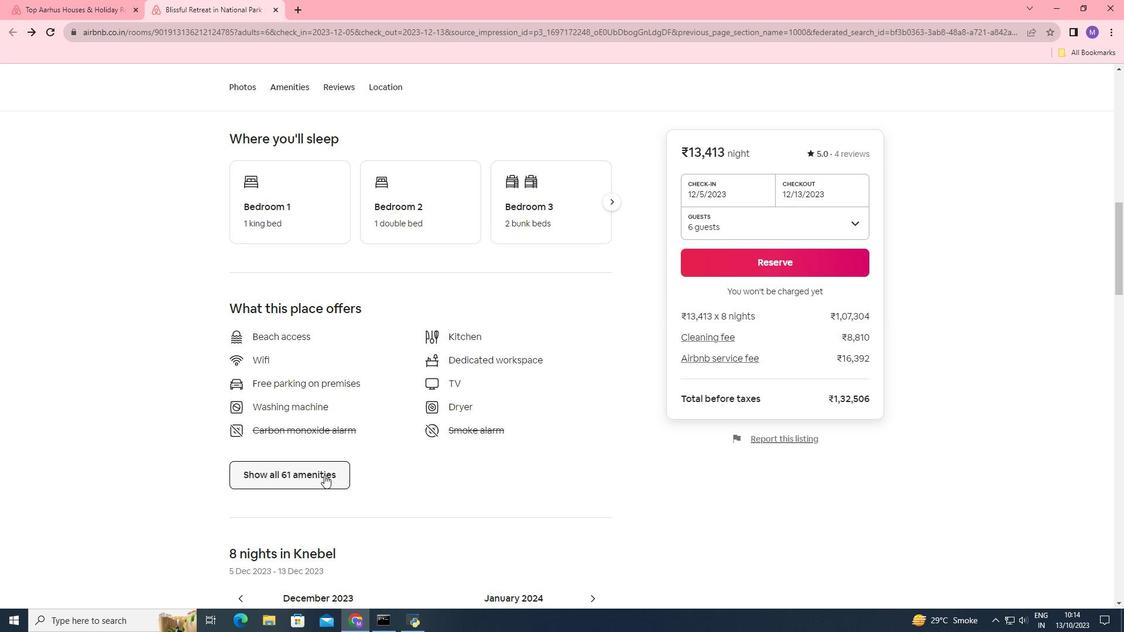 
Action: Mouse pressed left at (324, 475)
Screenshot: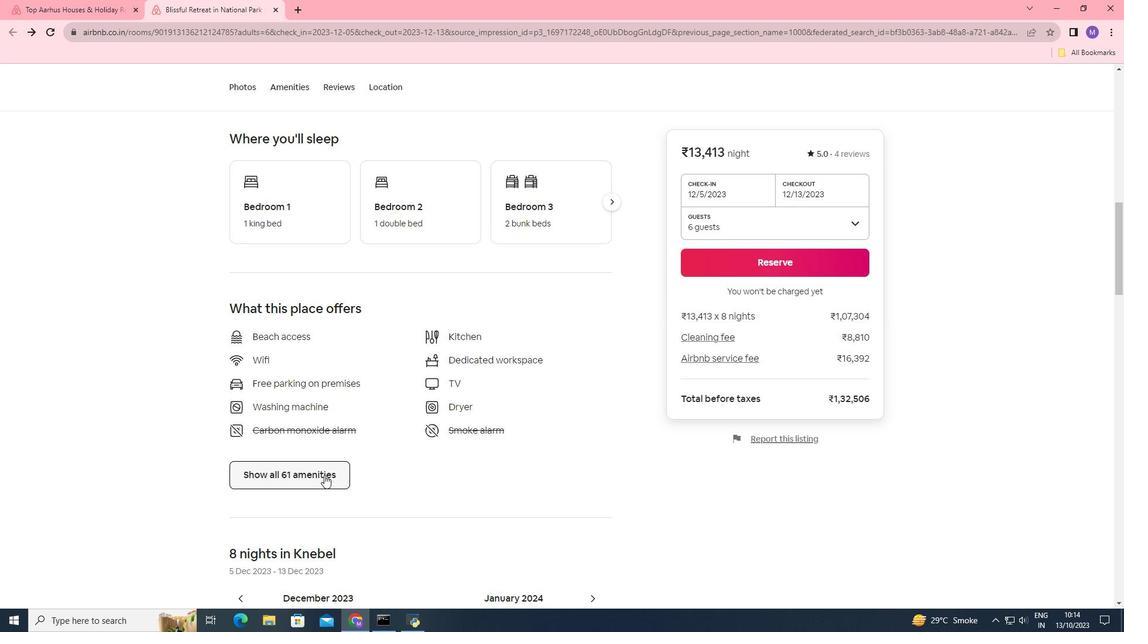 
Action: Mouse moved to (453, 357)
Screenshot: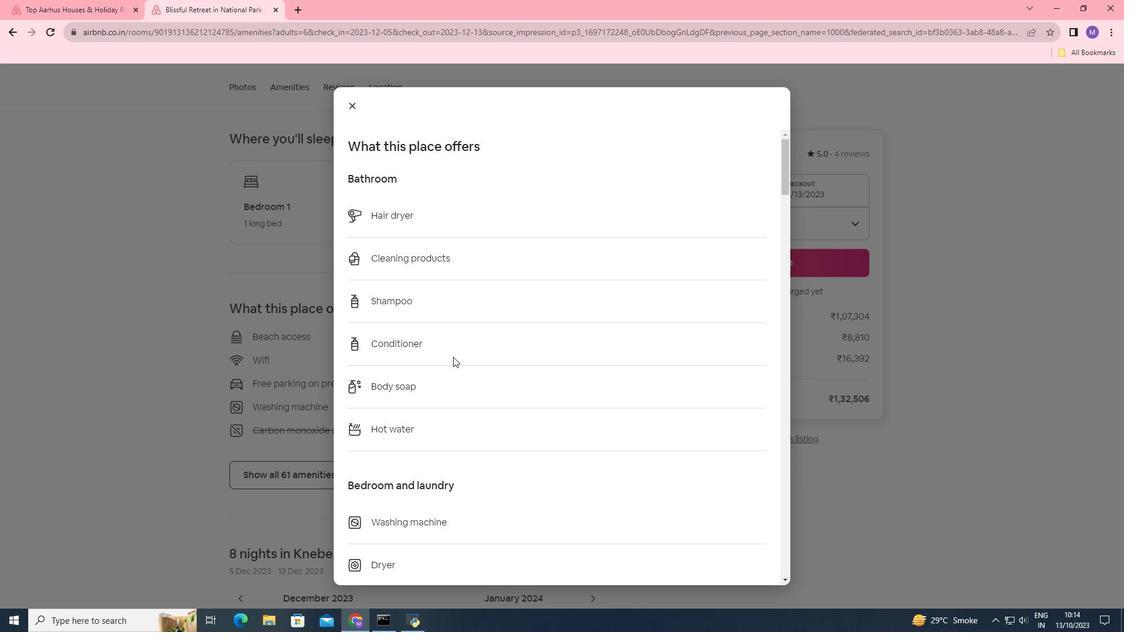 
Action: Mouse scrolled (453, 356) with delta (0, 0)
Screenshot: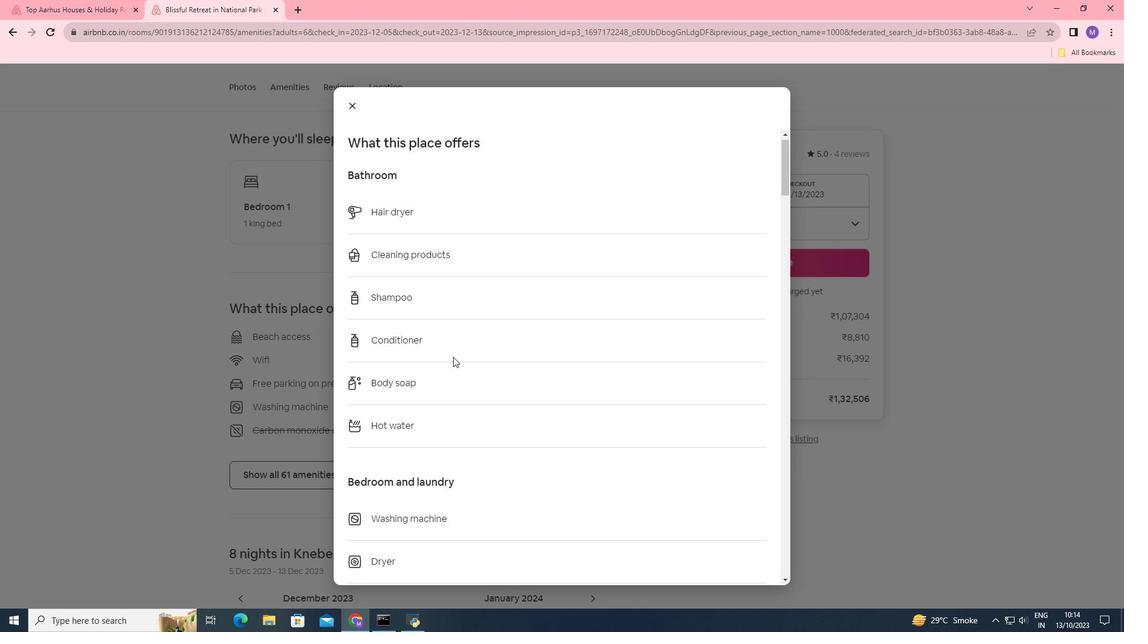 
Action: Mouse scrolled (453, 356) with delta (0, 0)
Screenshot: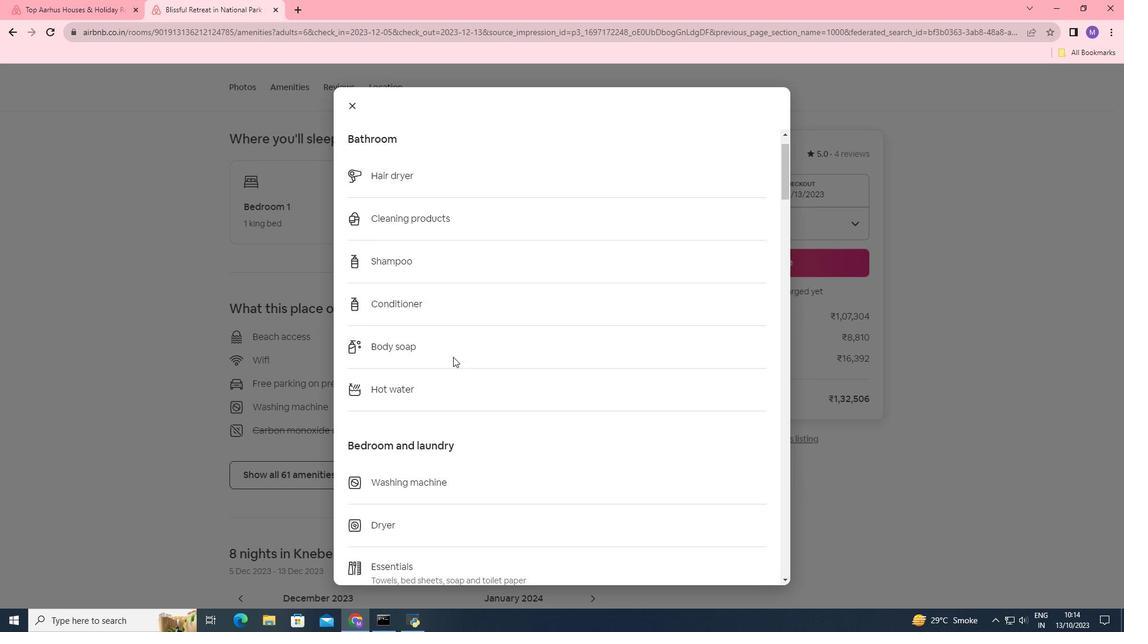
Action: Mouse scrolled (453, 356) with delta (0, 0)
Screenshot: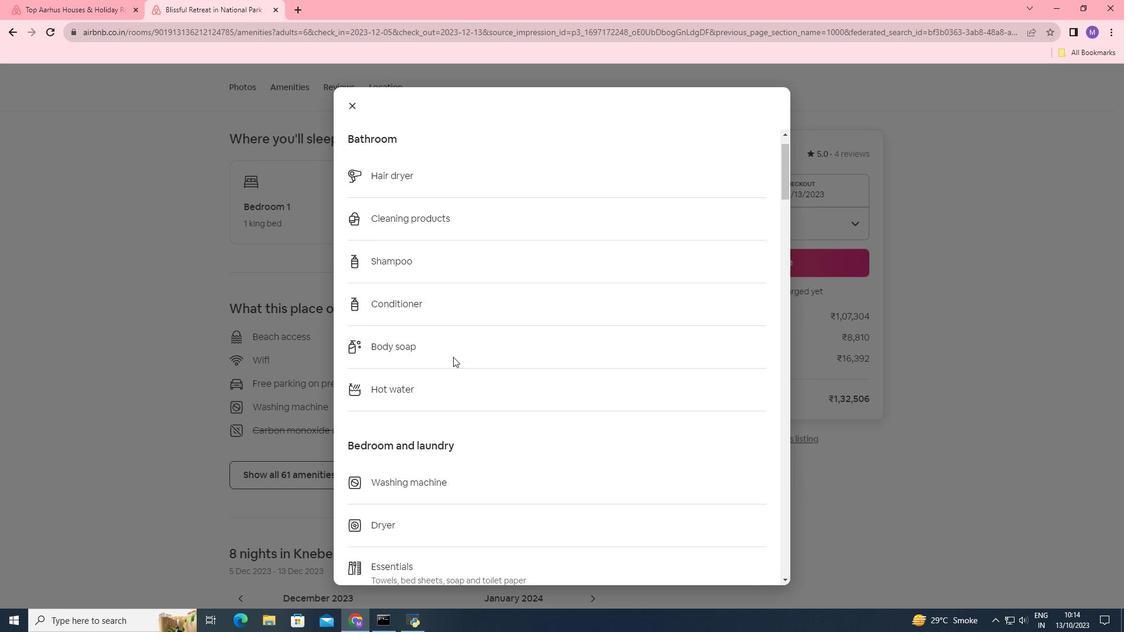 
Action: Mouse scrolled (453, 356) with delta (0, 0)
Screenshot: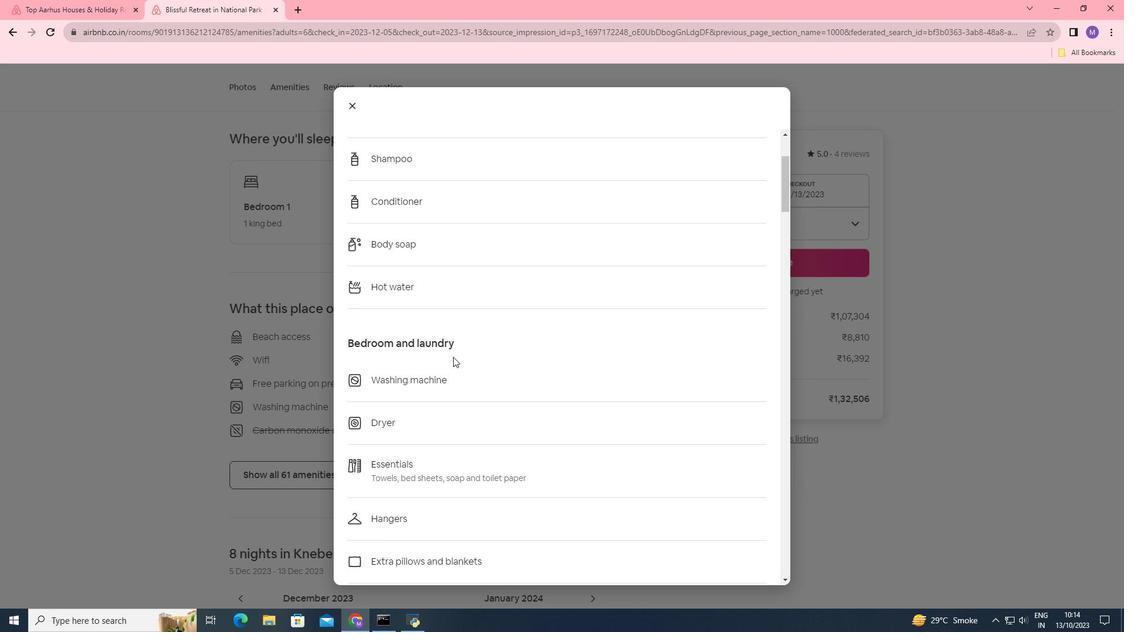 
Action: Mouse scrolled (453, 356) with delta (0, 0)
Screenshot: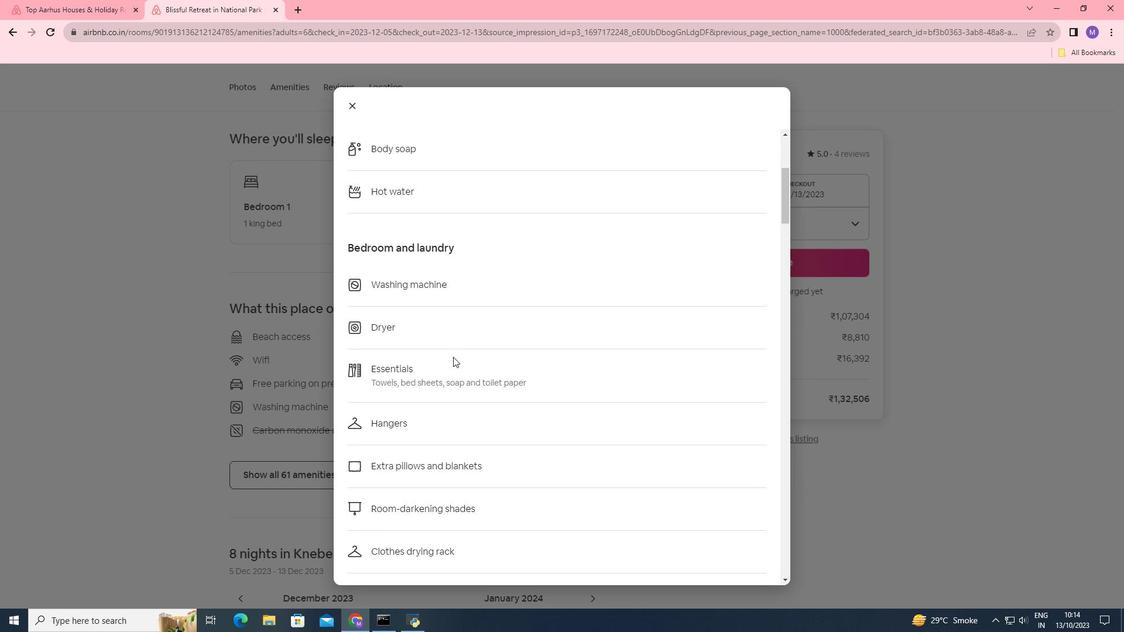 
Action: Mouse scrolled (453, 356) with delta (0, 0)
Screenshot: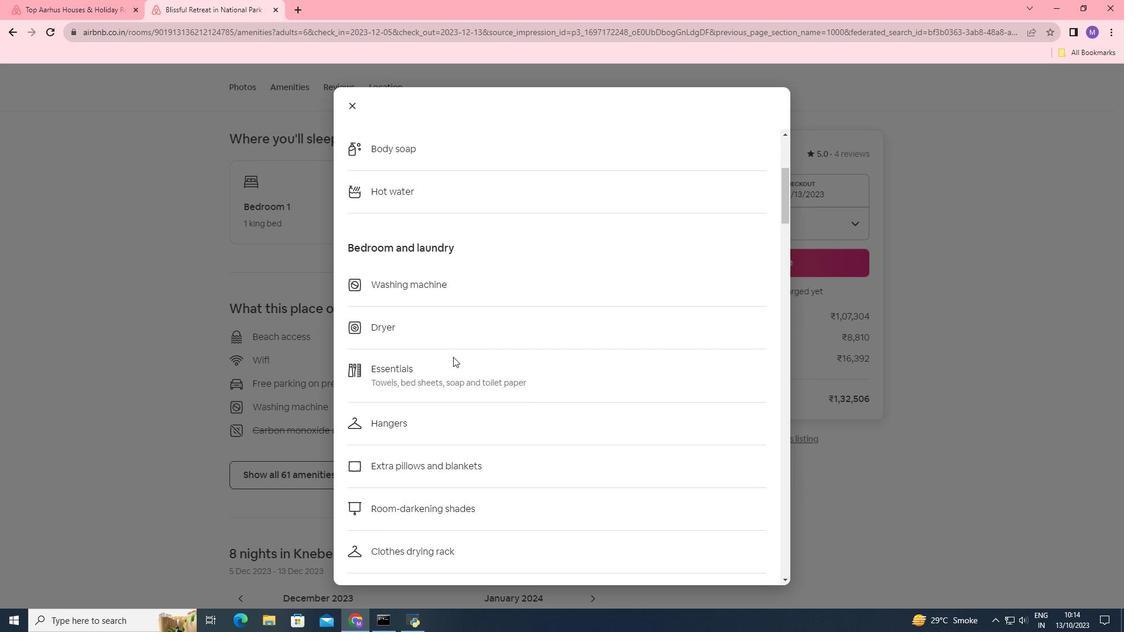 
Action: Mouse scrolled (453, 356) with delta (0, 0)
Screenshot: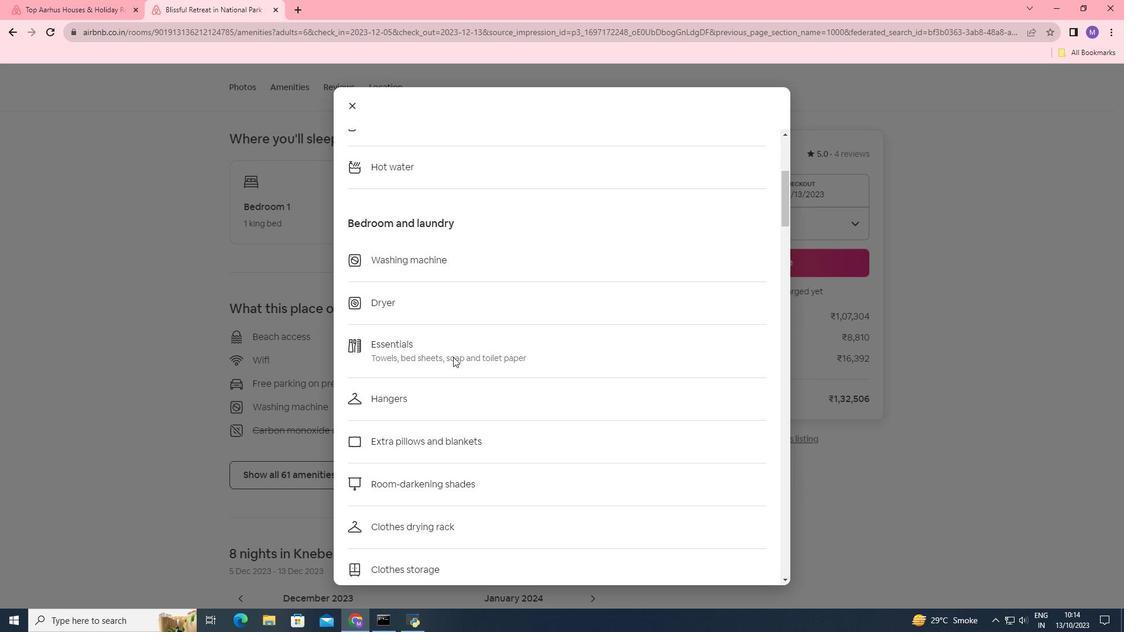 
Action: Mouse scrolled (453, 356) with delta (0, 0)
Screenshot: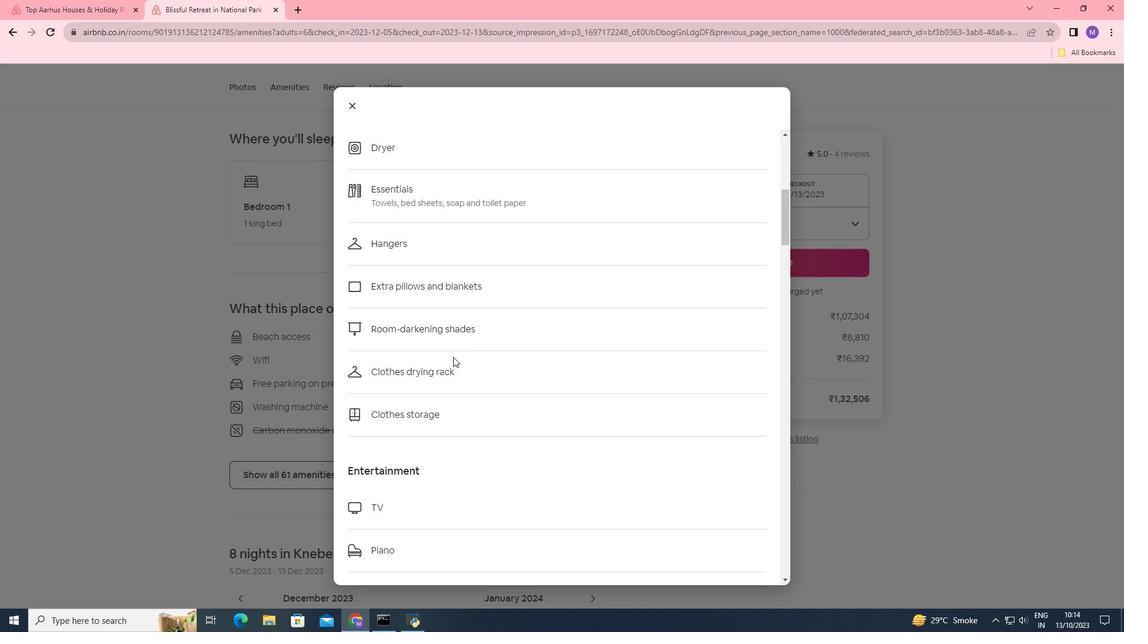 
Action: Mouse scrolled (453, 356) with delta (0, 0)
Screenshot: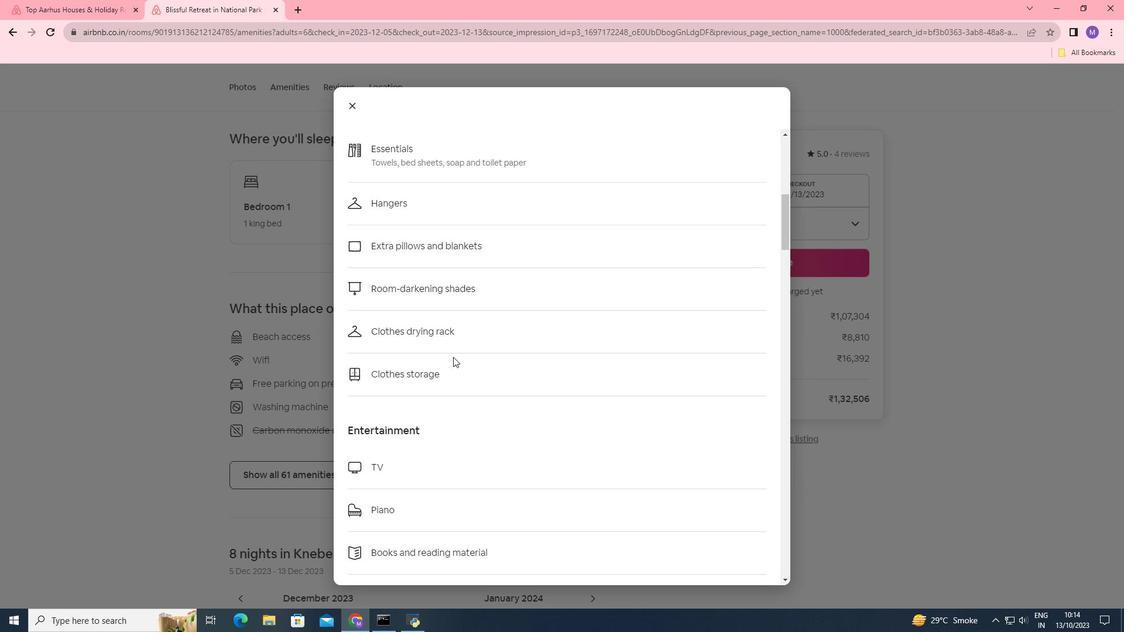 
Action: Mouse scrolled (453, 356) with delta (0, 0)
Screenshot: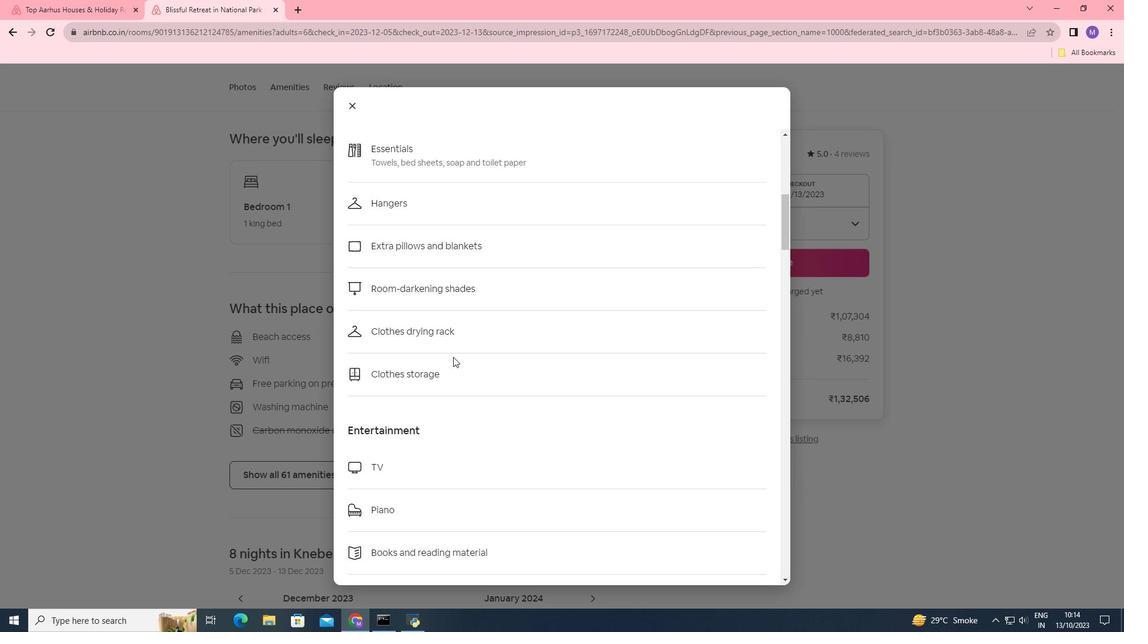 
Action: Mouse scrolled (453, 356) with delta (0, 0)
Screenshot: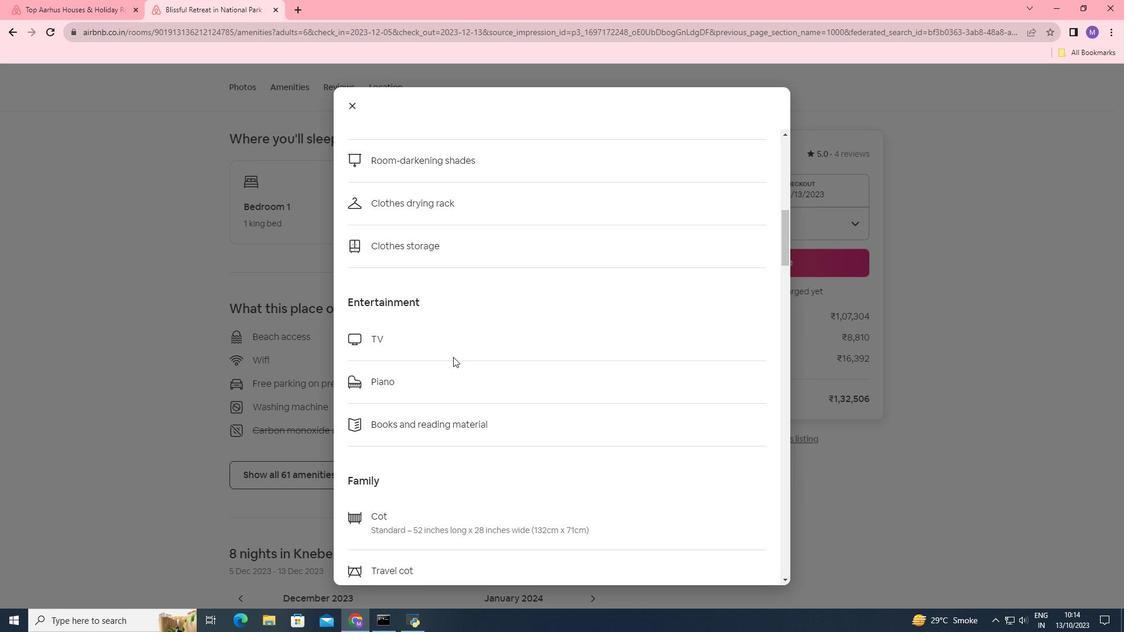 
Action: Mouse scrolled (453, 356) with delta (0, 0)
Screenshot: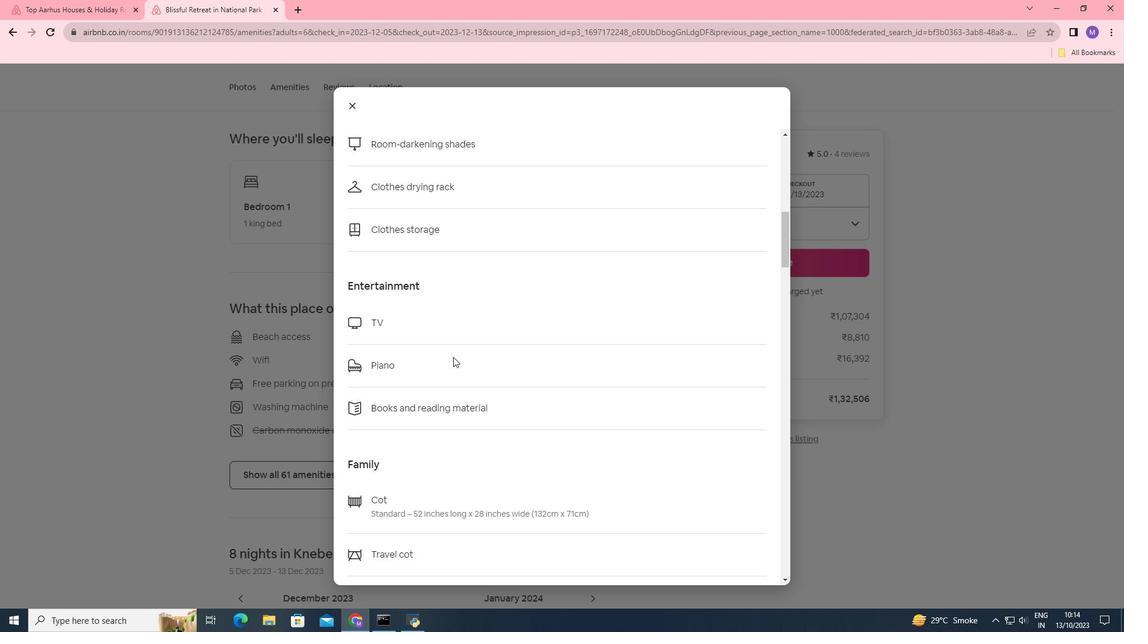 
Action: Mouse scrolled (453, 356) with delta (0, 0)
Screenshot: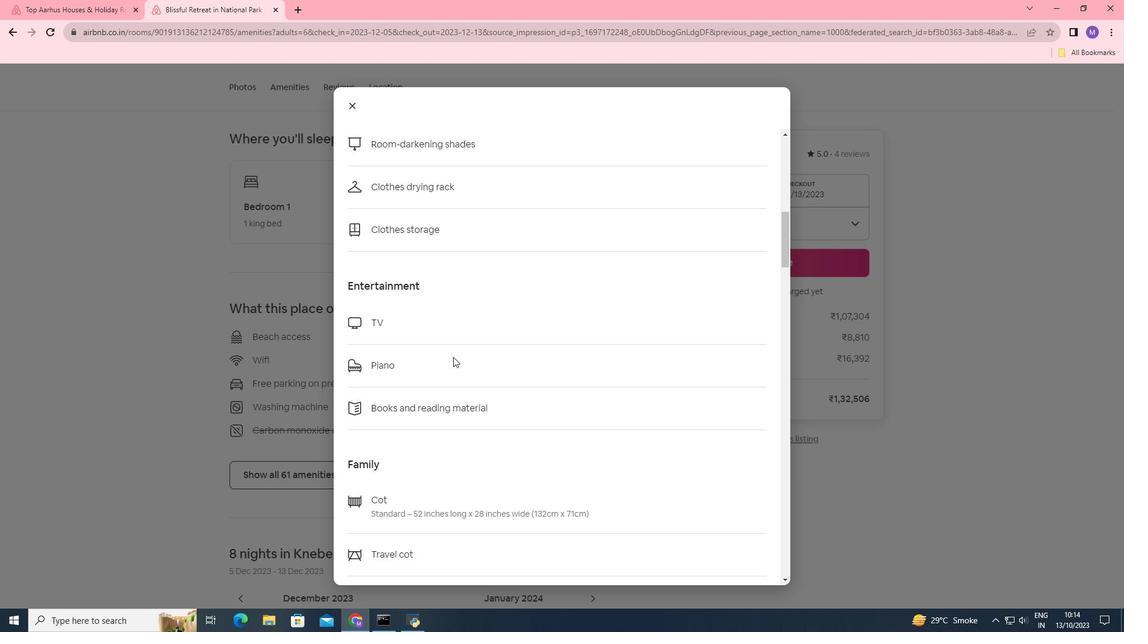 
Action: Mouse scrolled (453, 356) with delta (0, 0)
Screenshot: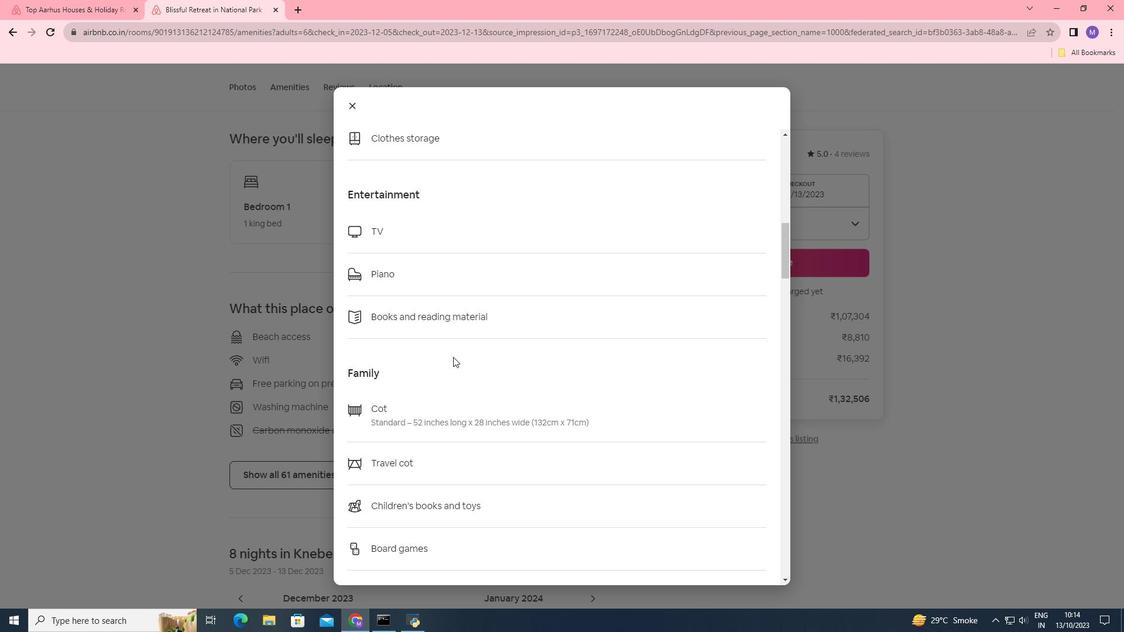 
Action: Mouse scrolled (453, 356) with delta (0, 0)
Screenshot: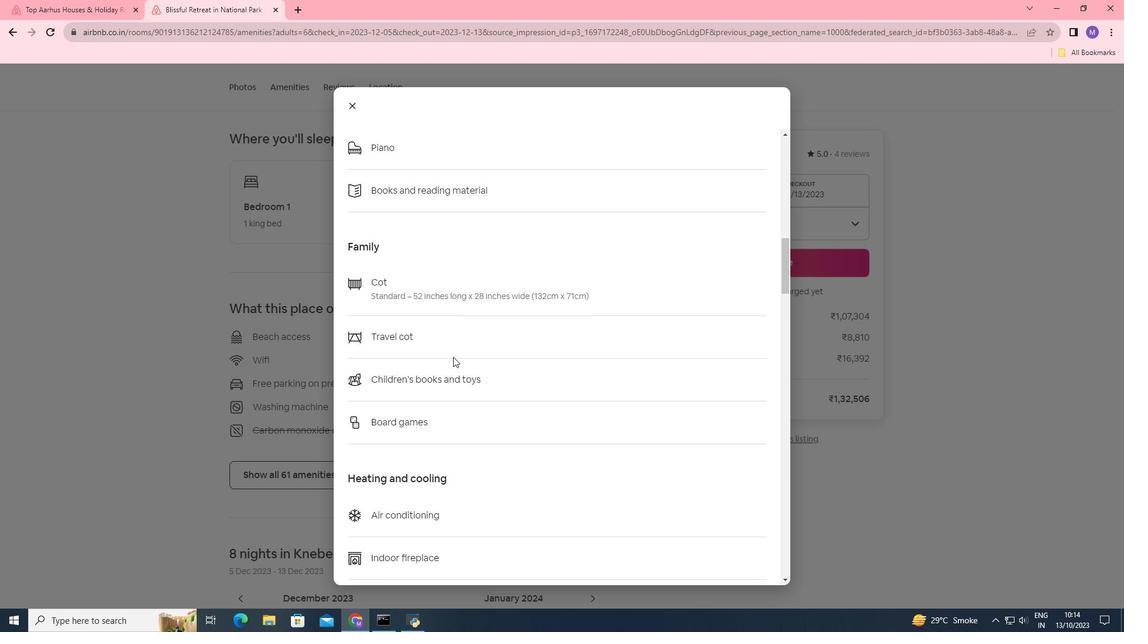 
Action: Mouse scrolled (453, 356) with delta (0, 0)
Screenshot: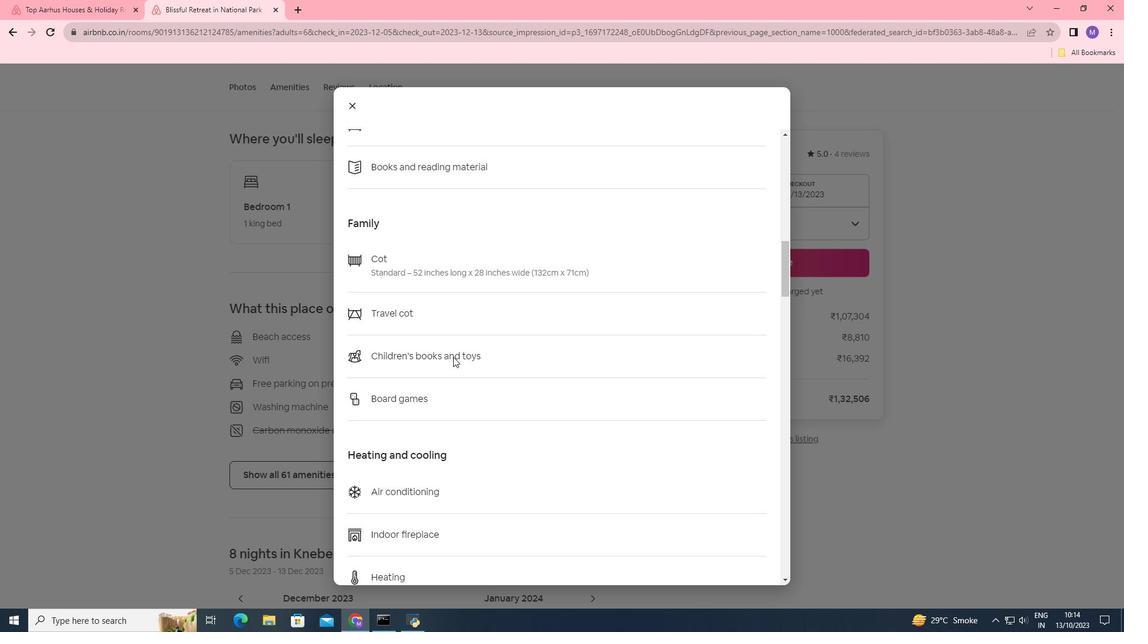 
Action: Mouse scrolled (453, 356) with delta (0, 0)
Screenshot: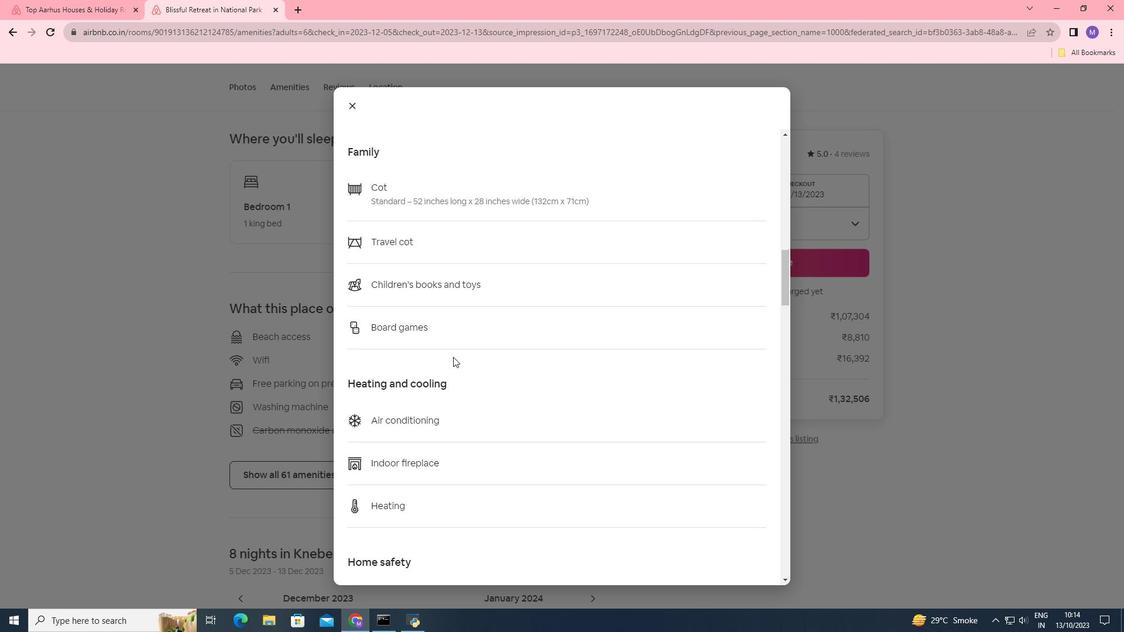 
Action: Mouse scrolled (453, 356) with delta (0, 0)
Screenshot: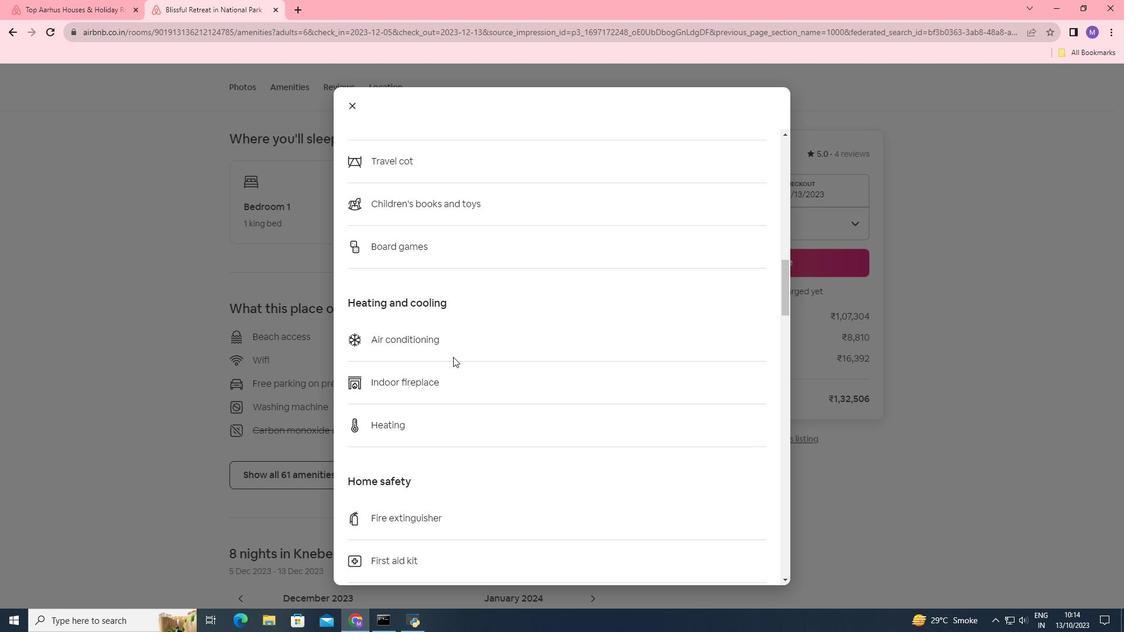 
Action: Mouse scrolled (453, 356) with delta (0, 0)
Screenshot: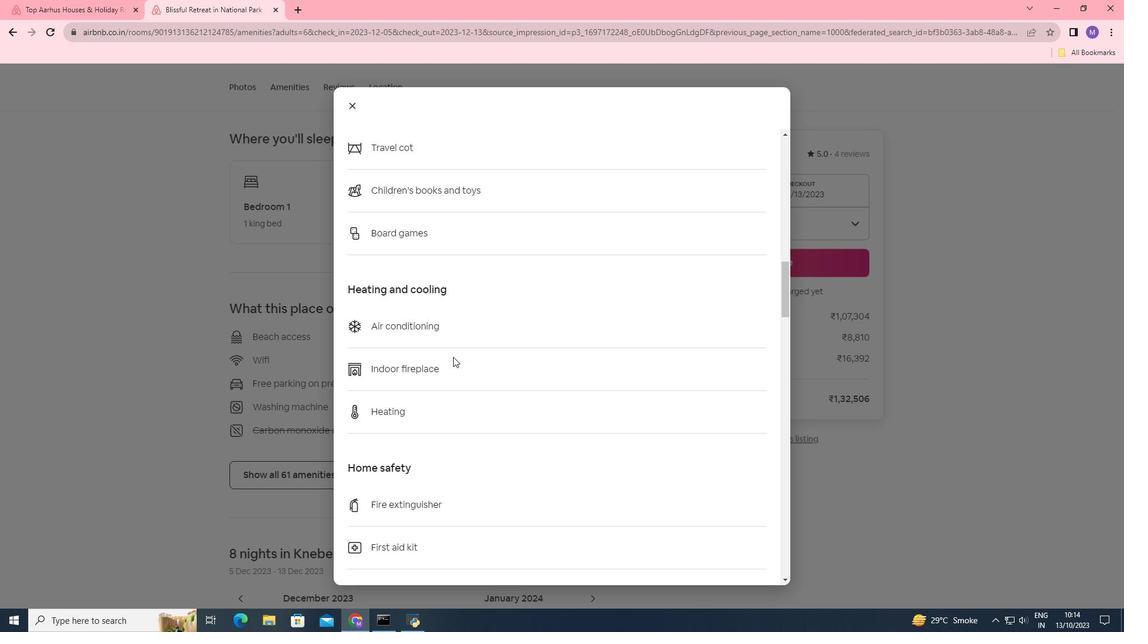
Action: Mouse scrolled (453, 356) with delta (0, 0)
Screenshot: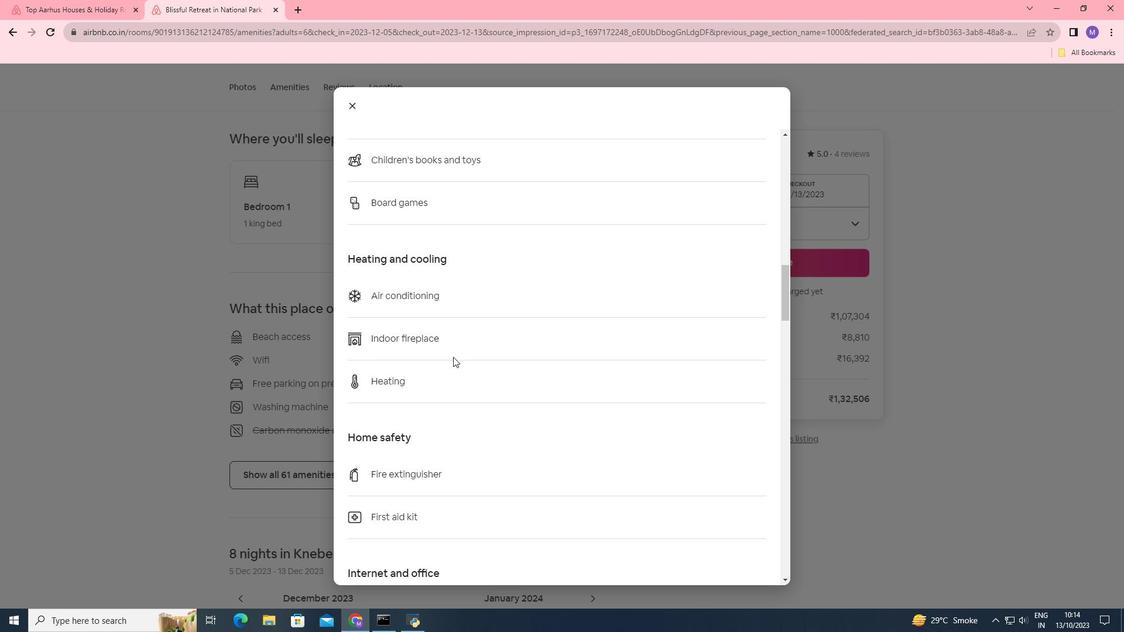 
Action: Mouse scrolled (453, 356) with delta (0, 0)
Screenshot: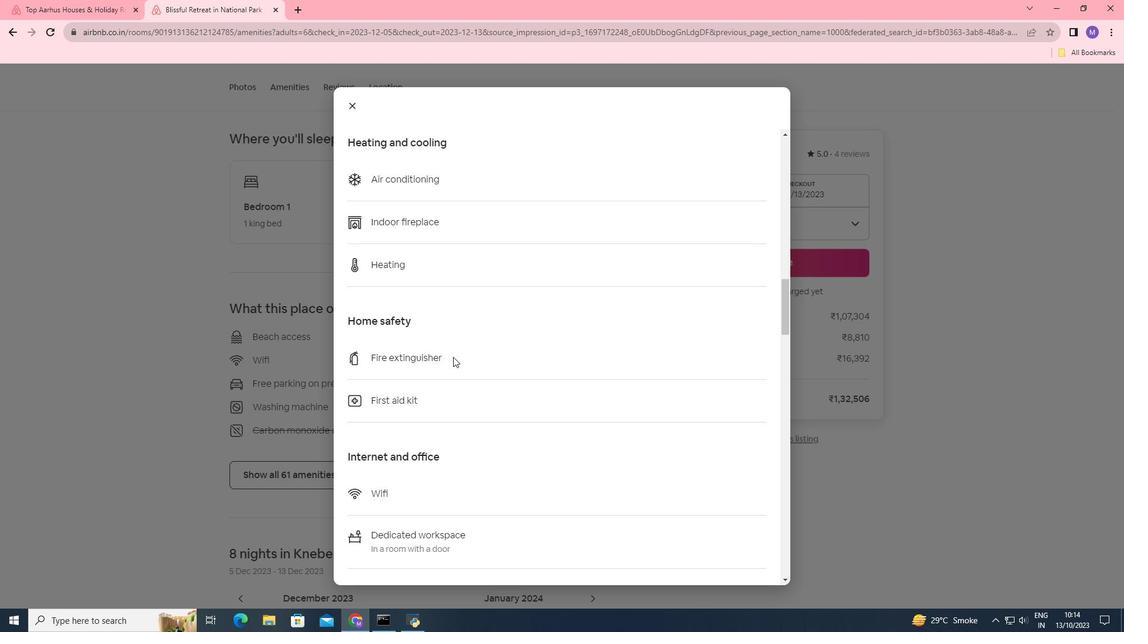 
Action: Mouse scrolled (453, 356) with delta (0, 0)
Screenshot: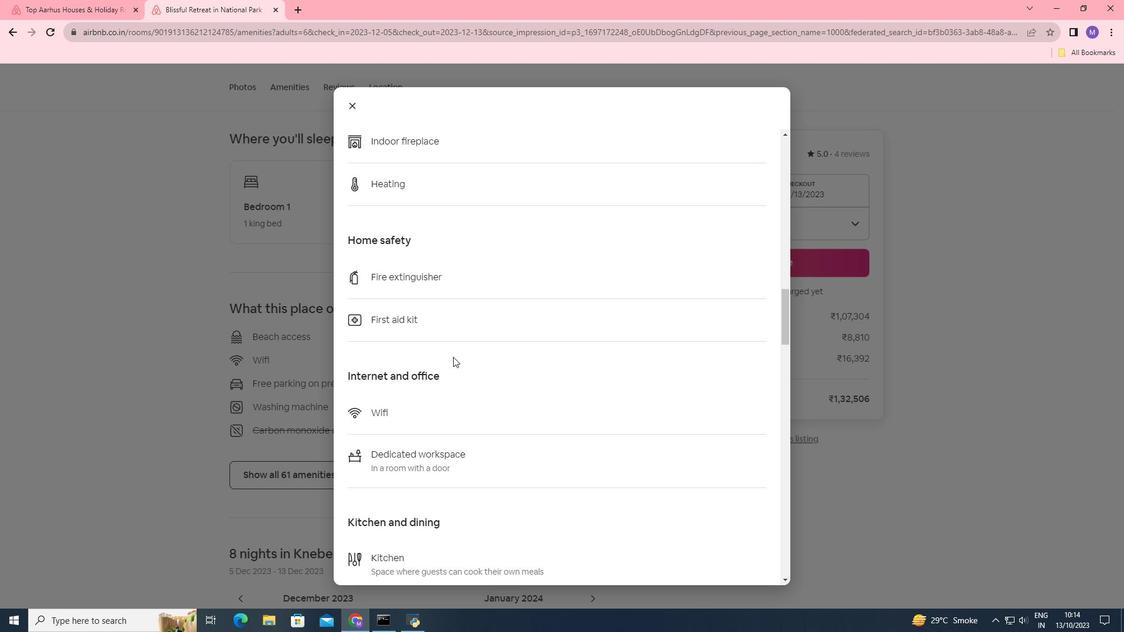 
Action: Mouse scrolled (453, 356) with delta (0, 0)
Screenshot: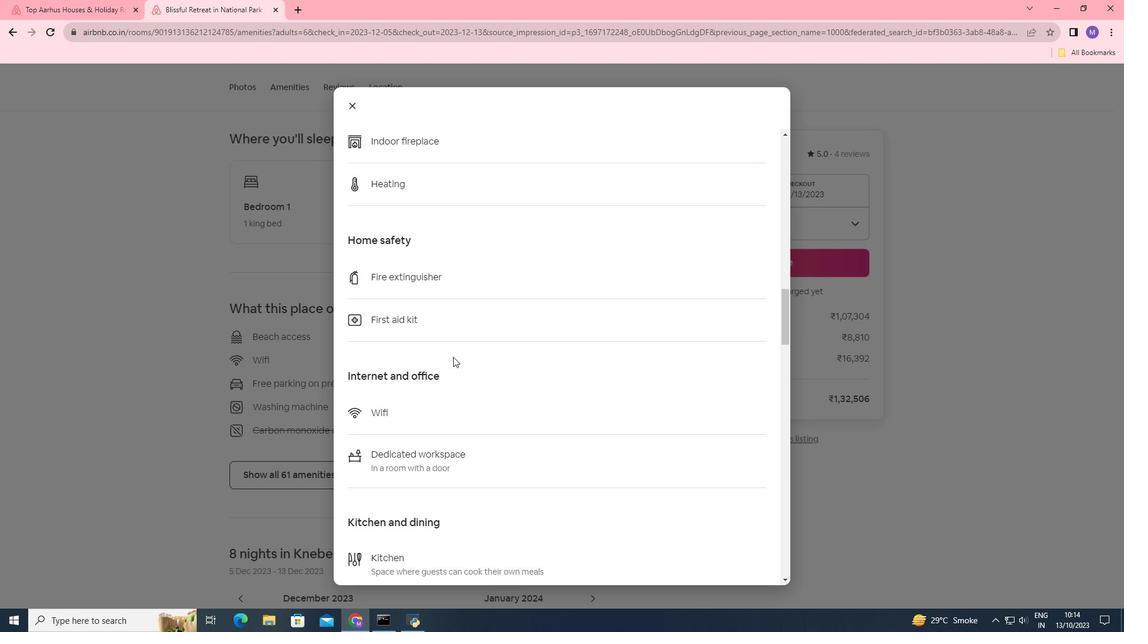 
Action: Mouse scrolled (453, 356) with delta (0, 0)
Screenshot: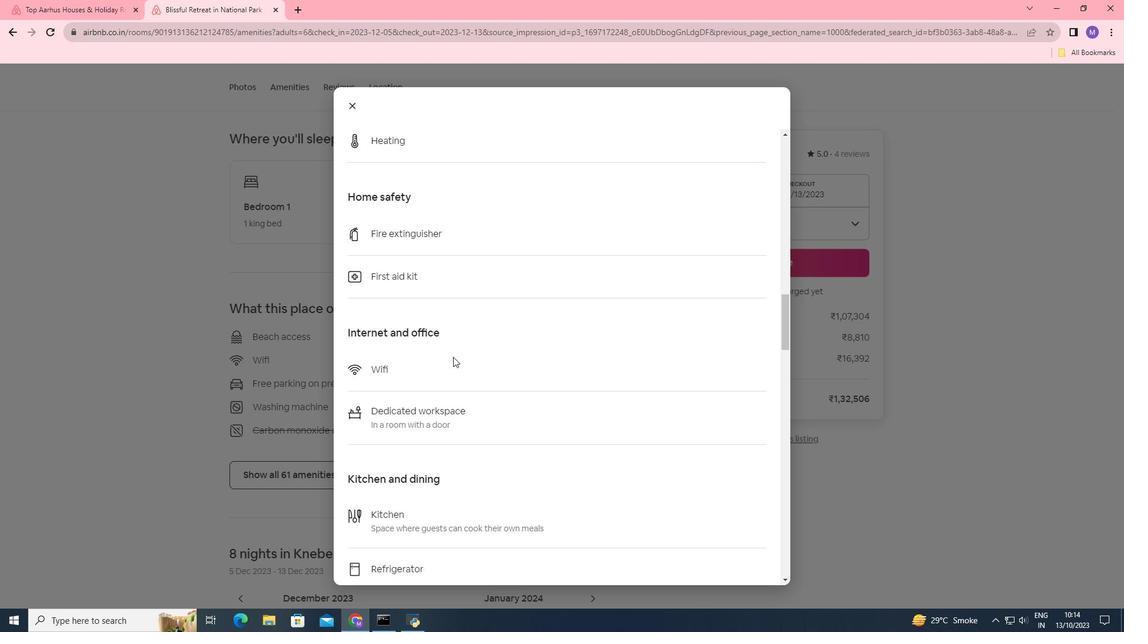 
Action: Mouse scrolled (453, 356) with delta (0, 0)
Screenshot: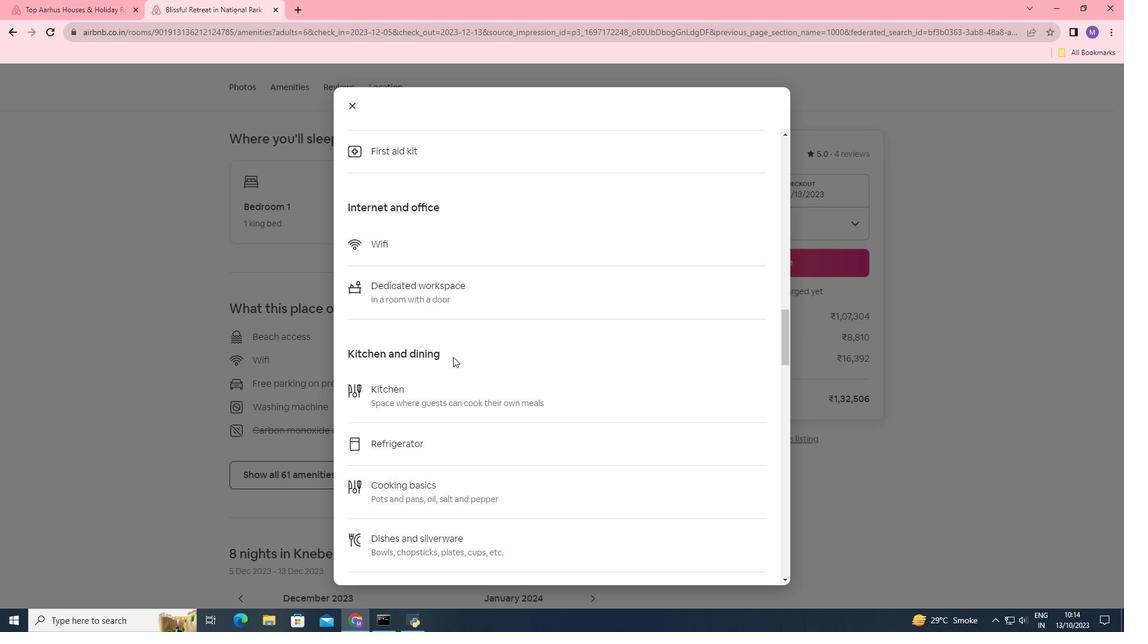 
Action: Mouse scrolled (453, 356) with delta (0, 0)
Screenshot: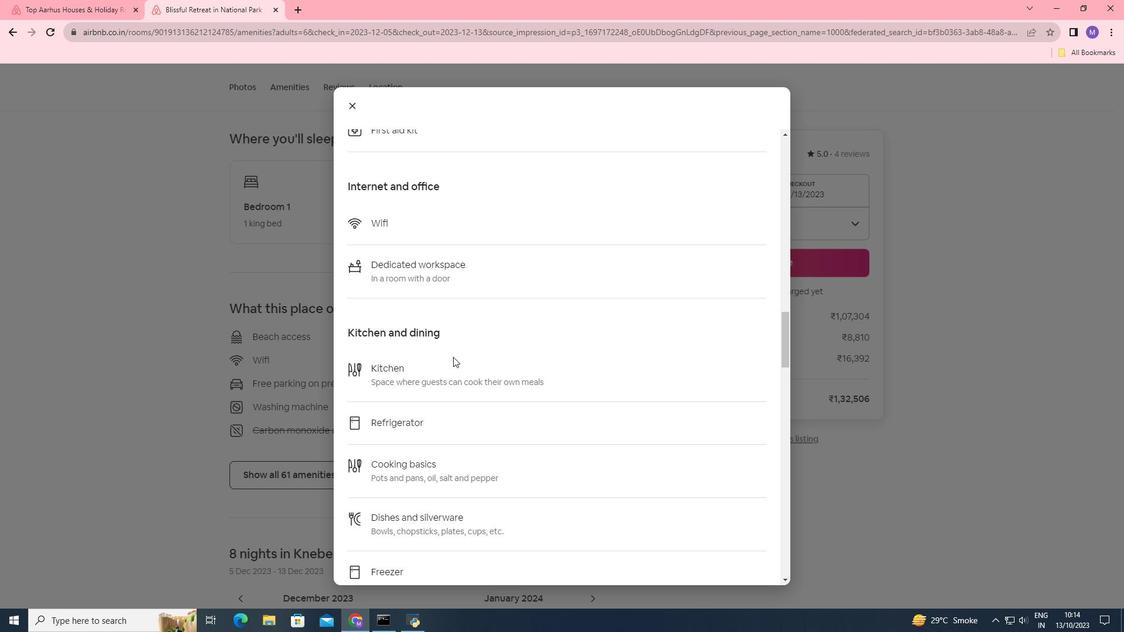 
Action: Mouse scrolled (453, 356) with delta (0, 0)
Screenshot: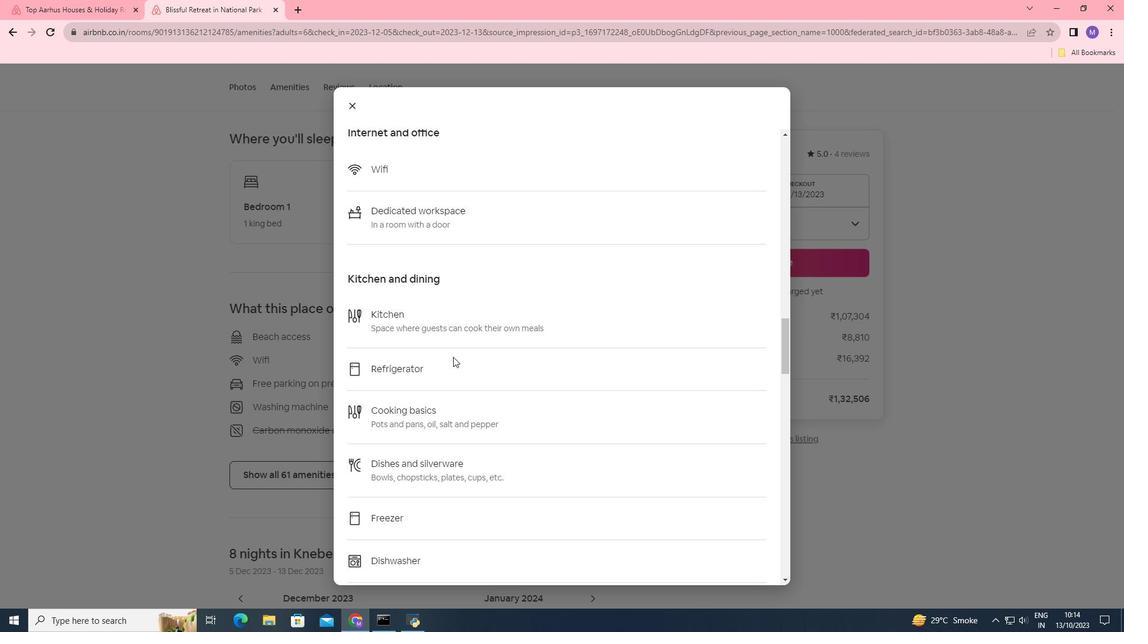 
Action: Mouse scrolled (453, 356) with delta (0, 0)
Screenshot: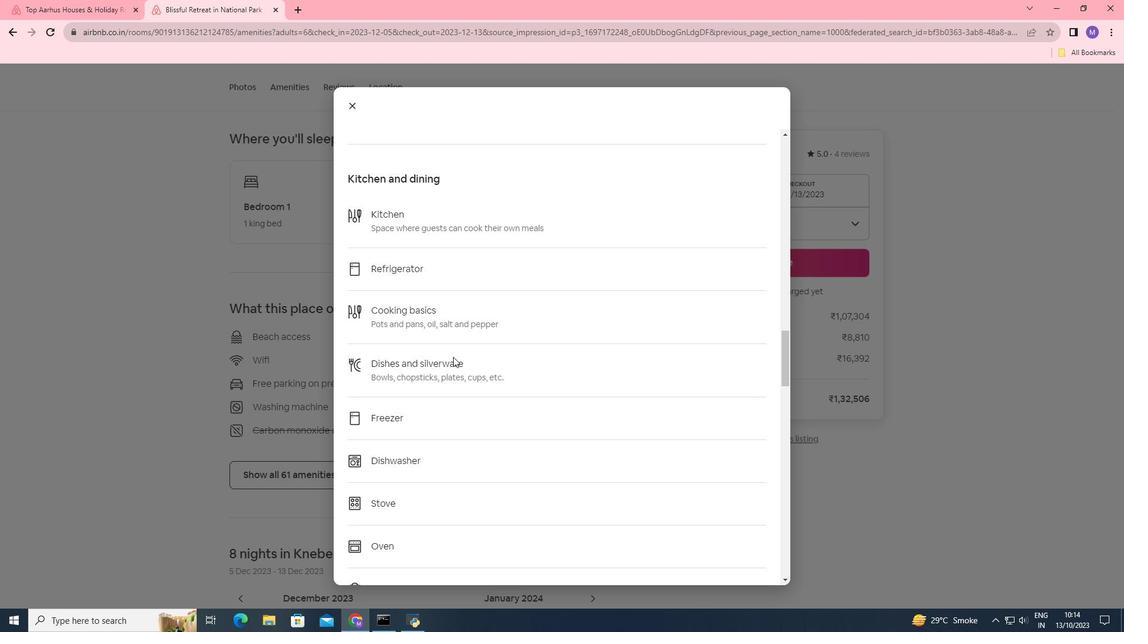 
Action: Mouse scrolled (453, 356) with delta (0, 0)
Screenshot: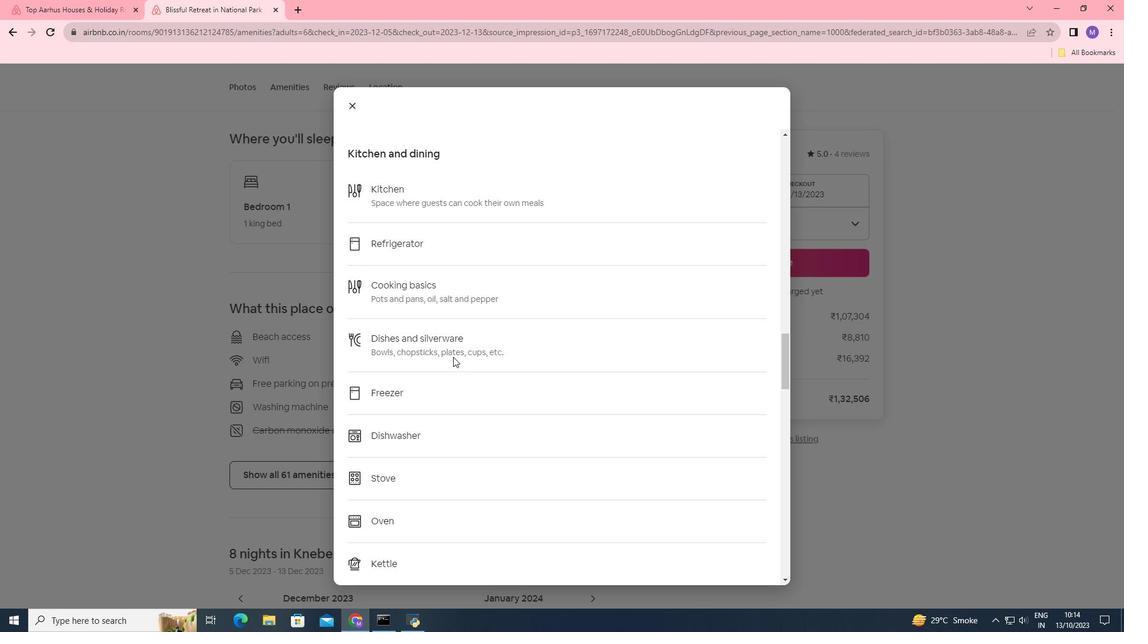 
Action: Mouse scrolled (453, 356) with delta (0, 0)
Screenshot: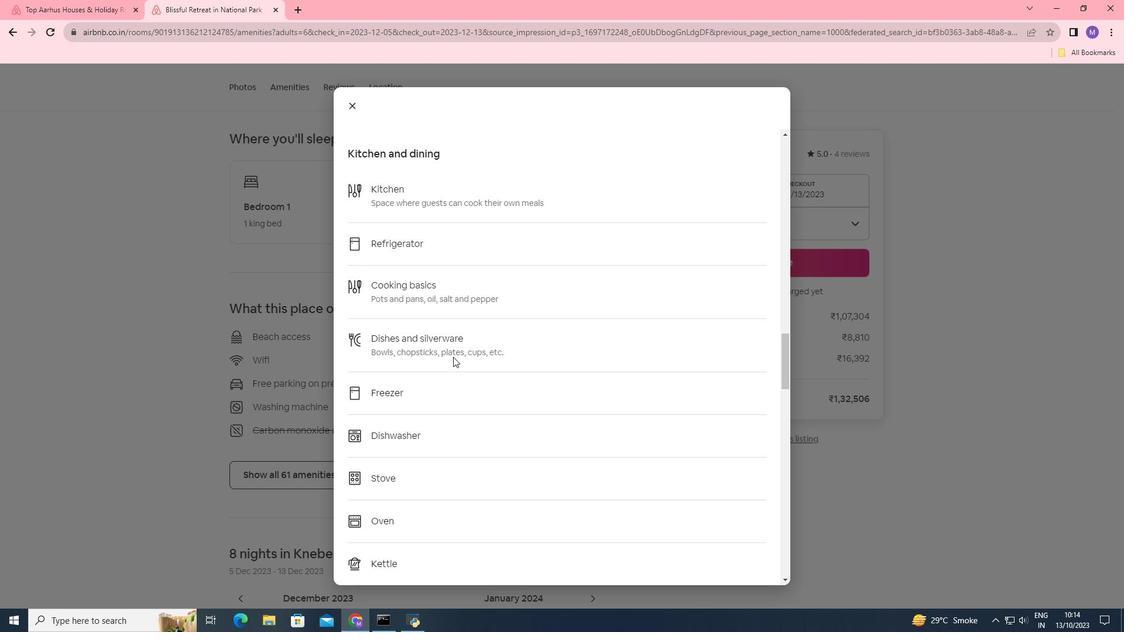 
Action: Mouse scrolled (453, 356) with delta (0, 0)
Screenshot: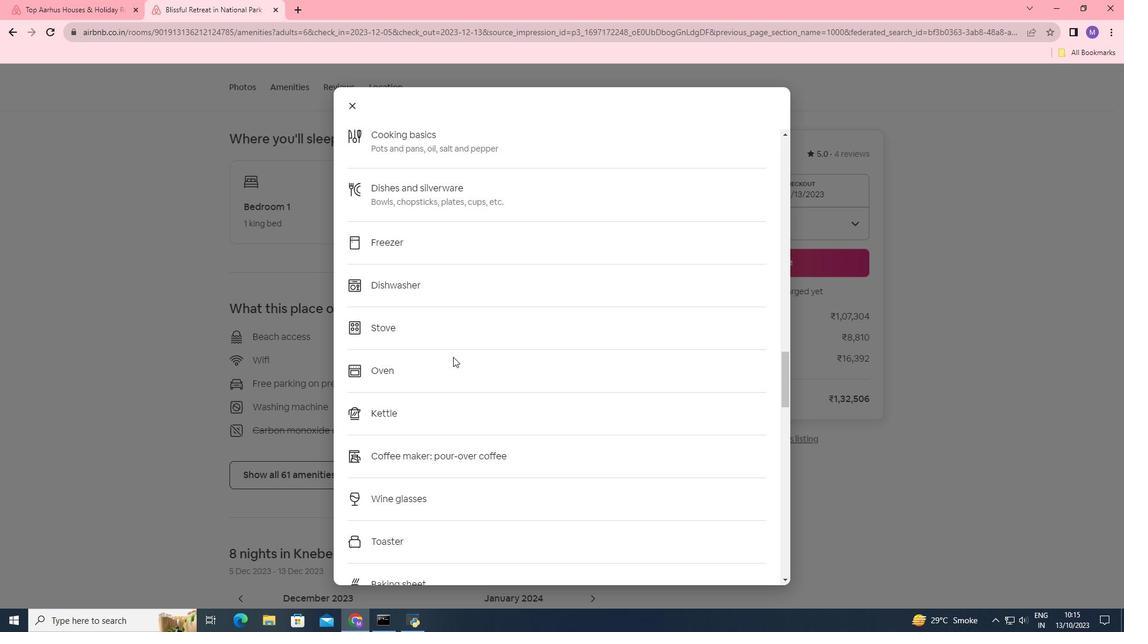
Action: Mouse scrolled (453, 356) with delta (0, 0)
Screenshot: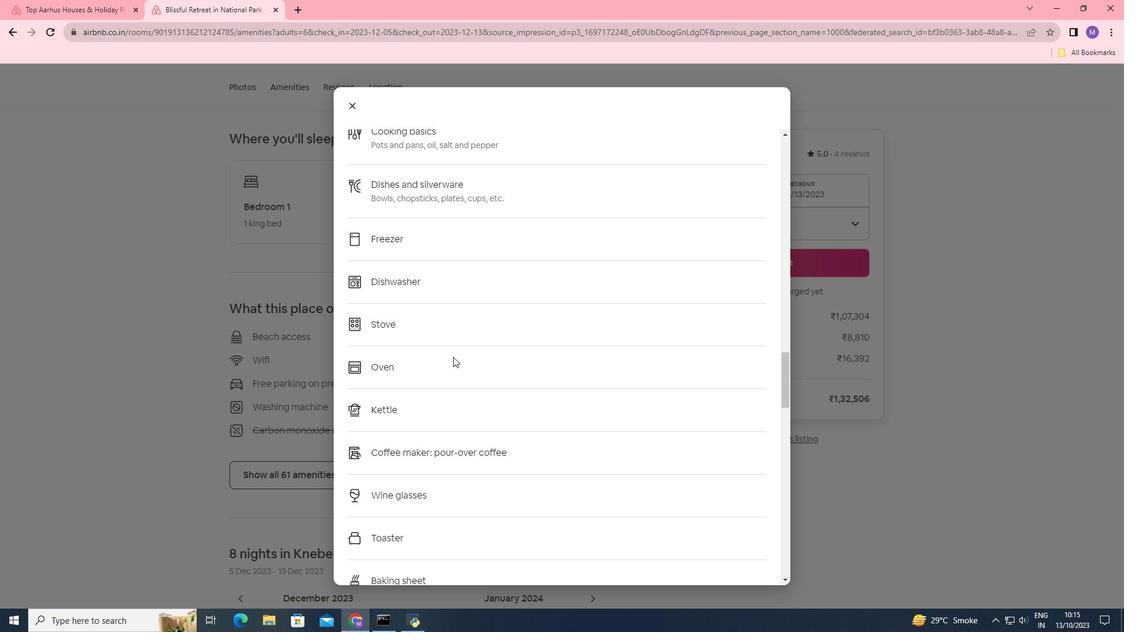 
Action: Mouse scrolled (453, 356) with delta (0, 0)
Screenshot: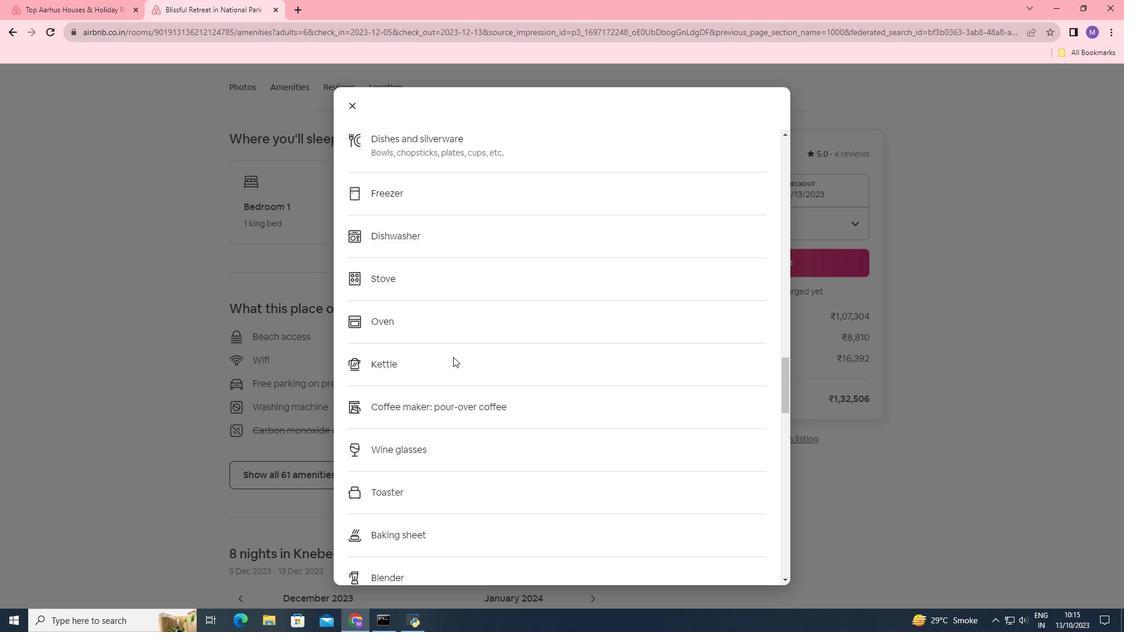
Action: Mouse scrolled (453, 356) with delta (0, 0)
Screenshot: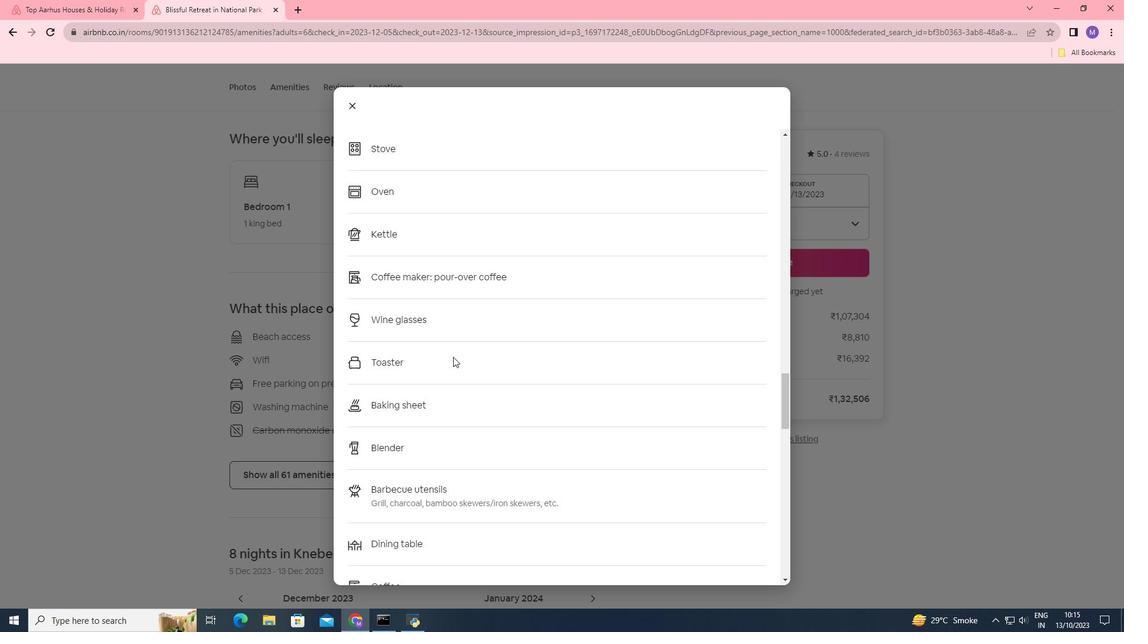 
Action: Mouse scrolled (453, 356) with delta (0, 0)
Screenshot: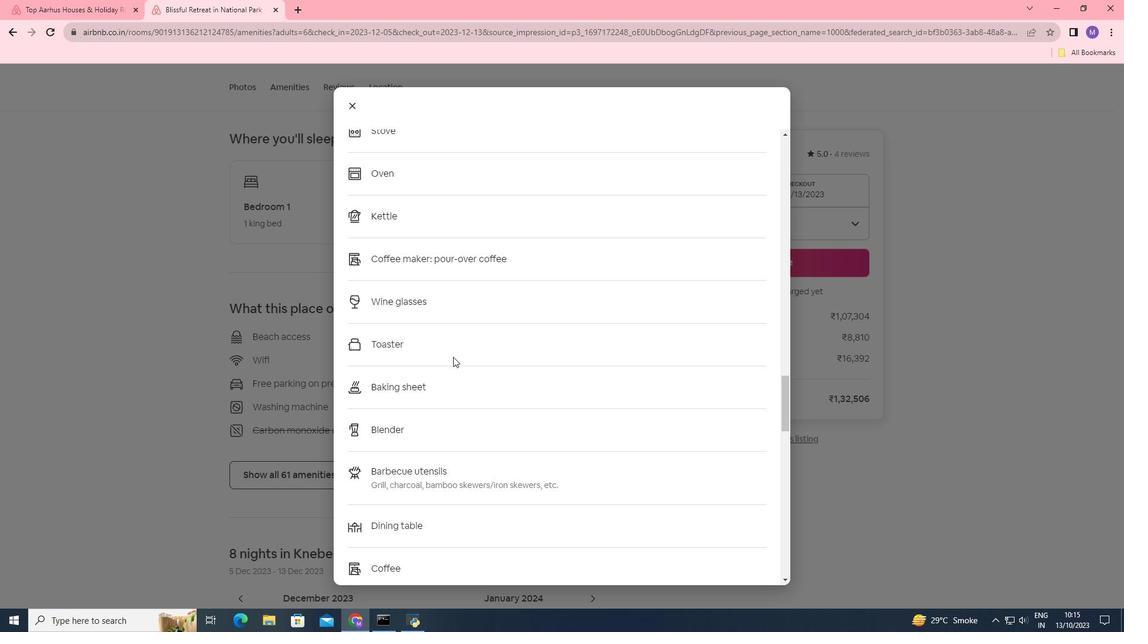 
Action: Mouse scrolled (453, 356) with delta (0, 0)
Screenshot: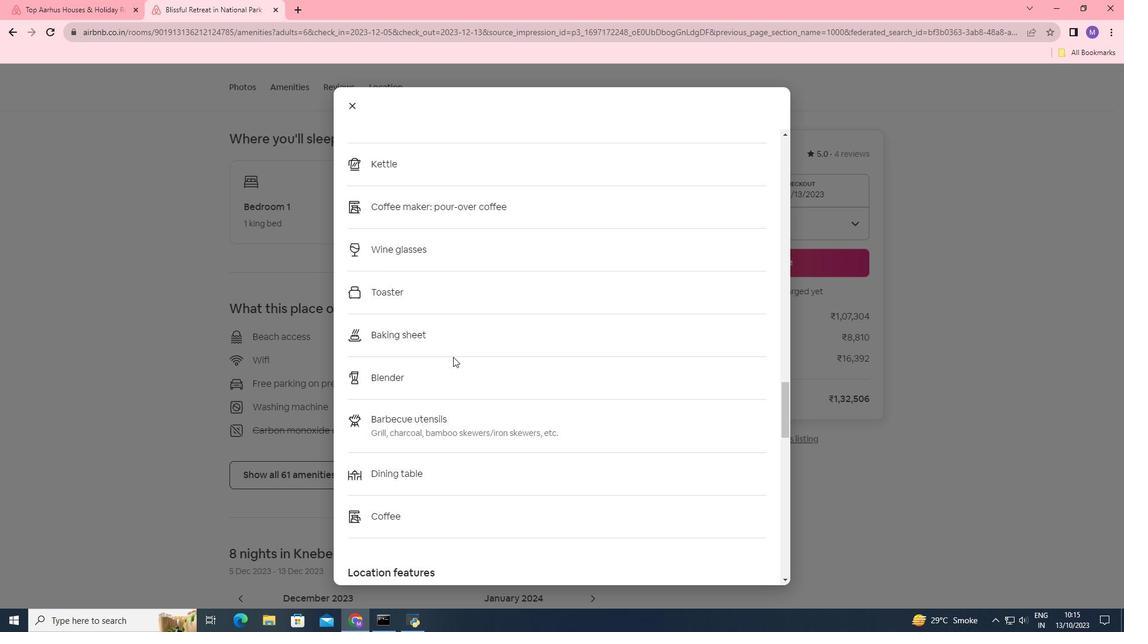 
Action: Mouse scrolled (453, 356) with delta (0, 0)
Screenshot: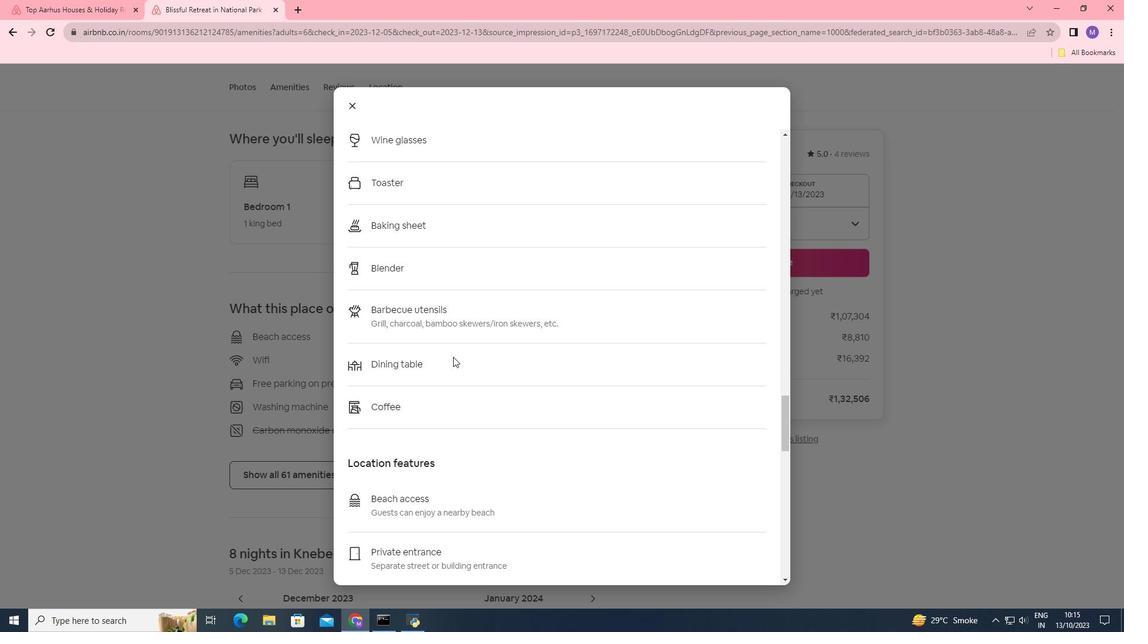 
Action: Mouse scrolled (453, 356) with delta (0, 0)
Screenshot: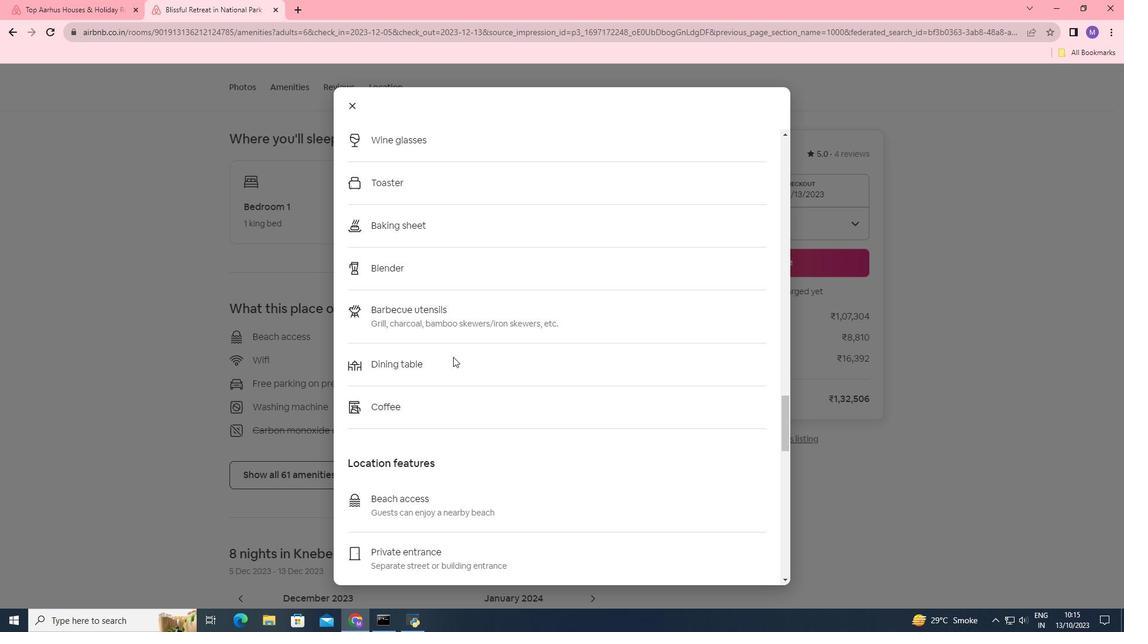 
Action: Mouse scrolled (453, 356) with delta (0, 0)
Screenshot: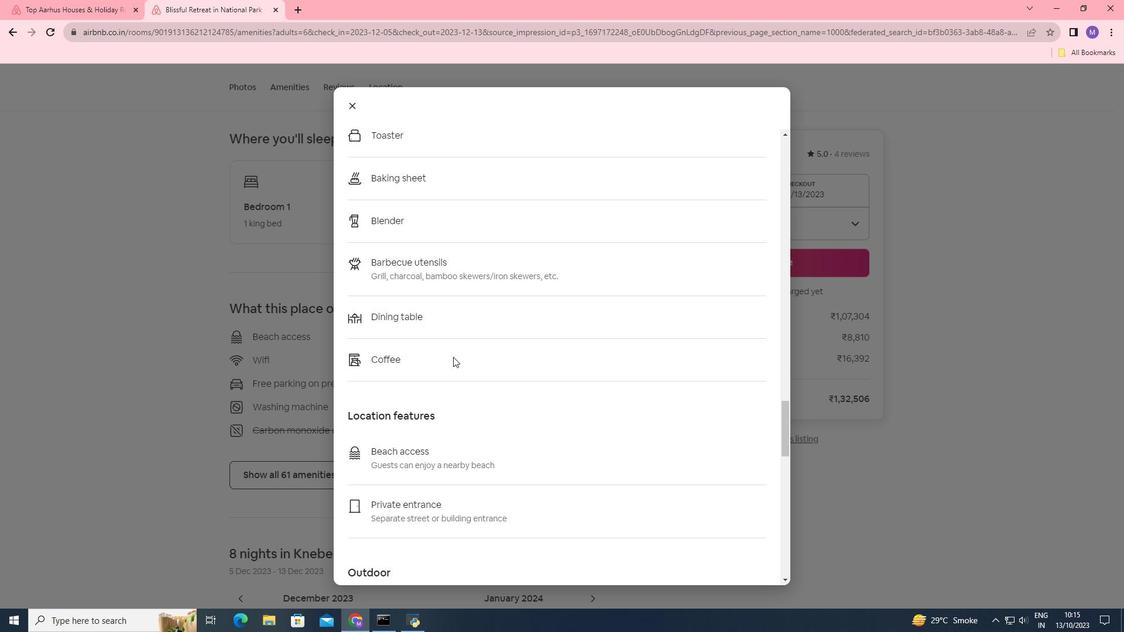 
Action: Mouse scrolled (453, 356) with delta (0, 0)
Screenshot: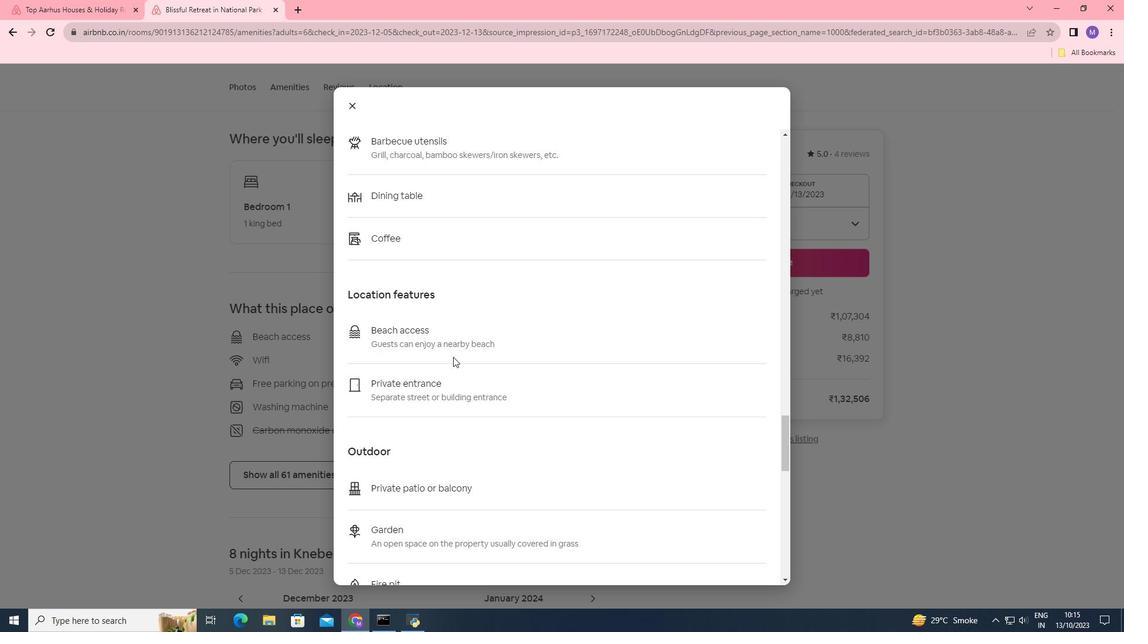 
Action: Mouse scrolled (453, 356) with delta (0, 0)
Screenshot: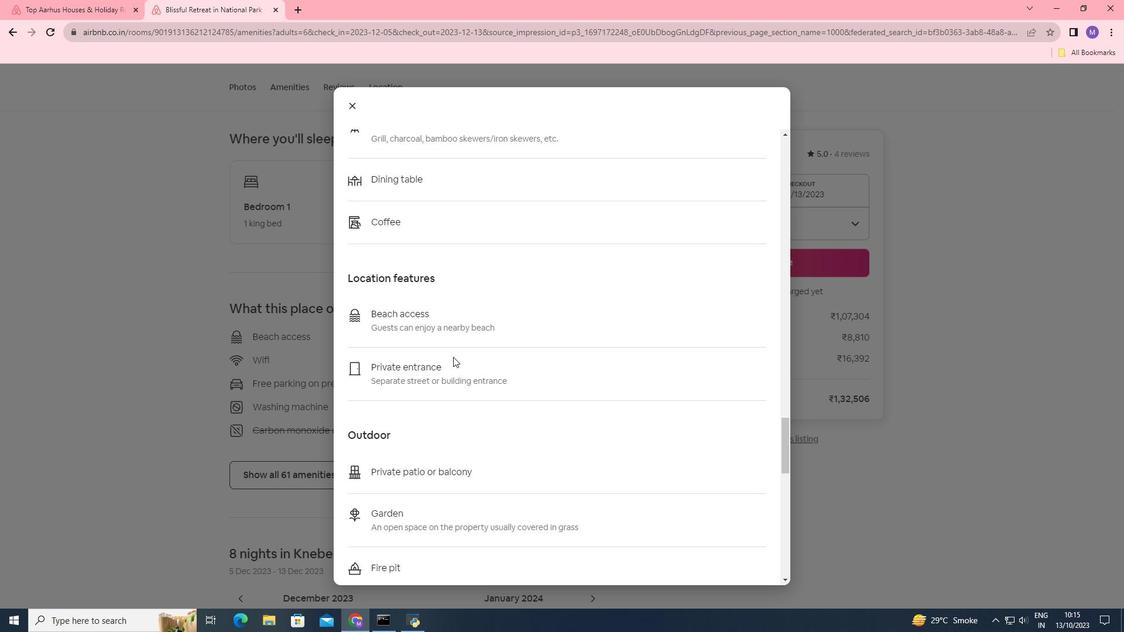 
Action: Mouse scrolled (453, 356) with delta (0, 0)
Screenshot: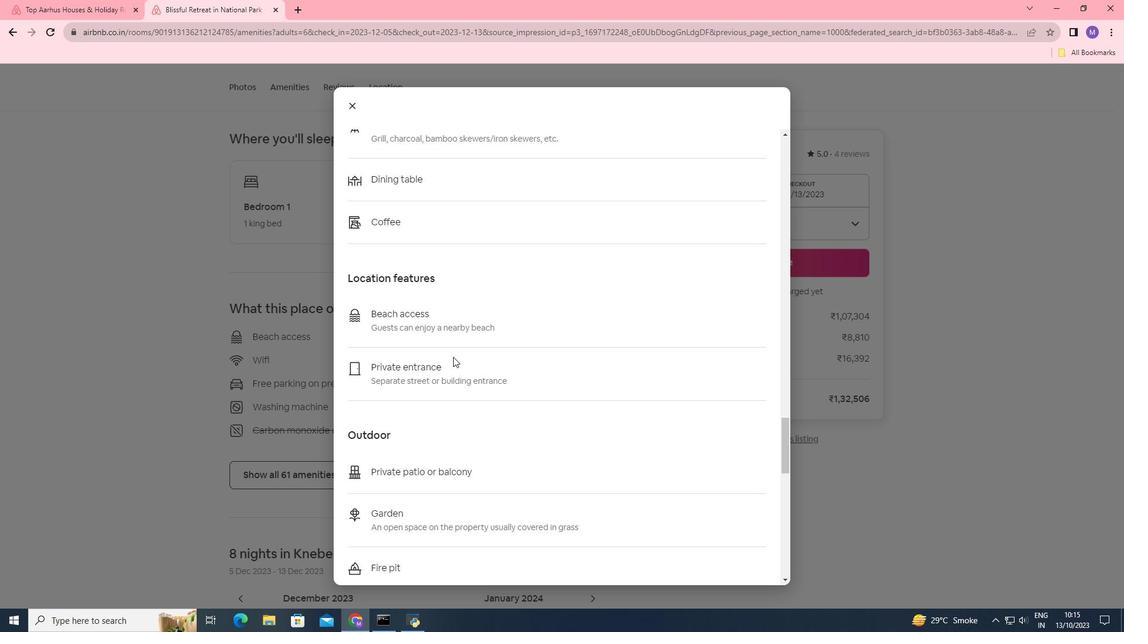 
Action: Mouse scrolled (453, 356) with delta (0, 0)
Screenshot: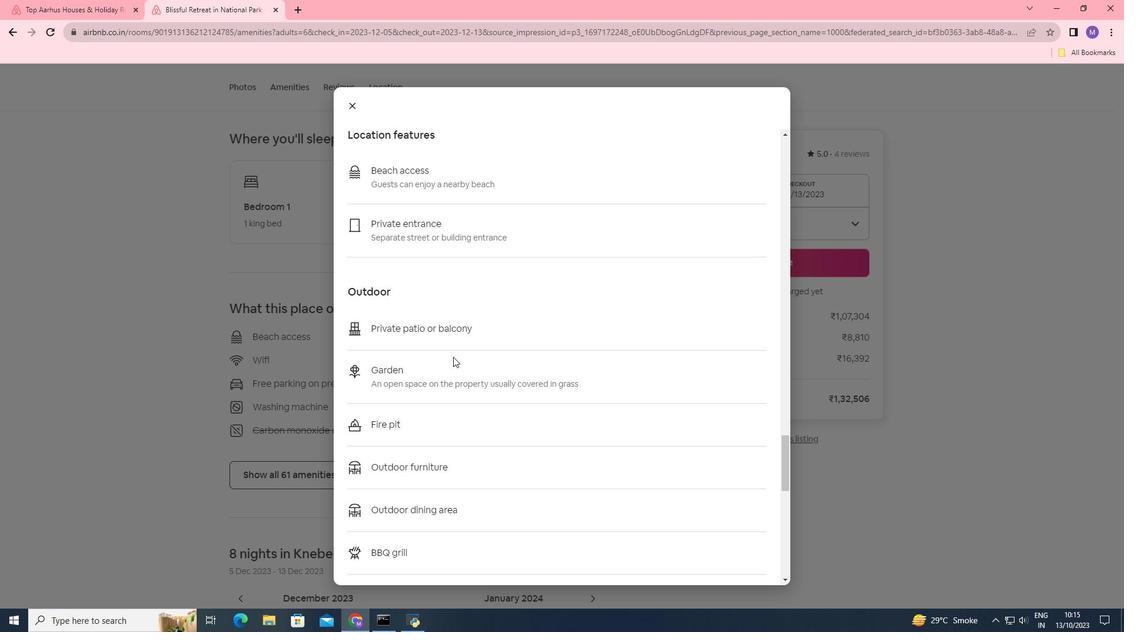 
Action: Mouse scrolled (453, 356) with delta (0, 0)
Screenshot: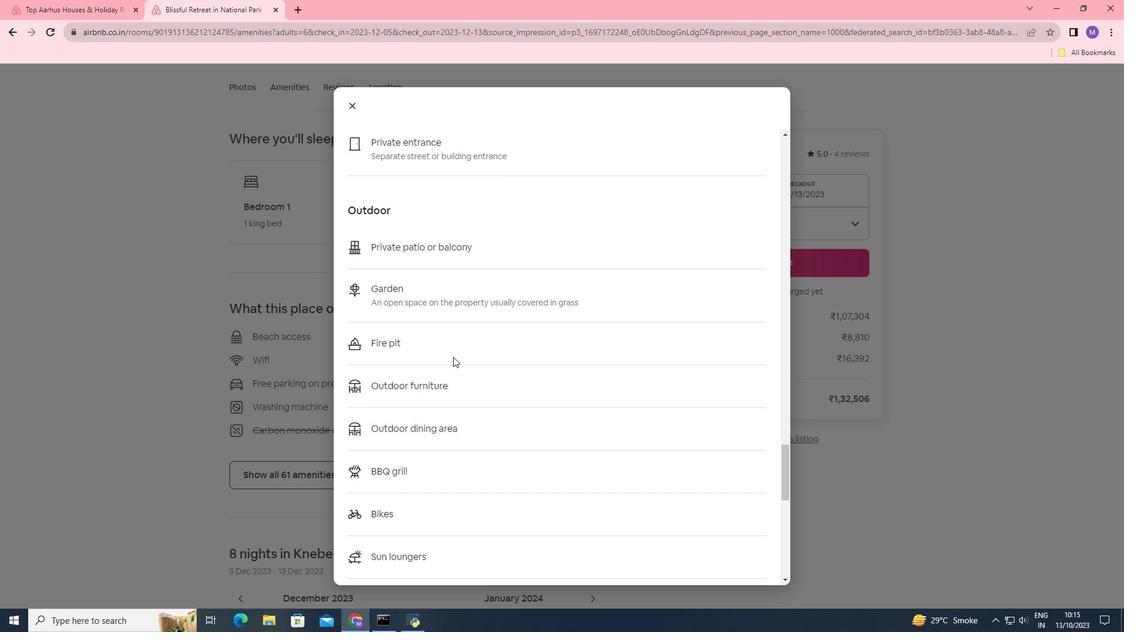 
Action: Mouse scrolled (453, 356) with delta (0, 0)
Screenshot: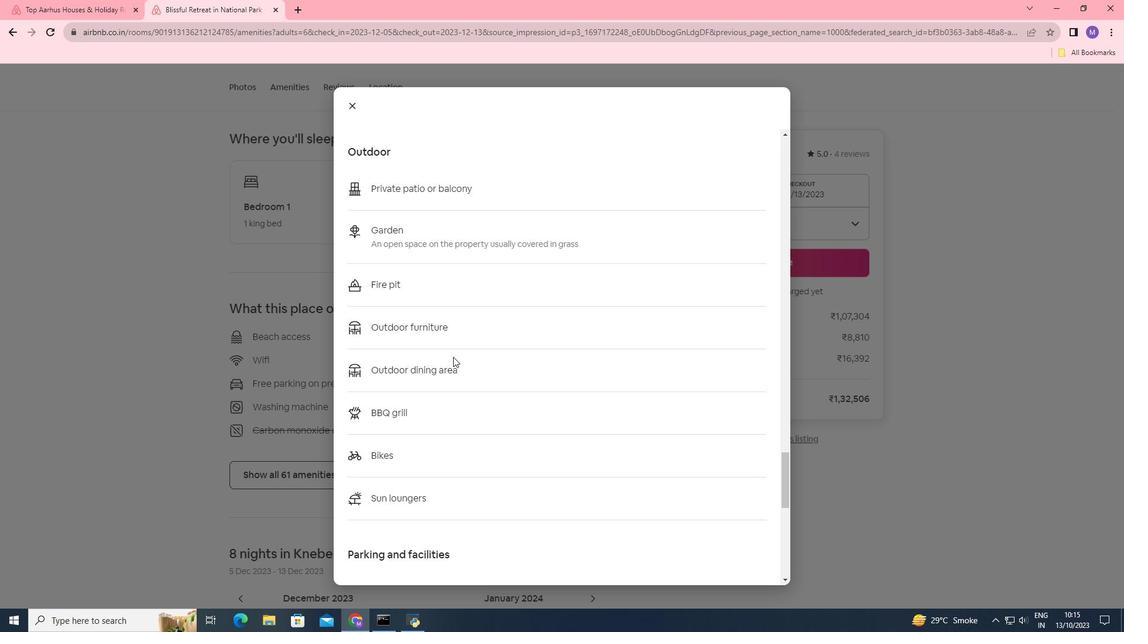 
Action: Mouse scrolled (453, 356) with delta (0, 0)
Screenshot: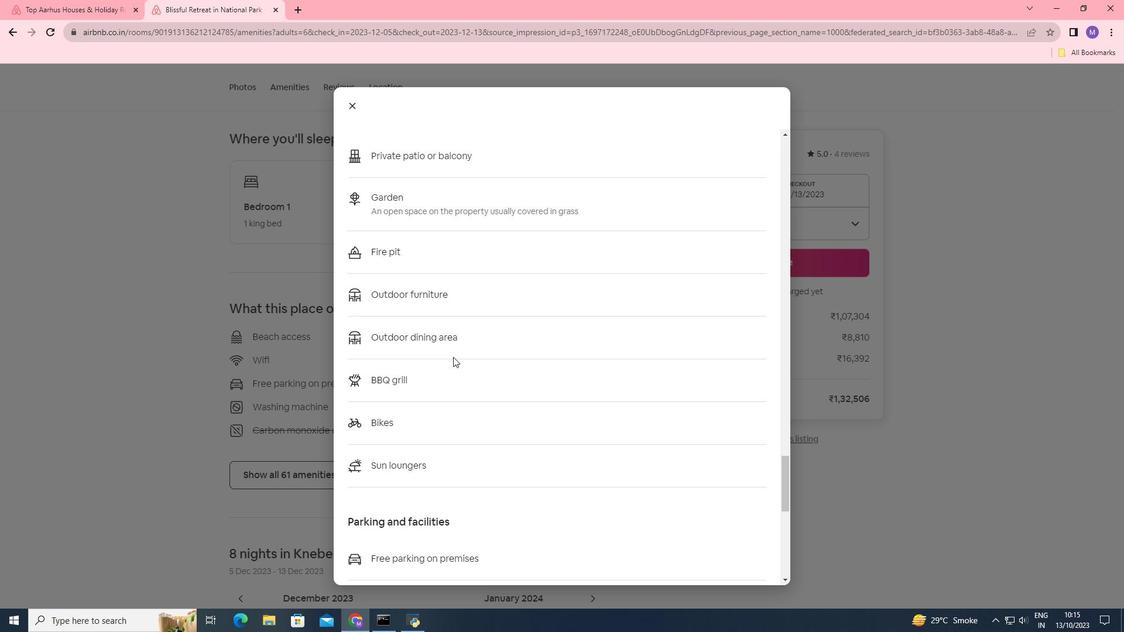 
Action: Mouse scrolled (453, 356) with delta (0, 0)
Screenshot: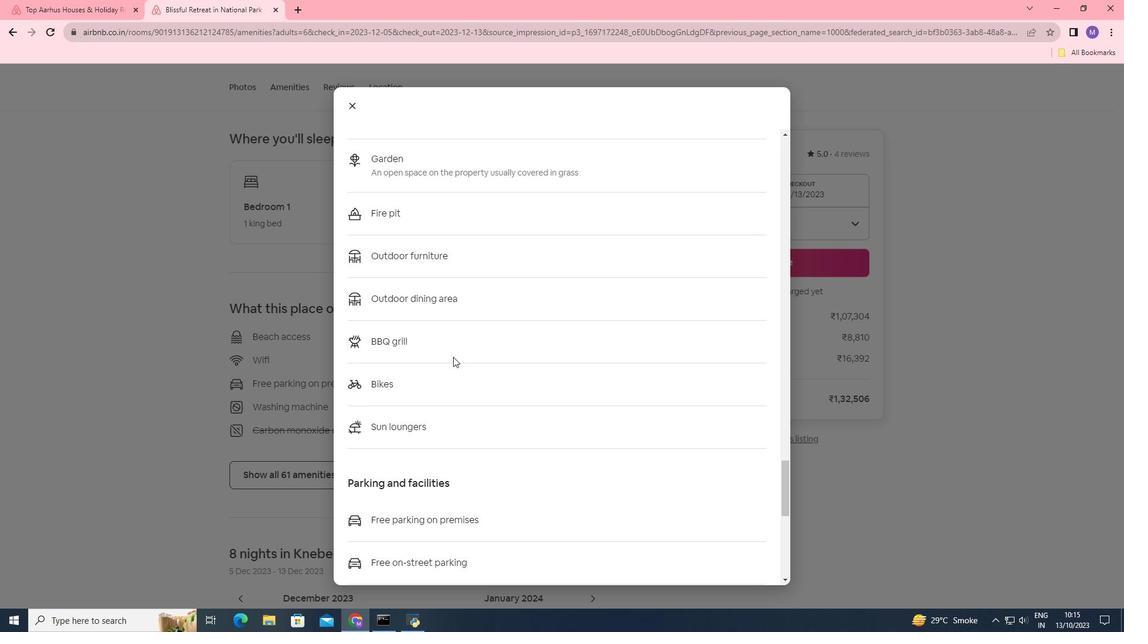 
Action: Mouse scrolled (453, 356) with delta (0, 0)
Screenshot: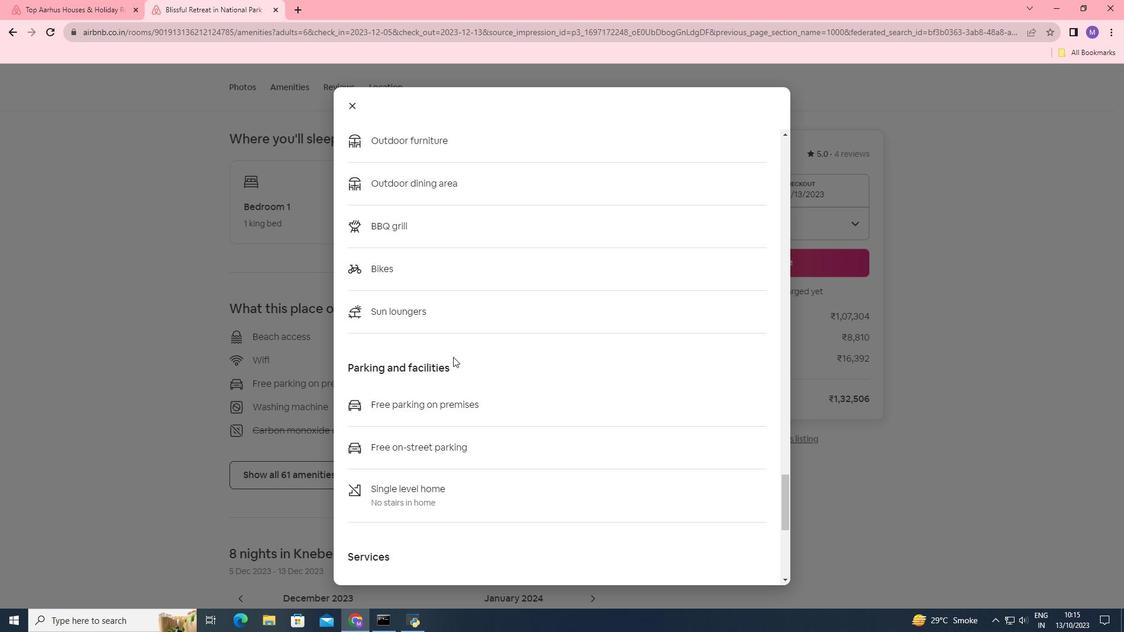 
Action: Mouse scrolled (453, 356) with delta (0, 0)
Screenshot: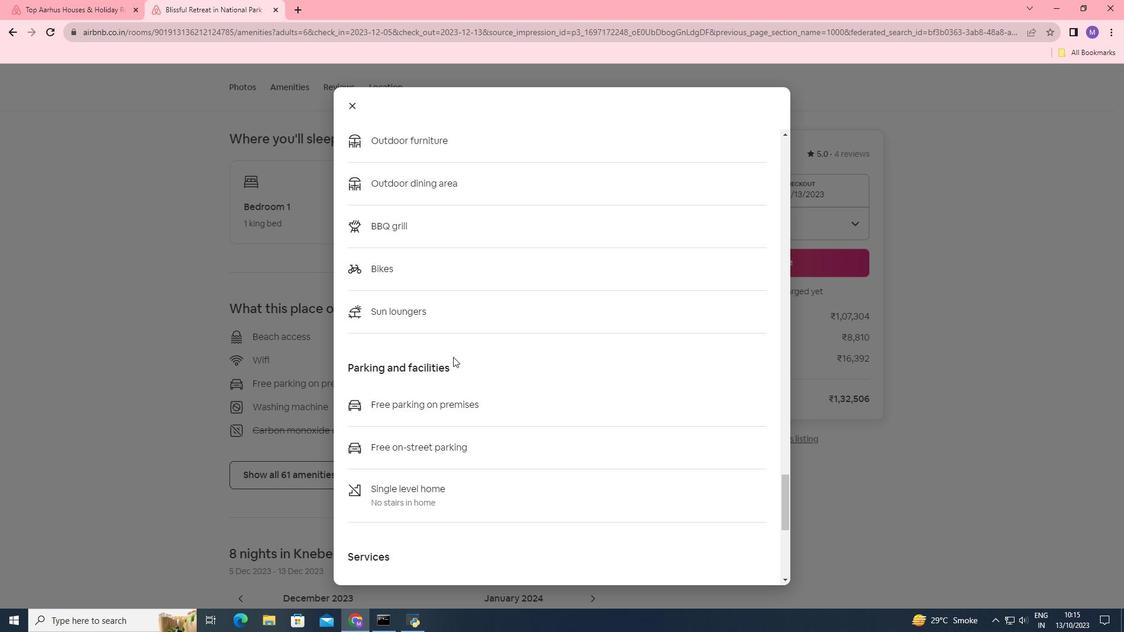 
Action: Mouse scrolled (453, 356) with delta (0, 0)
Screenshot: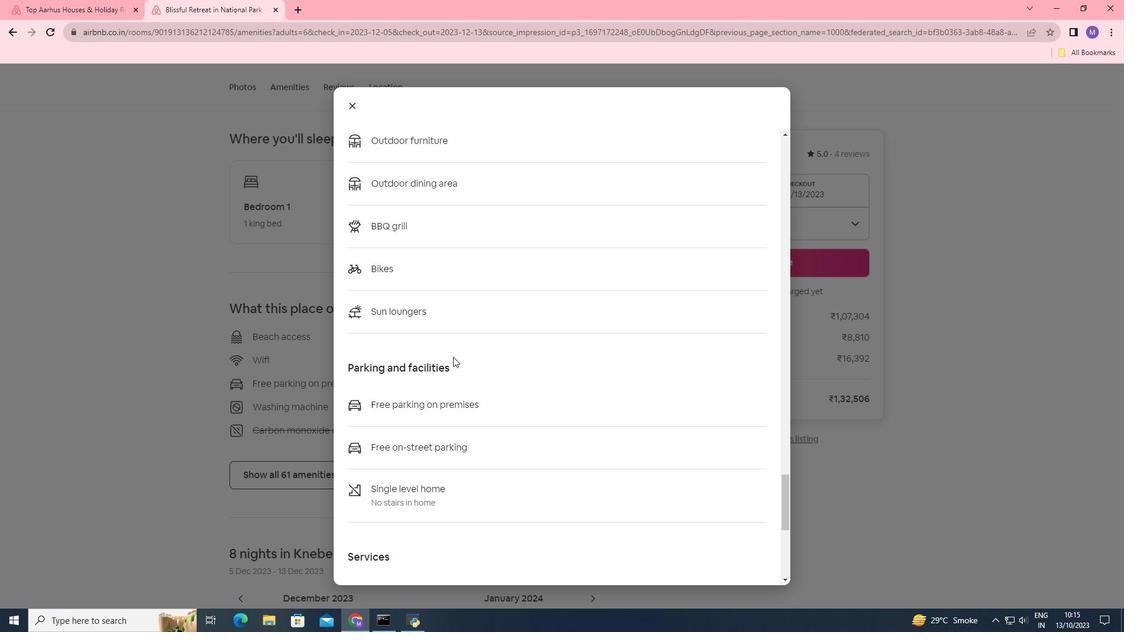 
Action: Mouse scrolled (453, 356) with delta (0, 0)
Screenshot: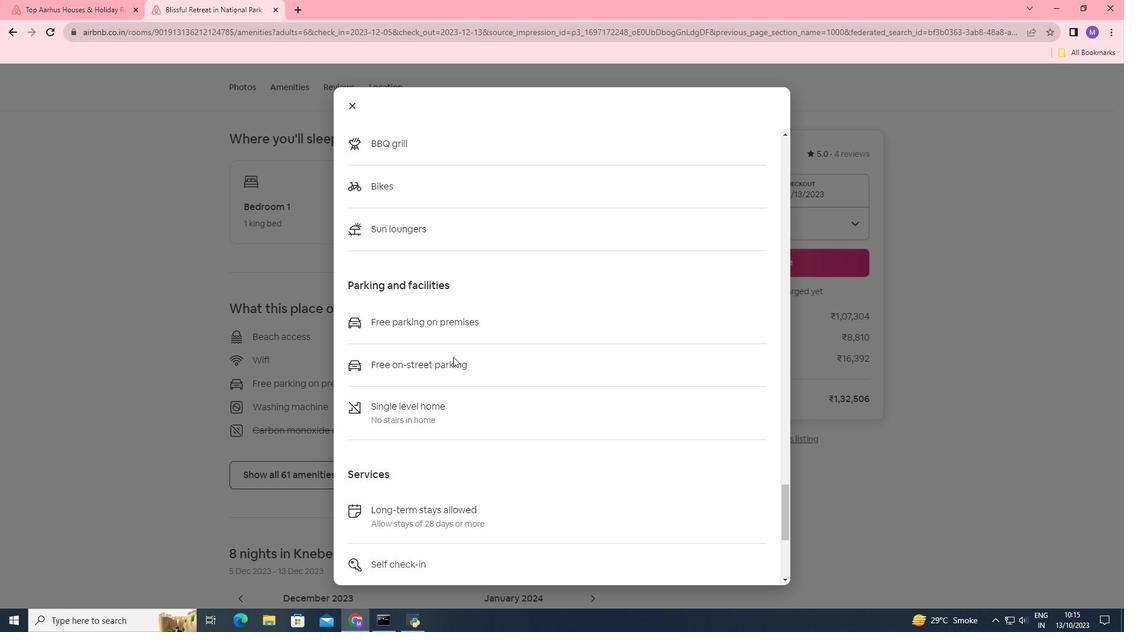 
Action: Mouse scrolled (453, 356) with delta (0, 0)
Screenshot: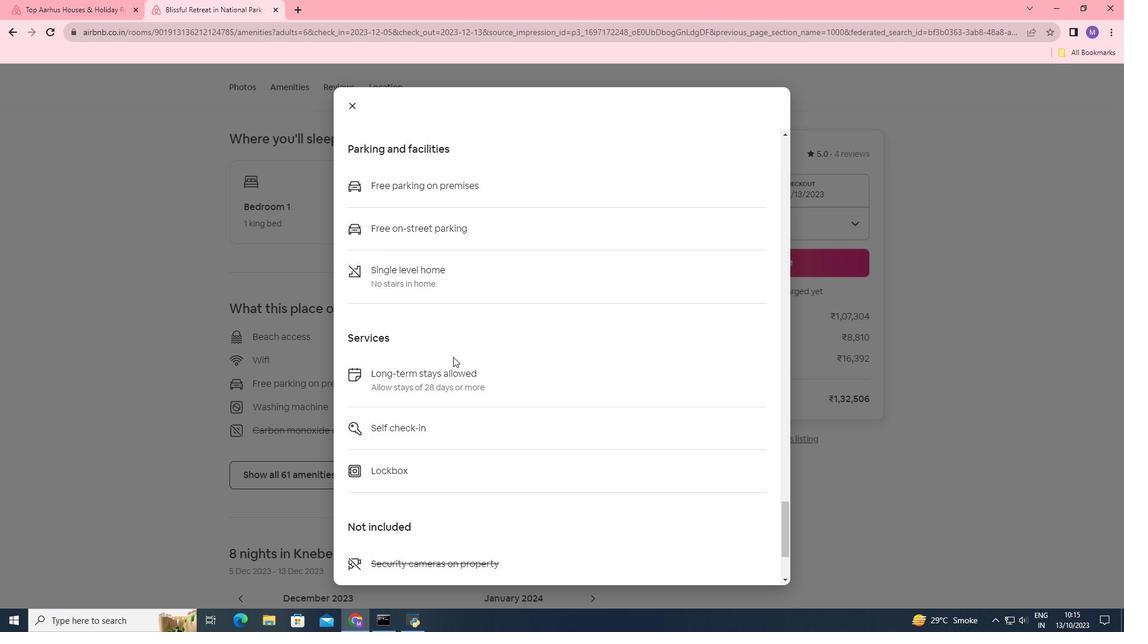 
Action: Mouse scrolled (453, 356) with delta (0, 0)
Screenshot: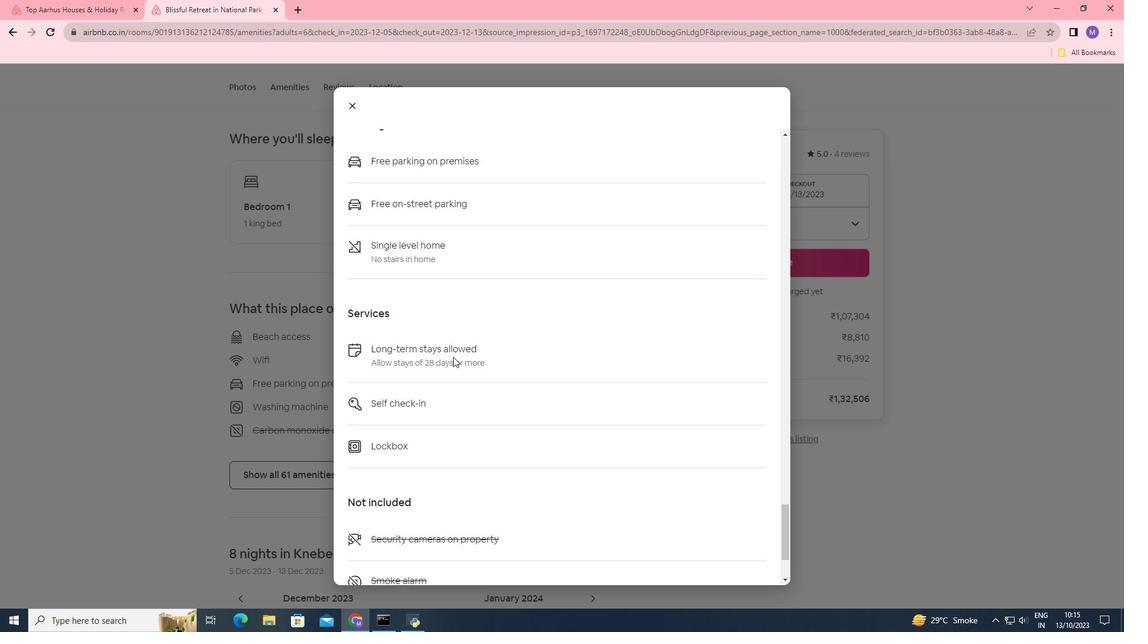 
Action: Mouse scrolled (453, 356) with delta (0, 0)
Screenshot: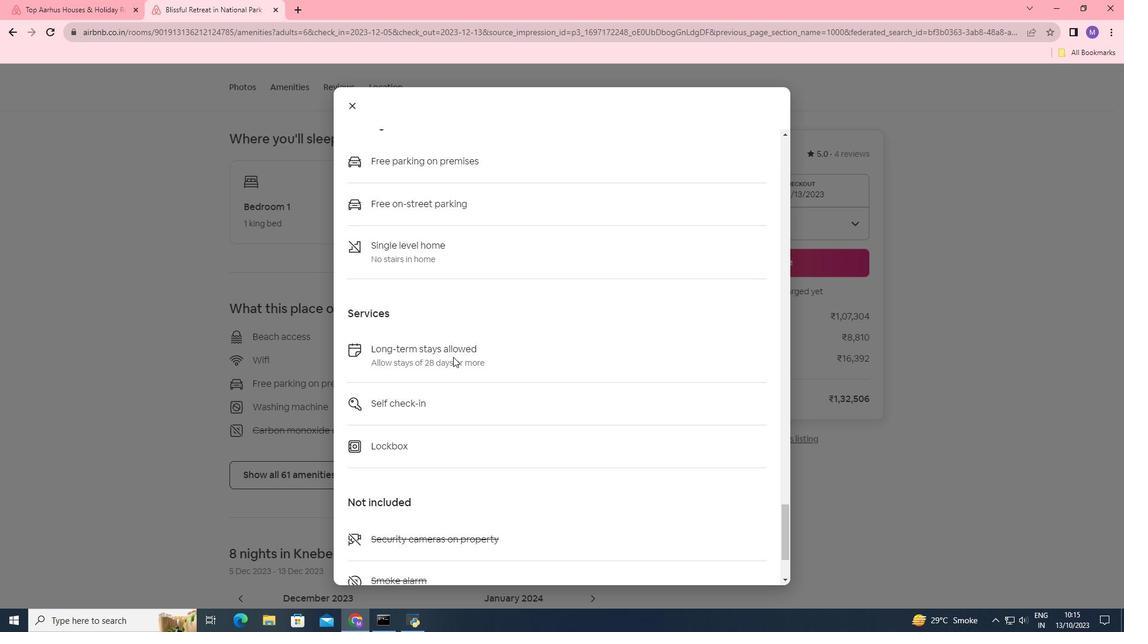 
Action: Mouse scrolled (453, 356) with delta (0, 0)
Screenshot: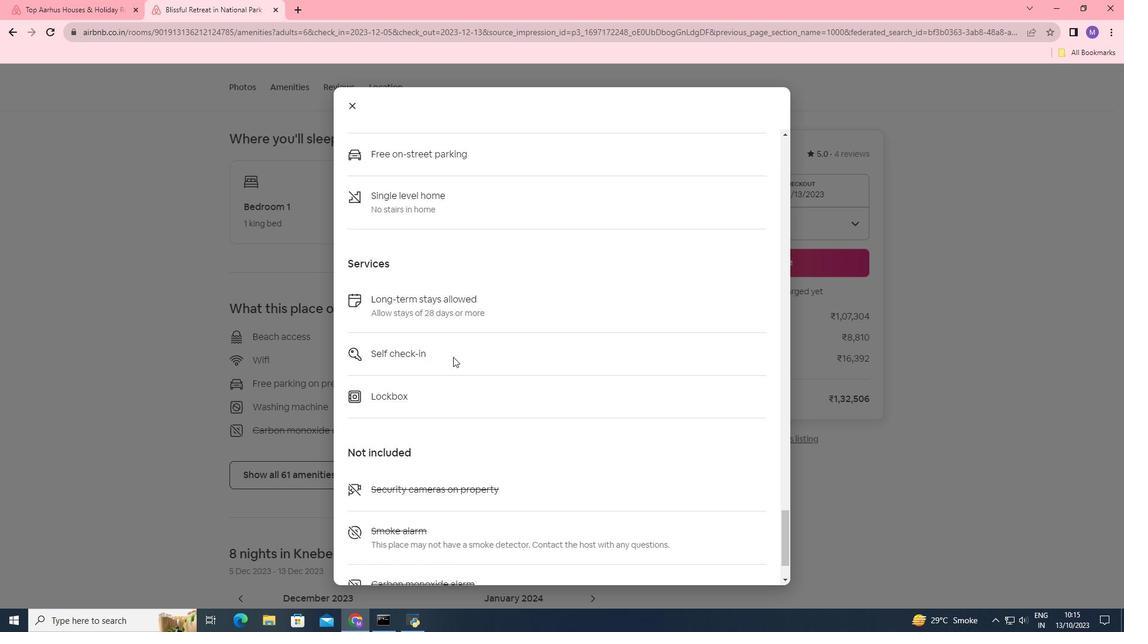 
Action: Mouse scrolled (453, 356) with delta (0, 0)
Screenshot: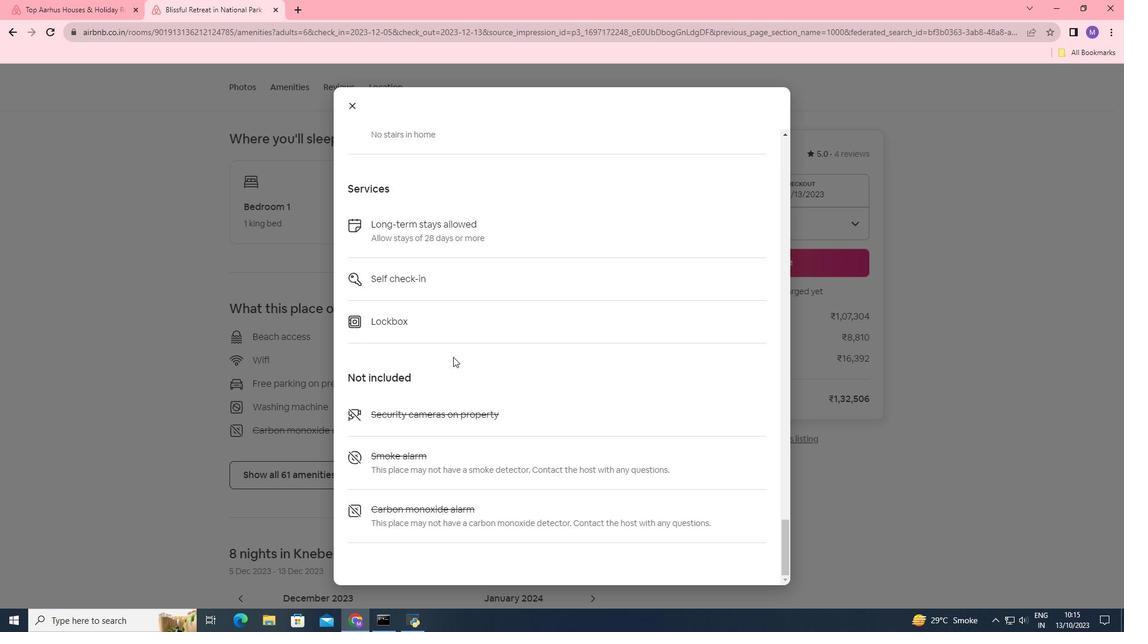 
Action: Mouse scrolled (453, 356) with delta (0, 0)
